 Task: Buy 3 Fittings from Brake System section under best seller category for shipping address: Jocelyn Rodriguez, 4735 Huntz Lane, Bolton, Massachusetts 01740, Cell Number 9785492947. Pay from credit card ending with 6010, CVV 682
Action: Mouse moved to (34, 61)
Screenshot: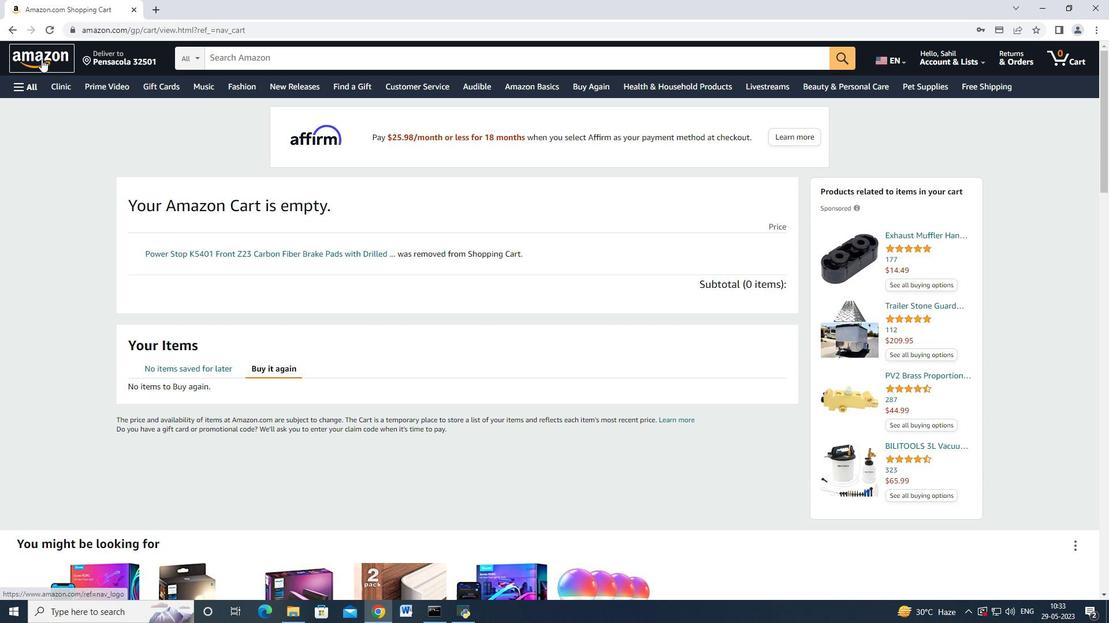 
Action: Mouse pressed left at (34, 61)
Screenshot: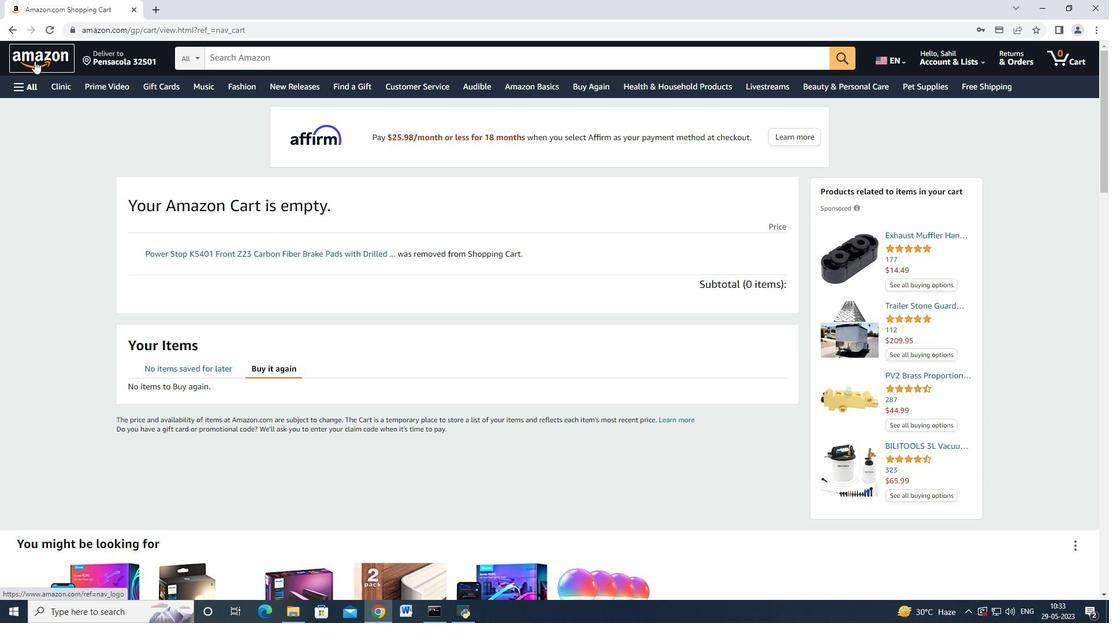 
Action: Mouse moved to (33, 86)
Screenshot: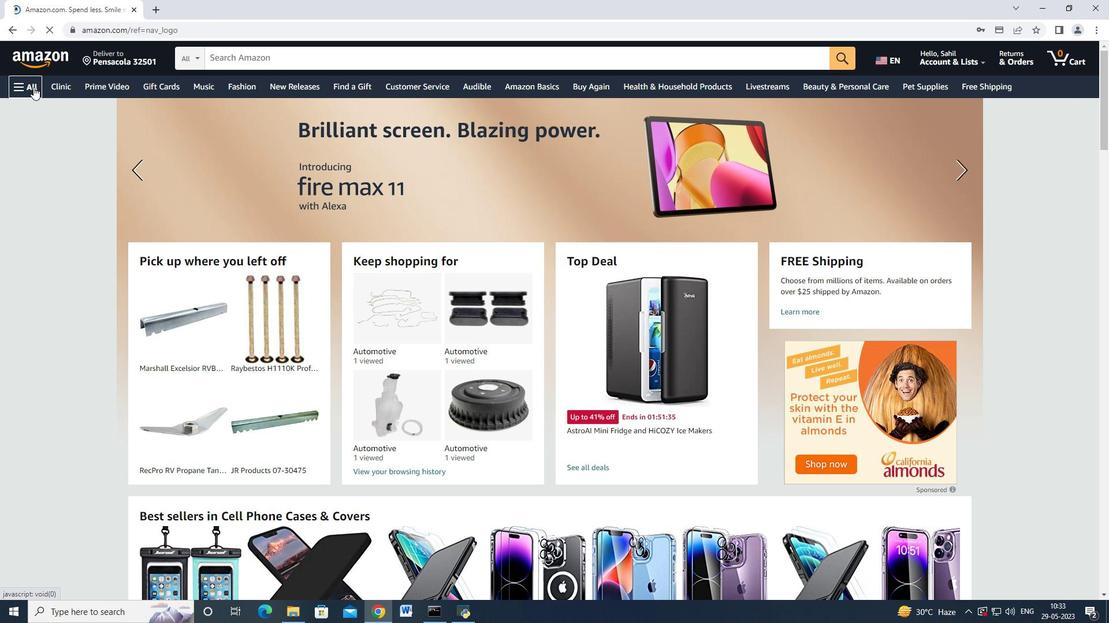 
Action: Mouse pressed left at (33, 86)
Screenshot: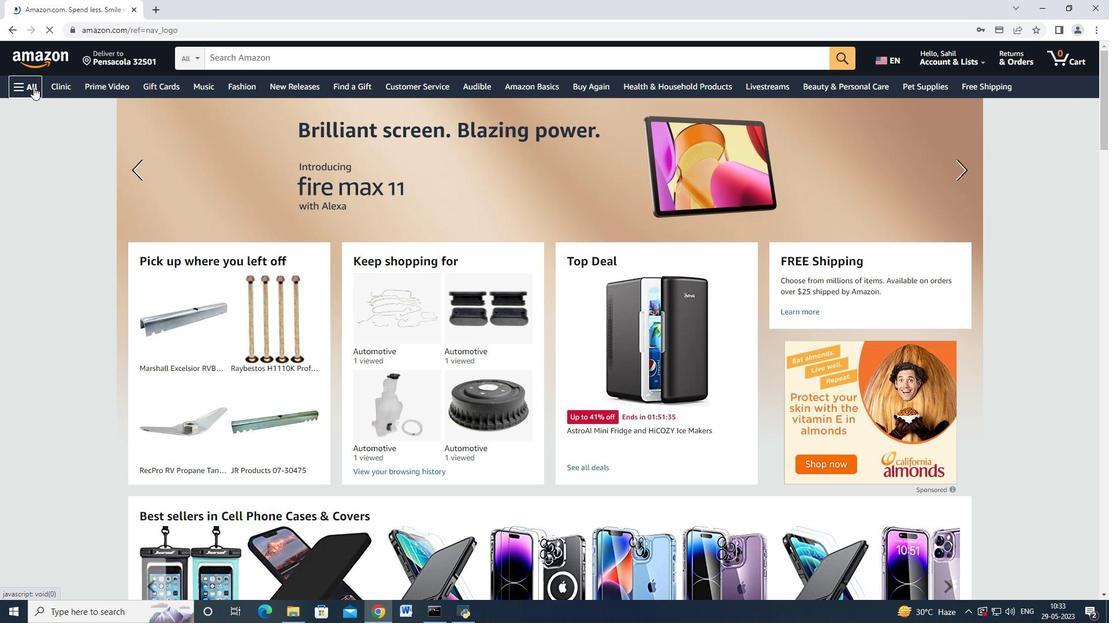 
Action: Mouse moved to (29, 88)
Screenshot: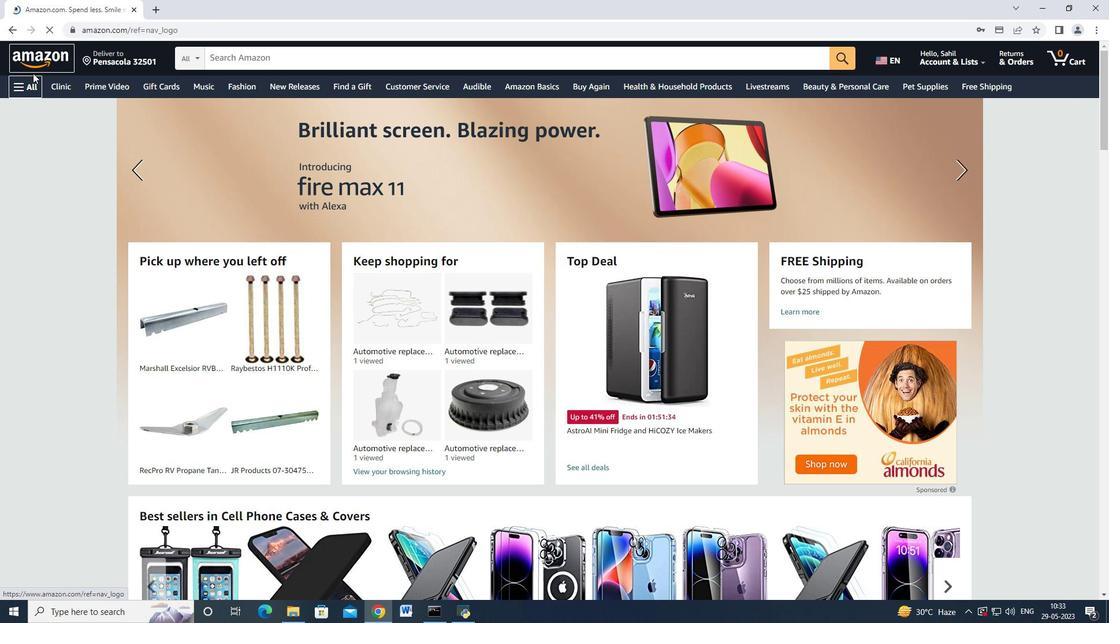 
Action: Mouse pressed left at (29, 88)
Screenshot: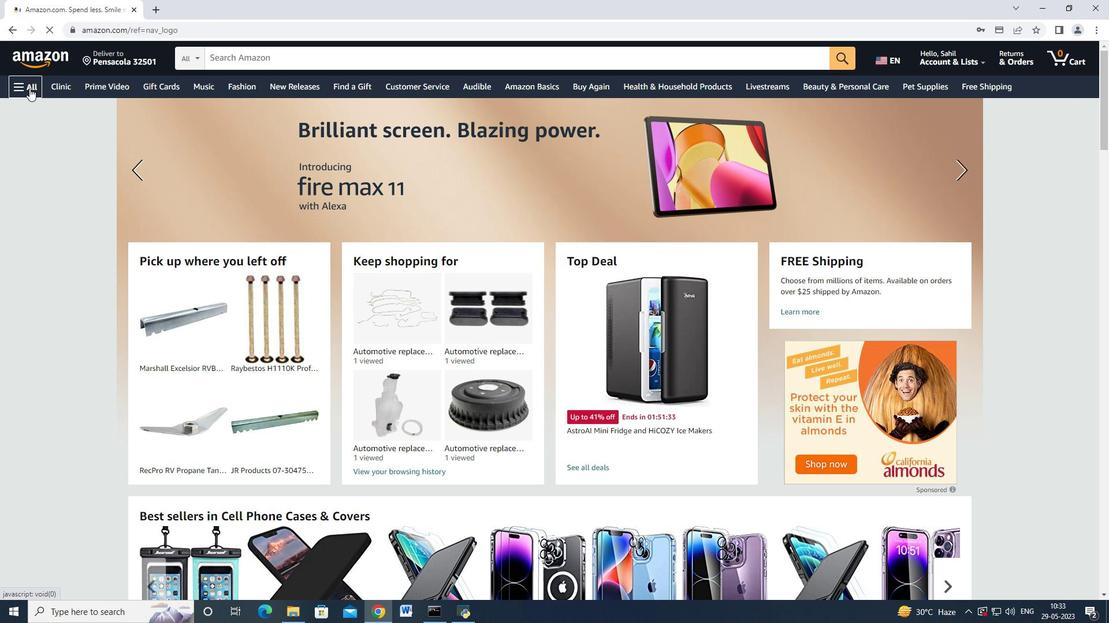 
Action: Mouse moved to (61, 233)
Screenshot: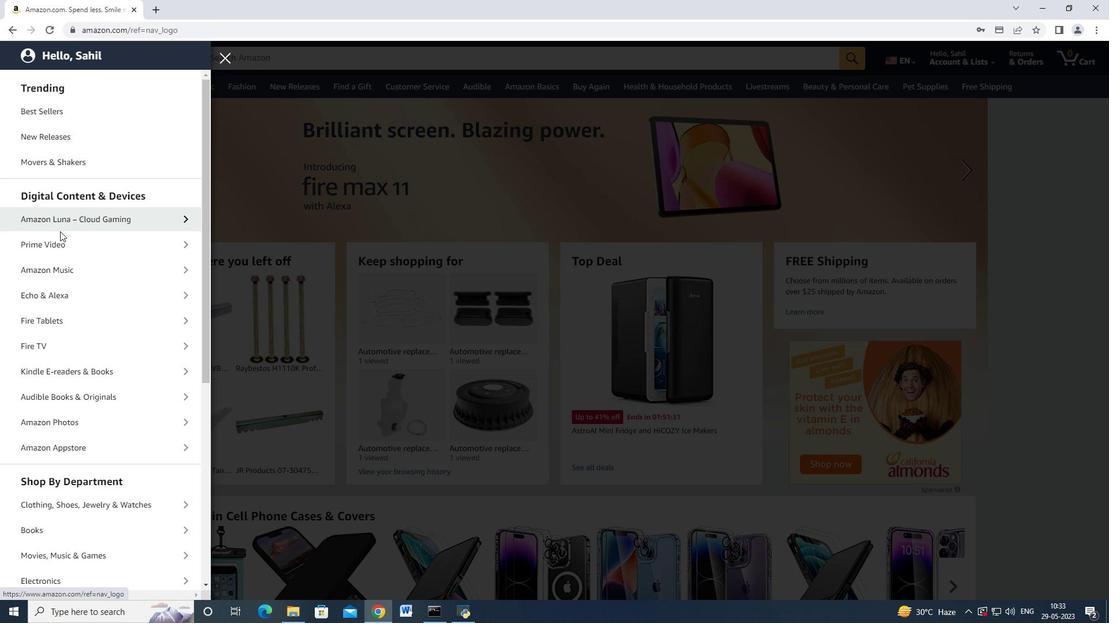 
Action: Mouse scrolled (61, 232) with delta (0, 0)
Screenshot: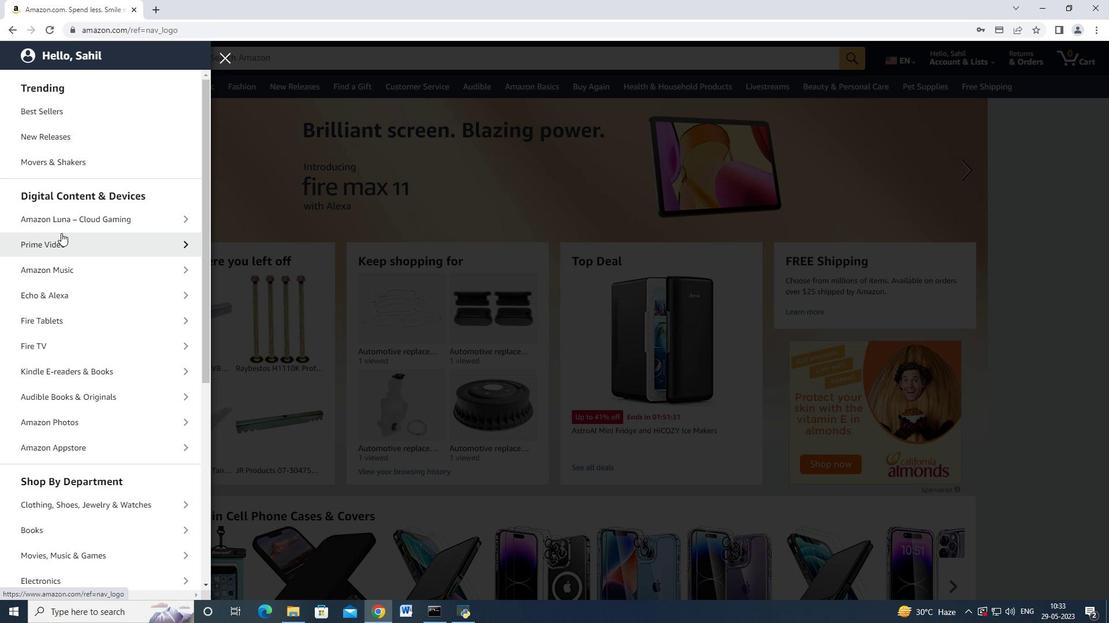 
Action: Mouse scrolled (61, 232) with delta (0, 0)
Screenshot: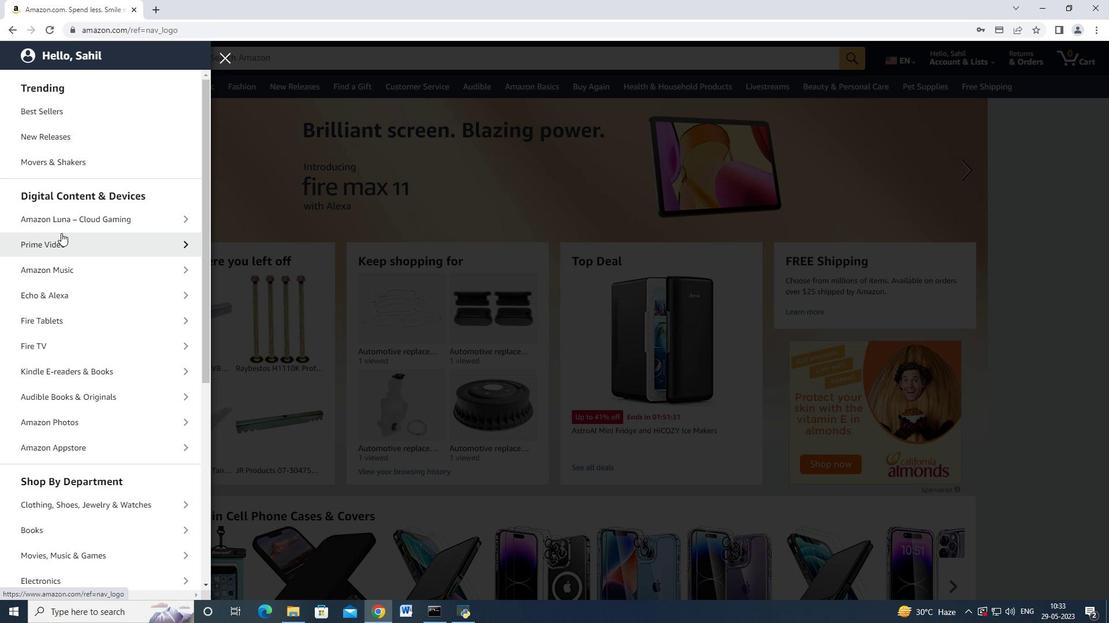 
Action: Mouse scrolled (61, 232) with delta (0, 0)
Screenshot: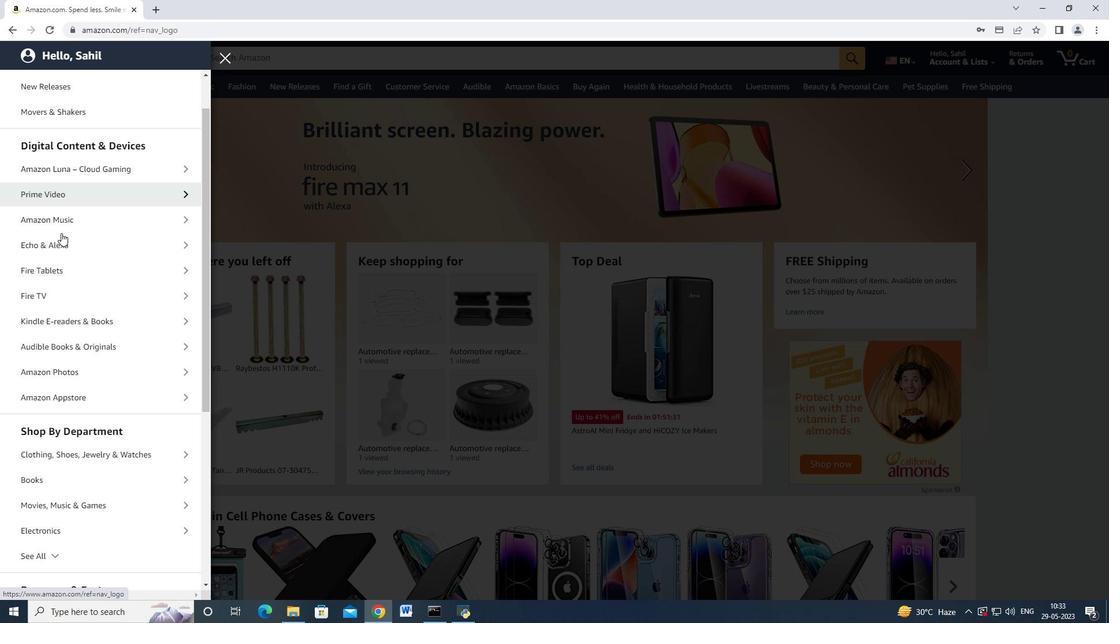 
Action: Mouse scrolled (61, 232) with delta (0, 0)
Screenshot: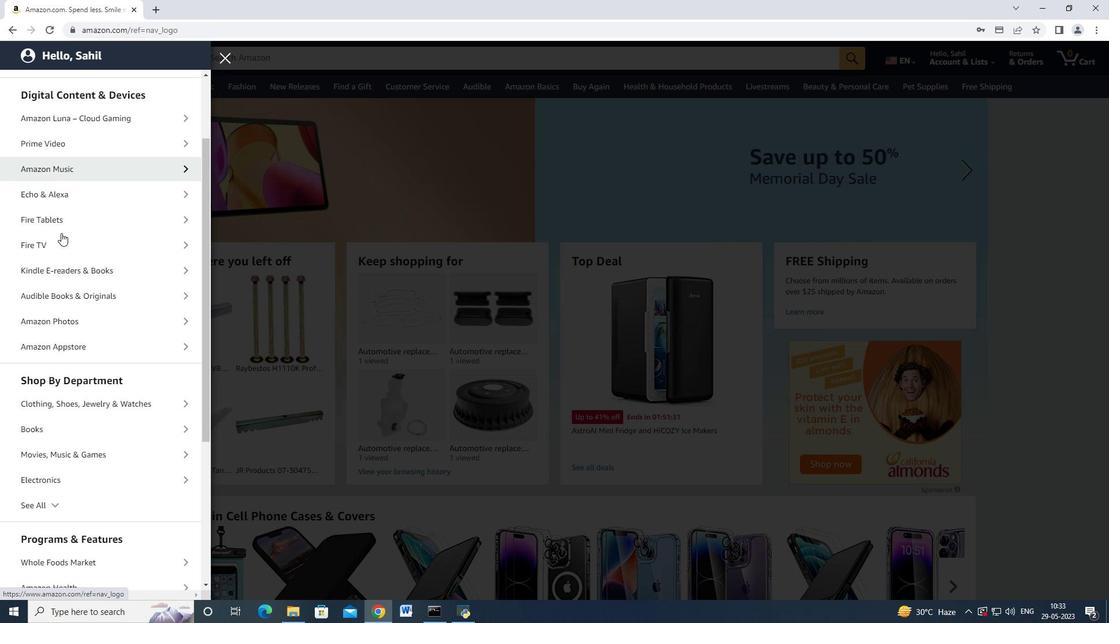 
Action: Mouse moved to (60, 375)
Screenshot: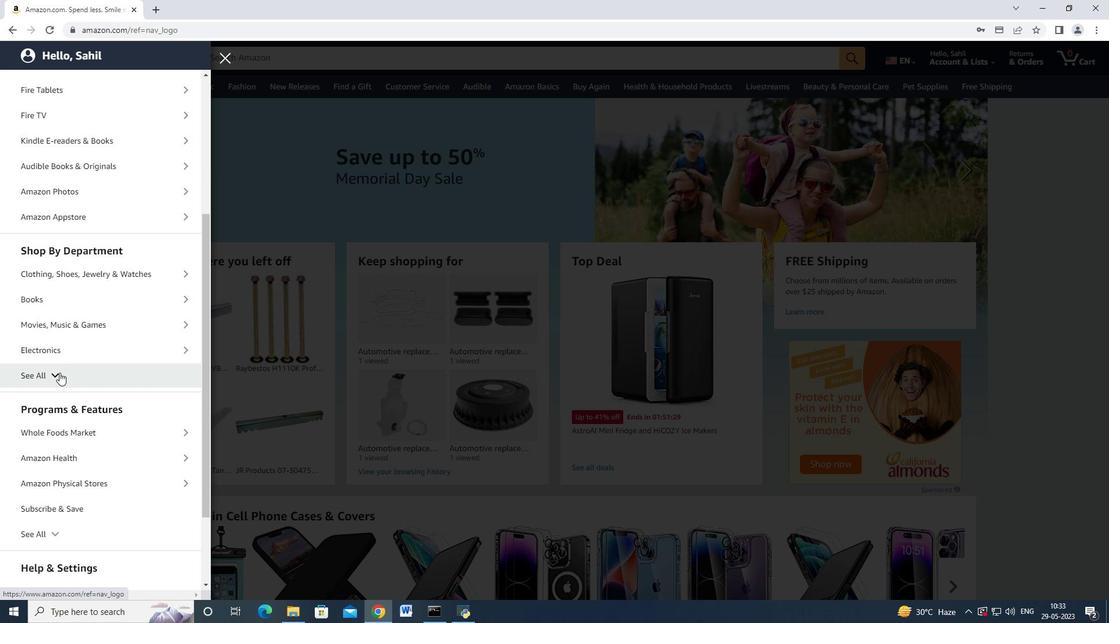 
Action: Mouse pressed left at (60, 375)
Screenshot: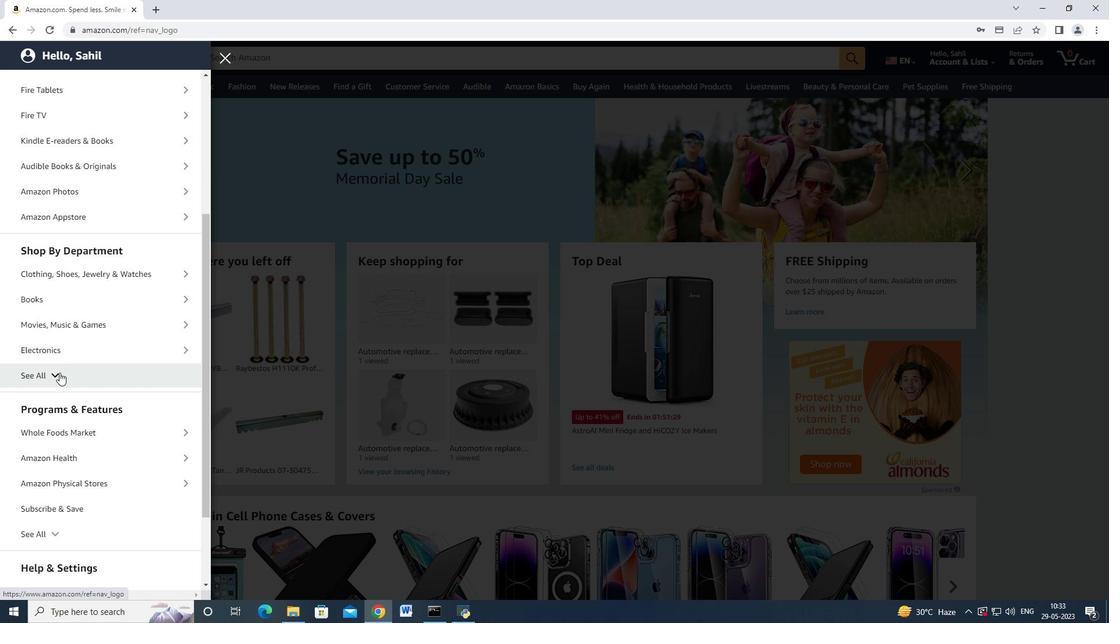 
Action: Mouse moved to (61, 373)
Screenshot: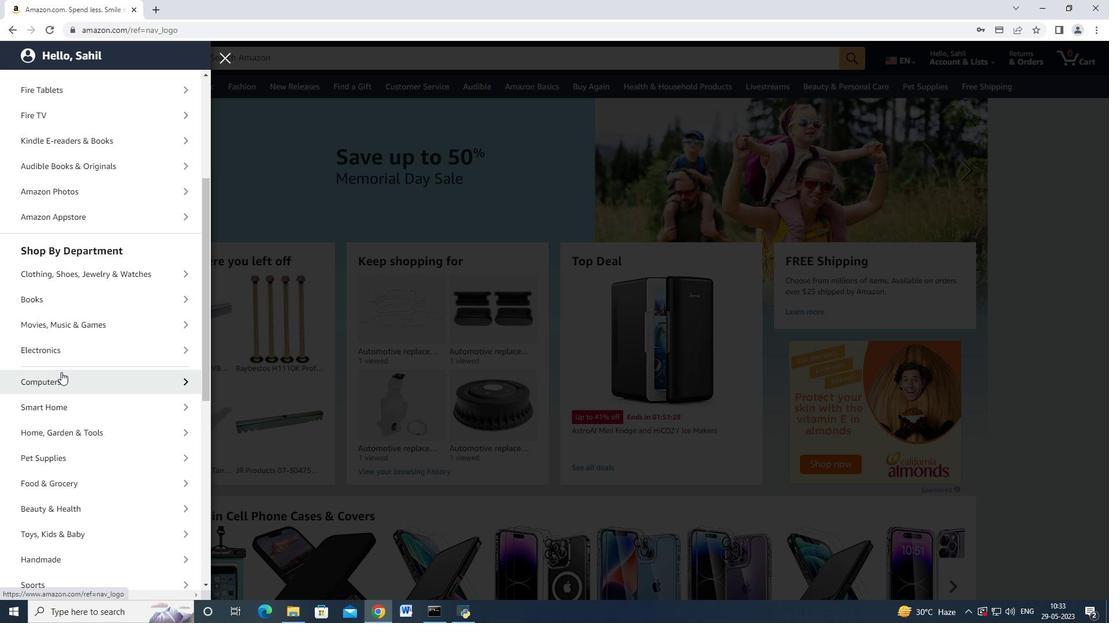 
Action: Mouse scrolled (61, 372) with delta (0, 0)
Screenshot: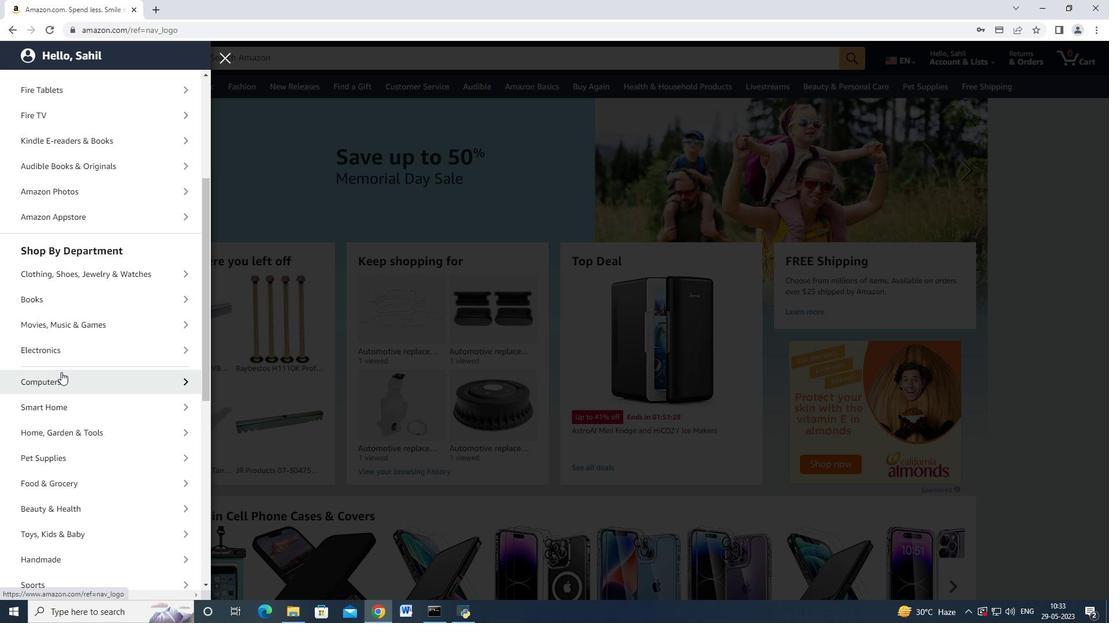 
Action: Mouse moved to (61, 373)
Screenshot: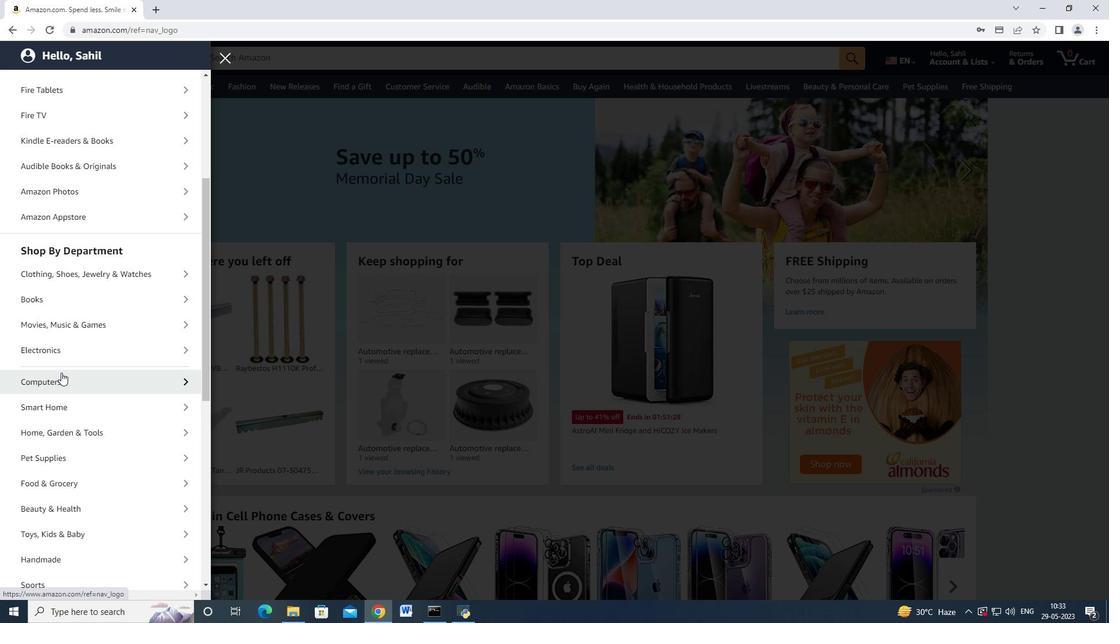 
Action: Mouse scrolled (61, 373) with delta (0, 0)
Screenshot: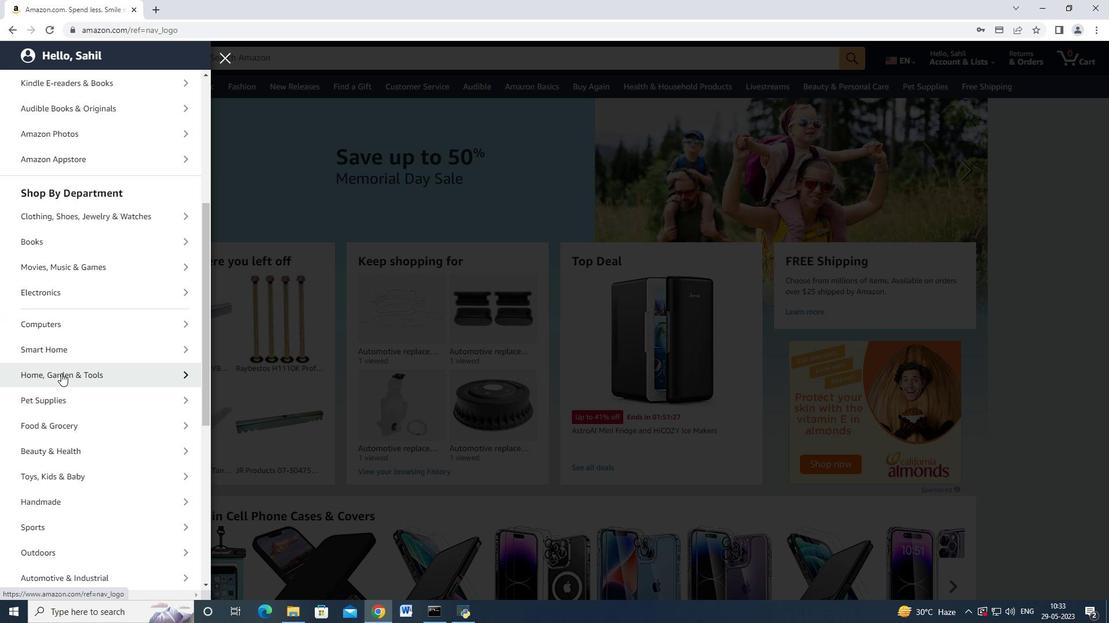 
Action: Mouse scrolled (61, 373) with delta (0, 0)
Screenshot: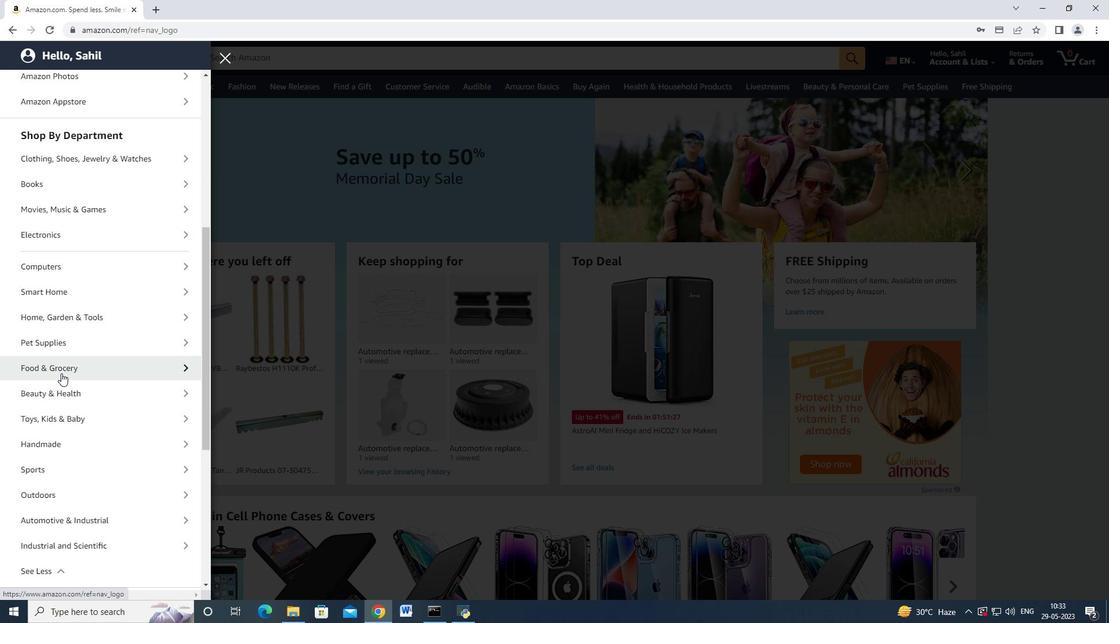 
Action: Mouse moved to (95, 454)
Screenshot: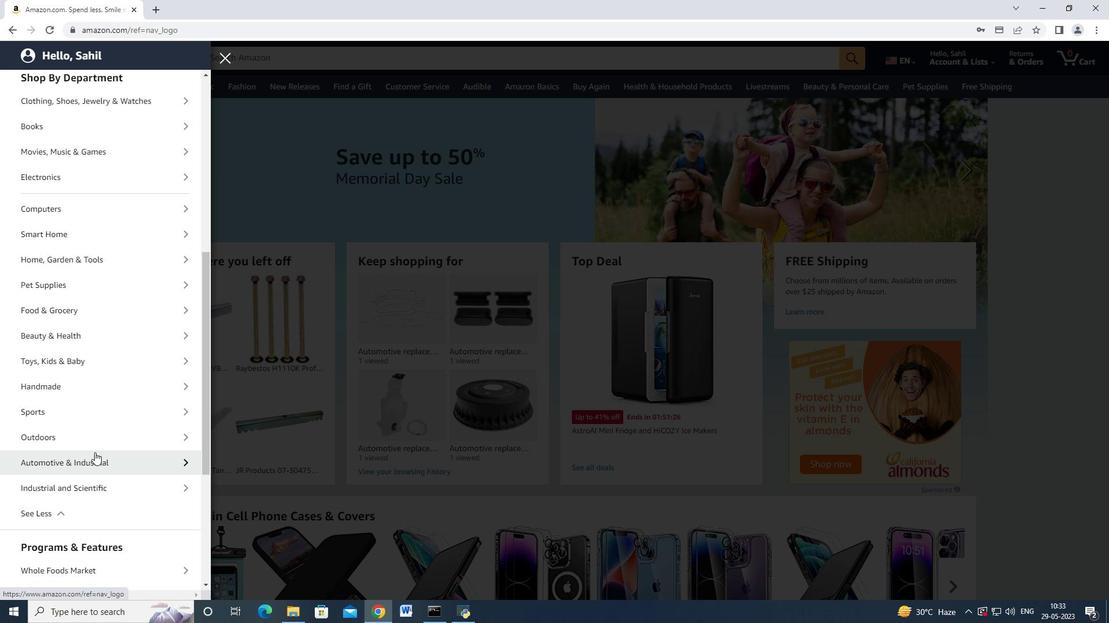 
Action: Mouse pressed left at (95, 454)
Screenshot: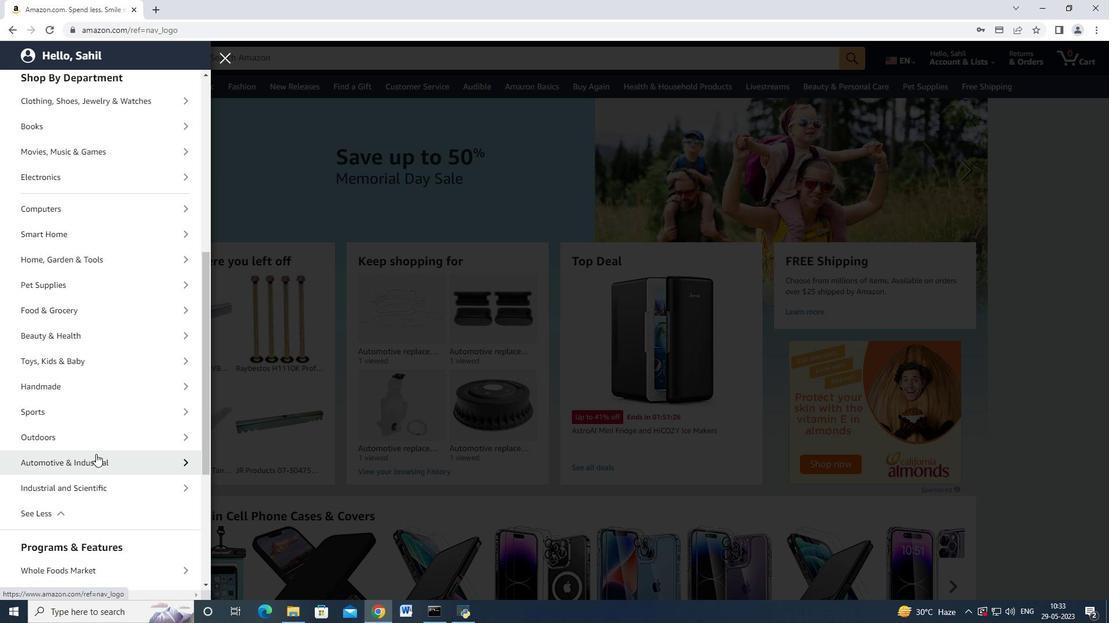 
Action: Mouse moved to (114, 143)
Screenshot: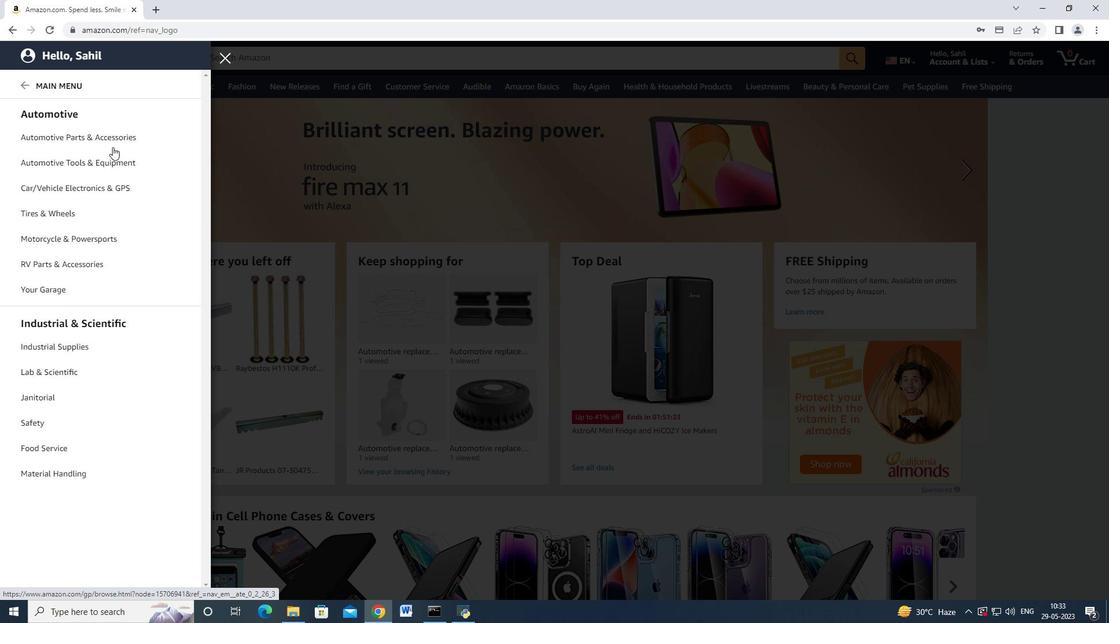 
Action: Mouse pressed left at (114, 143)
Screenshot: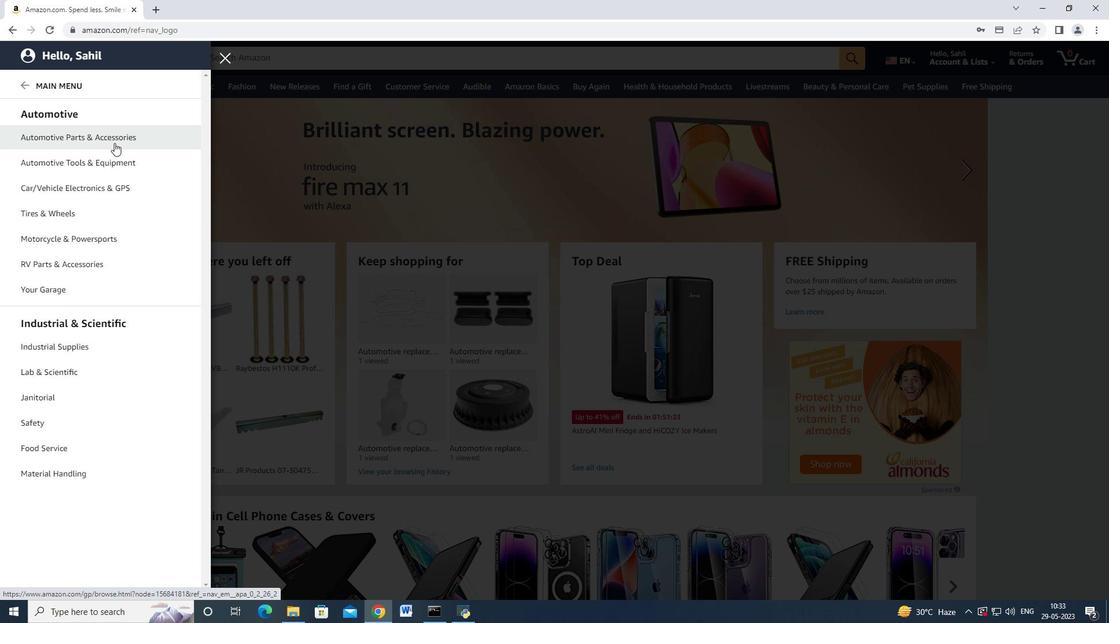 
Action: Mouse moved to (199, 109)
Screenshot: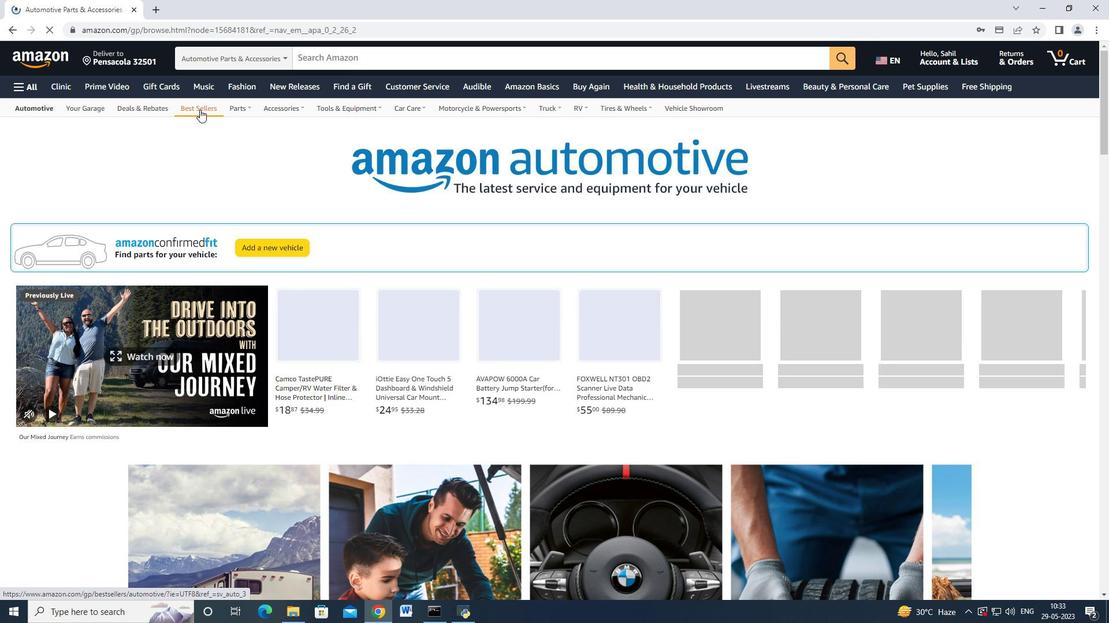 
Action: Mouse pressed left at (199, 109)
Screenshot: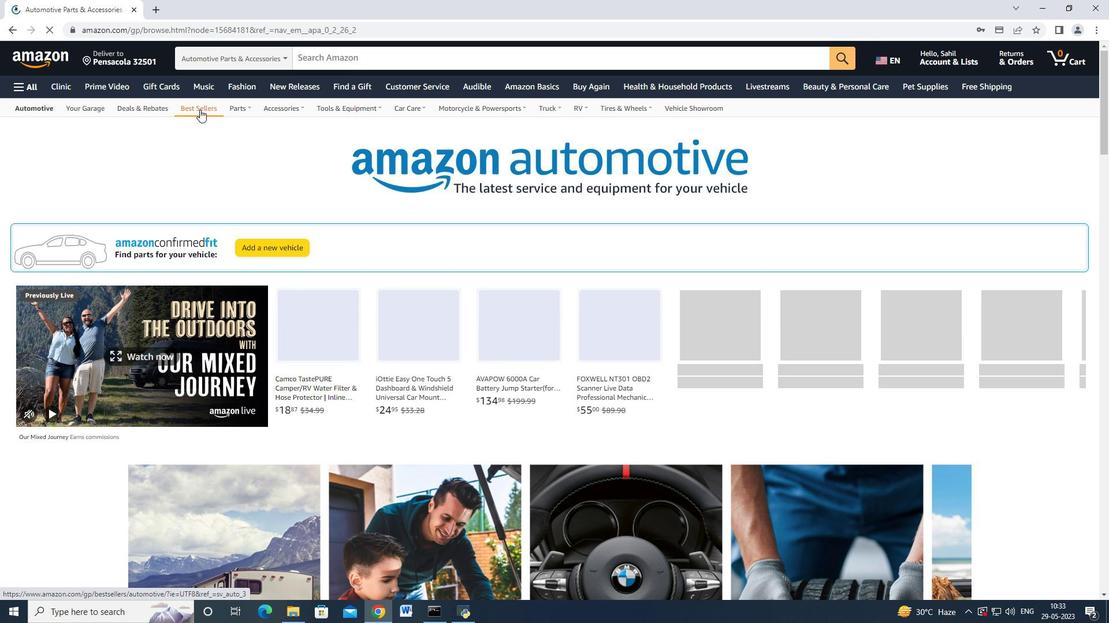 
Action: Mouse moved to (62, 368)
Screenshot: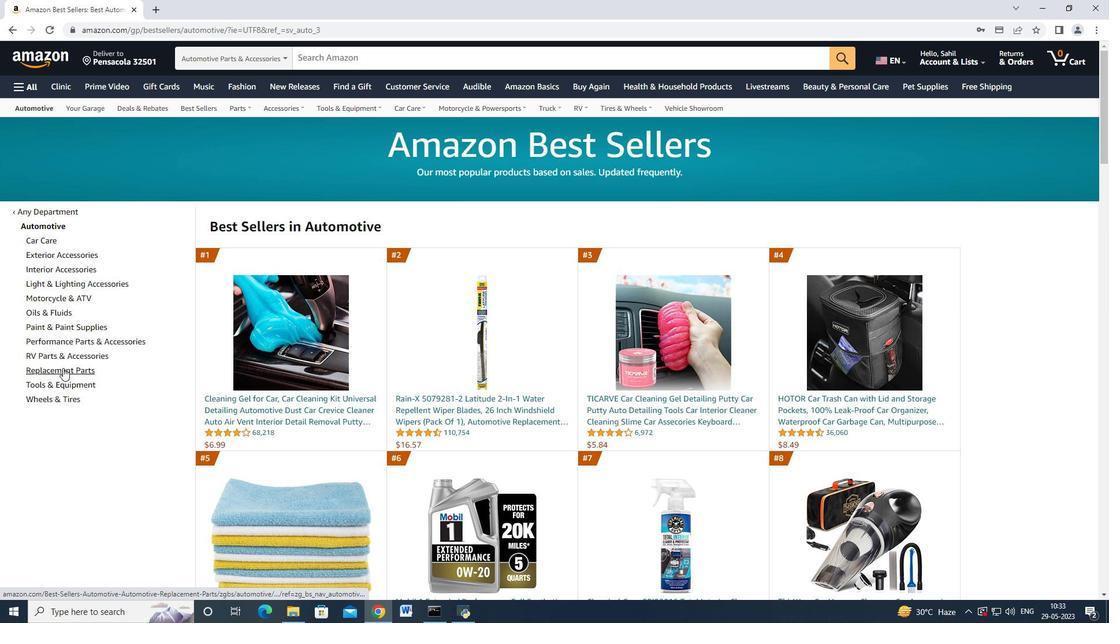 
Action: Mouse pressed left at (62, 368)
Screenshot: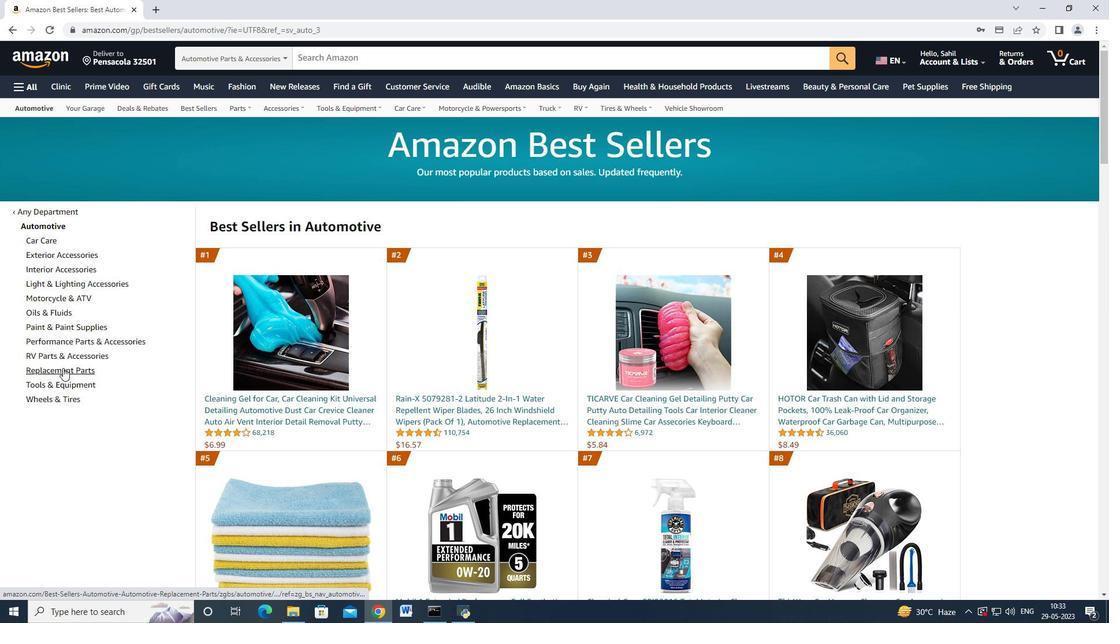 
Action: Mouse moved to (135, 291)
Screenshot: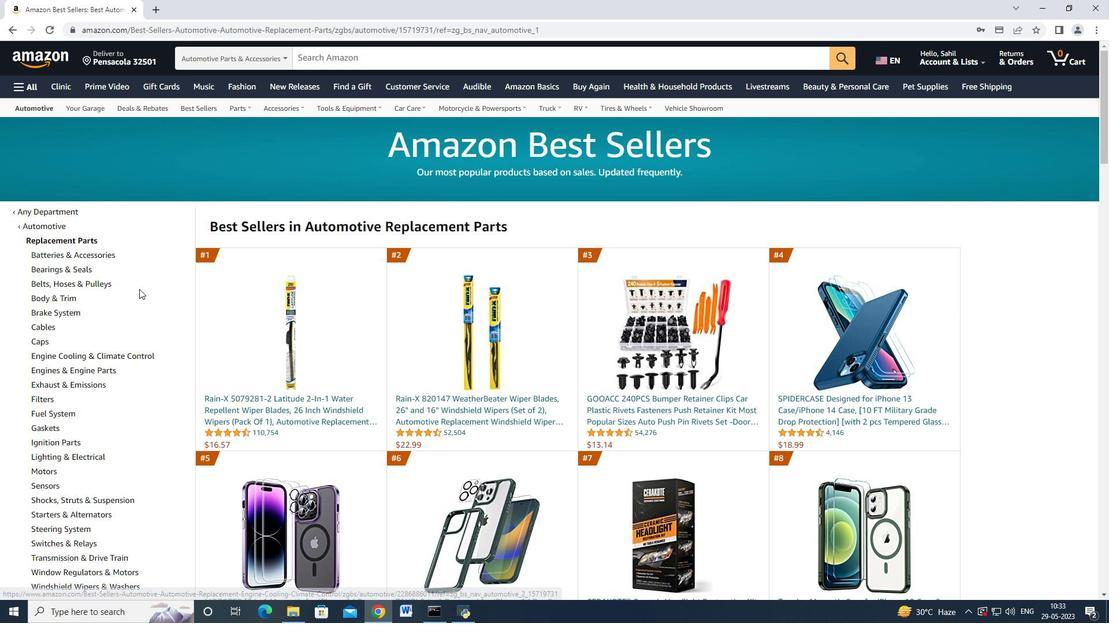 
Action: Mouse scrolled (135, 291) with delta (0, 0)
Screenshot: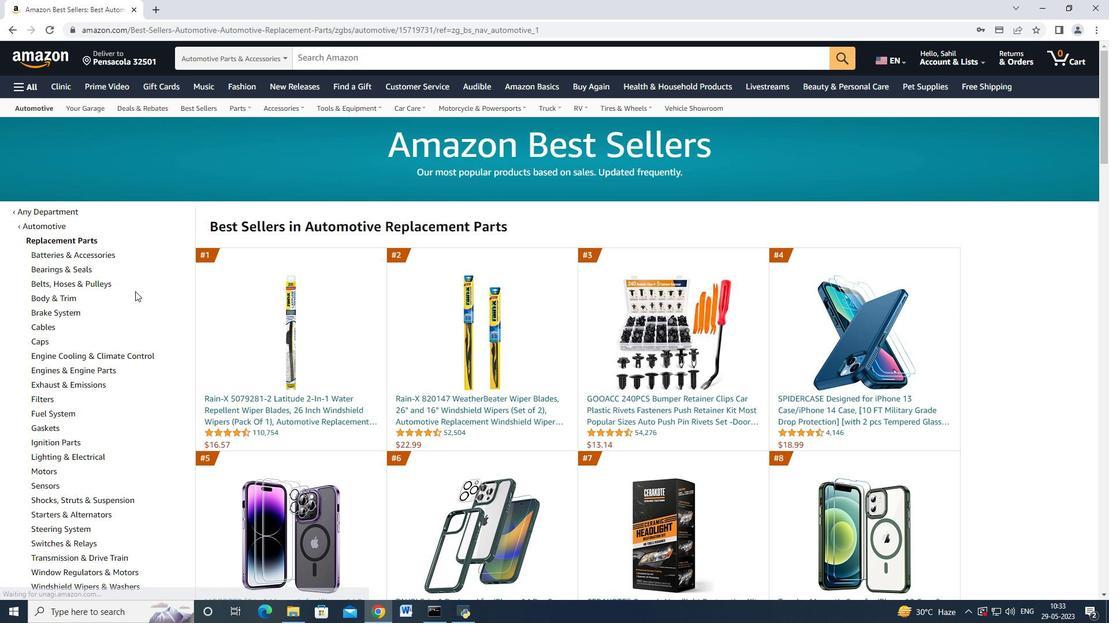
Action: Mouse moved to (57, 255)
Screenshot: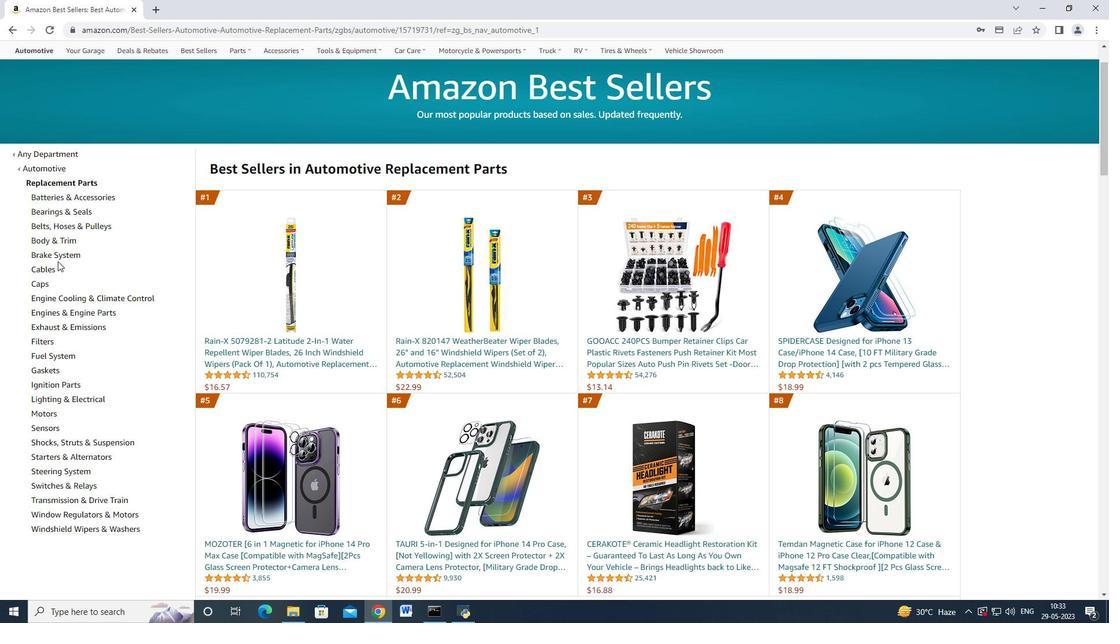 
Action: Mouse pressed left at (57, 255)
Screenshot: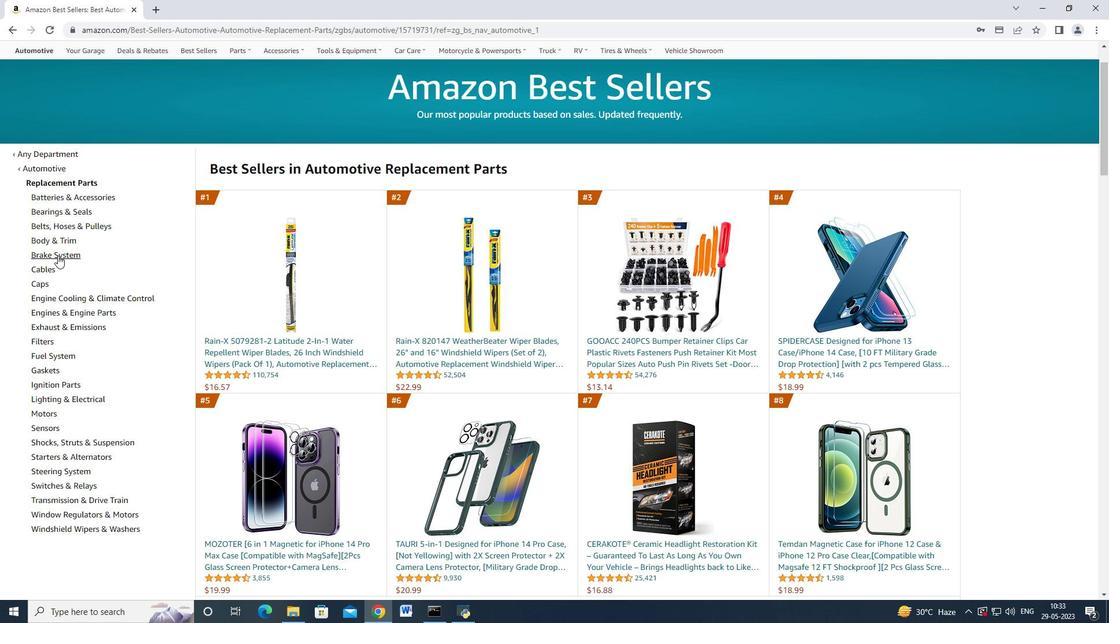 
Action: Mouse moved to (139, 276)
Screenshot: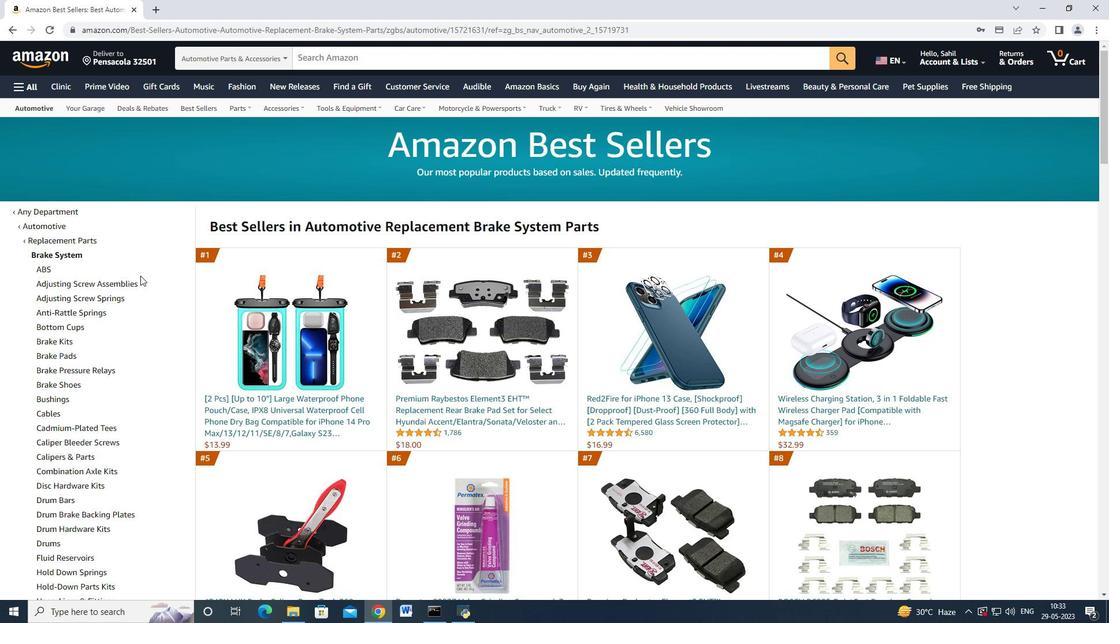 
Action: Mouse scrolled (139, 275) with delta (0, 0)
Screenshot: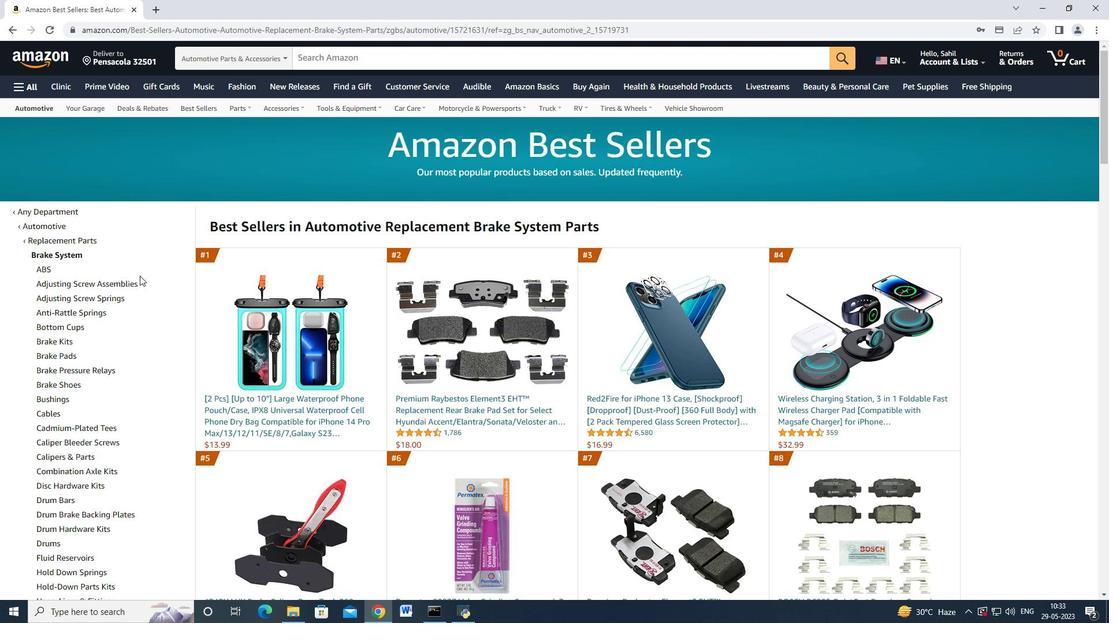 
Action: Mouse scrolled (139, 275) with delta (0, 0)
Screenshot: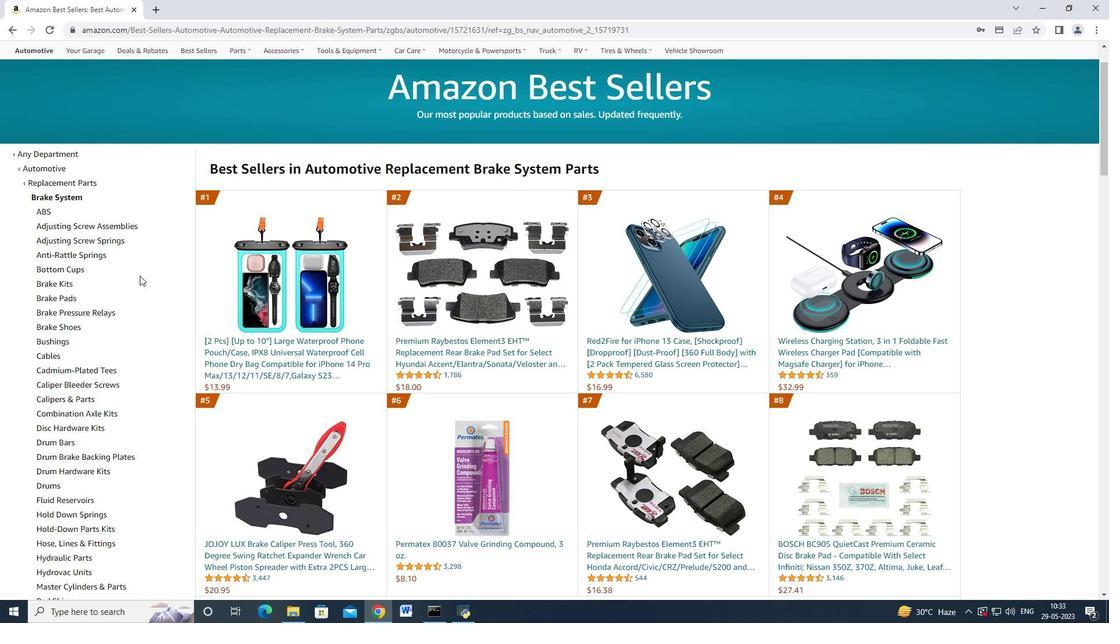 
Action: Mouse scrolled (139, 275) with delta (0, 0)
Screenshot: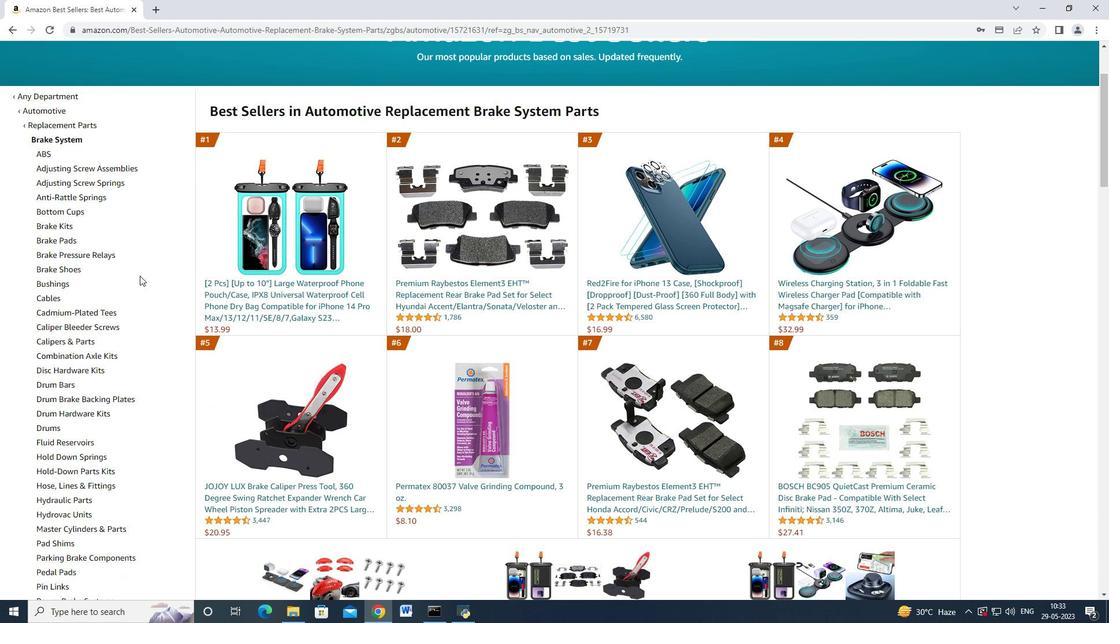 
Action: Mouse scrolled (139, 275) with delta (0, 0)
Screenshot: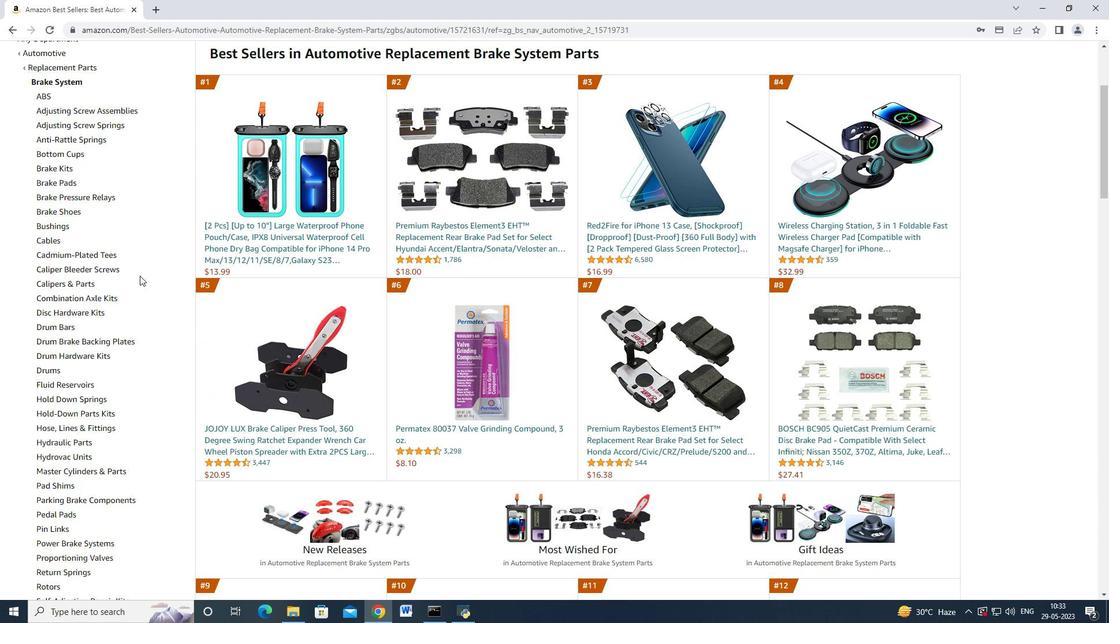 
Action: Mouse scrolled (139, 275) with delta (0, 0)
Screenshot: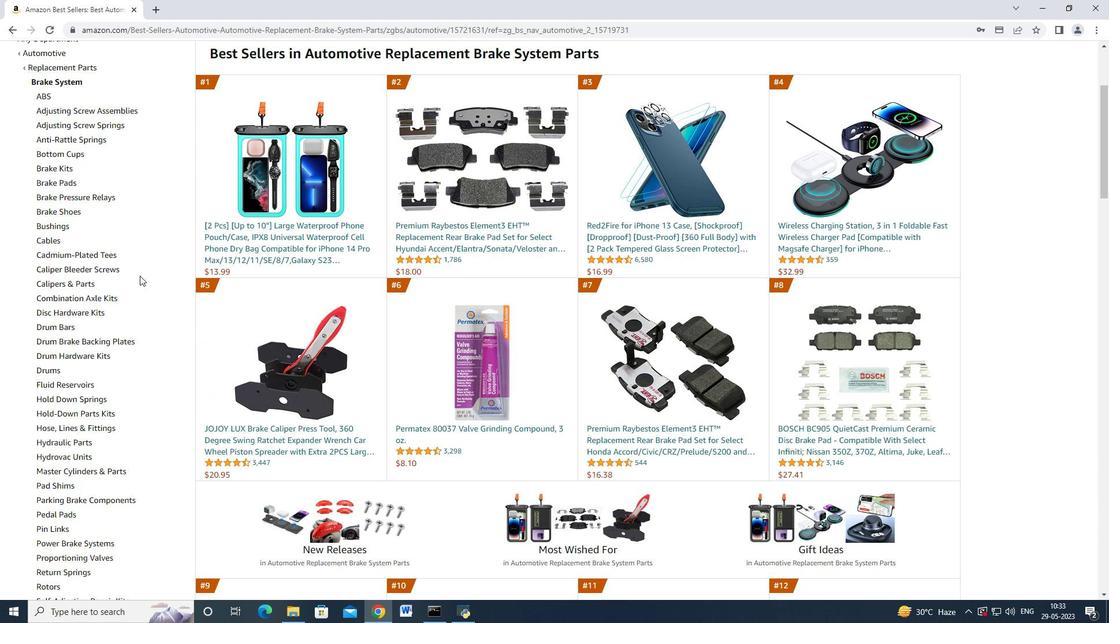
Action: Mouse moved to (139, 276)
Screenshot: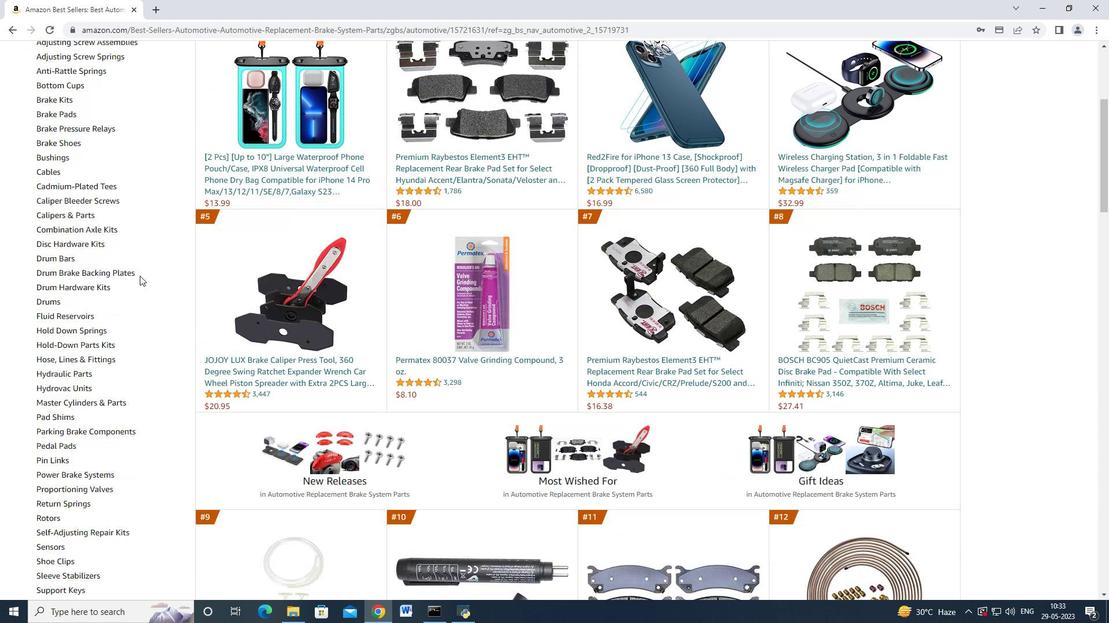 
Action: Mouse scrolled (139, 276) with delta (0, 0)
Screenshot: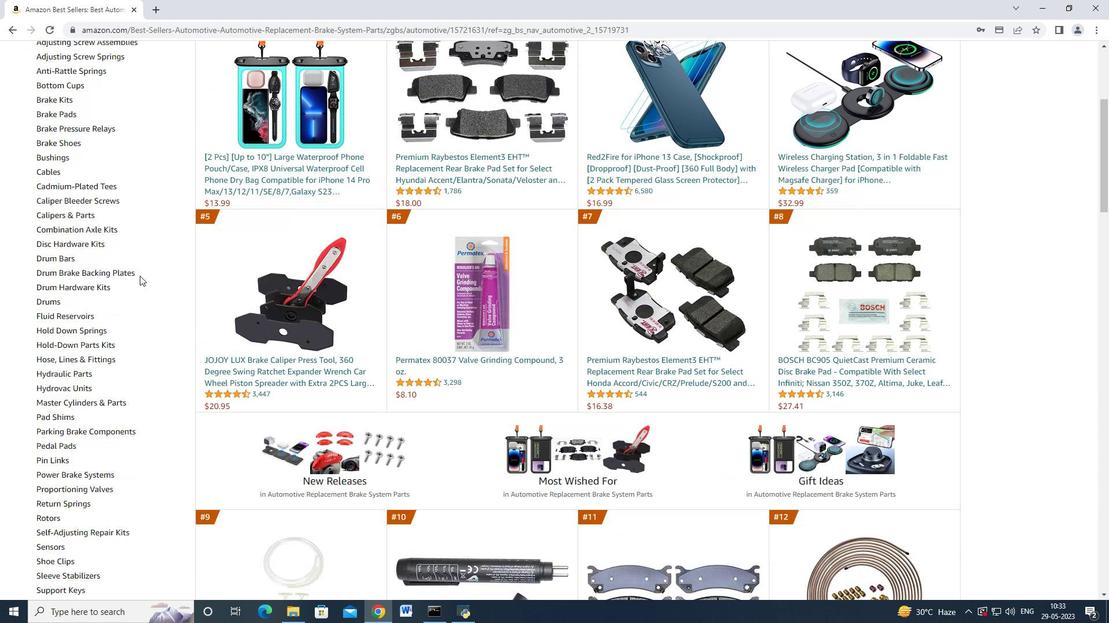 
Action: Mouse scrolled (139, 276) with delta (0, 0)
Screenshot: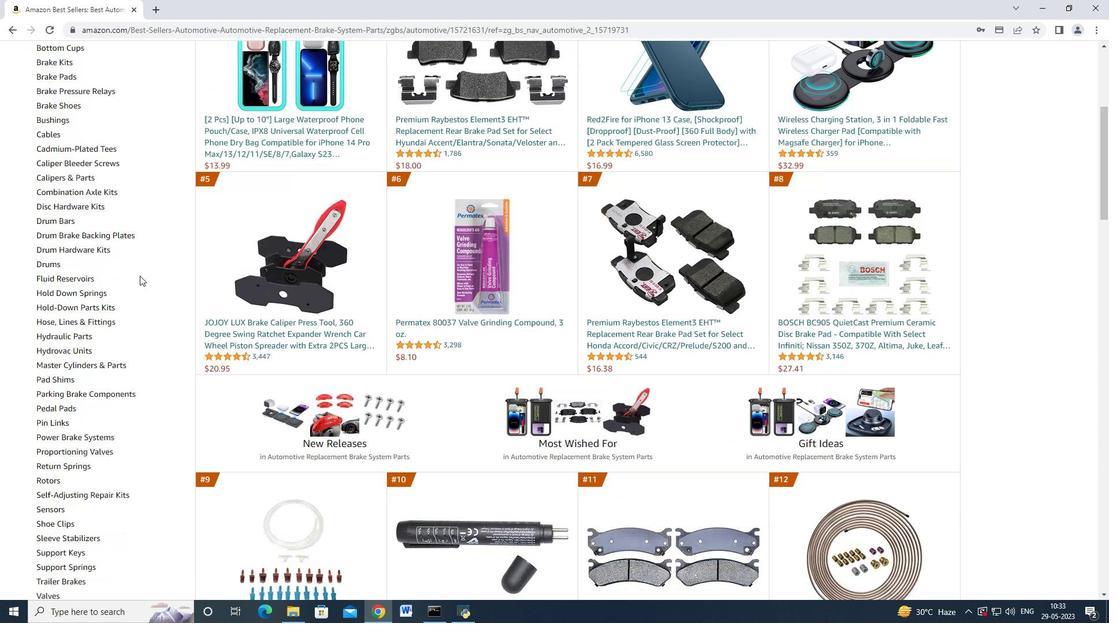 
Action: Mouse moved to (139, 276)
Screenshot: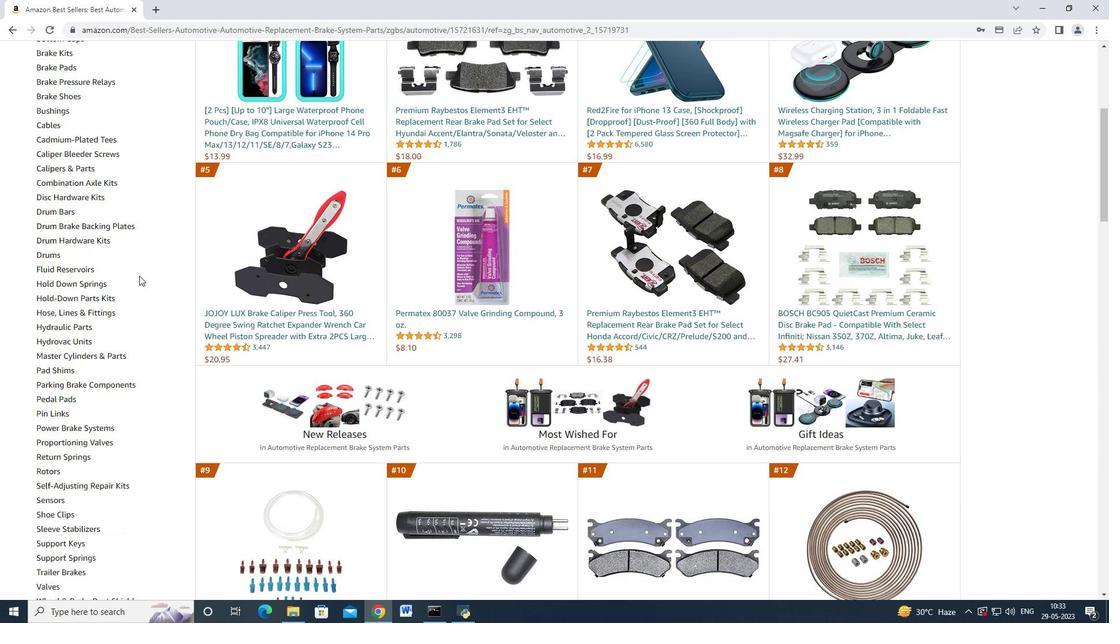 
Action: Mouse scrolled (139, 276) with delta (0, 0)
Screenshot: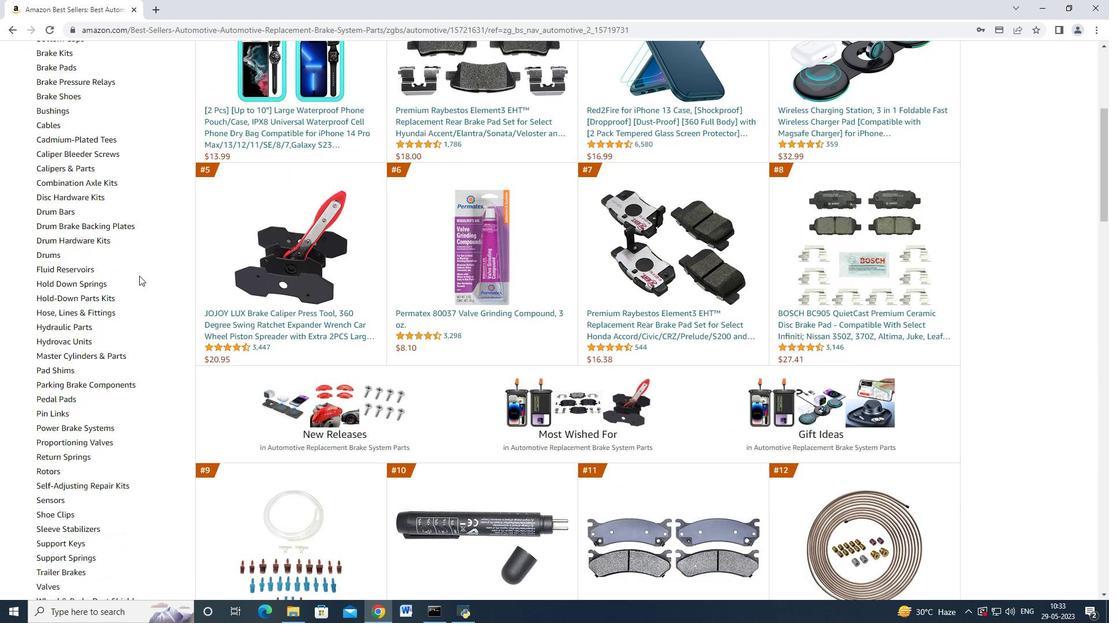 
Action: Mouse moved to (106, 242)
Screenshot: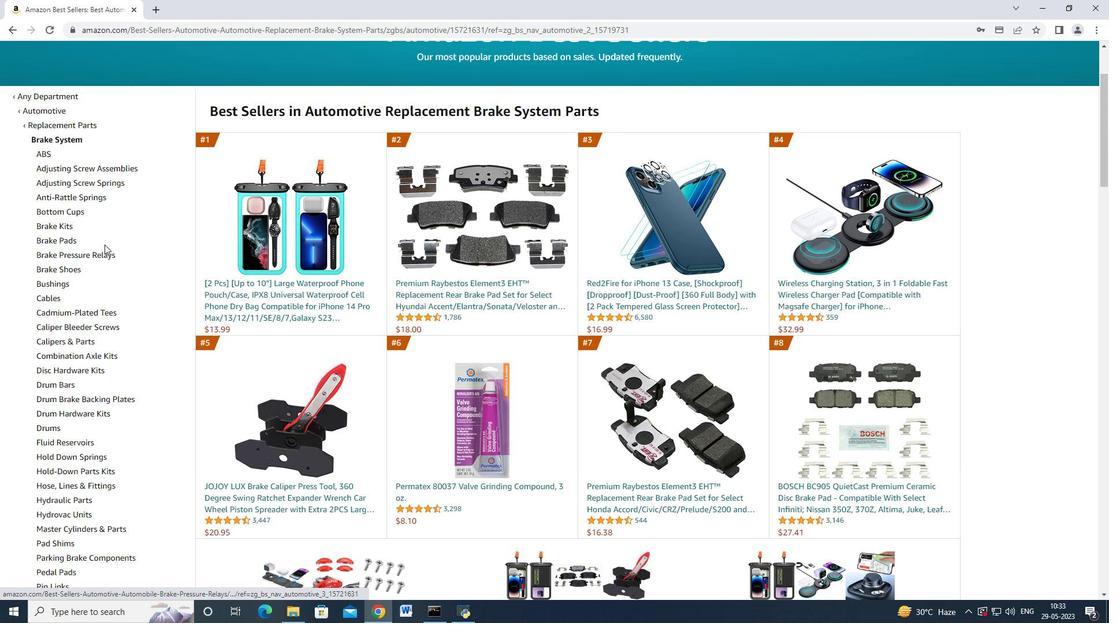 
Action: Mouse scrolled (106, 241) with delta (0, 0)
Screenshot: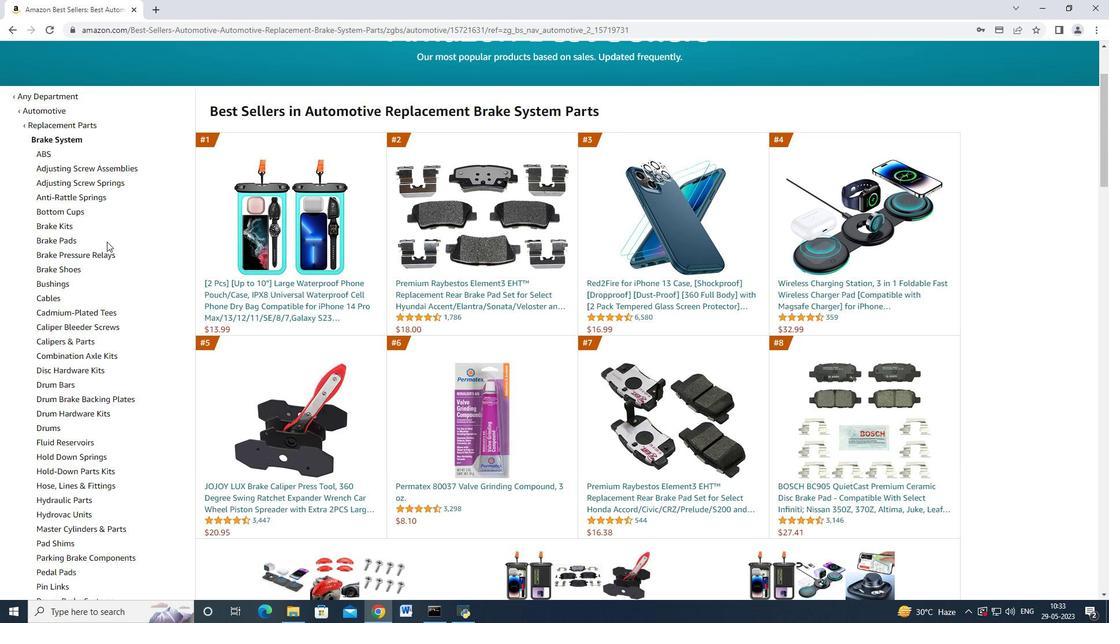 
Action: Mouse scrolled (106, 241) with delta (0, 0)
Screenshot: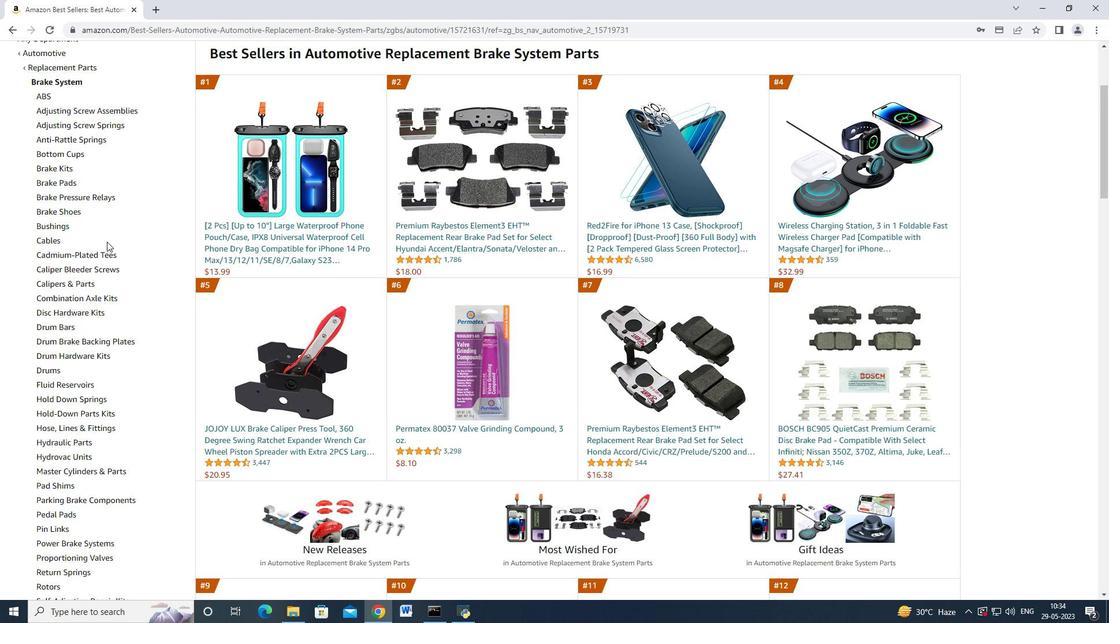 
Action: Mouse scrolled (106, 241) with delta (0, 0)
Screenshot: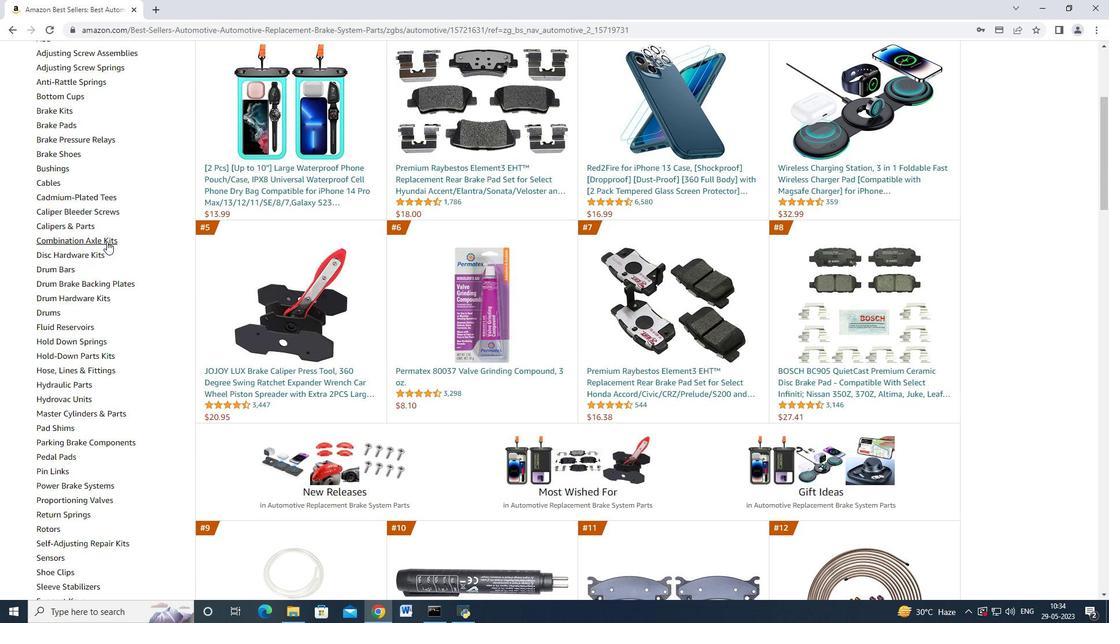 
Action: Mouse scrolled (106, 241) with delta (0, 0)
Screenshot: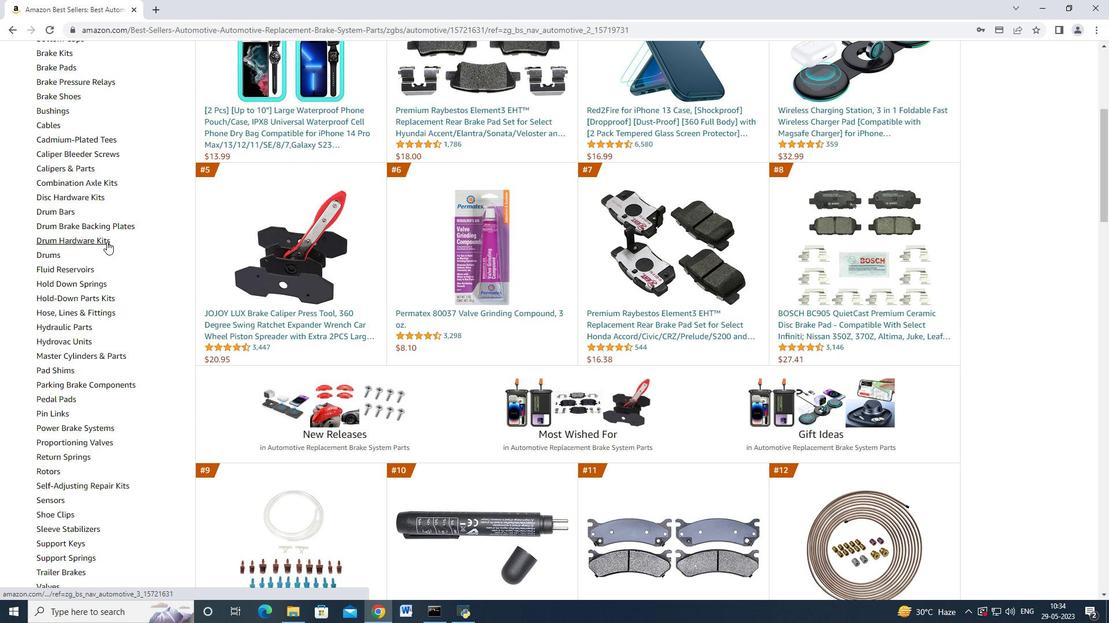 
Action: Mouse scrolled (106, 241) with delta (0, 0)
Screenshot: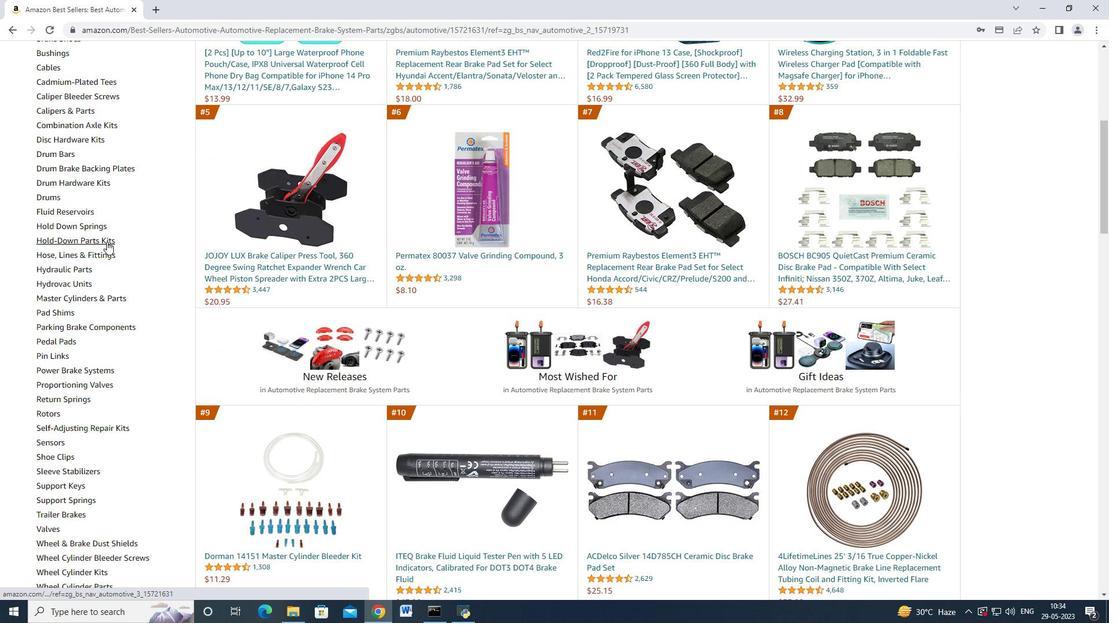 
Action: Mouse scrolled (106, 241) with delta (0, 0)
Screenshot: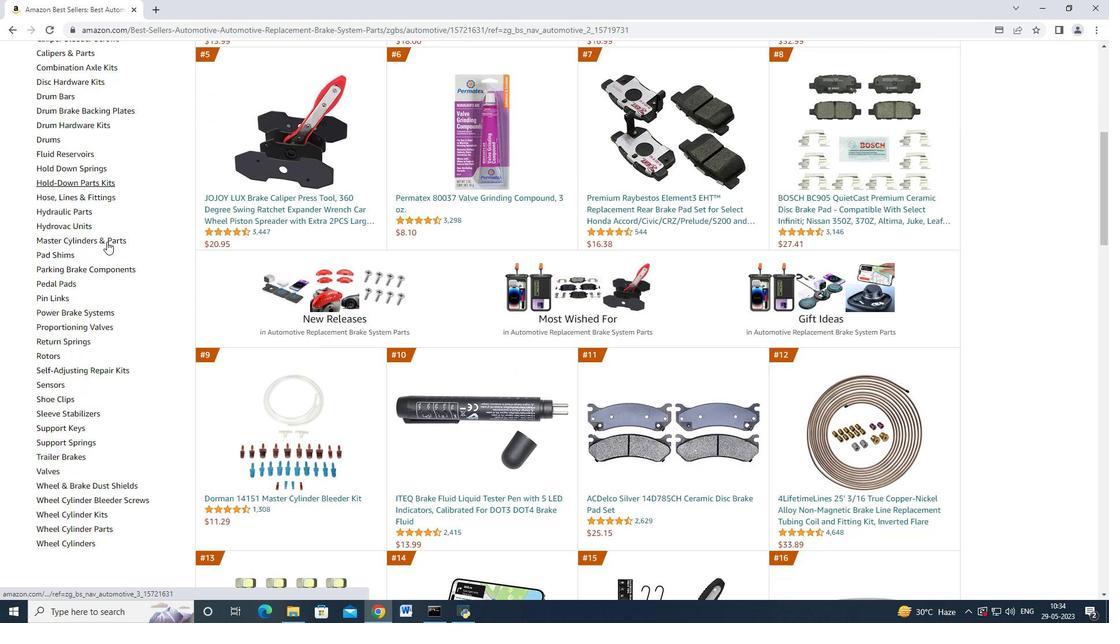 
Action: Mouse scrolled (106, 242) with delta (0, 0)
Screenshot: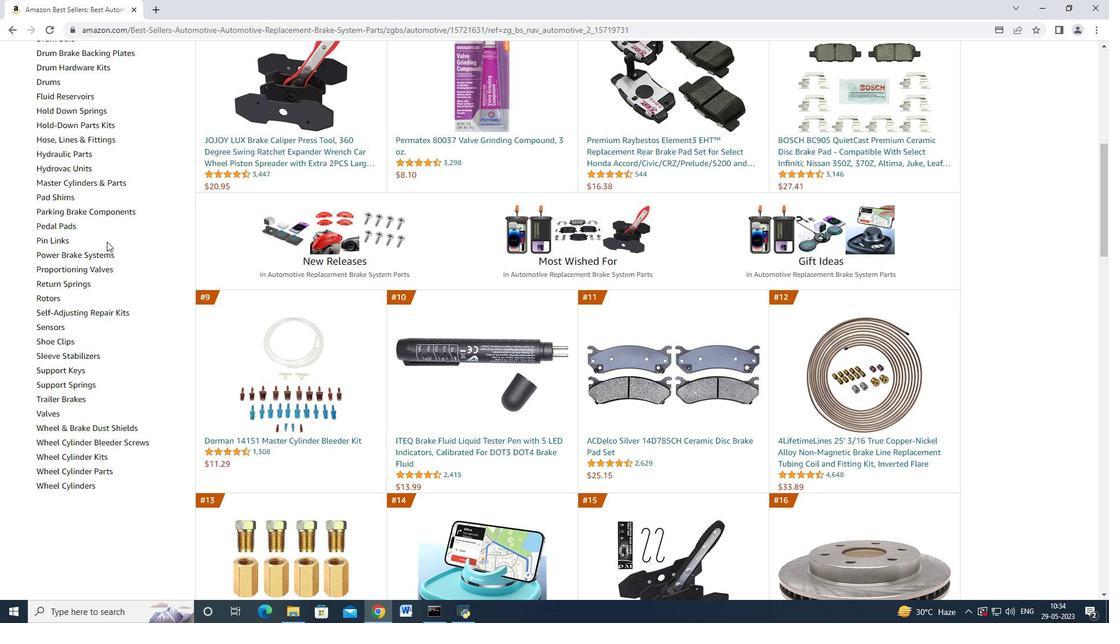 
Action: Mouse scrolled (106, 242) with delta (0, 0)
Screenshot: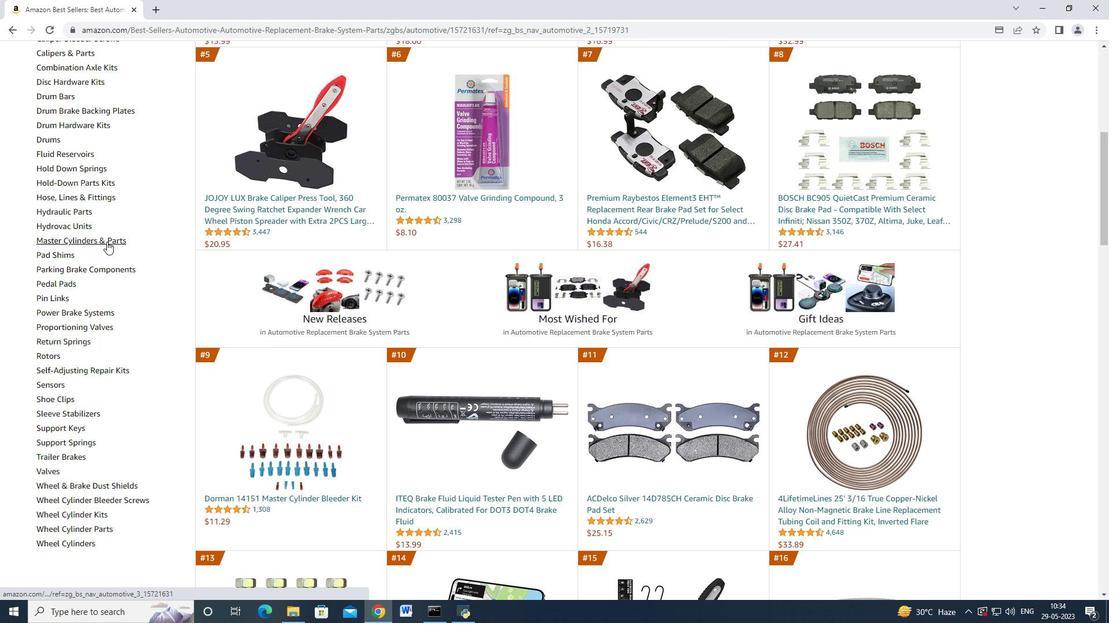 
Action: Mouse scrolled (106, 242) with delta (0, 0)
Screenshot: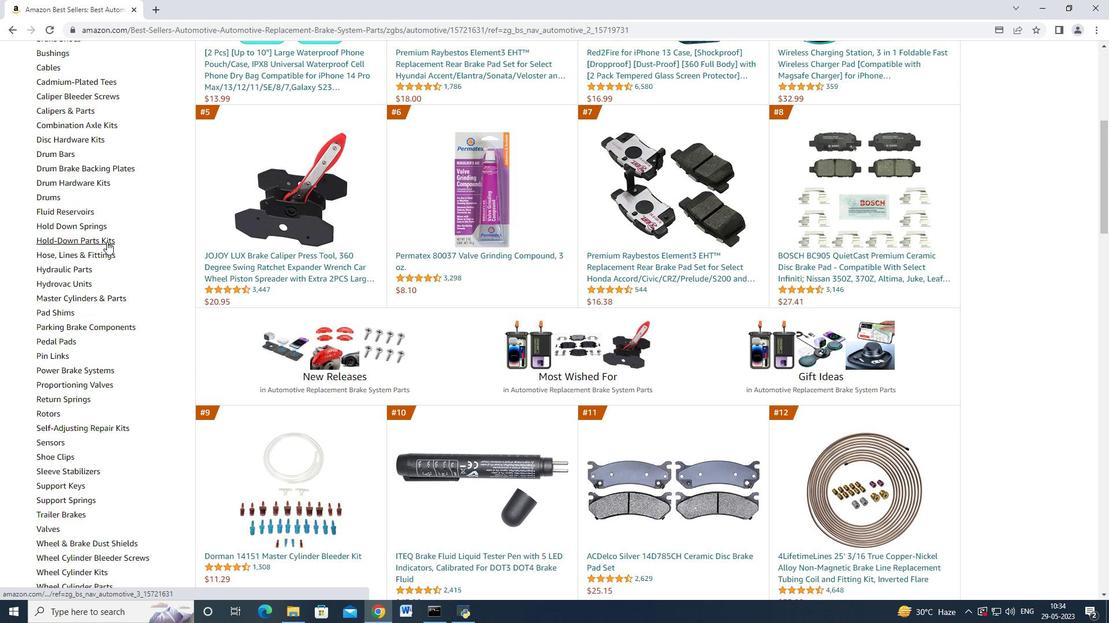 
Action: Mouse scrolled (106, 242) with delta (0, 0)
Screenshot: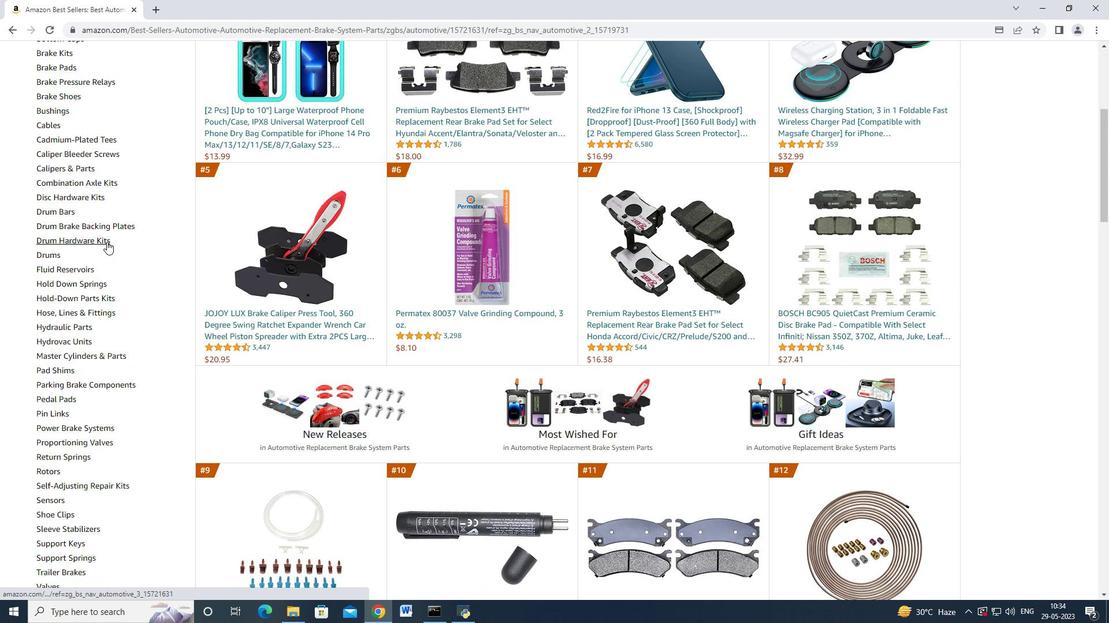 
Action: Mouse scrolled (106, 242) with delta (0, 0)
Screenshot: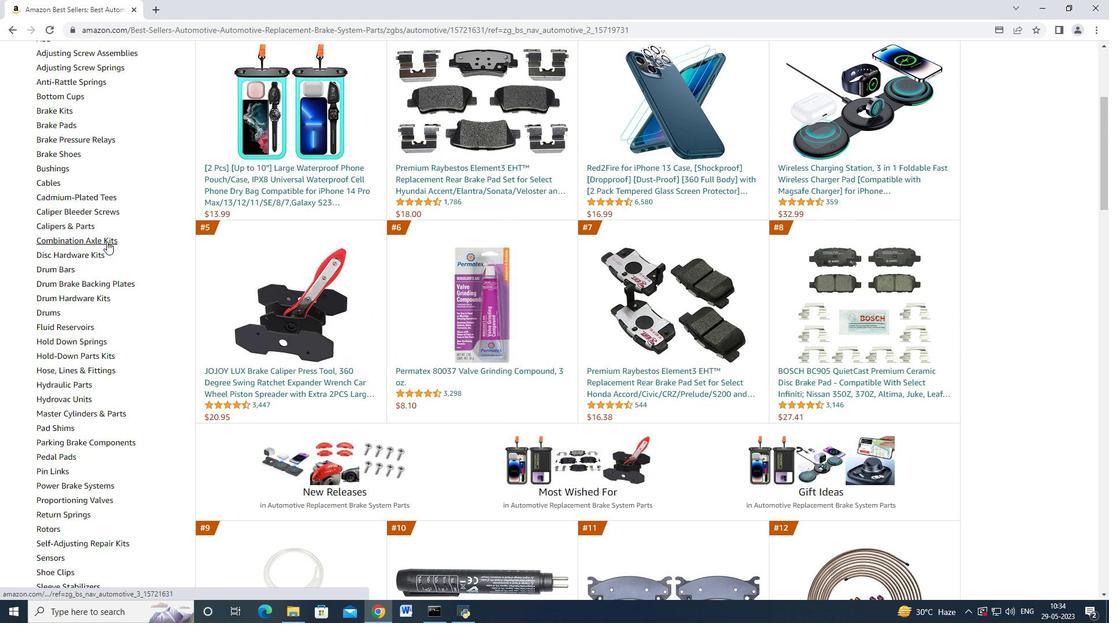 
Action: Mouse scrolled (106, 242) with delta (0, 0)
Screenshot: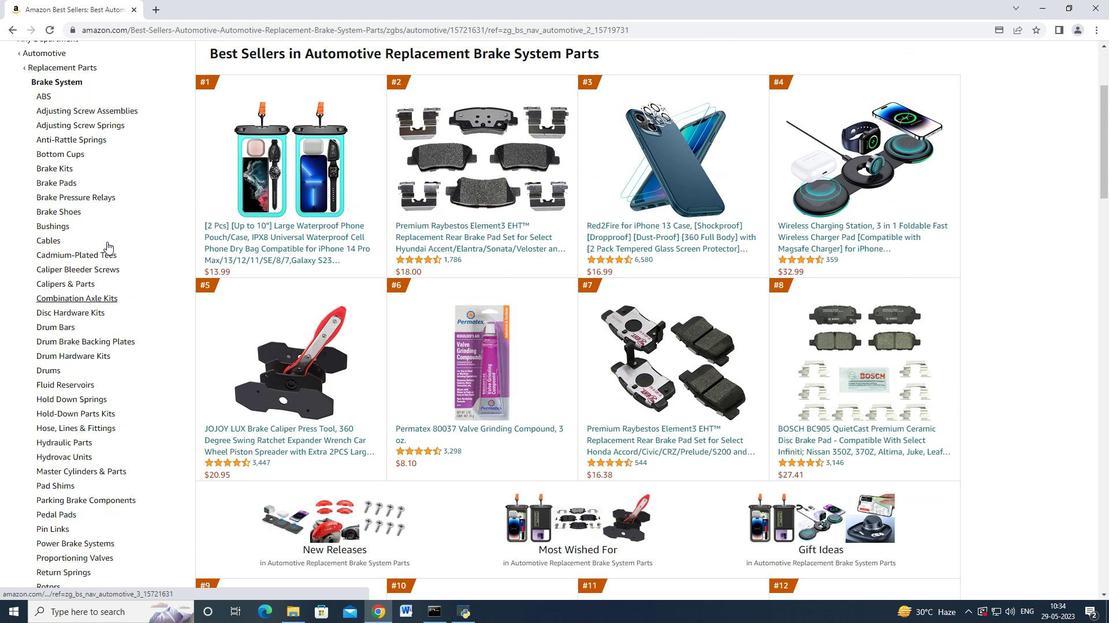 
Action: Mouse scrolled (106, 242) with delta (0, 0)
Screenshot: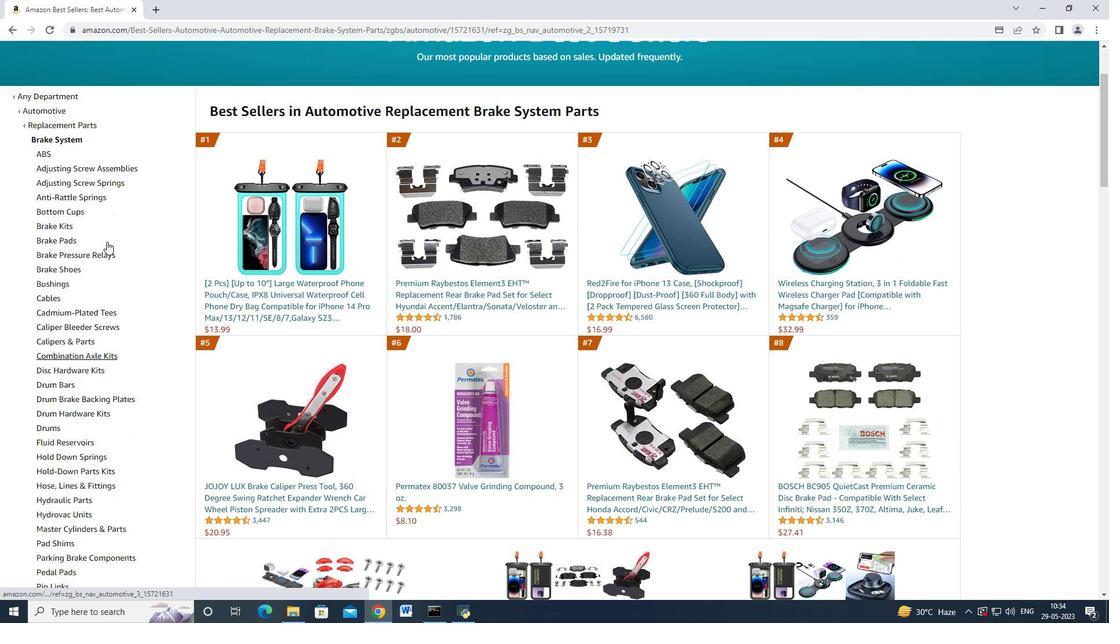 
Action: Mouse moved to (125, 234)
Screenshot: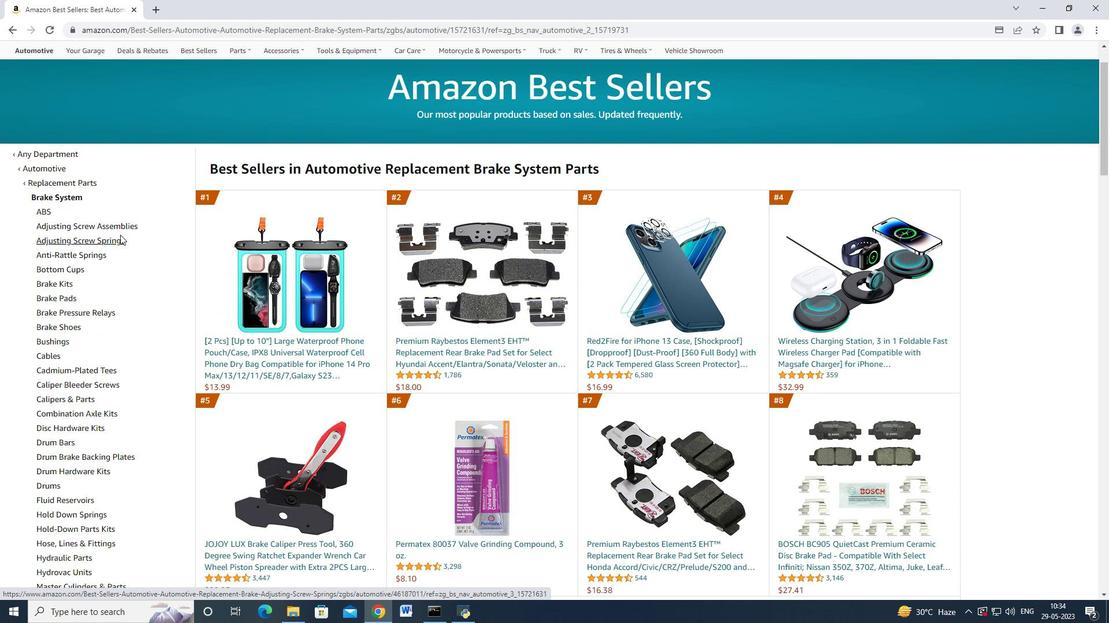 
Action: Mouse scrolled (125, 235) with delta (0, 0)
Screenshot: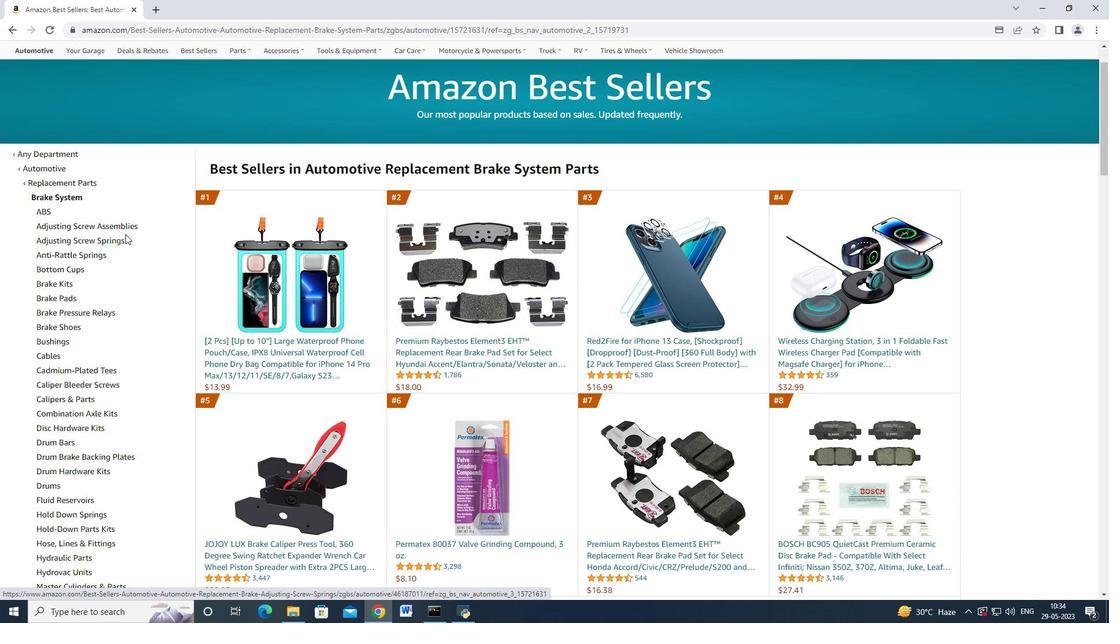 
Action: Mouse scrolled (125, 235) with delta (0, 0)
Screenshot: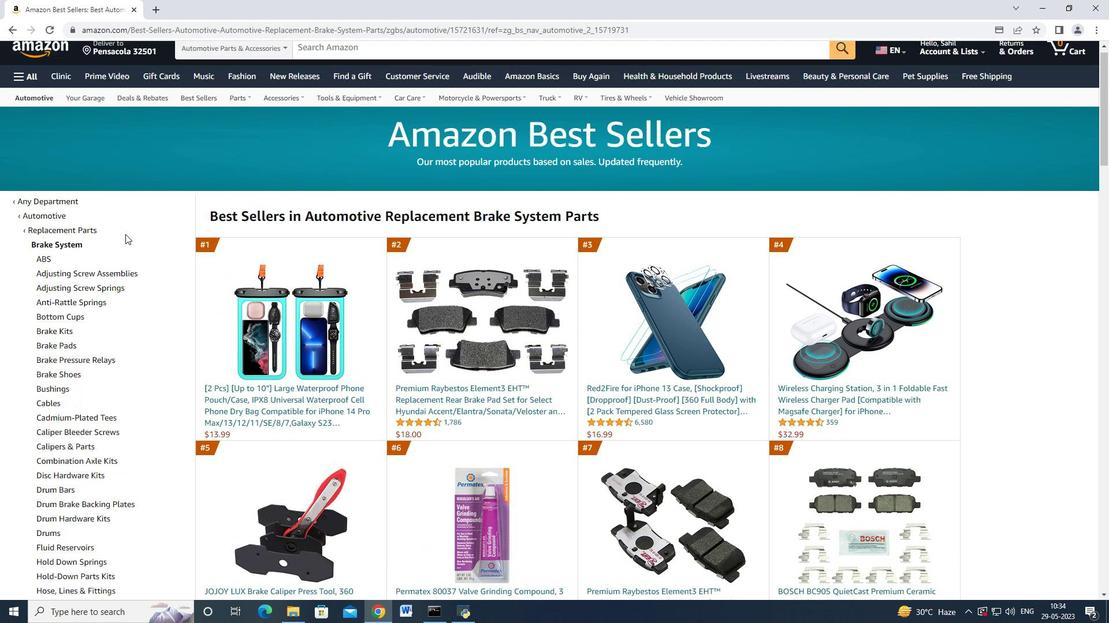 
Action: Mouse moved to (129, 234)
Screenshot: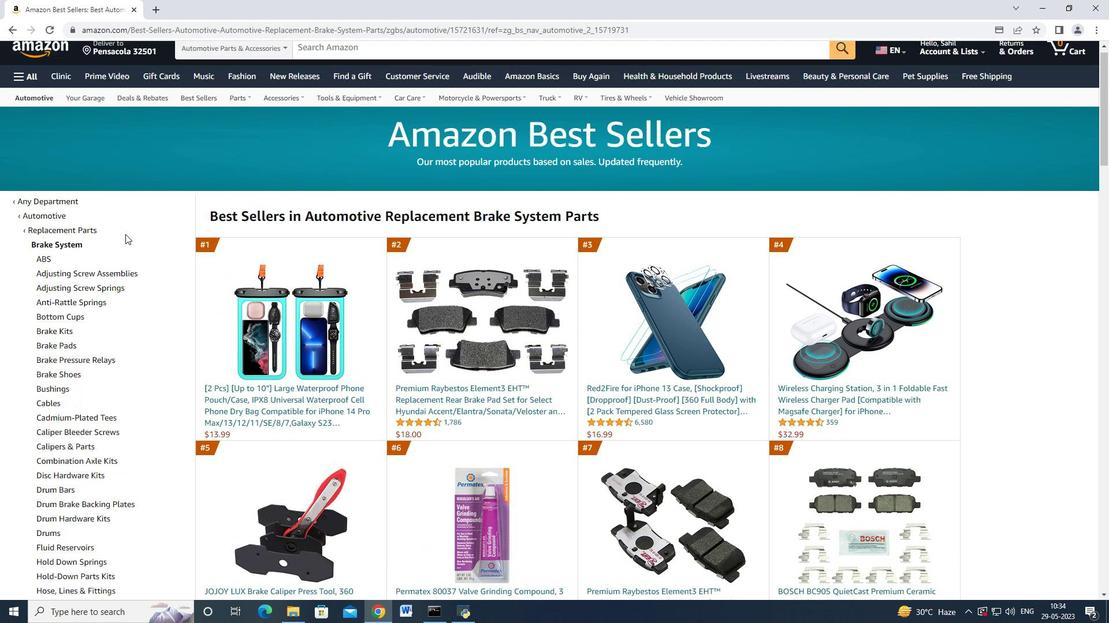 
Action: Mouse scrolled (125, 235) with delta (0, 0)
Screenshot: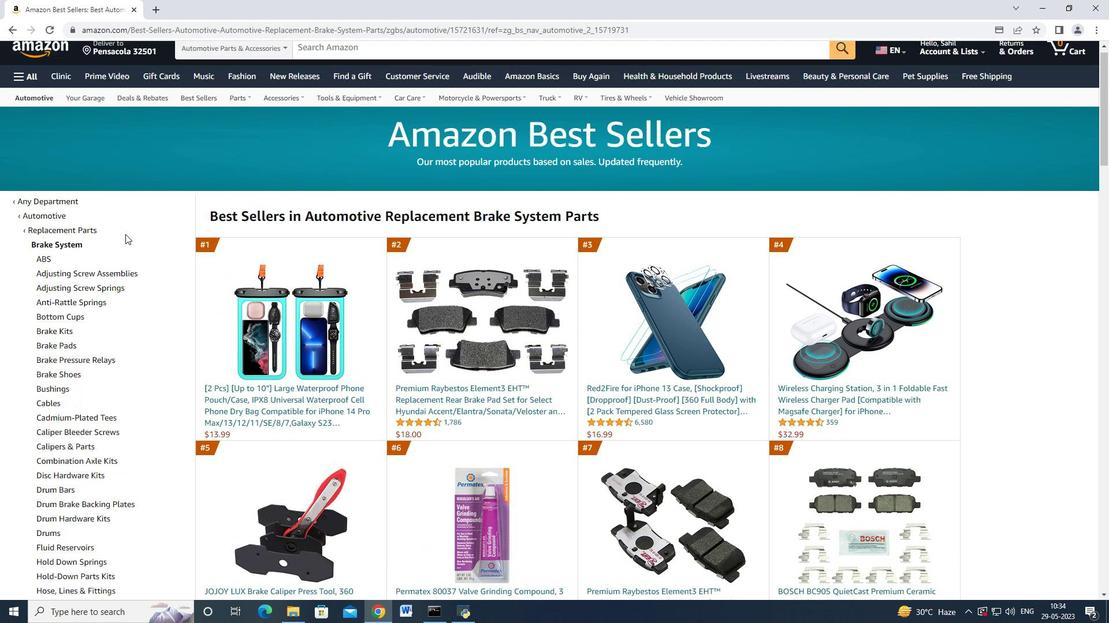 
Action: Mouse moved to (399, 60)
Screenshot: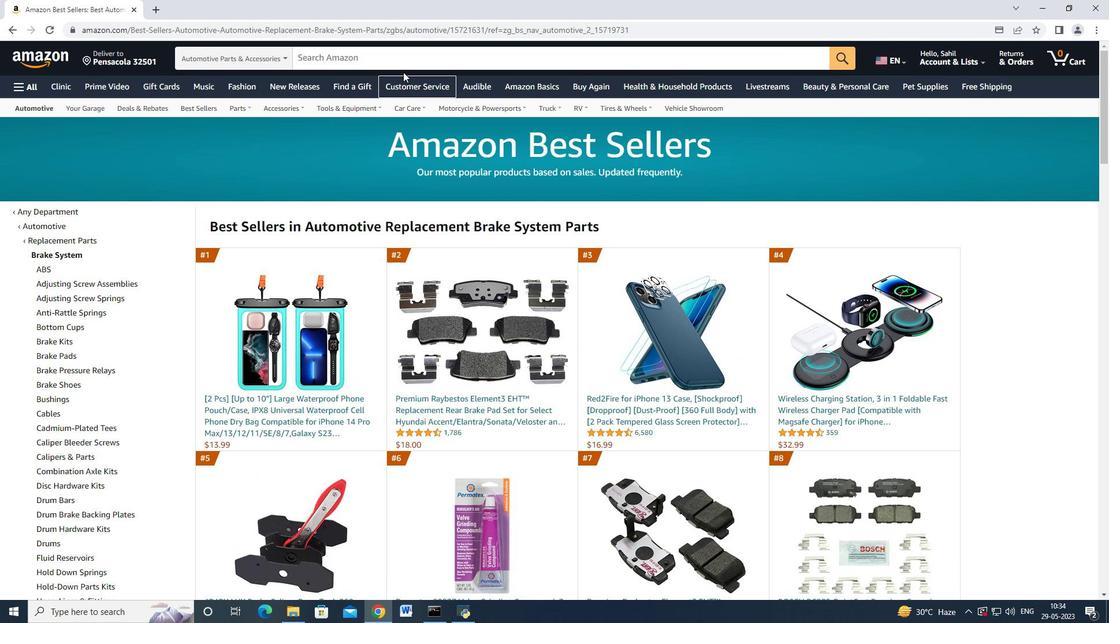
Action: Mouse pressed left at (399, 60)
Screenshot: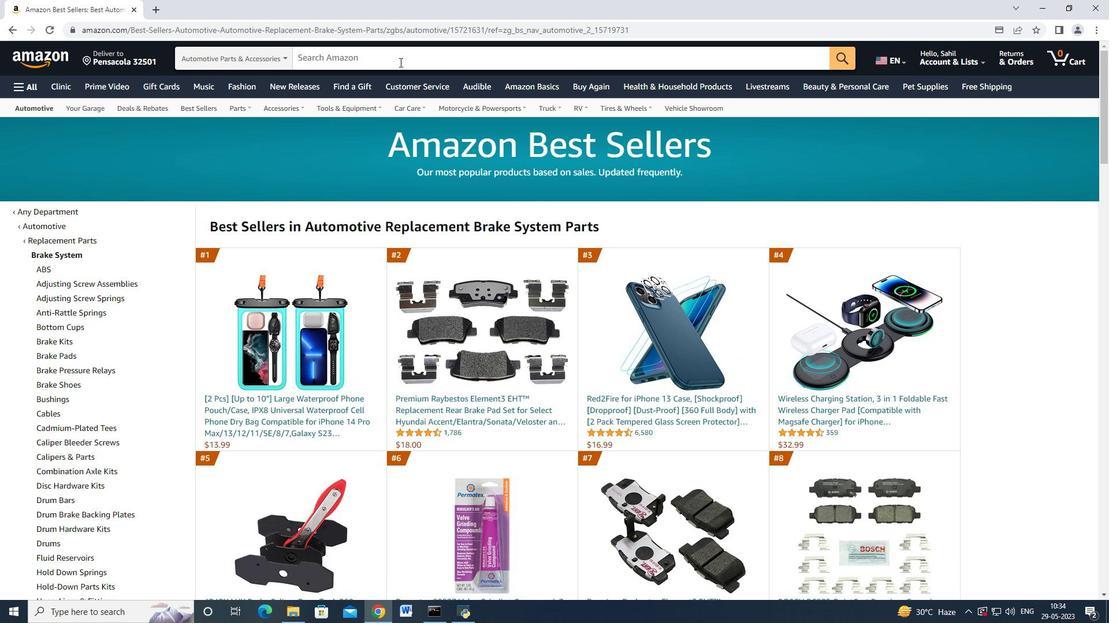 
Action: Mouse moved to (399, 60)
Screenshot: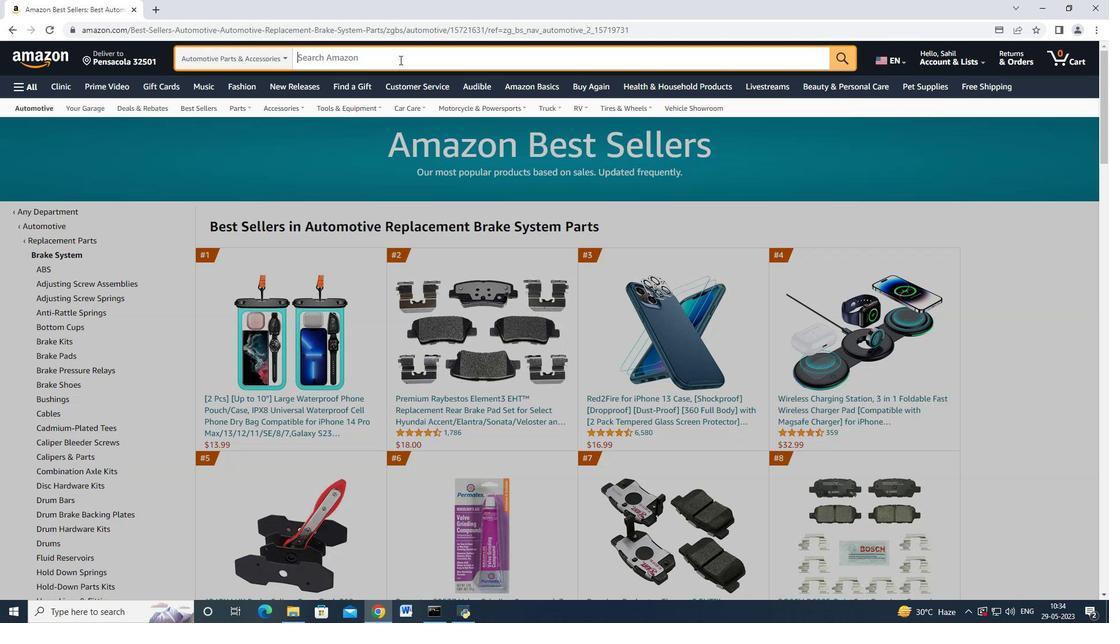
Action: Key pressed brake<Key.space>fittings<Key.enter>
Screenshot: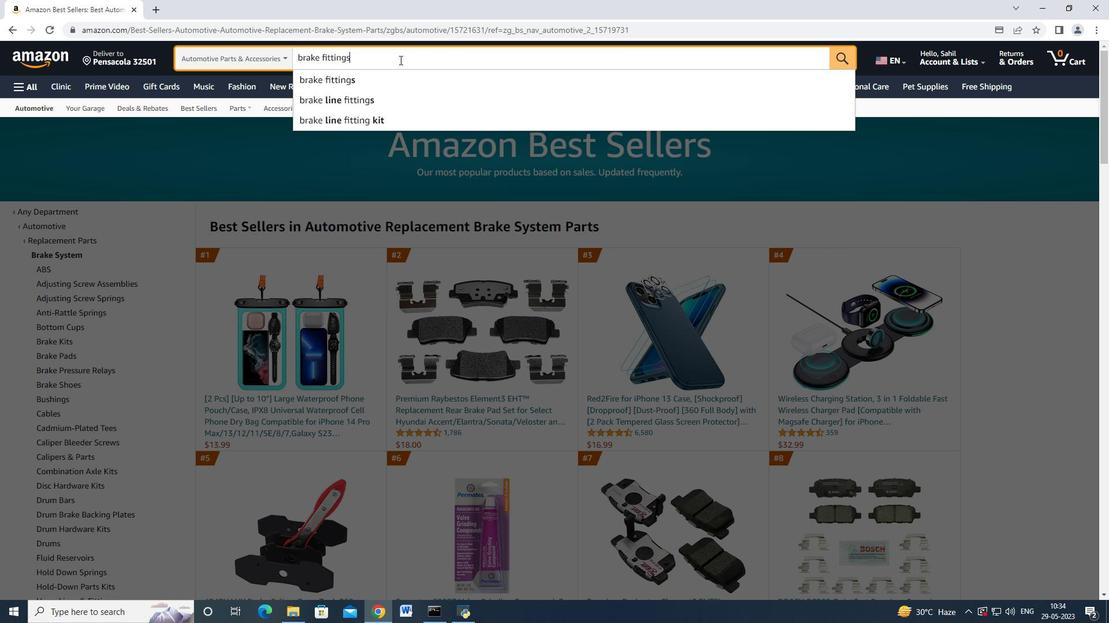 
Action: Mouse moved to (539, 360)
Screenshot: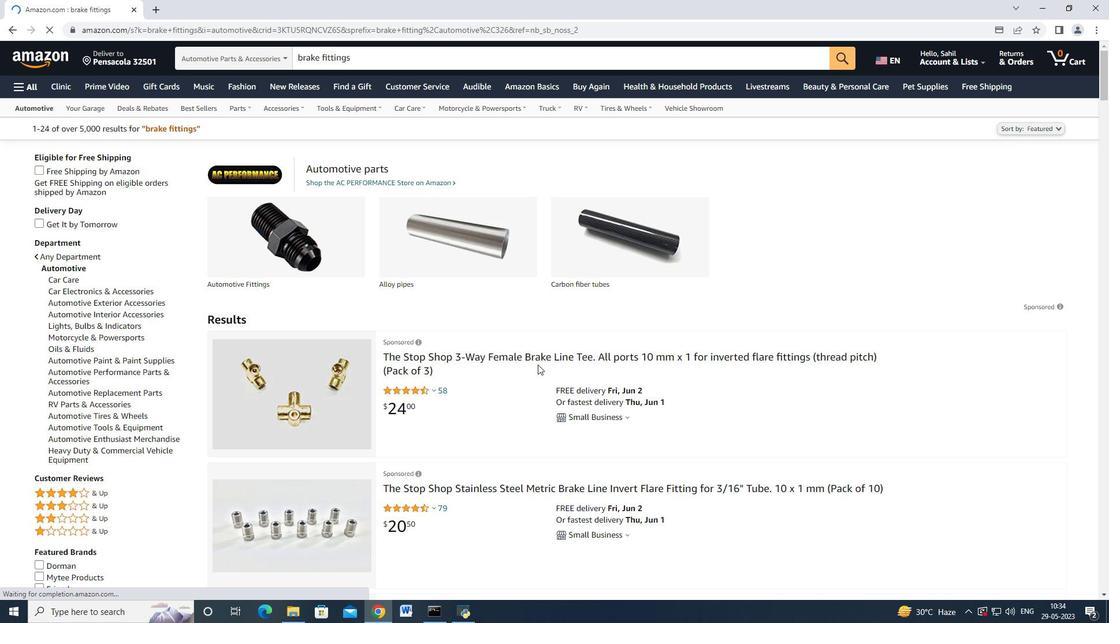 
Action: Mouse scrolled (539, 359) with delta (0, 0)
Screenshot: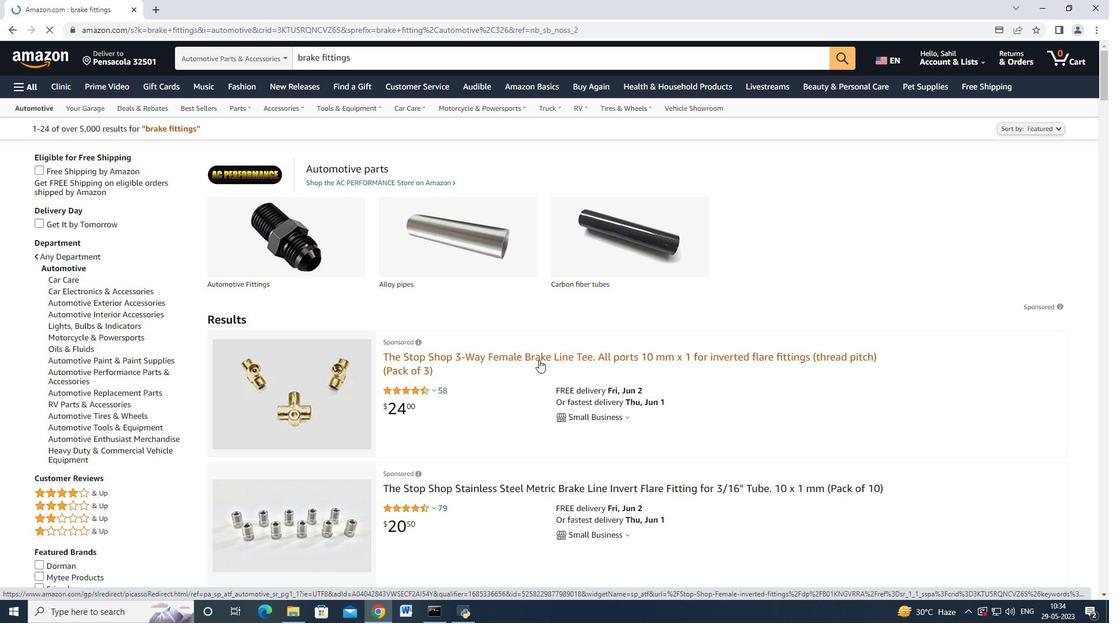 
Action: Mouse moved to (536, 300)
Screenshot: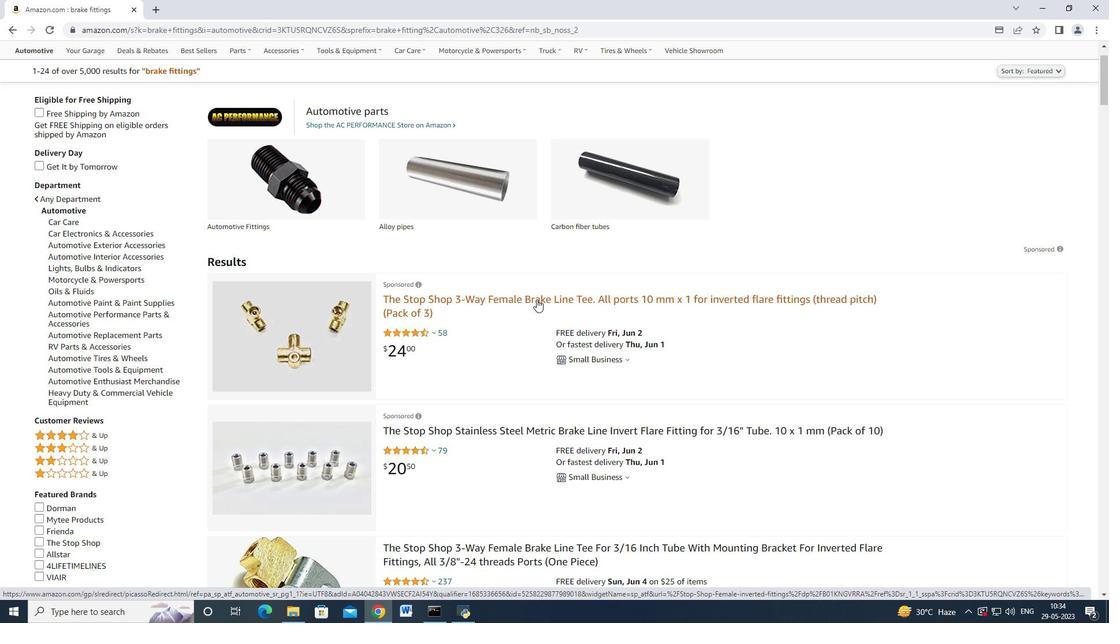 
Action: Mouse scrolled (536, 299) with delta (0, 0)
Screenshot: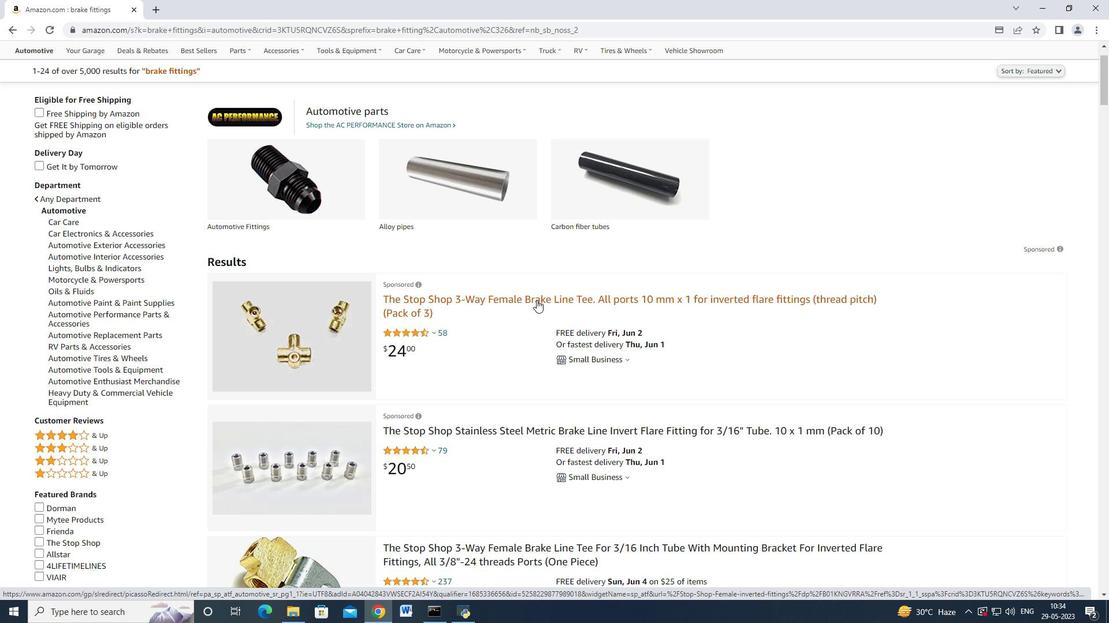 
Action: Mouse scrolled (536, 299) with delta (0, 0)
Screenshot: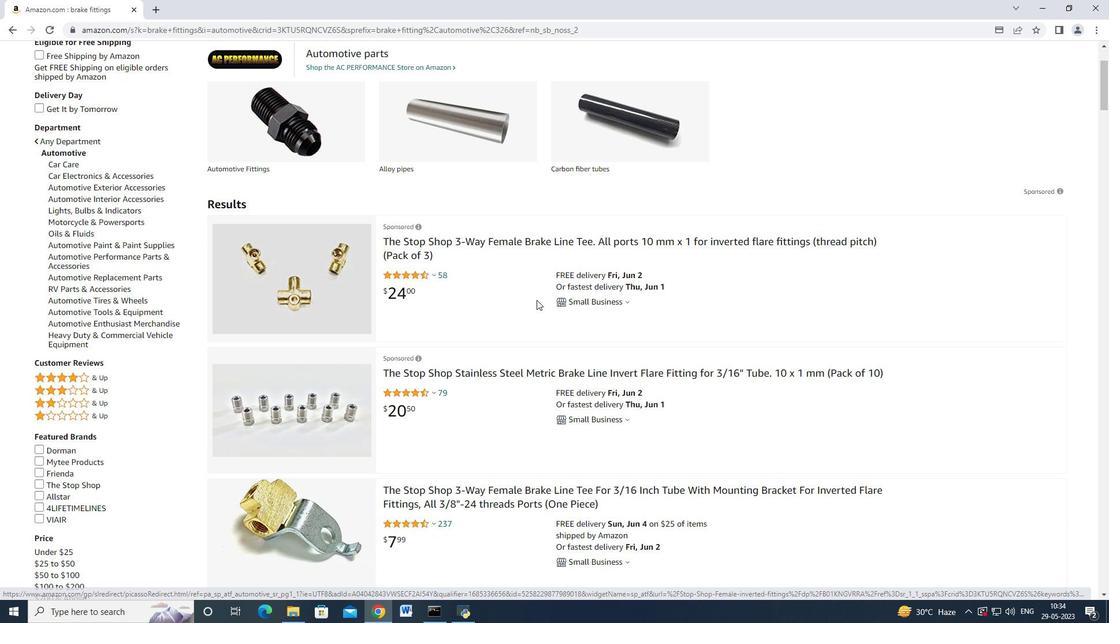 
Action: Mouse scrolled (536, 299) with delta (0, 0)
Screenshot: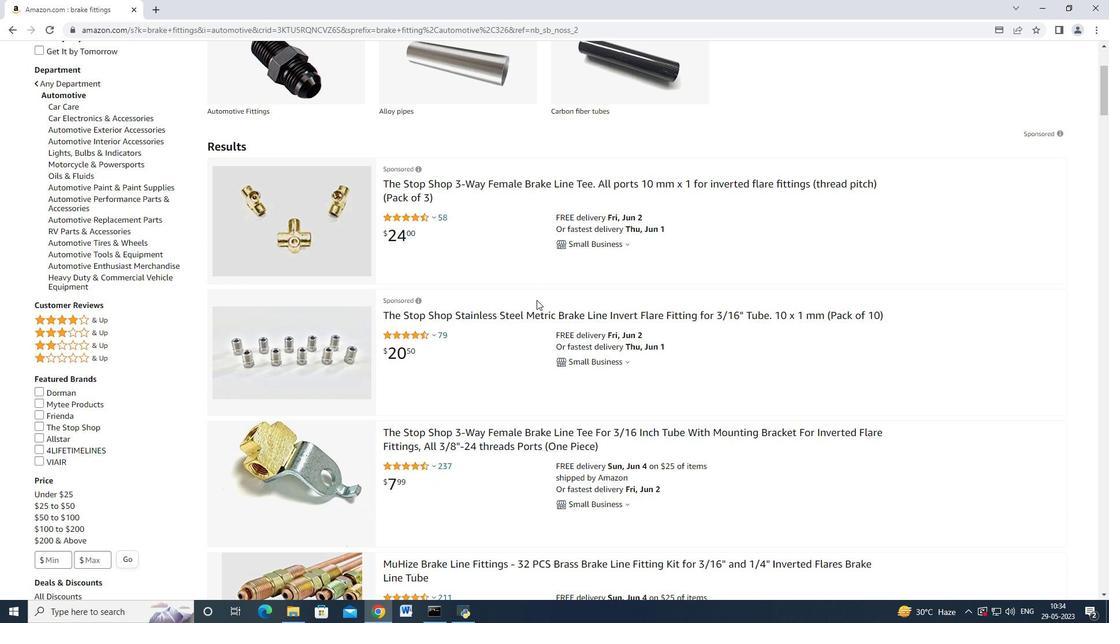 
Action: Mouse scrolled (536, 299) with delta (0, 0)
Screenshot: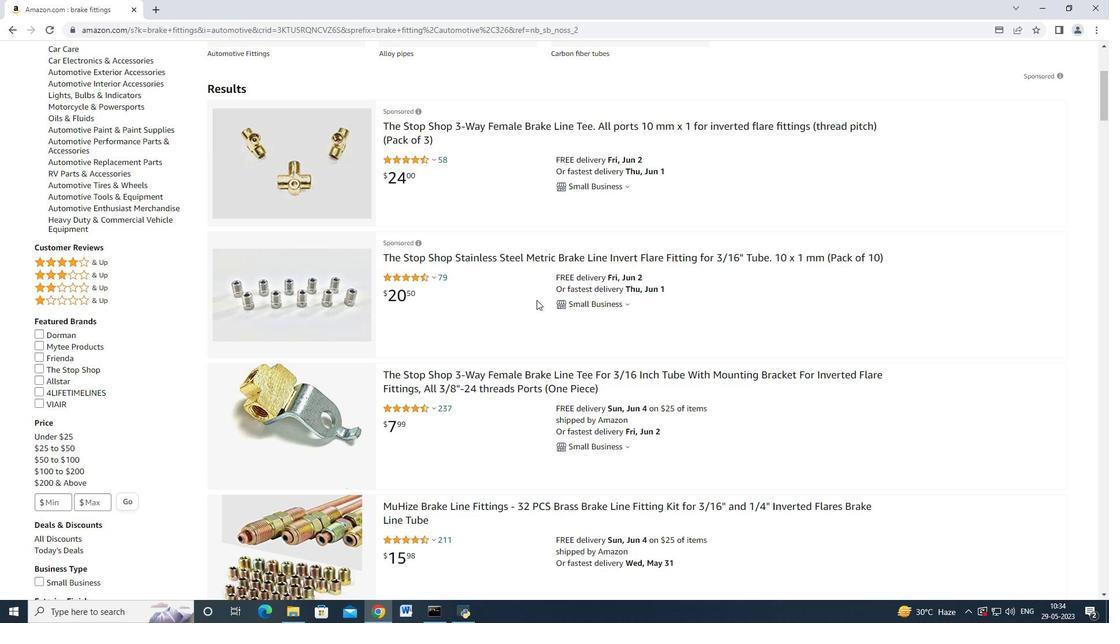 
Action: Mouse moved to (540, 448)
Screenshot: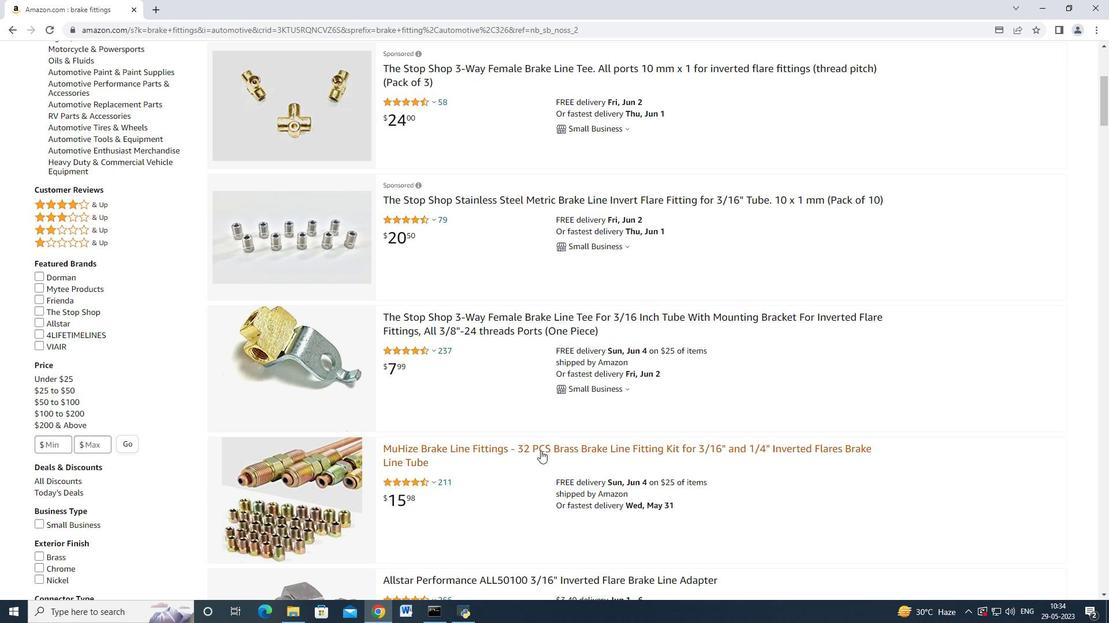 
Action: Mouse pressed left at (540, 448)
Screenshot: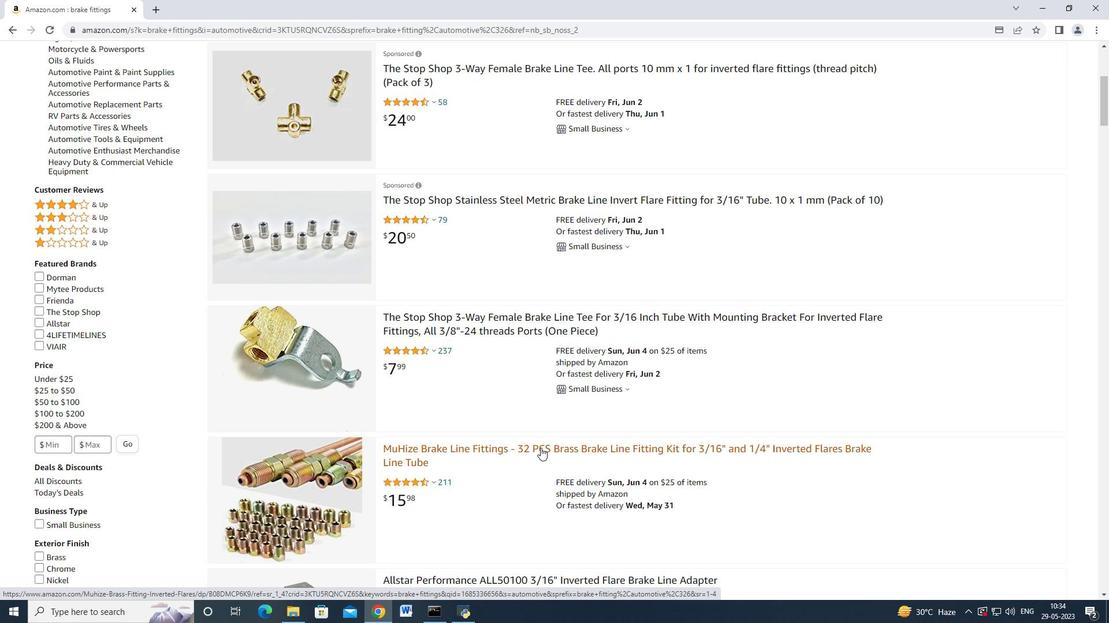 
Action: Mouse moved to (512, 368)
Screenshot: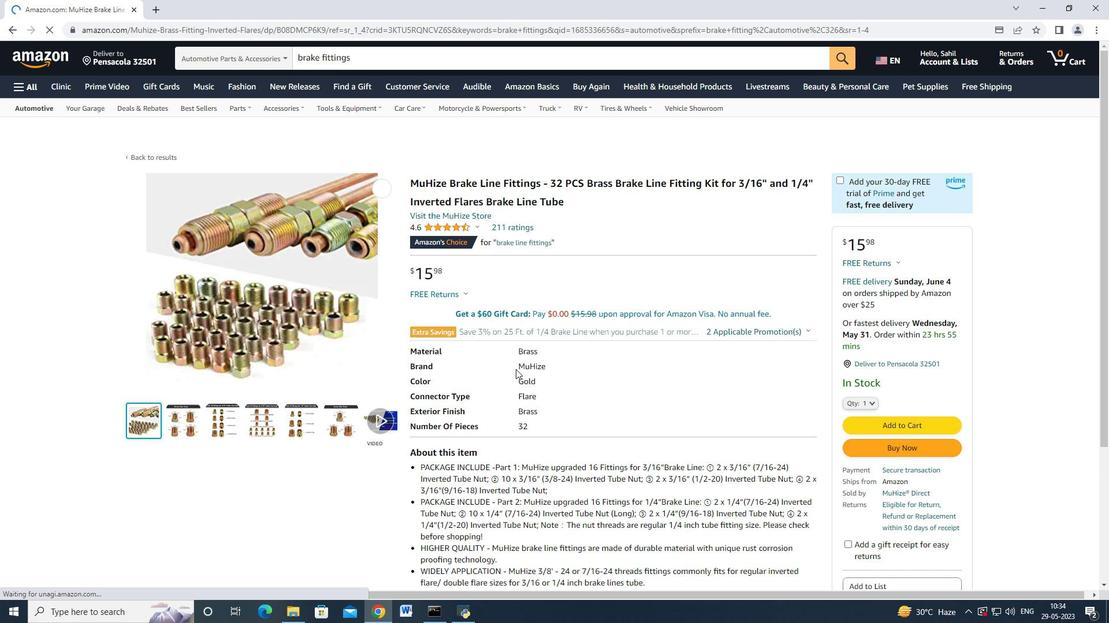 
Action: Mouse scrolled (512, 368) with delta (0, 0)
Screenshot: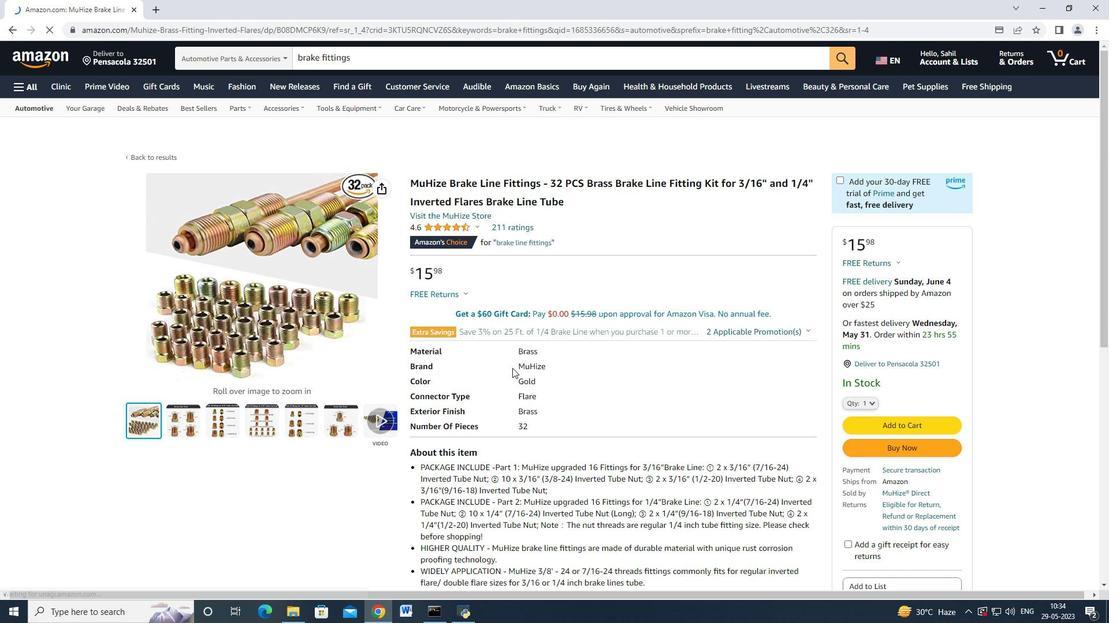 
Action: Mouse moved to (512, 368)
Screenshot: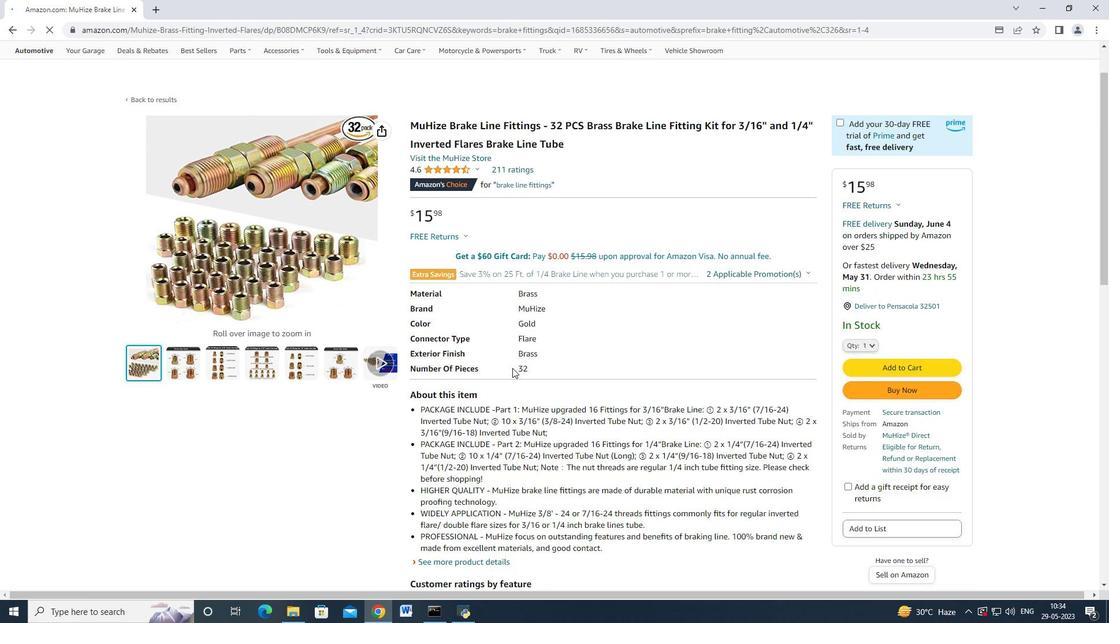 
Action: Mouse scrolled (512, 368) with delta (0, 0)
Screenshot: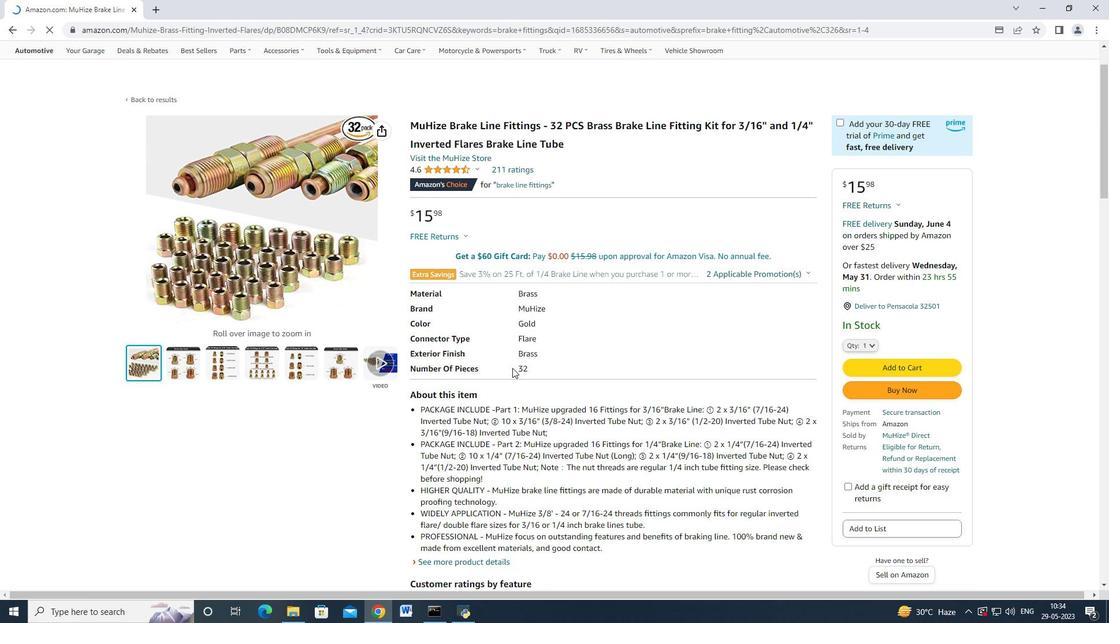 
Action: Mouse moved to (189, 310)
Screenshot: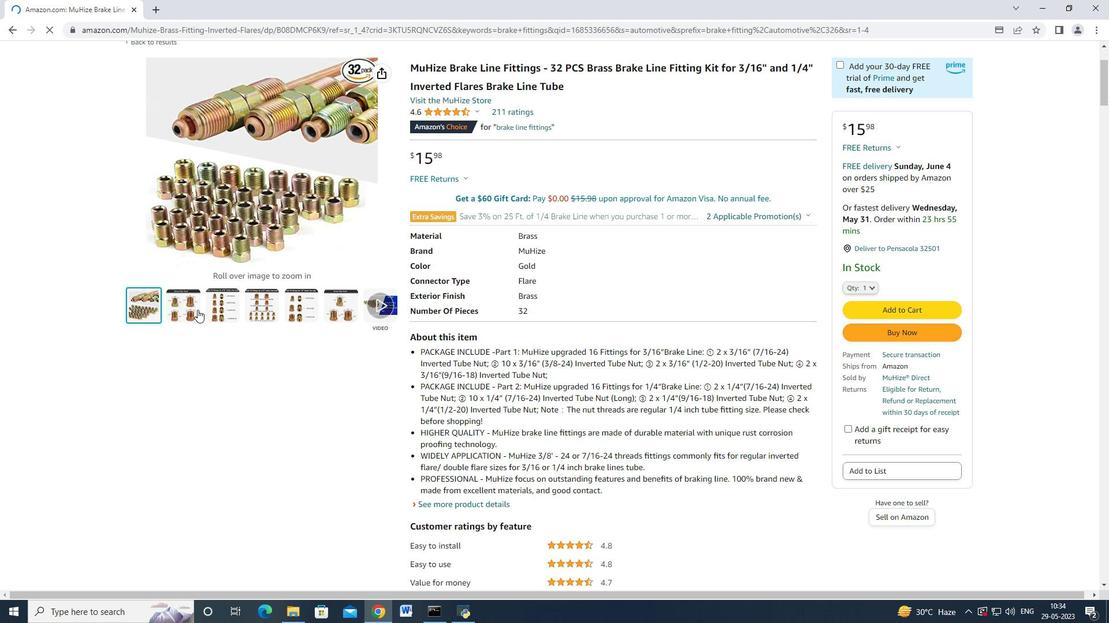 
Action: Mouse pressed left at (189, 310)
Screenshot: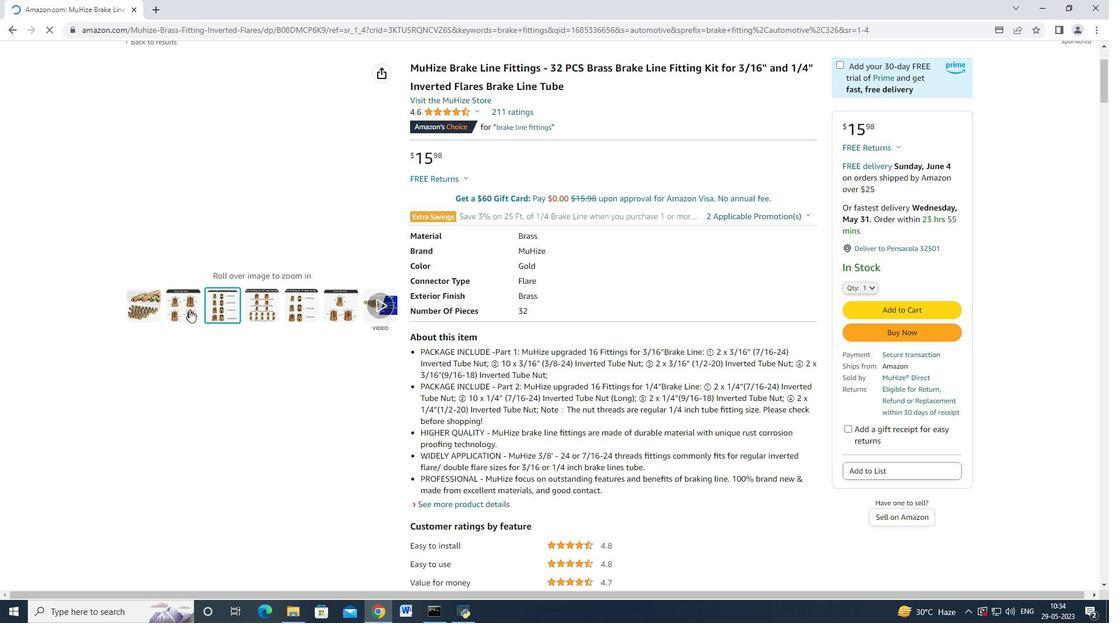 
Action: Mouse moved to (225, 306)
Screenshot: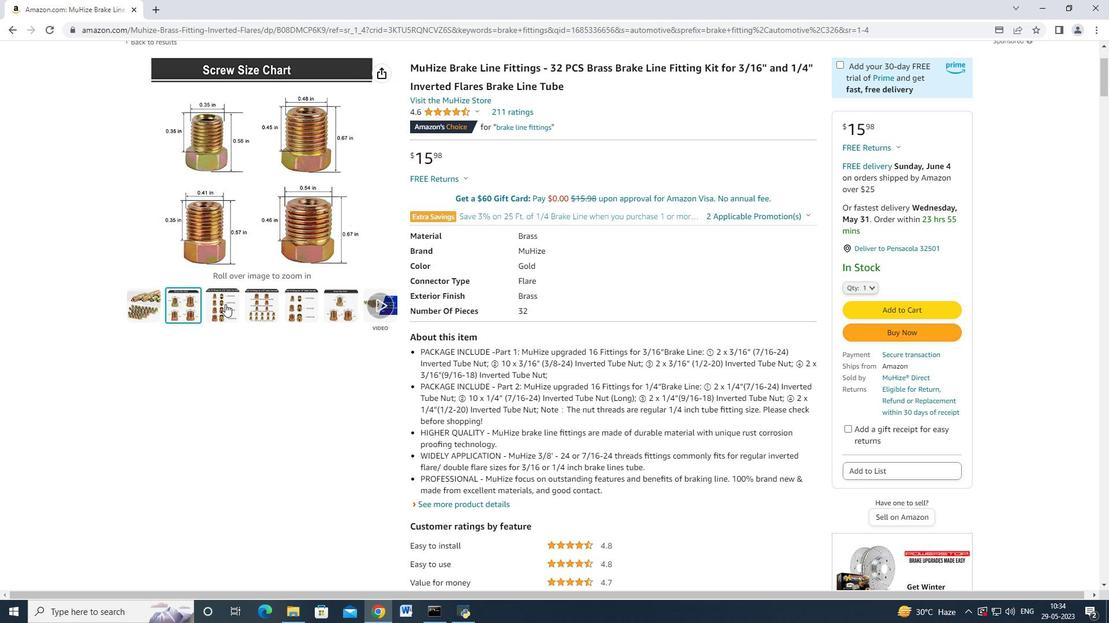 
Action: Mouse pressed left at (225, 306)
Screenshot: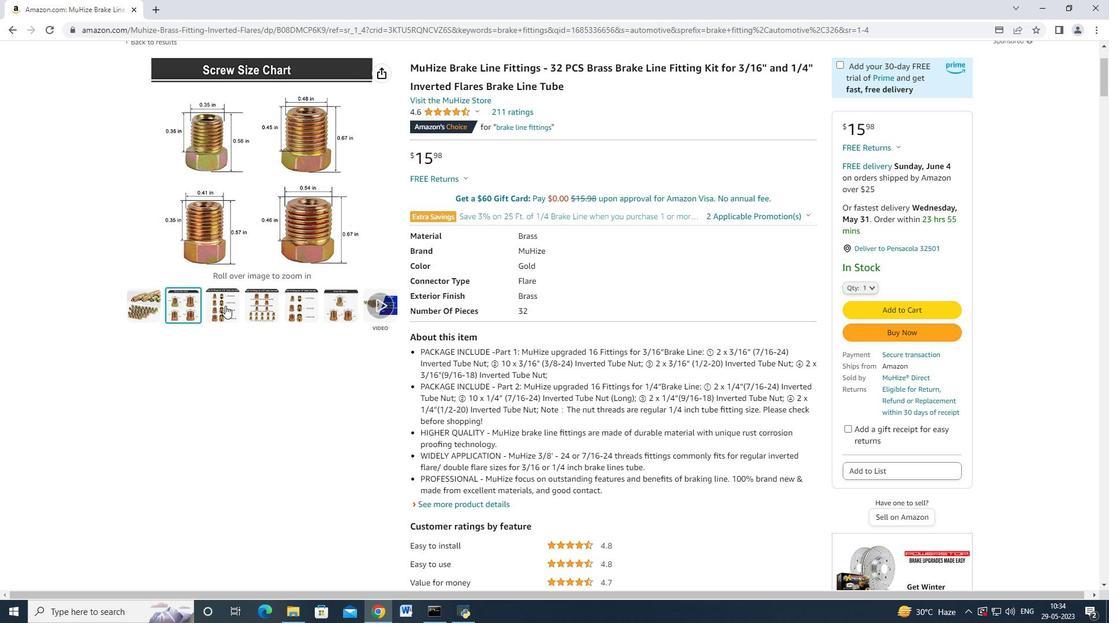 
Action: Mouse moved to (273, 305)
Screenshot: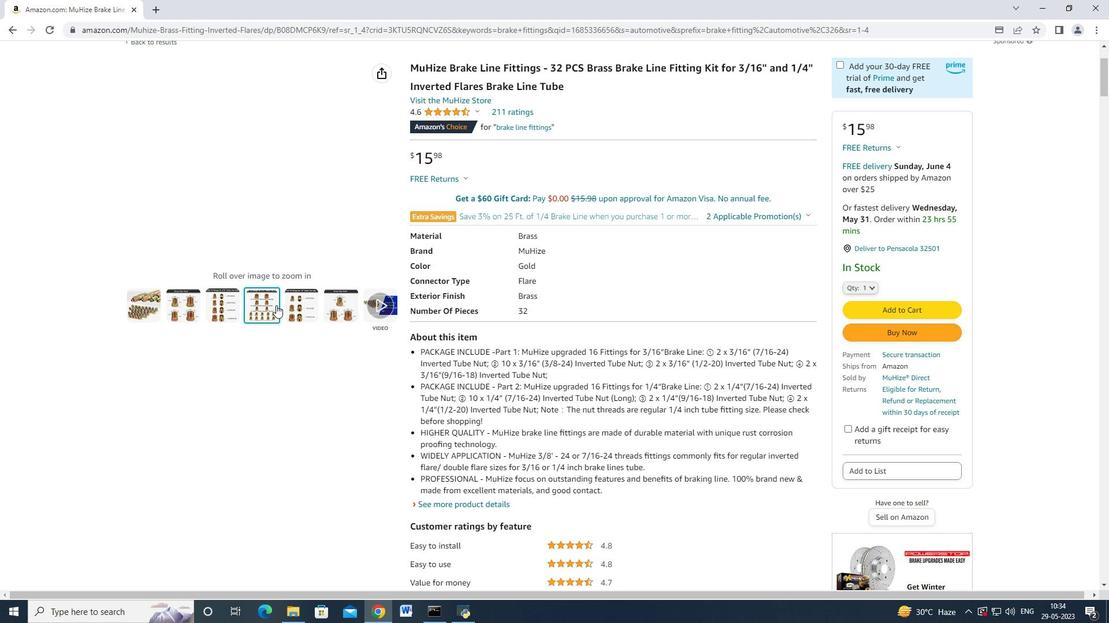 
Action: Mouse pressed left at (273, 305)
Screenshot: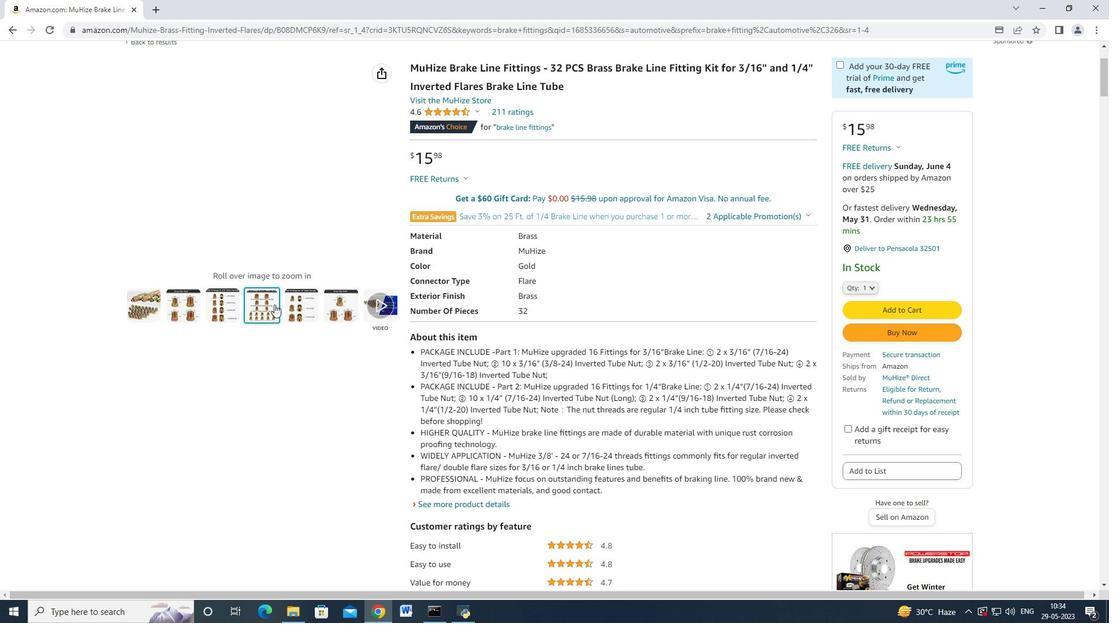 
Action: Mouse moved to (337, 295)
Screenshot: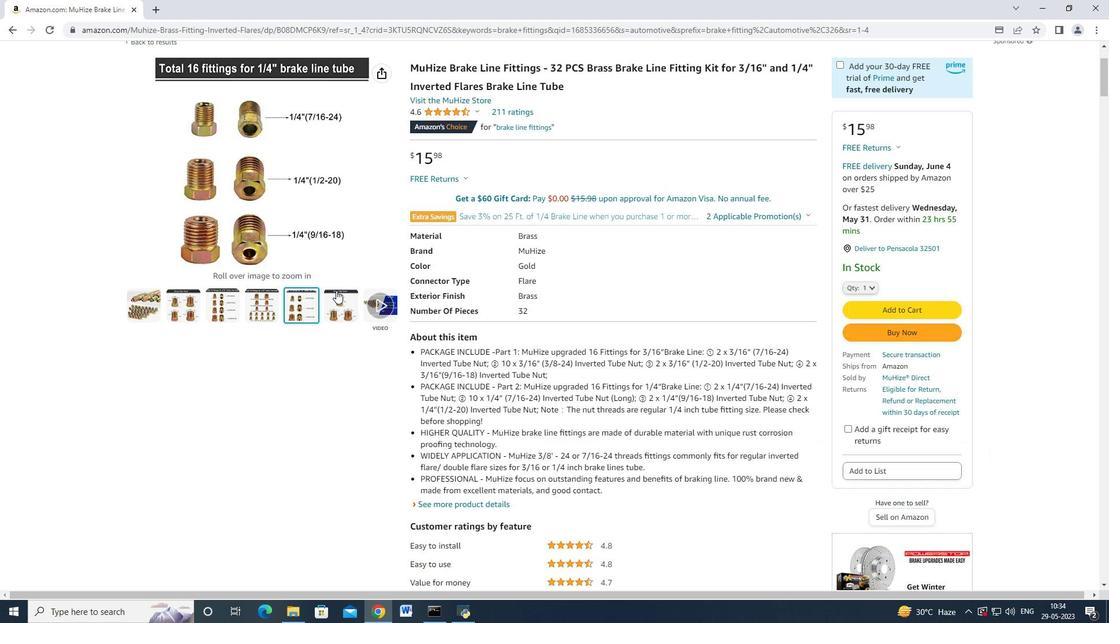 
Action: Mouse pressed left at (337, 295)
Screenshot: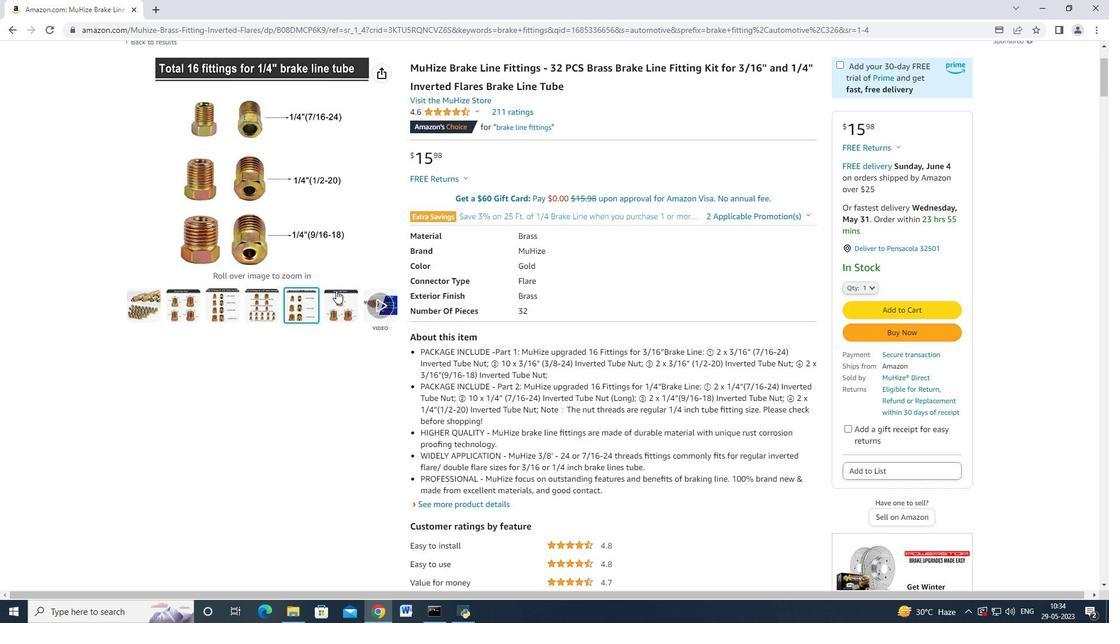 
Action: Mouse moved to (369, 303)
Screenshot: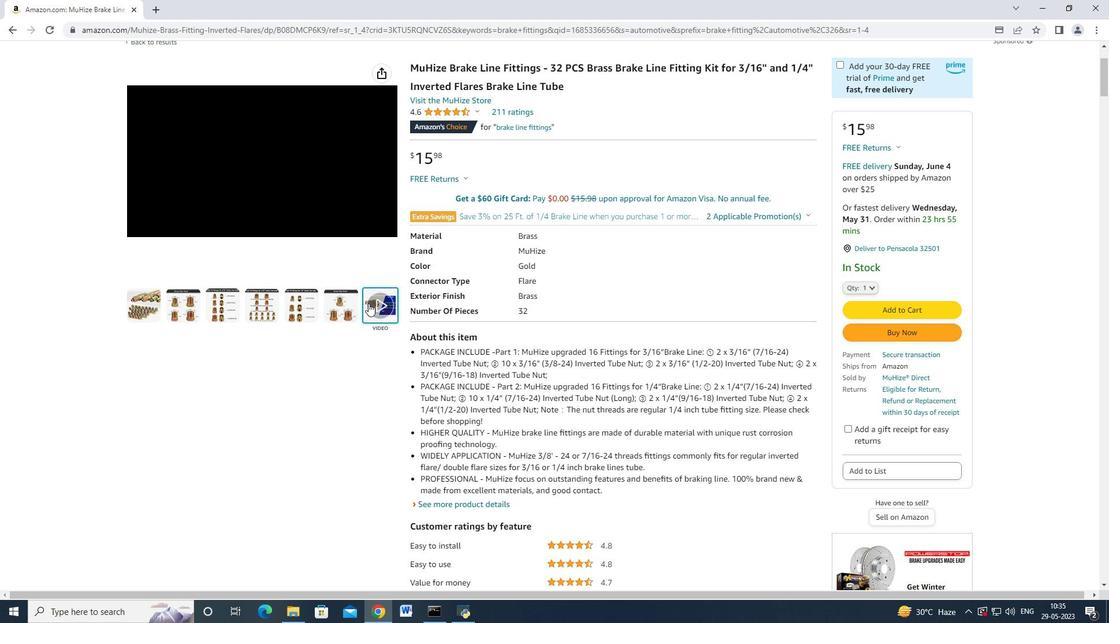 
Action: Mouse pressed left at (369, 303)
Screenshot: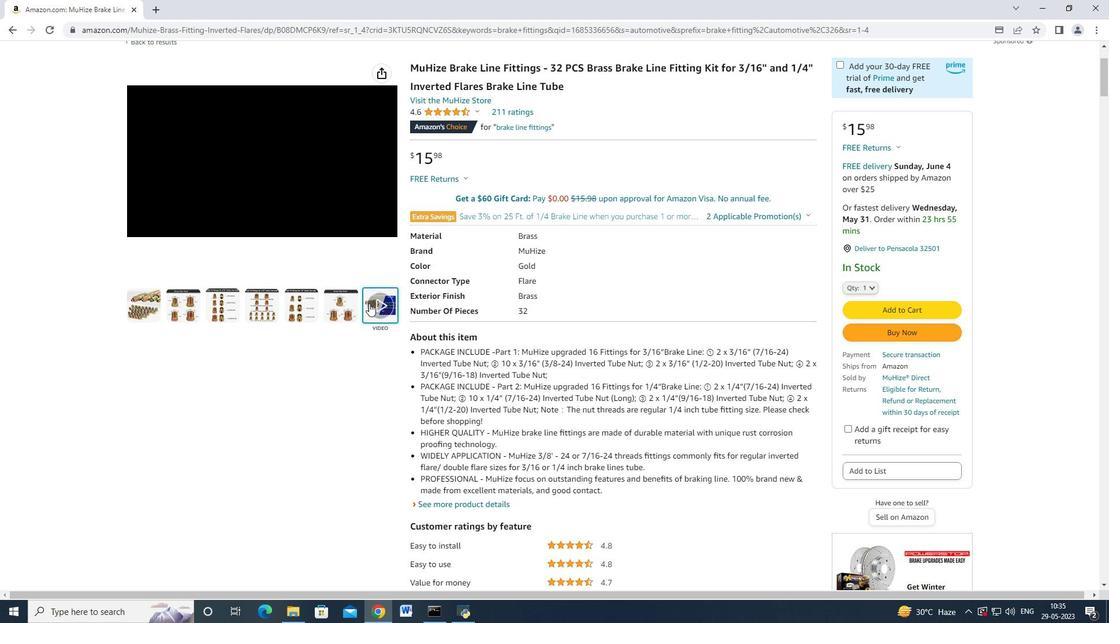 
Action: Mouse moved to (372, 481)
Screenshot: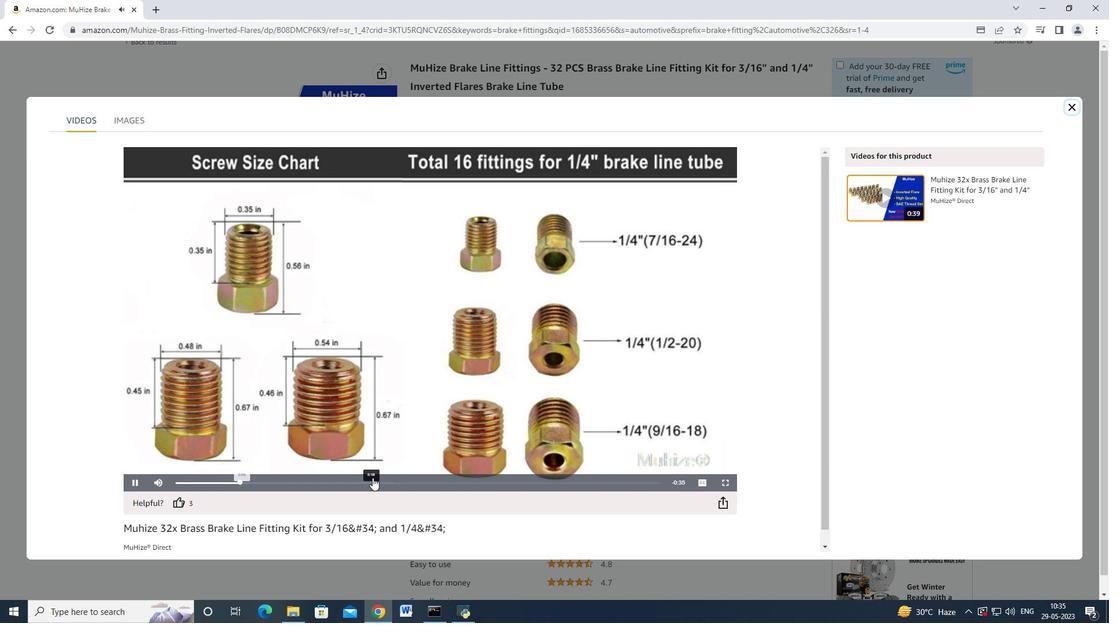 
Action: Mouse pressed left at (372, 481)
Screenshot: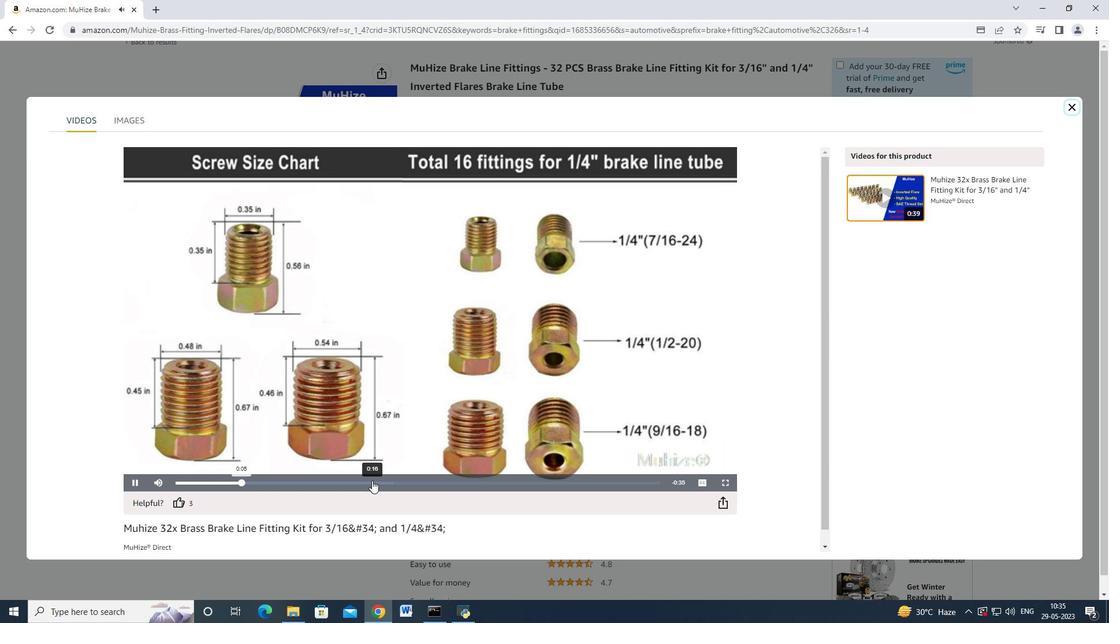 
Action: Mouse moved to (449, 487)
Screenshot: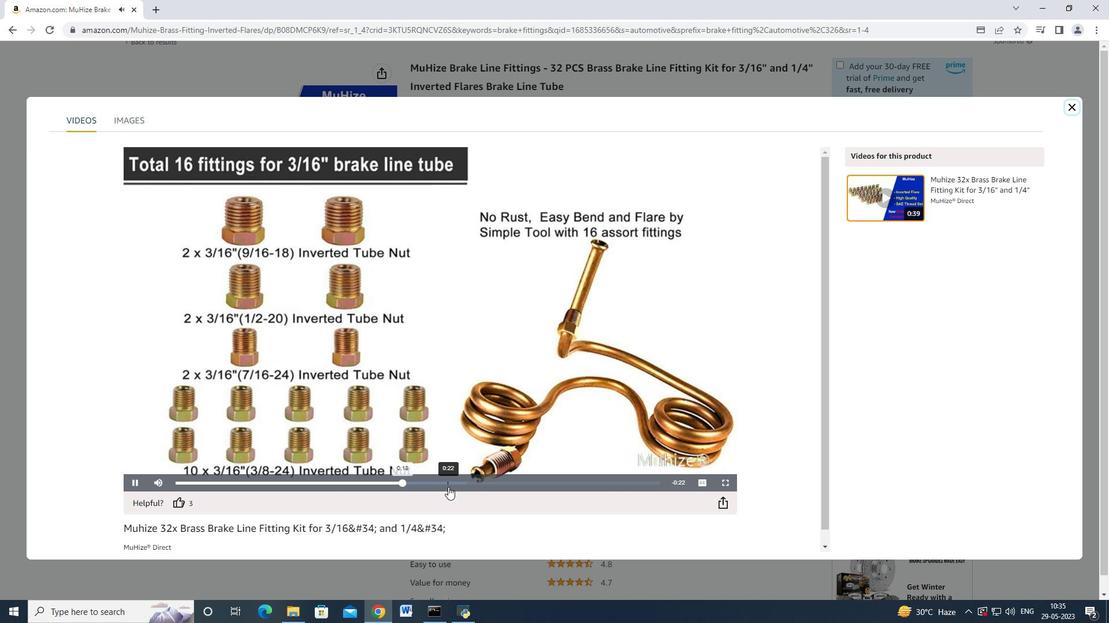 
Action: Mouse pressed left at (449, 487)
Screenshot: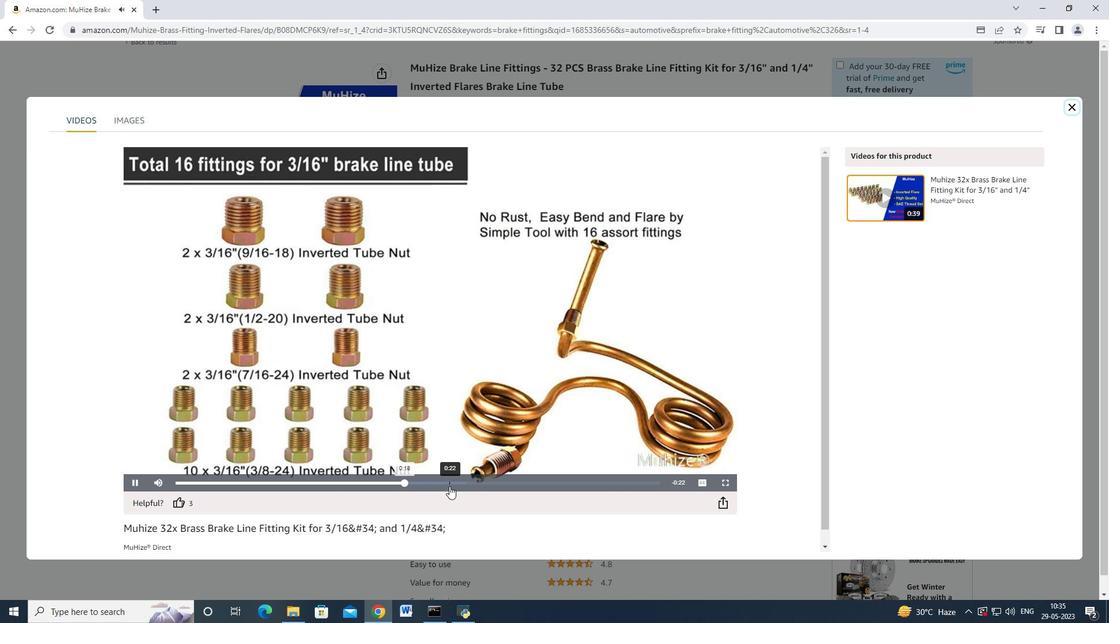
Action: Mouse moved to (532, 482)
Screenshot: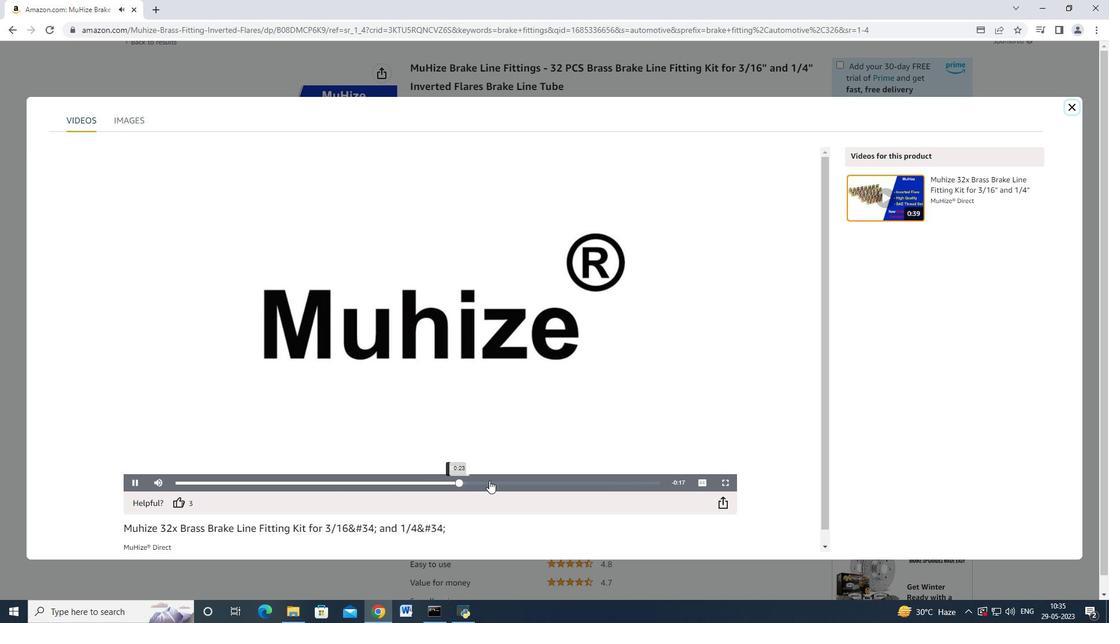 
Action: Mouse pressed left at (532, 482)
Screenshot: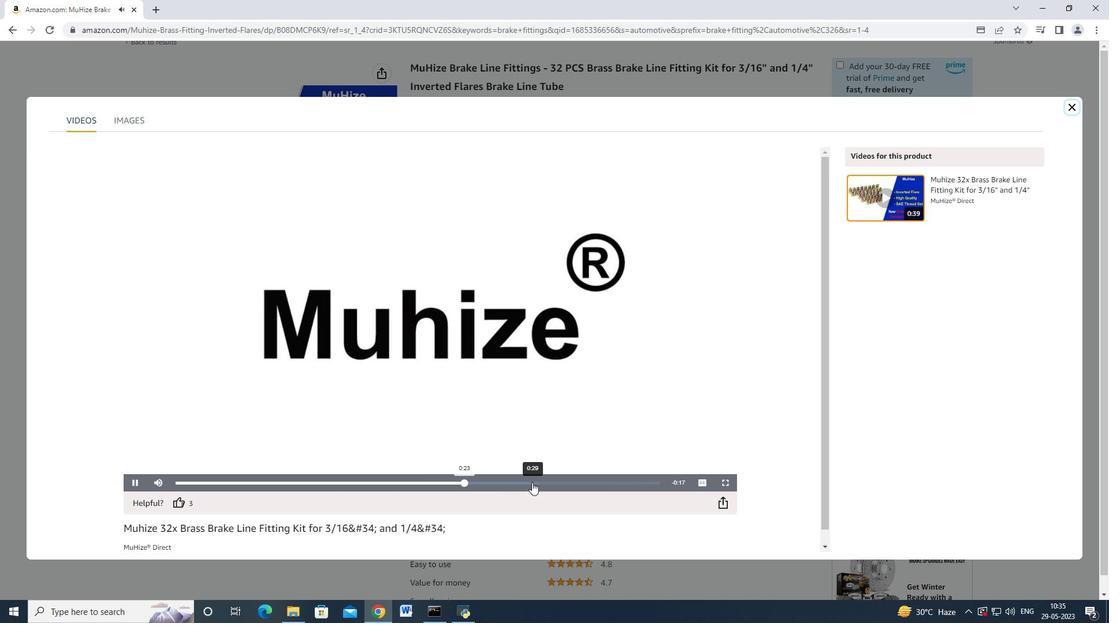 
Action: Mouse moved to (1069, 102)
Screenshot: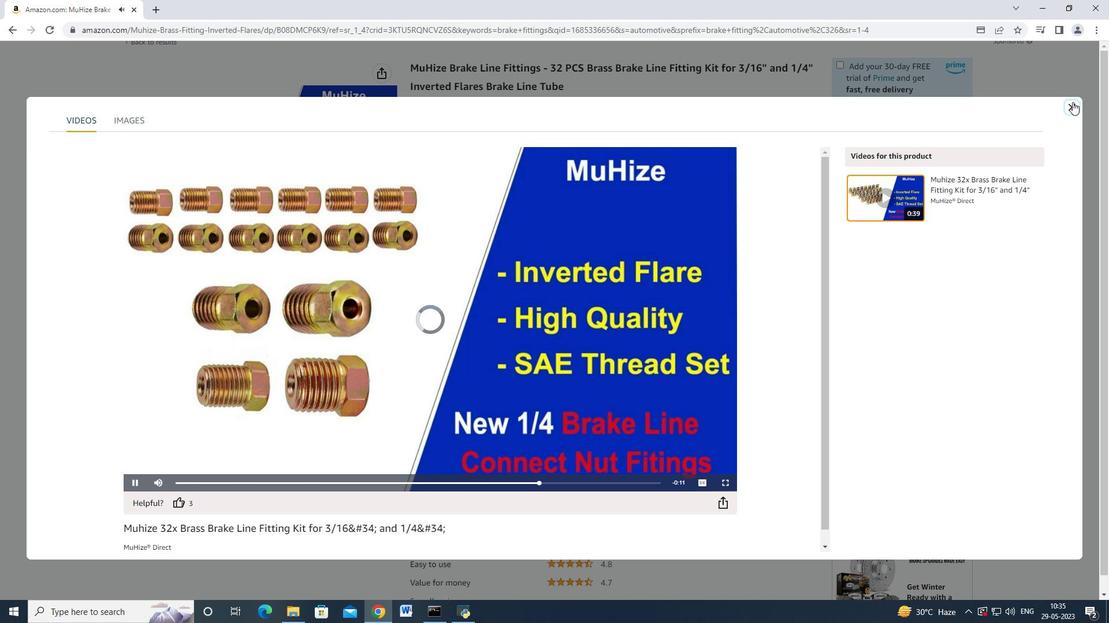 
Action: Mouse pressed left at (1069, 102)
Screenshot: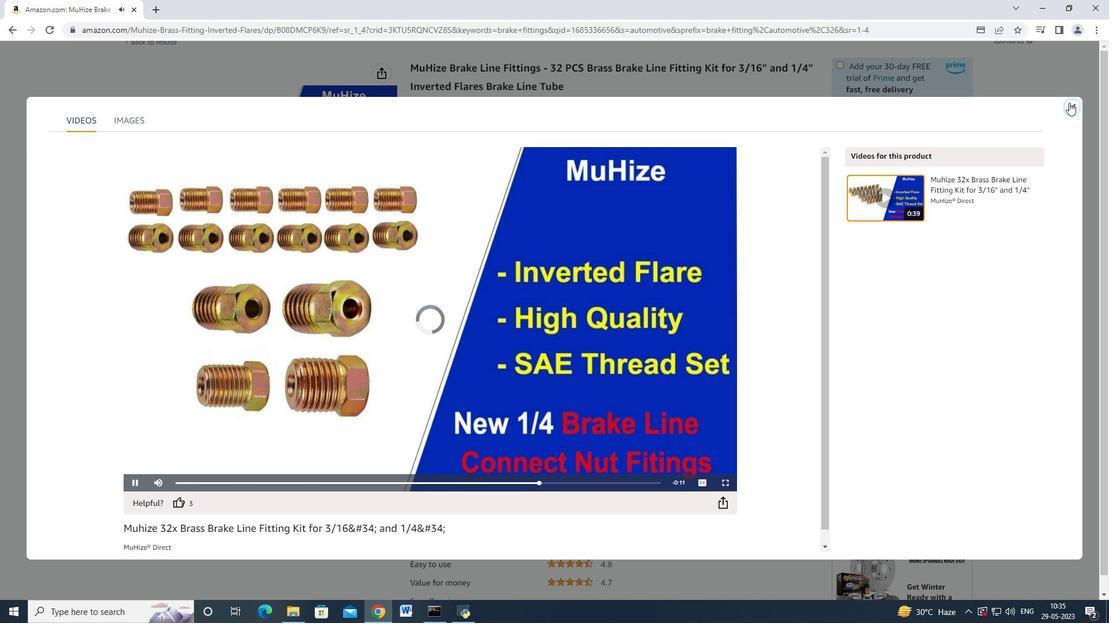 
Action: Mouse moved to (641, 202)
Screenshot: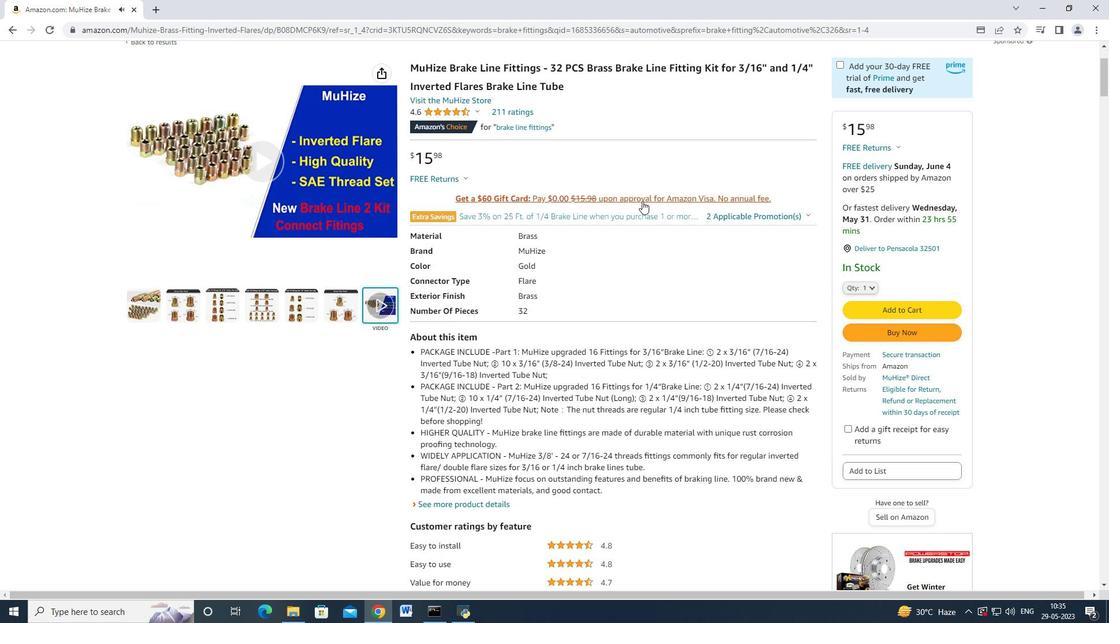 
Action: Mouse scrolled (641, 201) with delta (0, 0)
Screenshot: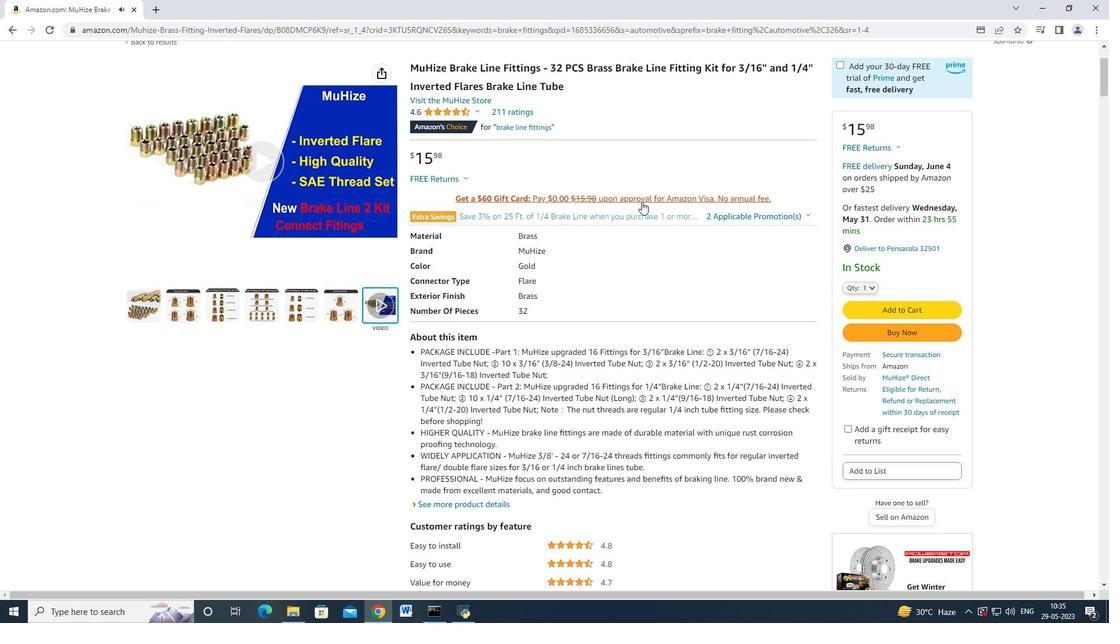 
Action: Mouse moved to (641, 202)
Screenshot: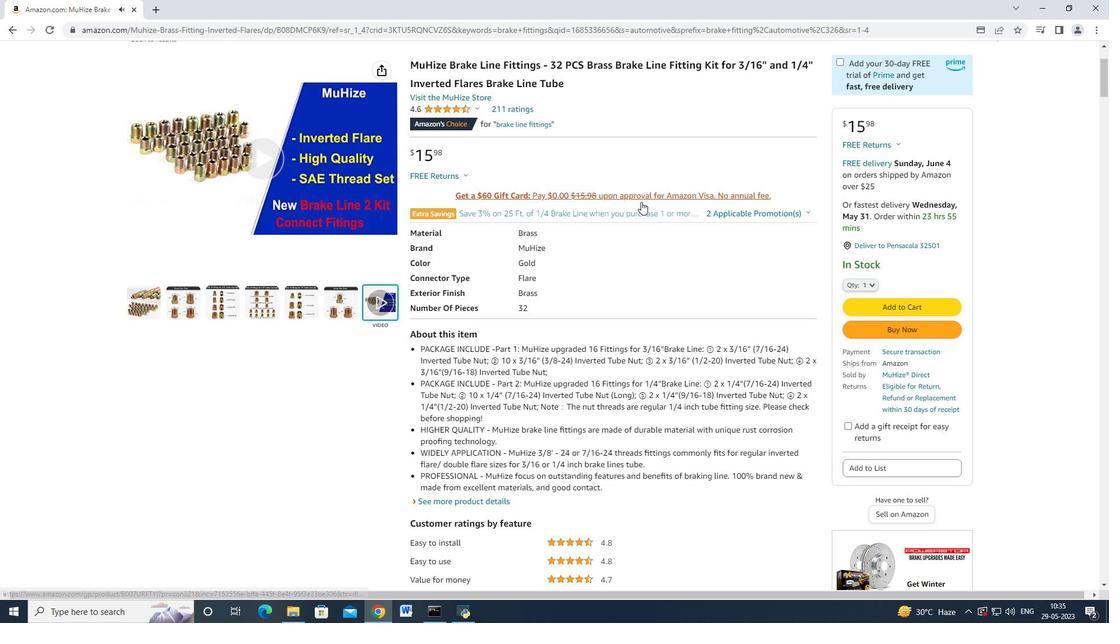 
Action: Mouse scrolled (641, 201) with delta (0, 0)
Screenshot: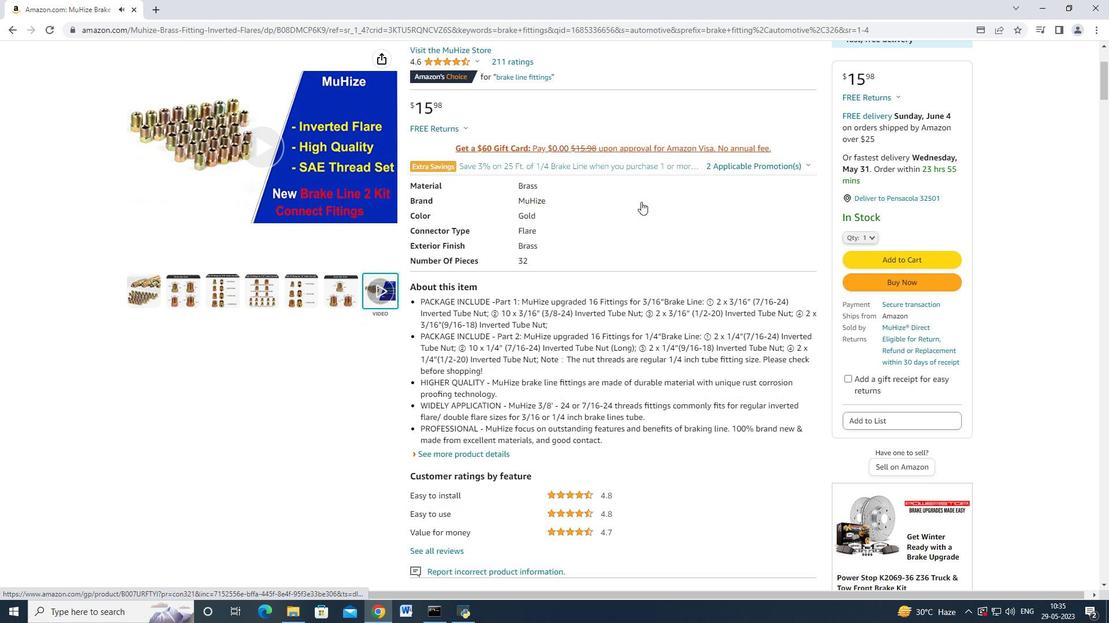 
Action: Mouse moved to (641, 202)
Screenshot: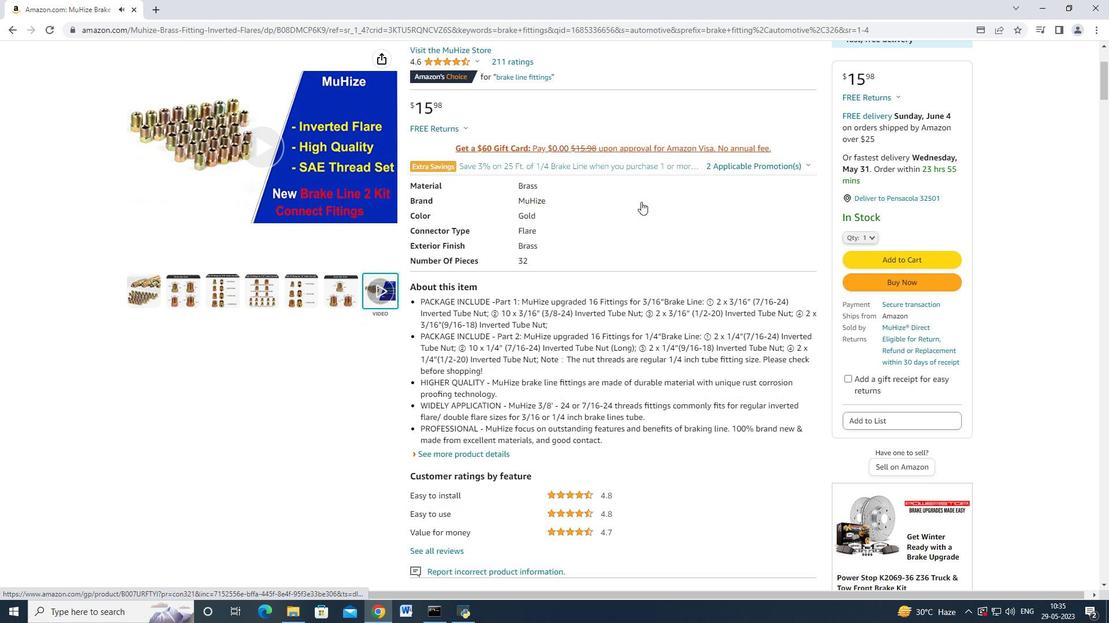 
Action: Mouse scrolled (641, 201) with delta (0, 0)
Screenshot: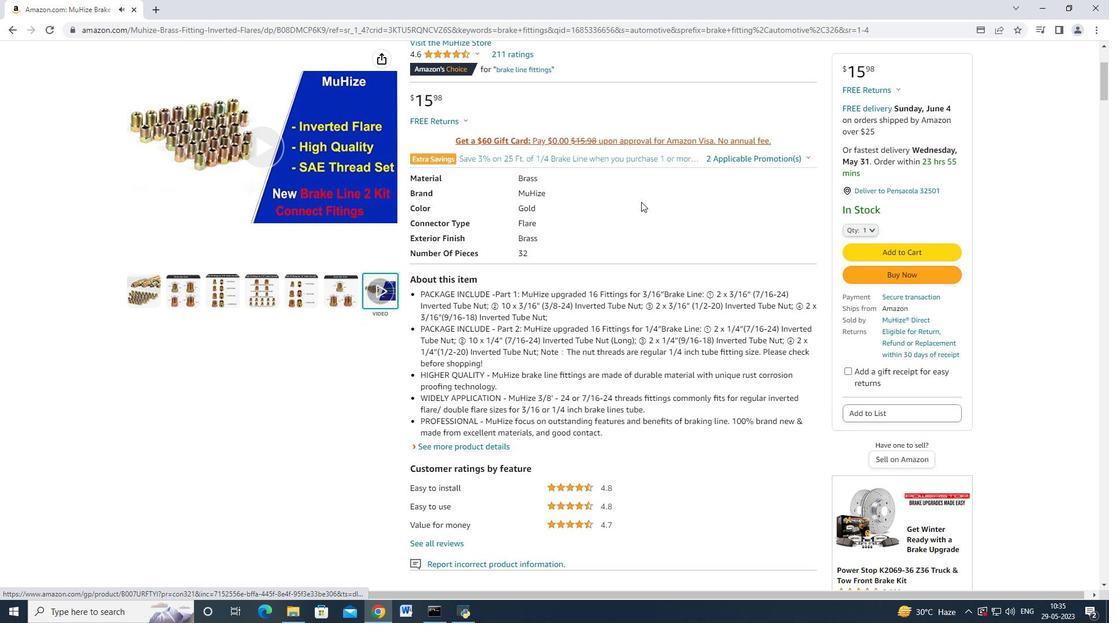 
Action: Mouse moved to (435, 336)
Screenshot: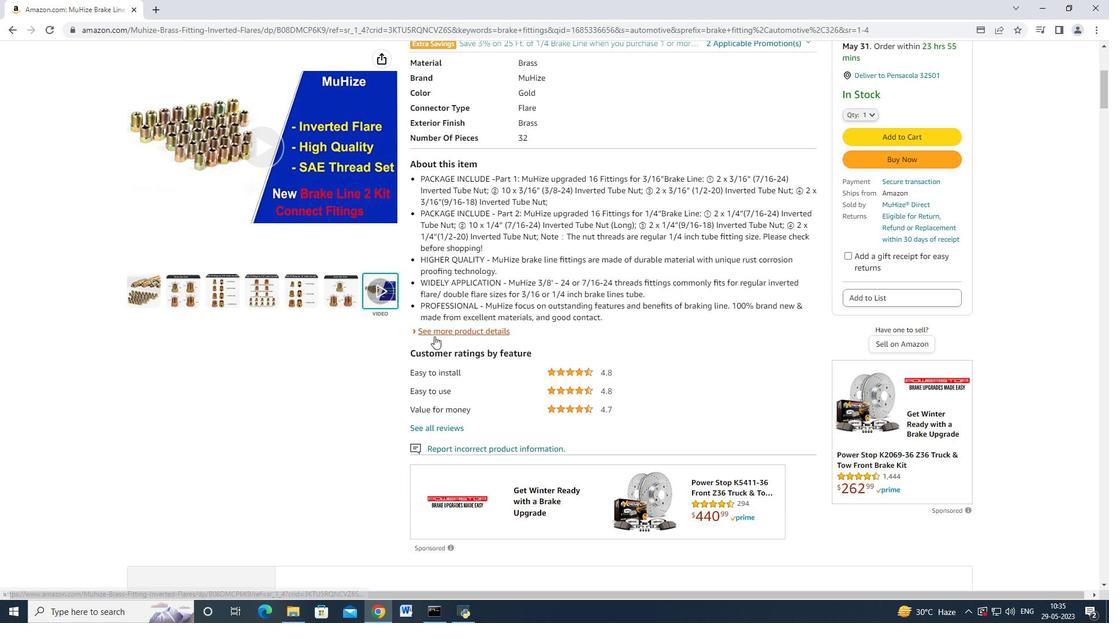 
Action: Mouse pressed left at (435, 336)
Screenshot: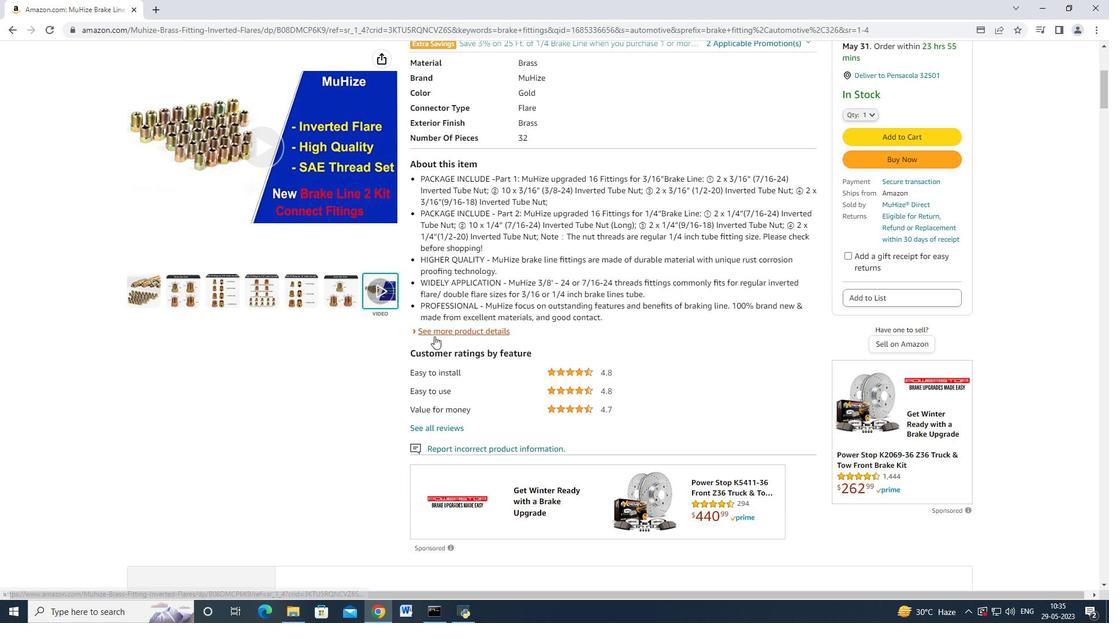 
Action: Mouse moved to (454, 328)
Screenshot: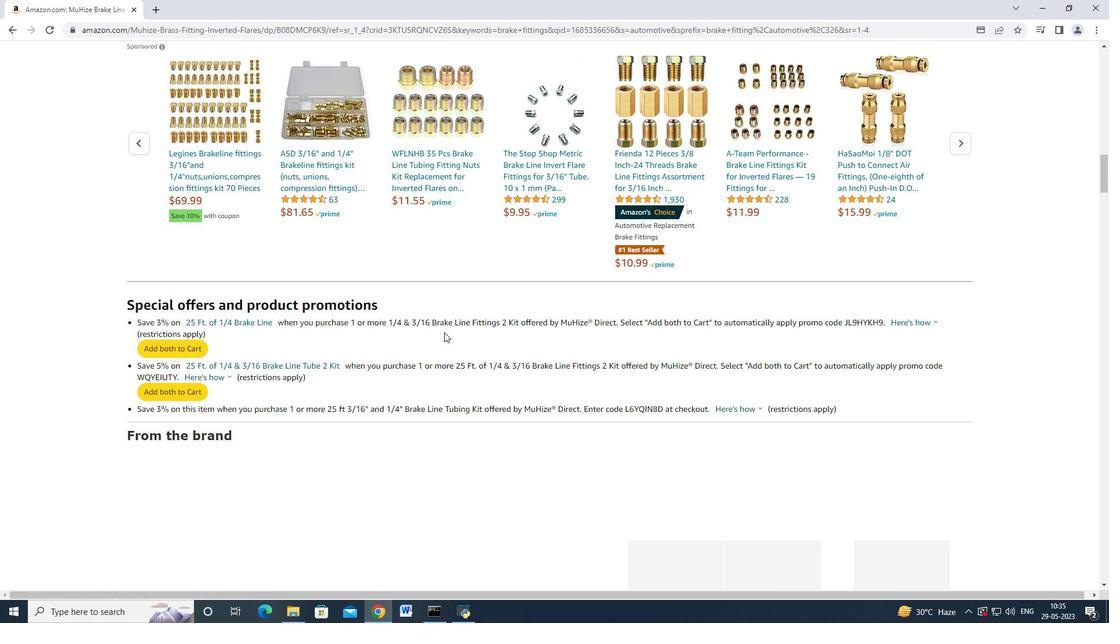 
Action: Mouse scrolled (454, 328) with delta (0, 0)
Screenshot: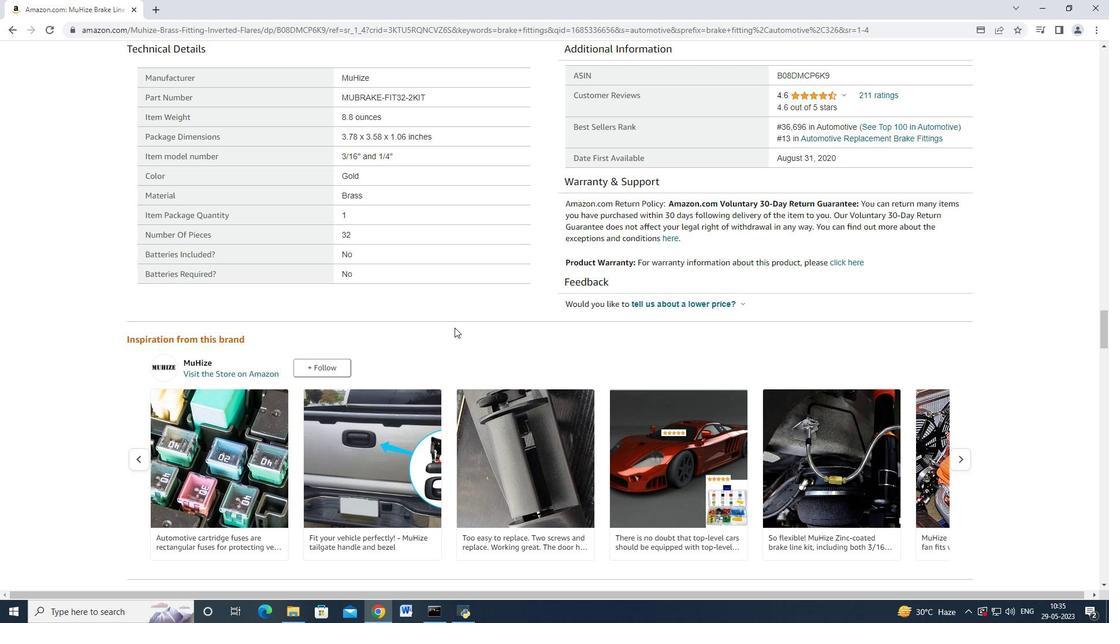 
Action: Mouse scrolled (454, 328) with delta (0, 0)
Screenshot: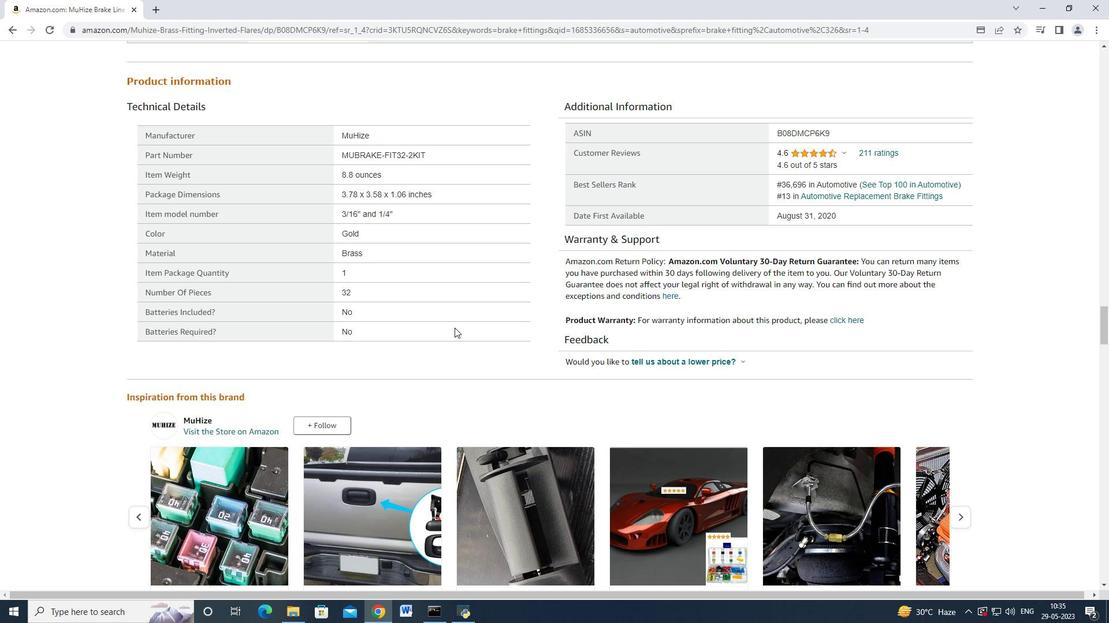 
Action: Mouse moved to (451, 317)
Screenshot: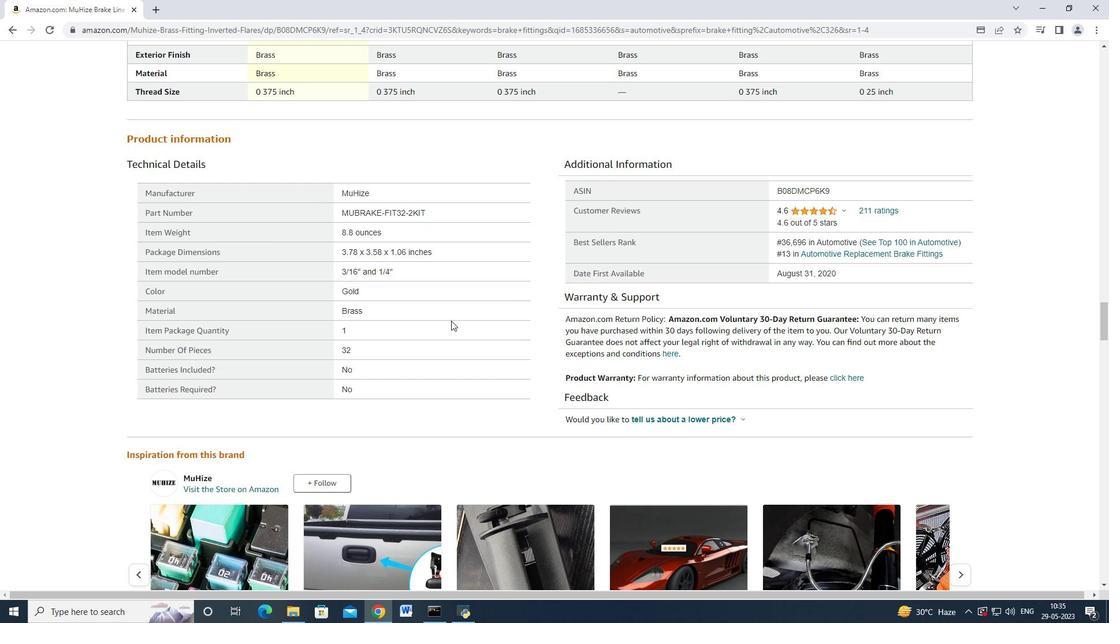 
Action: Mouse scrolled (451, 316) with delta (0, 0)
Screenshot: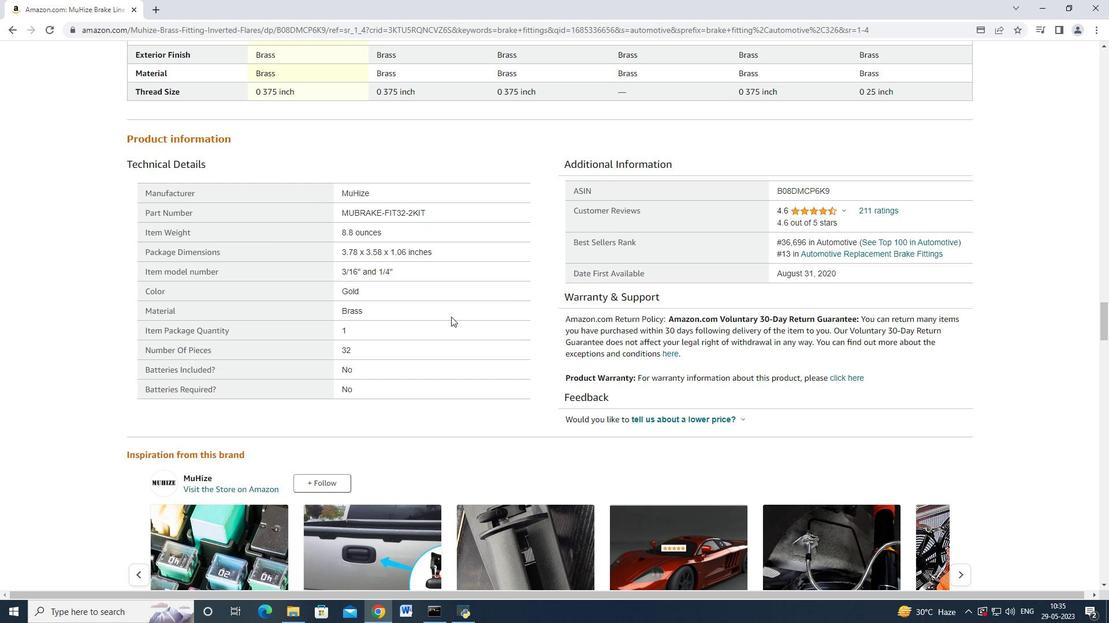 
Action: Mouse scrolled (451, 316) with delta (0, 0)
Screenshot: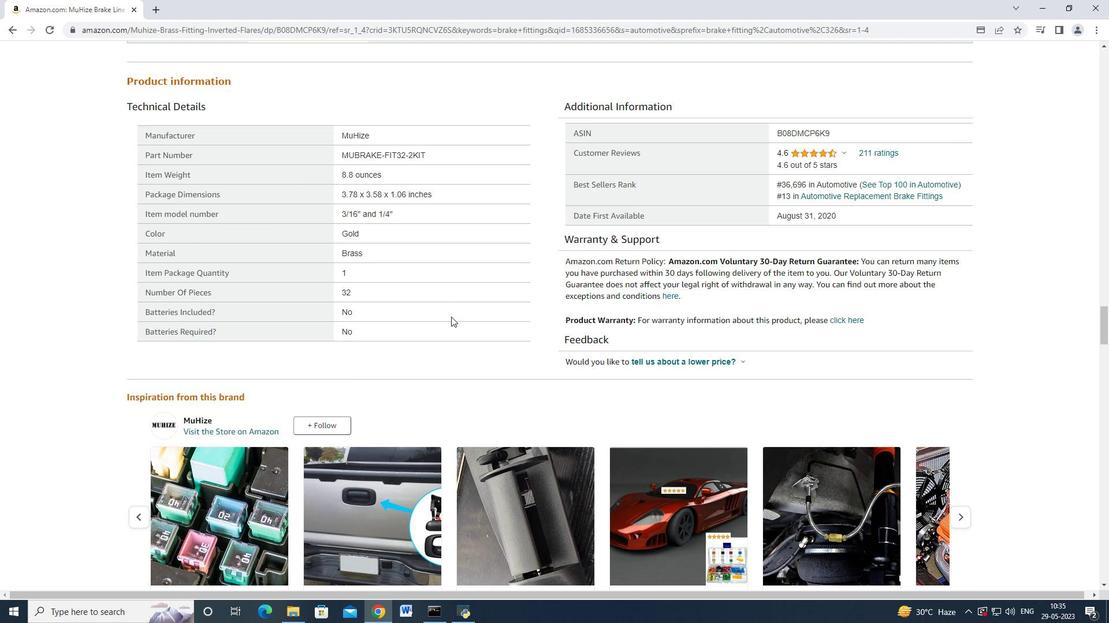 
Action: Mouse scrolled (451, 316) with delta (0, 0)
Screenshot: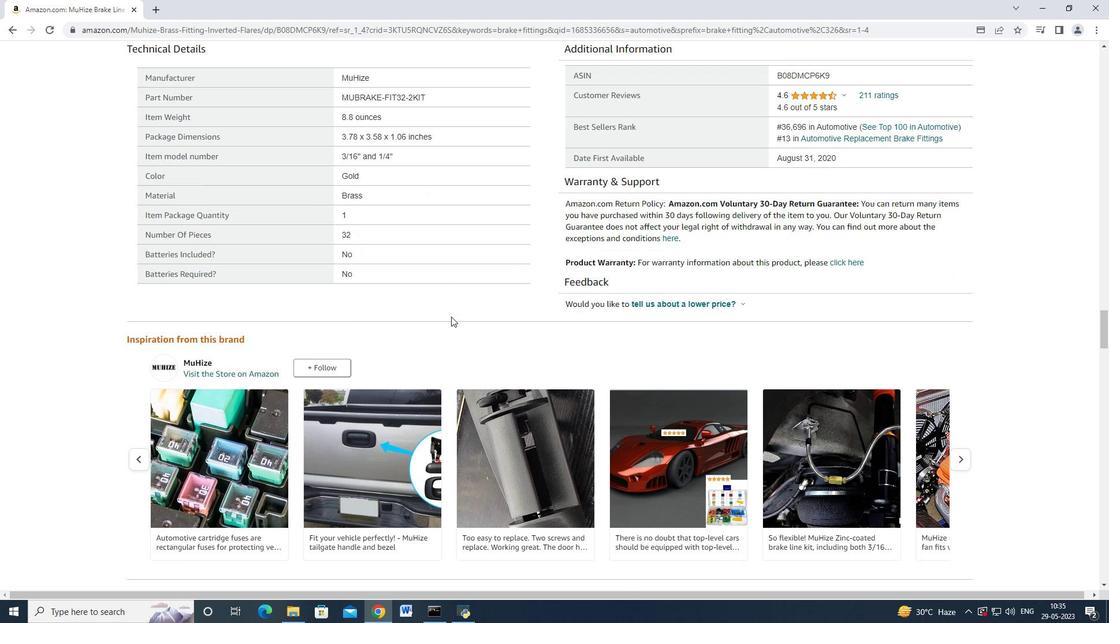 
Action: Mouse scrolled (451, 316) with delta (0, 0)
Screenshot: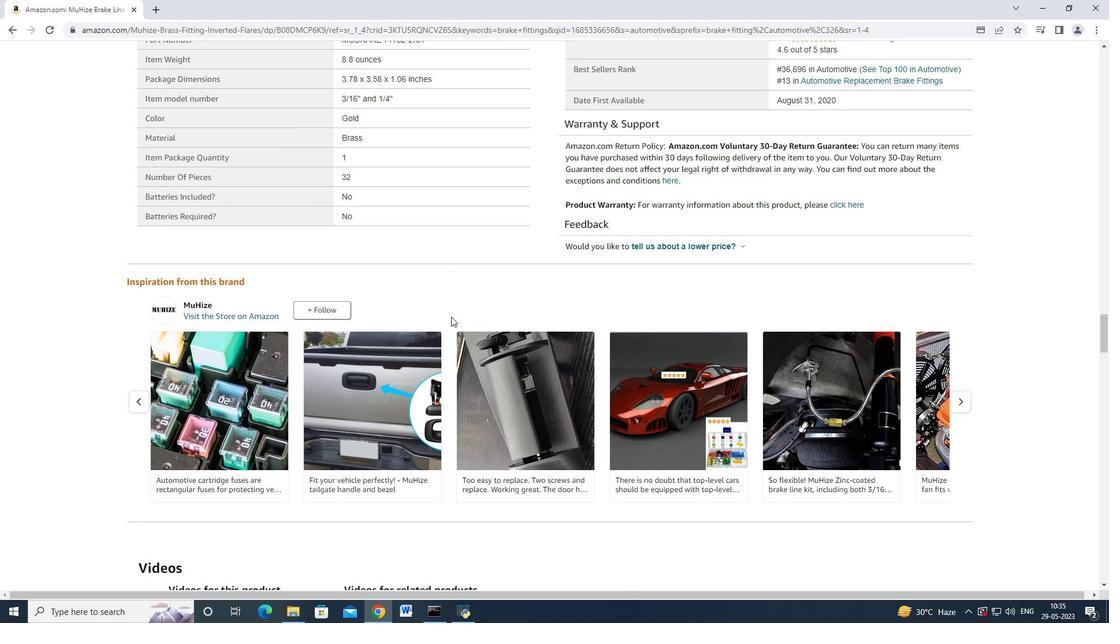 
Action: Mouse moved to (448, 317)
Screenshot: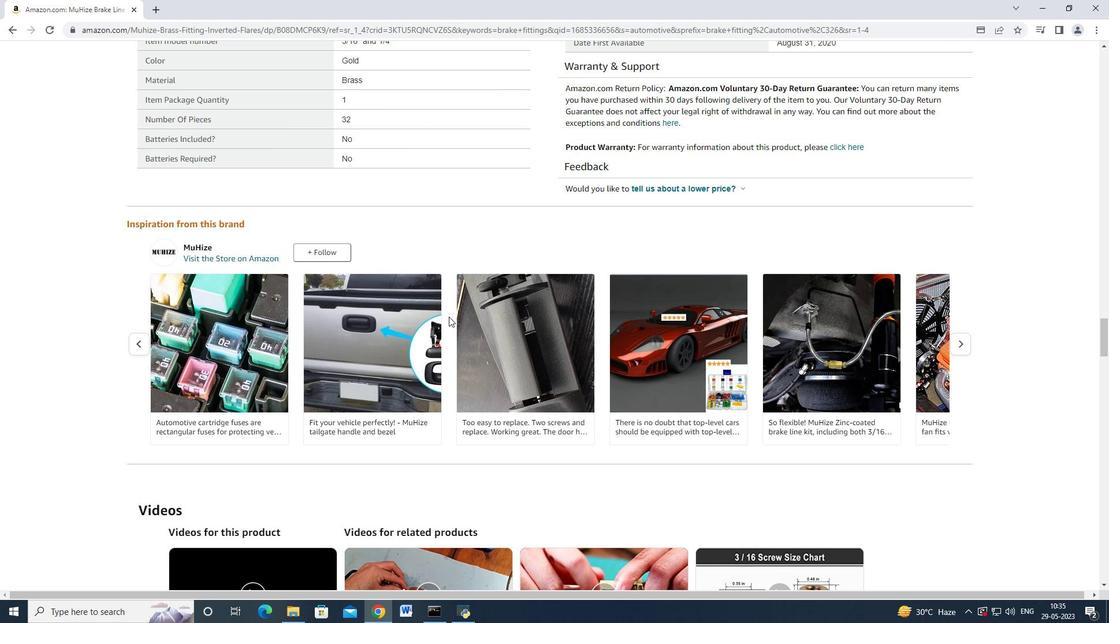 
Action: Mouse scrolled (448, 316) with delta (0, 0)
Screenshot: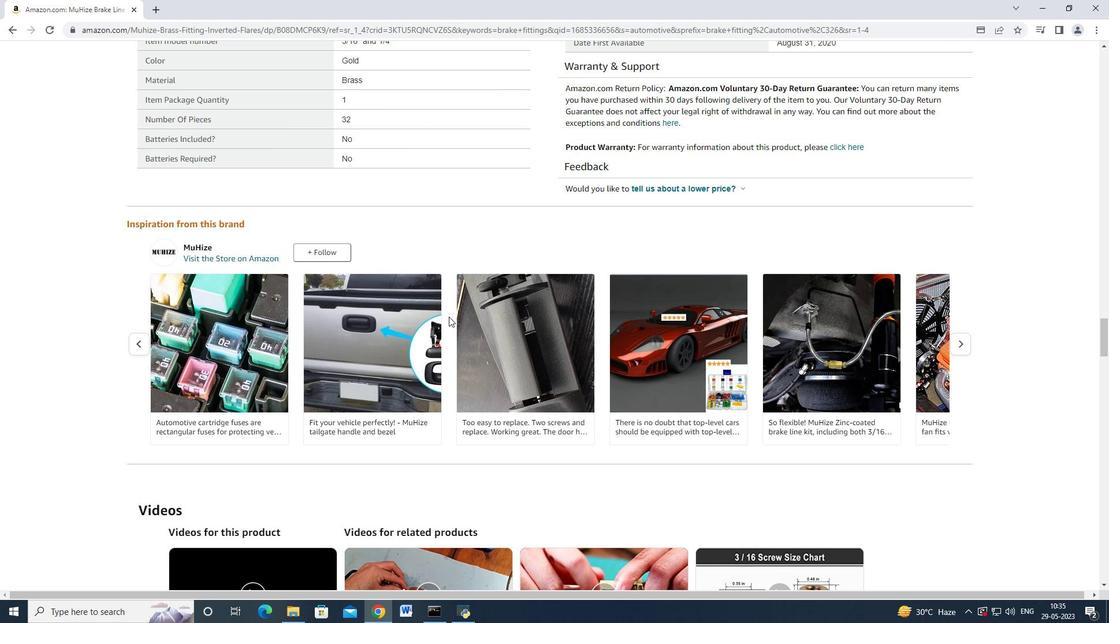 
Action: Mouse scrolled (448, 316) with delta (0, 0)
Screenshot: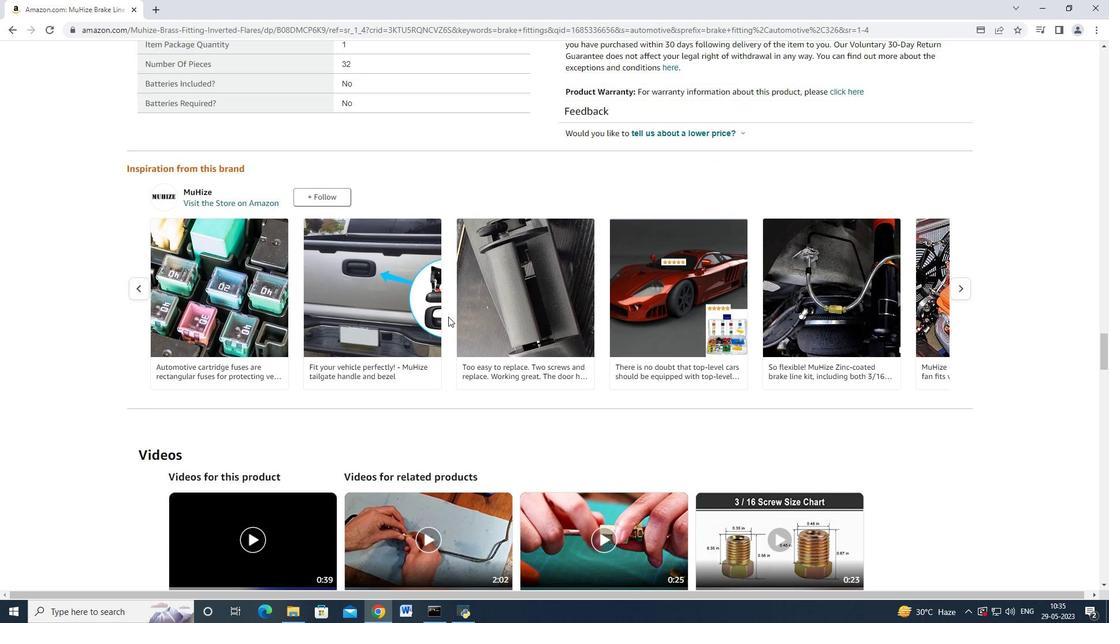 
Action: Mouse scrolled (448, 316) with delta (0, 0)
Screenshot: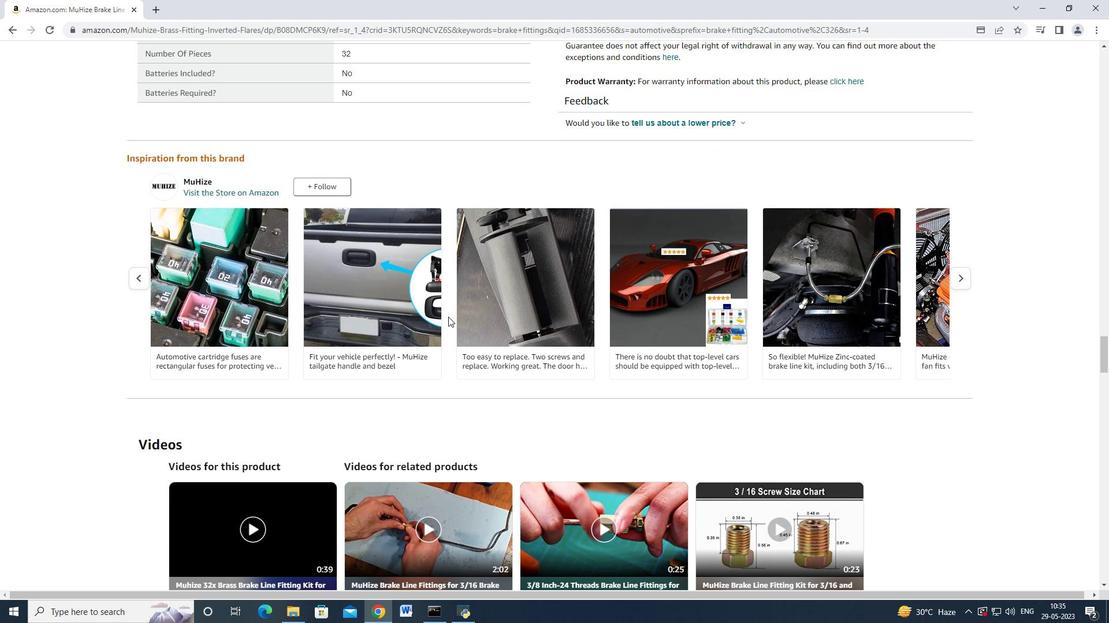 
Action: Mouse scrolled (448, 316) with delta (0, 0)
Screenshot: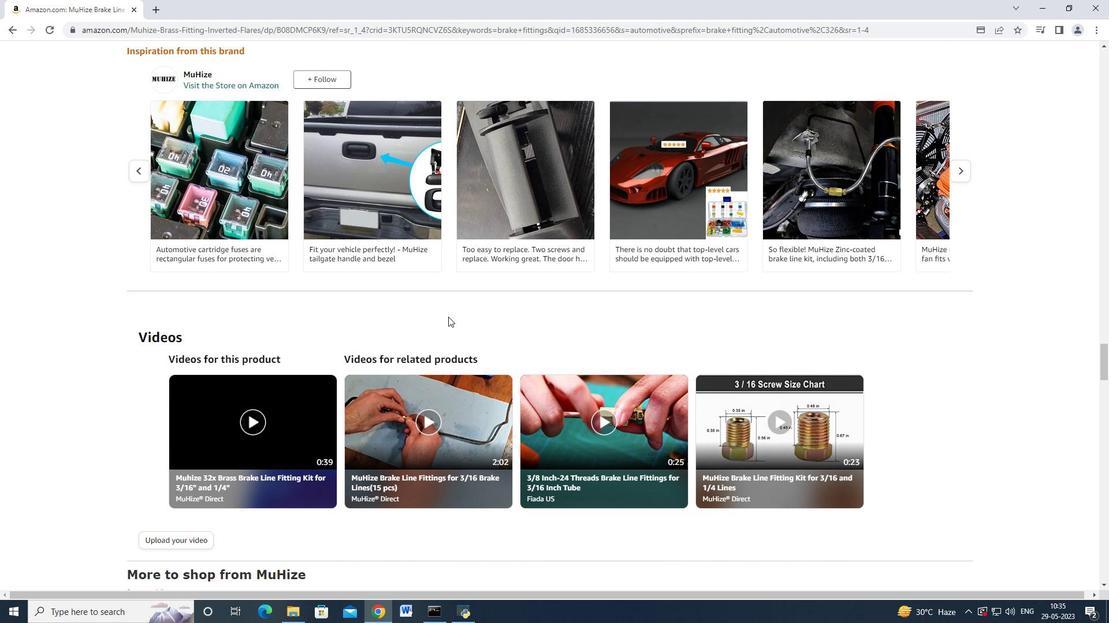 
Action: Mouse scrolled (448, 316) with delta (0, 0)
Screenshot: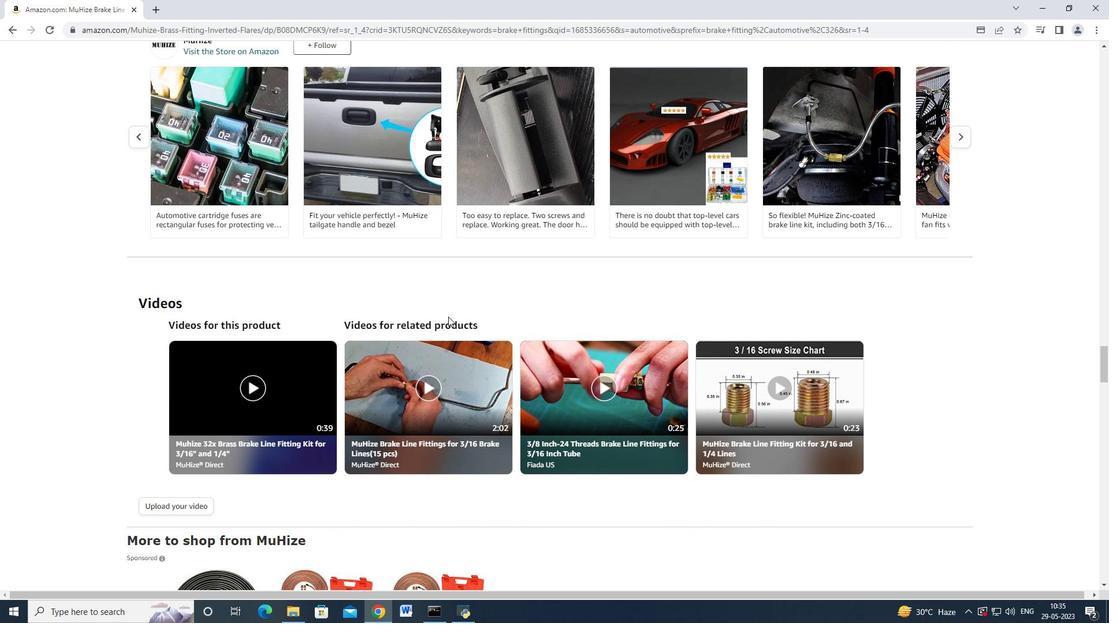 
Action: Mouse scrolled (448, 316) with delta (0, 0)
Screenshot: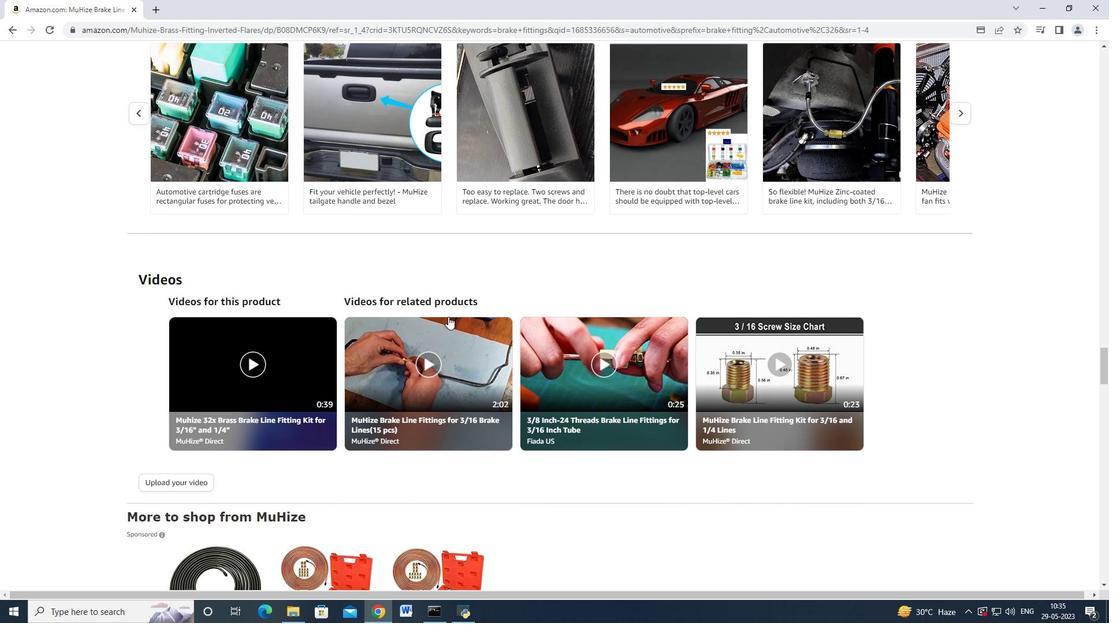 
Action: Mouse scrolled (448, 316) with delta (0, 0)
Screenshot: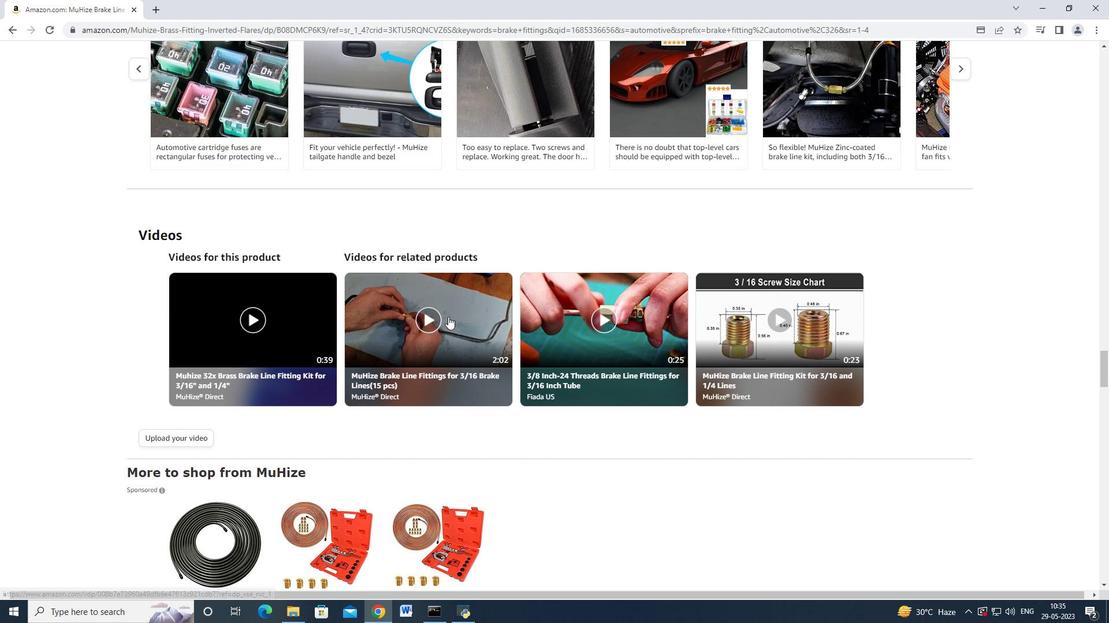 
Action: Mouse moved to (447, 320)
Screenshot: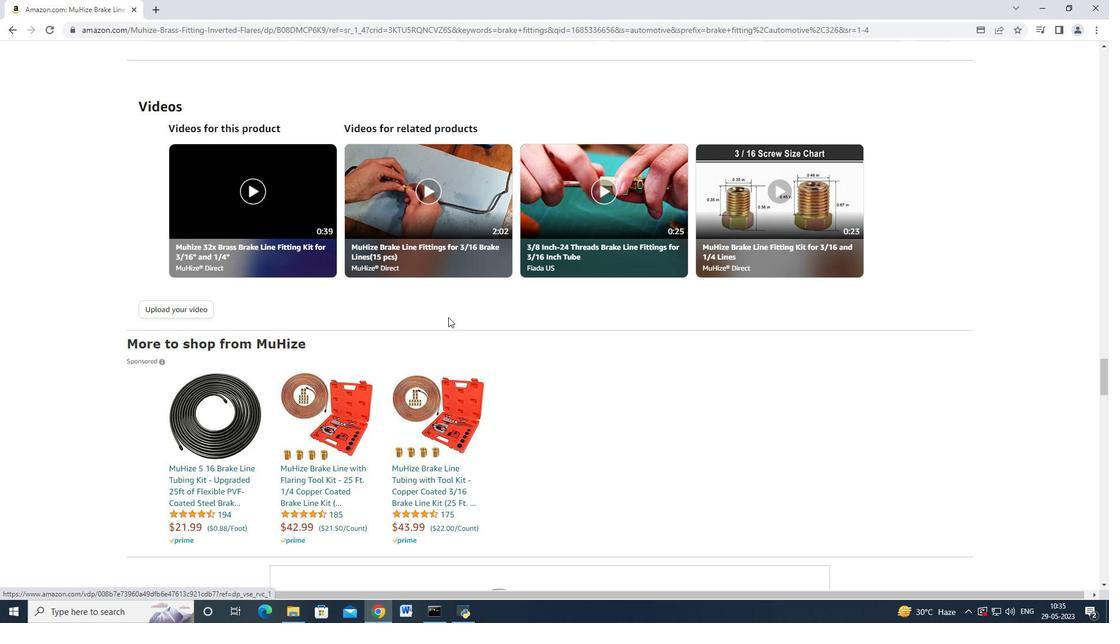 
Action: Mouse scrolled (447, 320) with delta (0, 0)
Screenshot: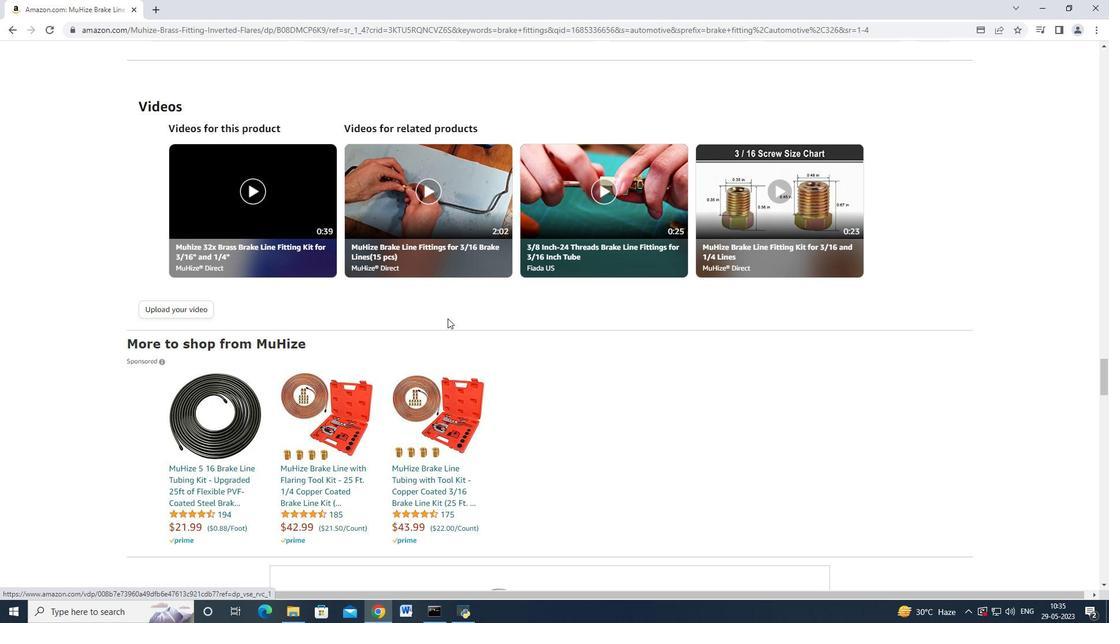 
Action: Mouse scrolled (447, 320) with delta (0, 0)
Screenshot: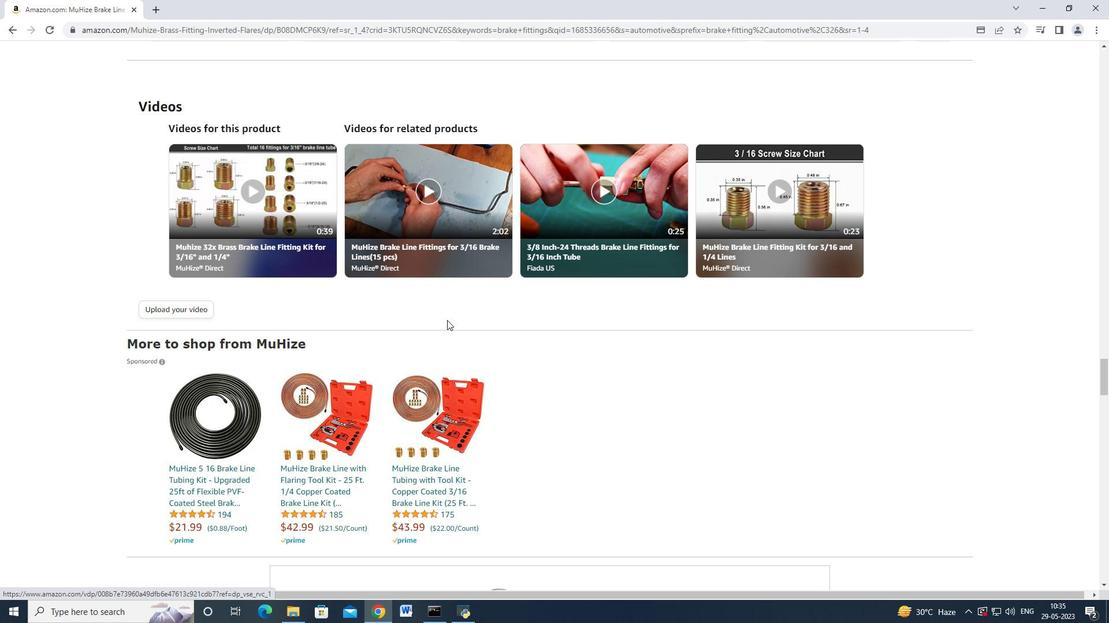 
Action: Mouse moved to (466, 314)
Screenshot: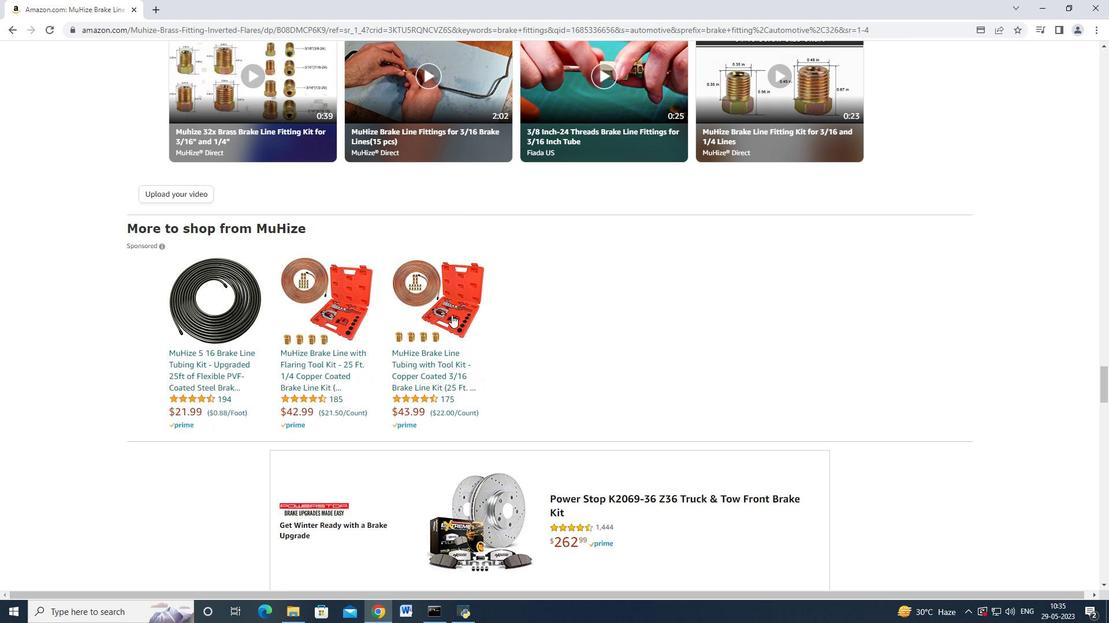 
Action: Mouse scrolled (464, 314) with delta (0, 0)
Screenshot: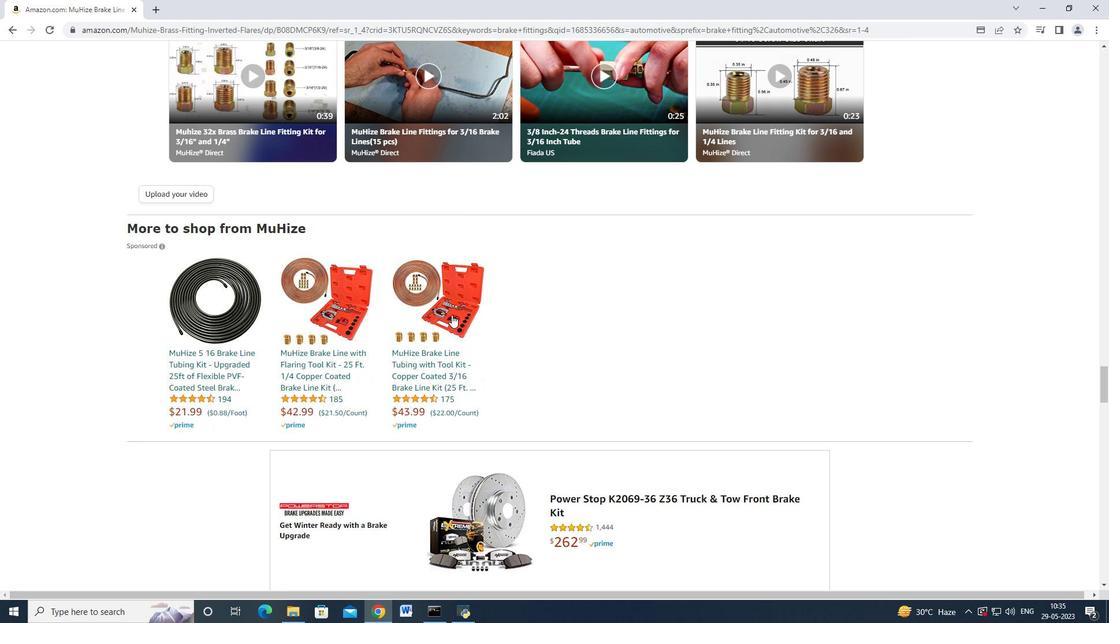 
Action: Mouse moved to (475, 315)
Screenshot: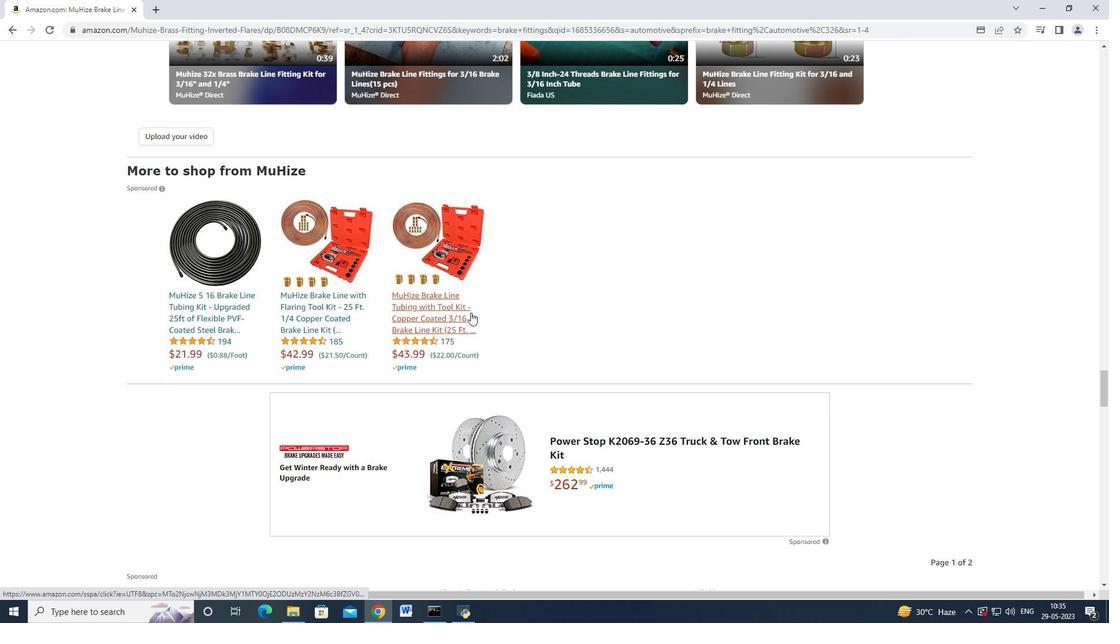 
Action: Mouse scrolled (475, 314) with delta (0, 0)
Screenshot: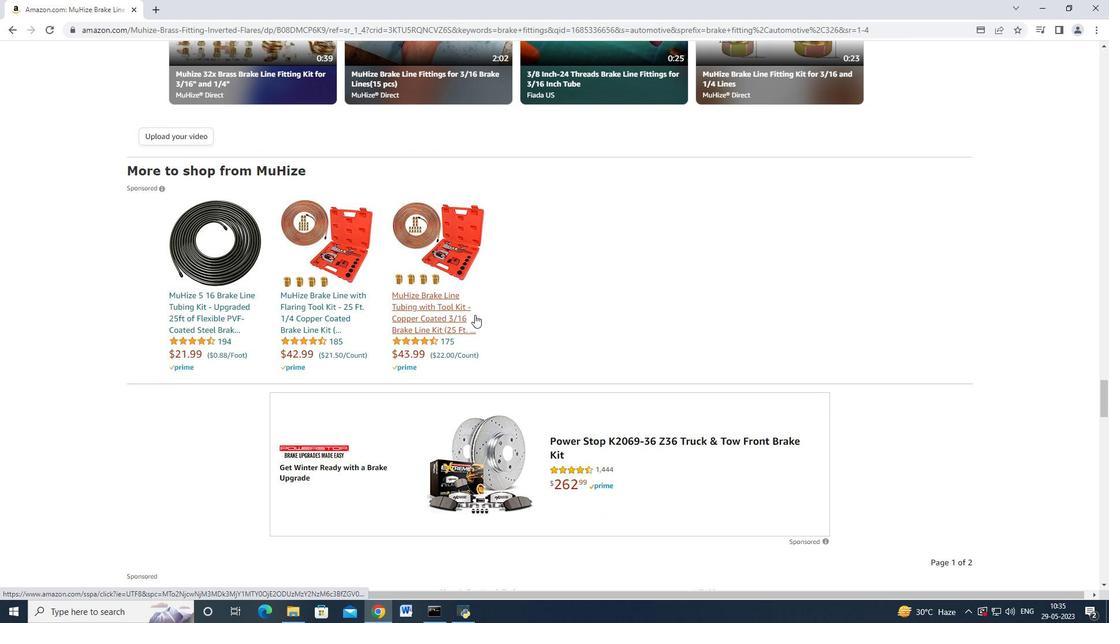 
Action: Mouse scrolled (475, 314) with delta (0, 0)
Screenshot: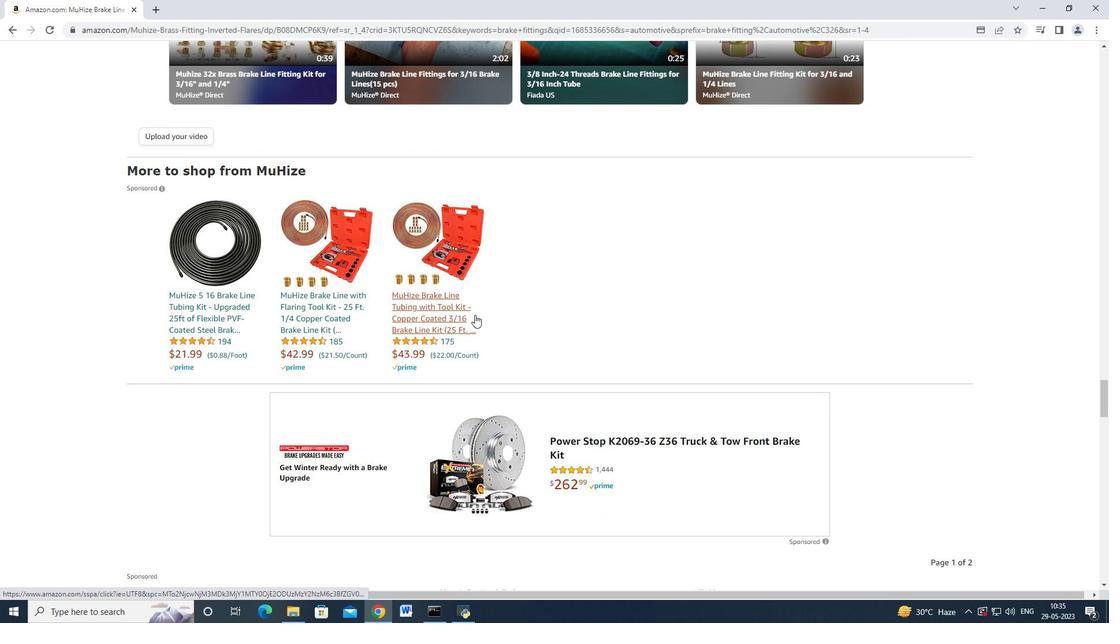 
Action: Mouse moved to (475, 317)
Screenshot: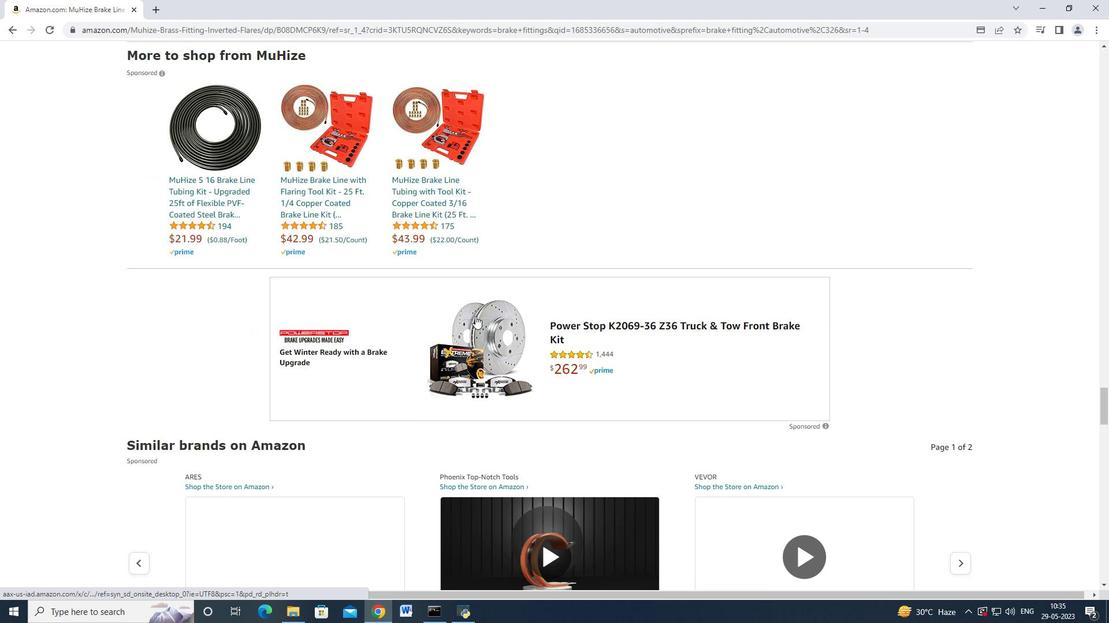 
Action: Mouse scrolled (475, 317) with delta (0, 0)
Screenshot: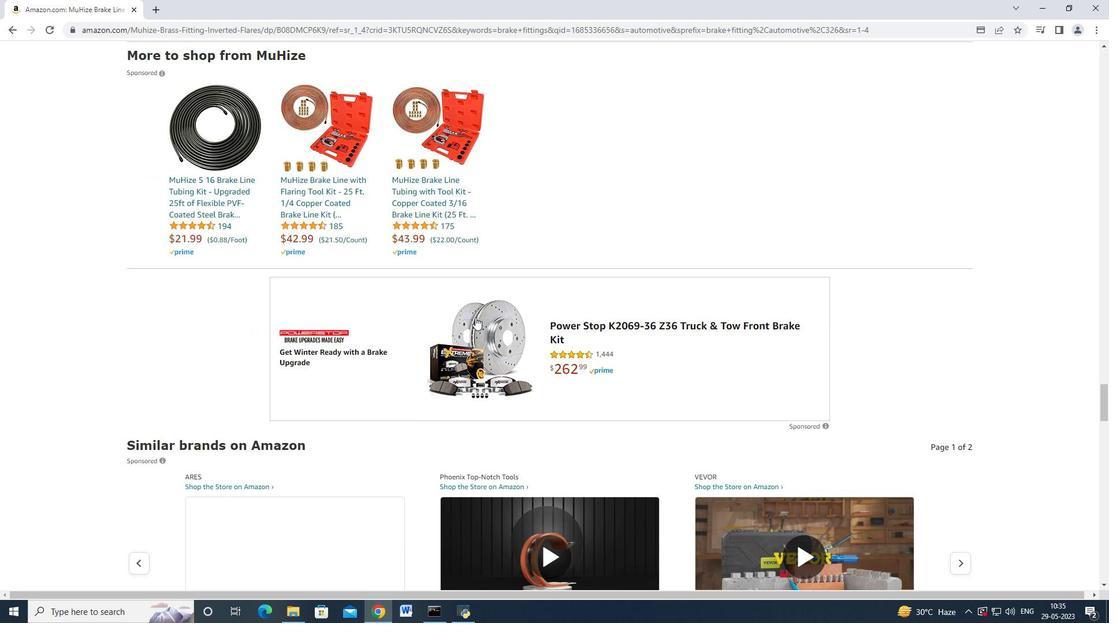 
Action: Mouse scrolled (475, 317) with delta (0, 0)
Screenshot: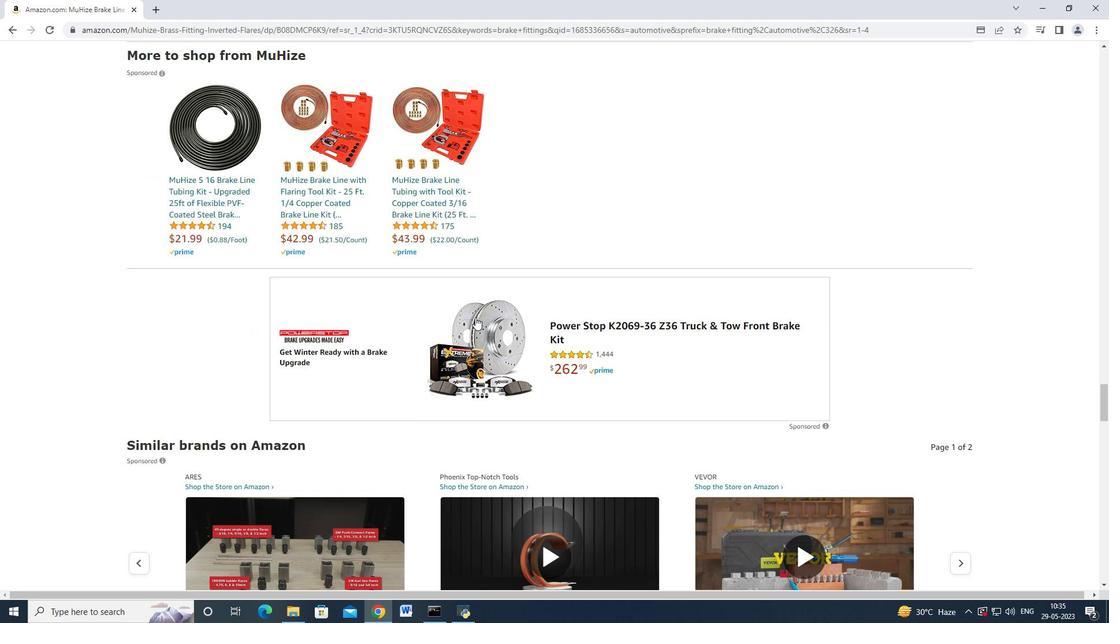 
Action: Mouse scrolled (475, 317) with delta (0, 0)
Screenshot: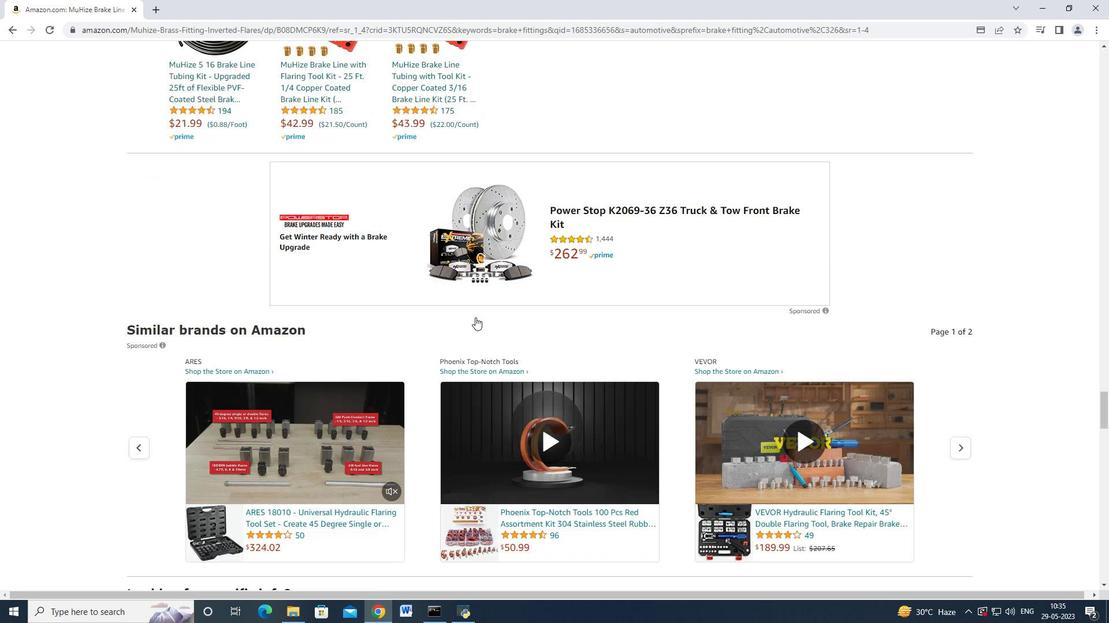 
Action: Mouse scrolled (475, 317) with delta (0, 0)
Screenshot: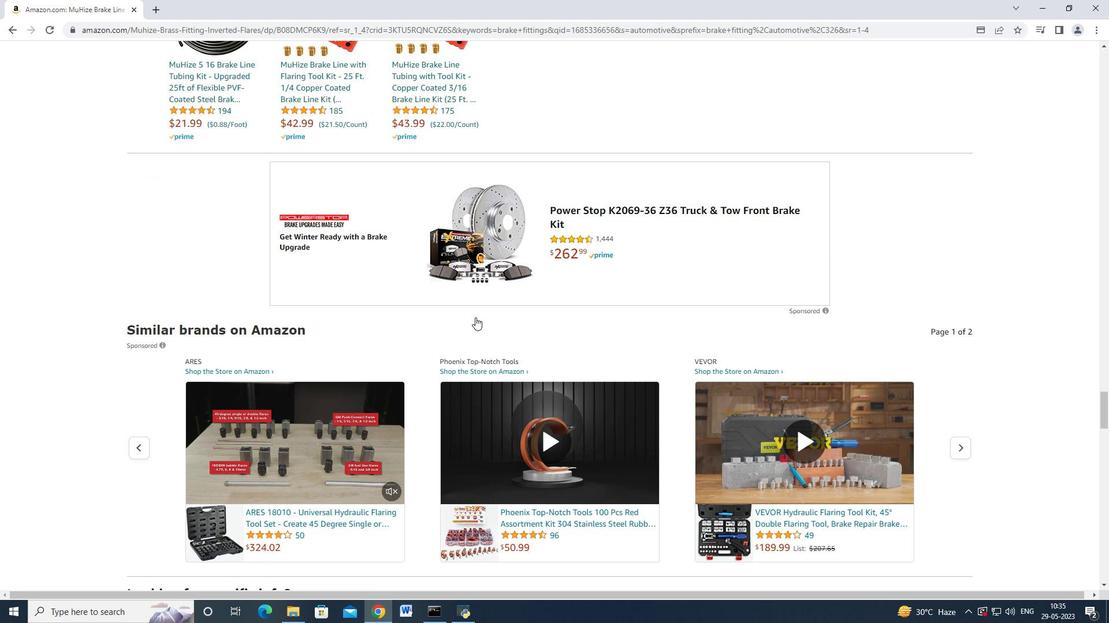 
Action: Mouse scrolled (475, 317) with delta (0, 0)
Screenshot: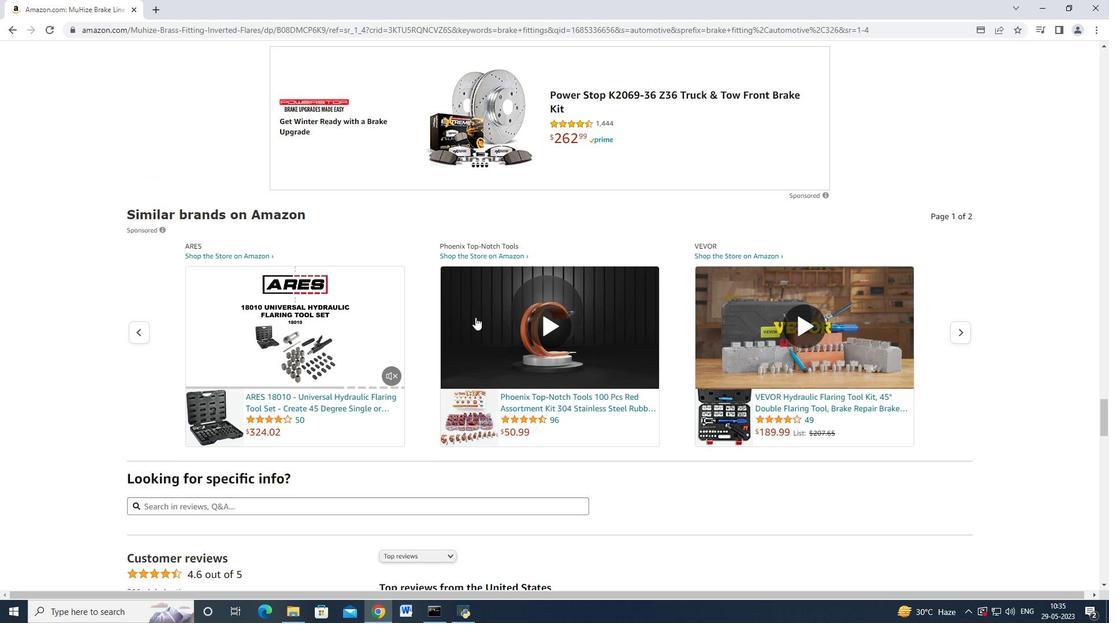 
Action: Mouse scrolled (475, 317) with delta (0, 0)
Screenshot: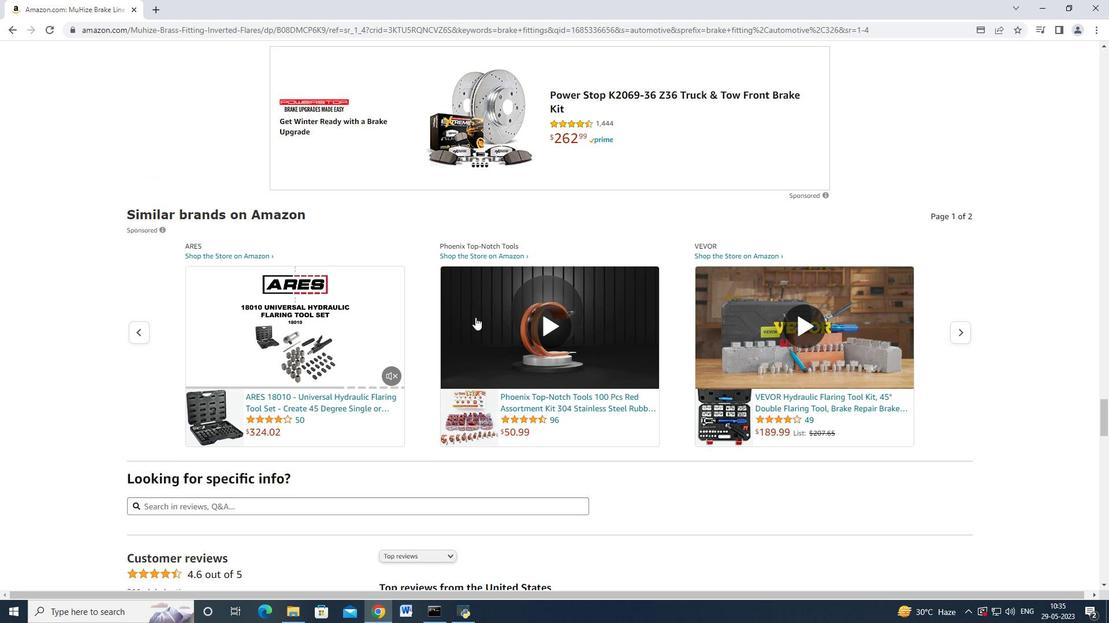 
Action: Mouse scrolled (475, 317) with delta (0, 0)
Screenshot: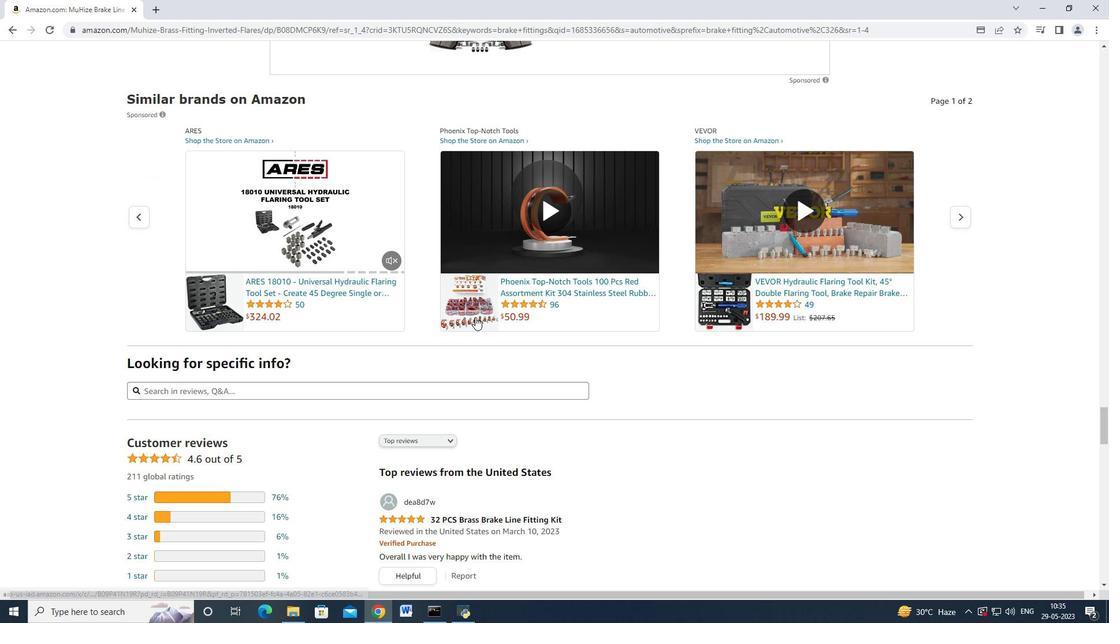 
Action: Mouse scrolled (475, 317) with delta (0, 0)
Screenshot: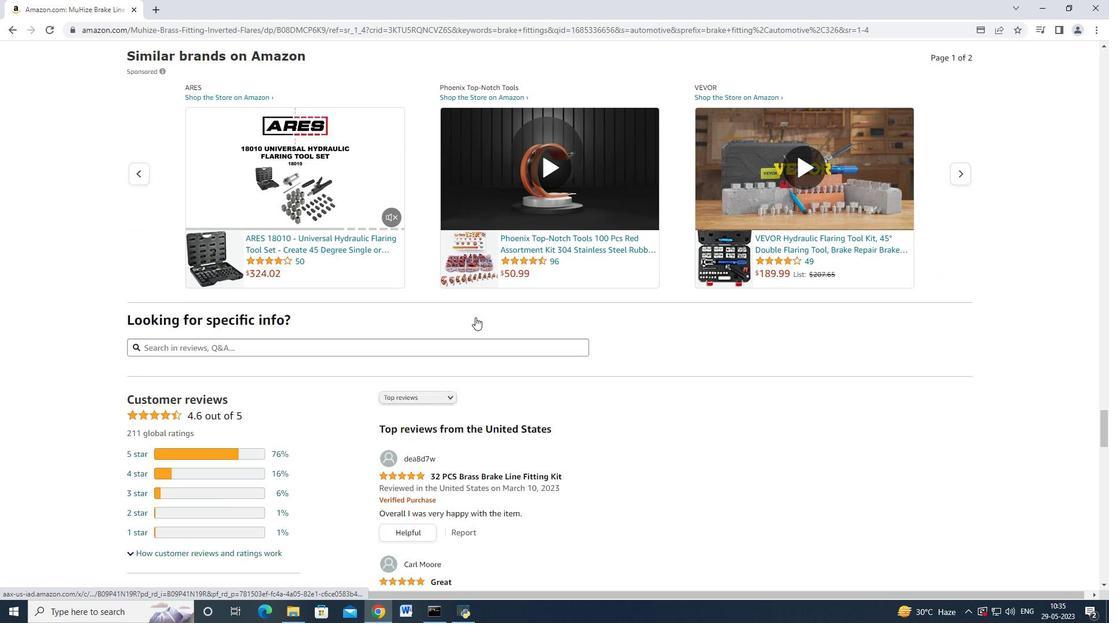
Action: Mouse scrolled (475, 317) with delta (0, 0)
Screenshot: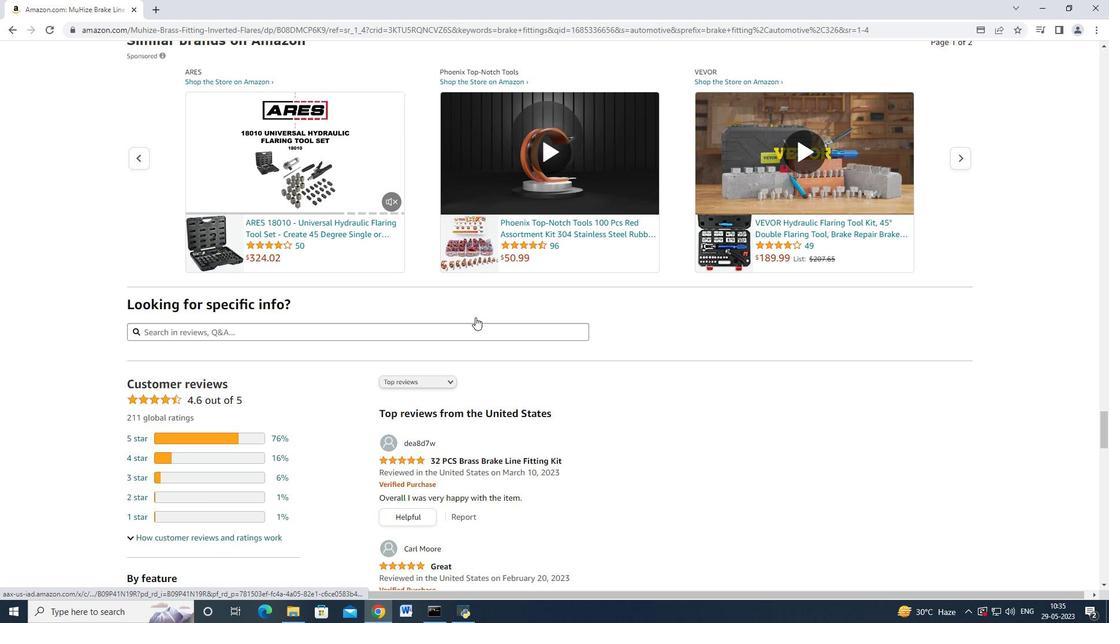 
Action: Mouse scrolled (475, 317) with delta (0, 0)
Screenshot: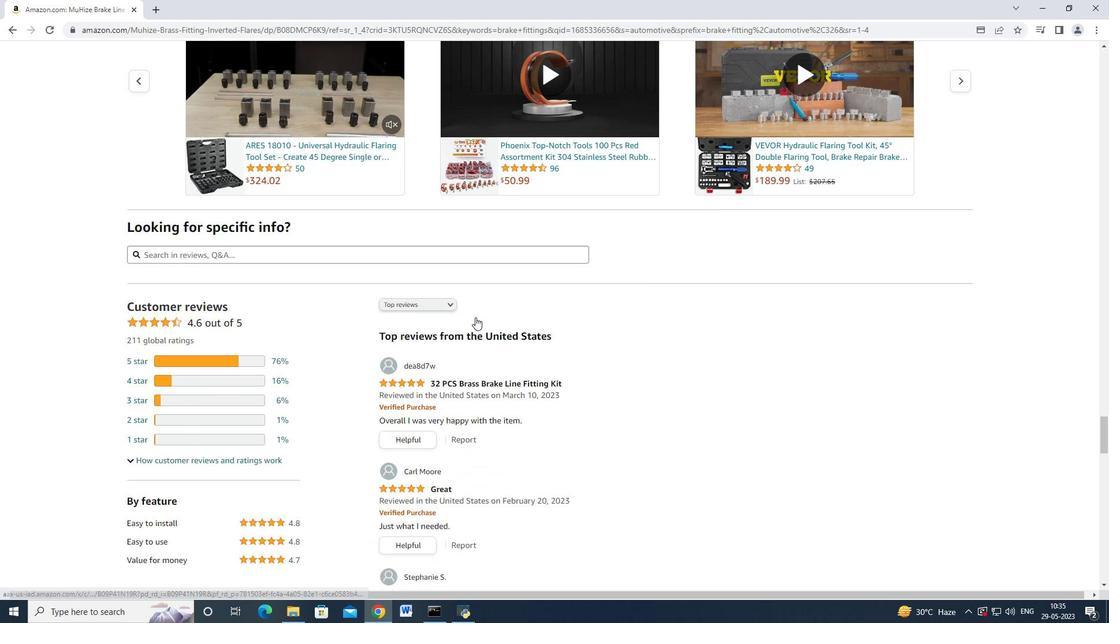 
Action: Mouse scrolled (475, 317) with delta (0, 0)
Screenshot: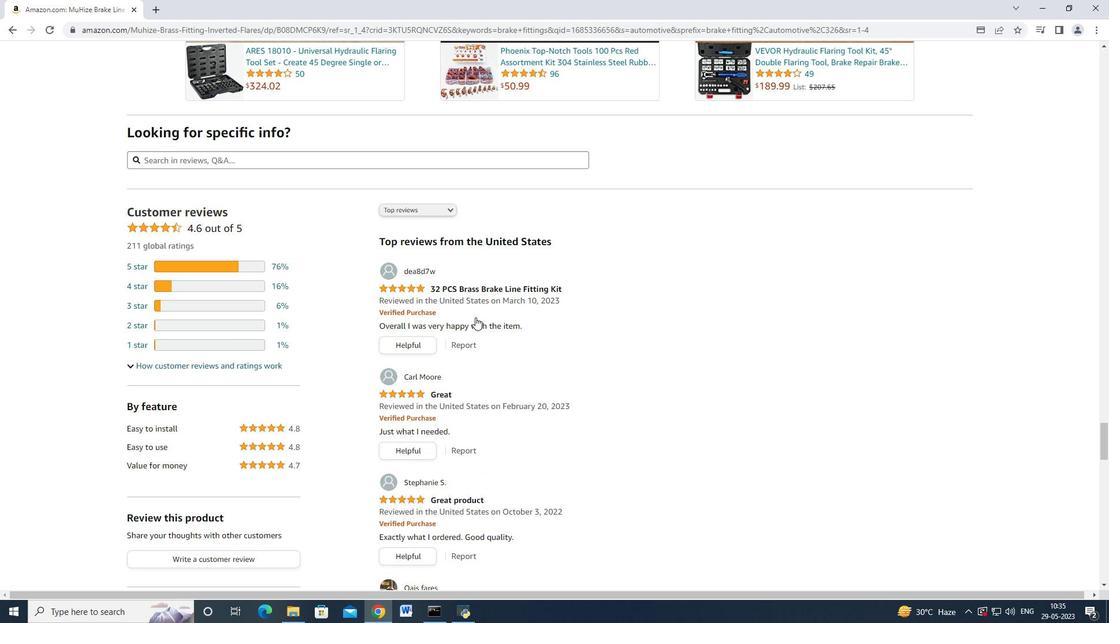 
Action: Mouse scrolled (475, 317) with delta (0, 0)
Screenshot: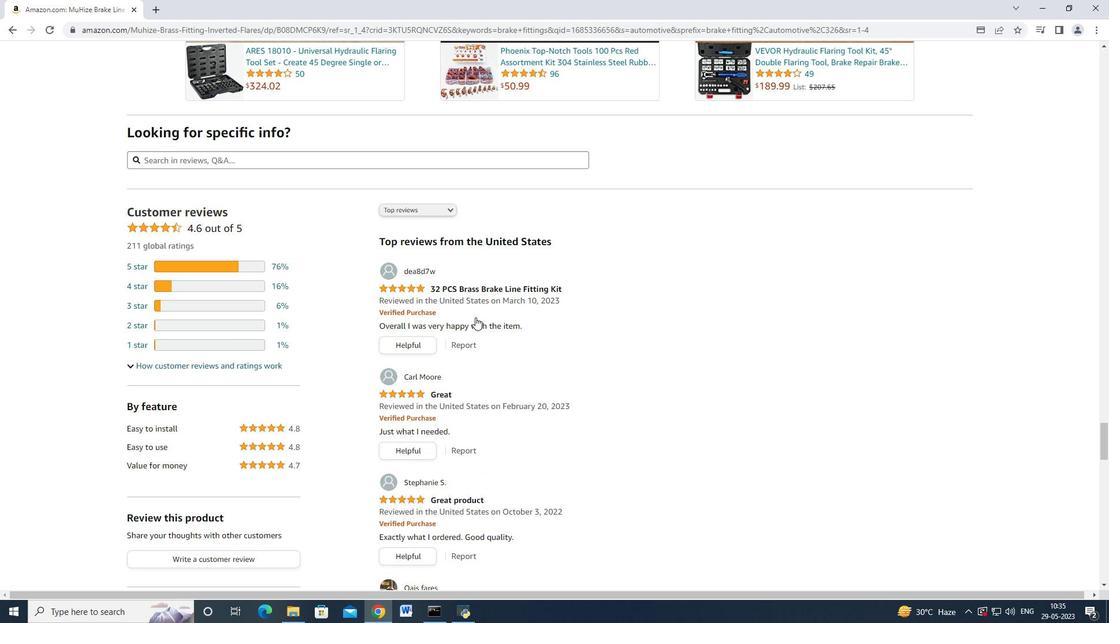 
Action: Mouse scrolled (475, 317) with delta (0, 0)
Screenshot: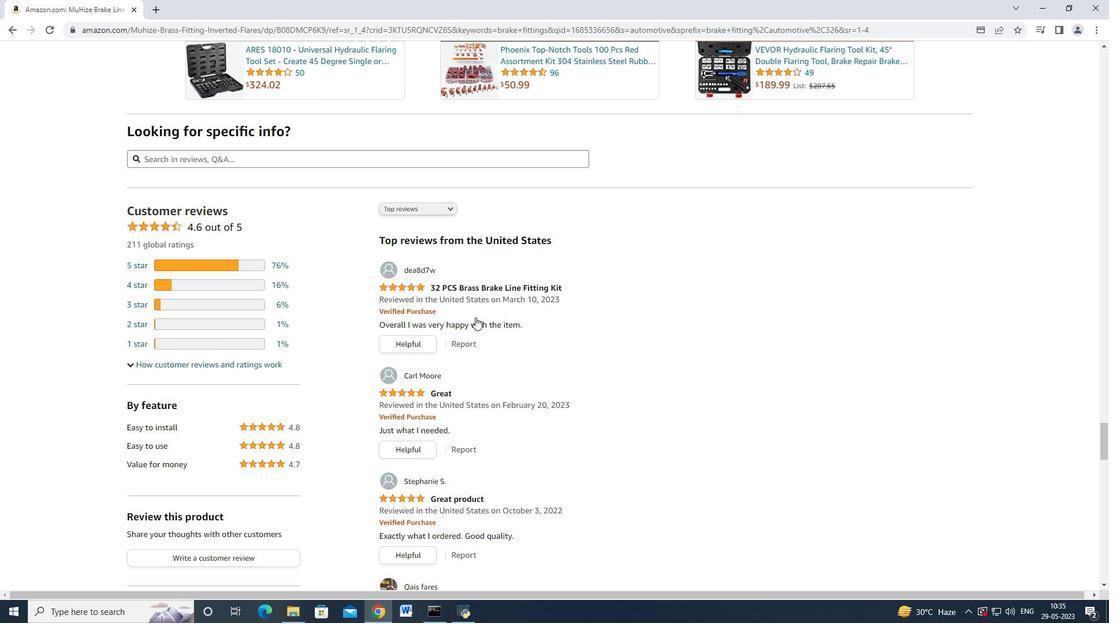 
Action: Mouse scrolled (475, 317) with delta (0, 0)
Screenshot: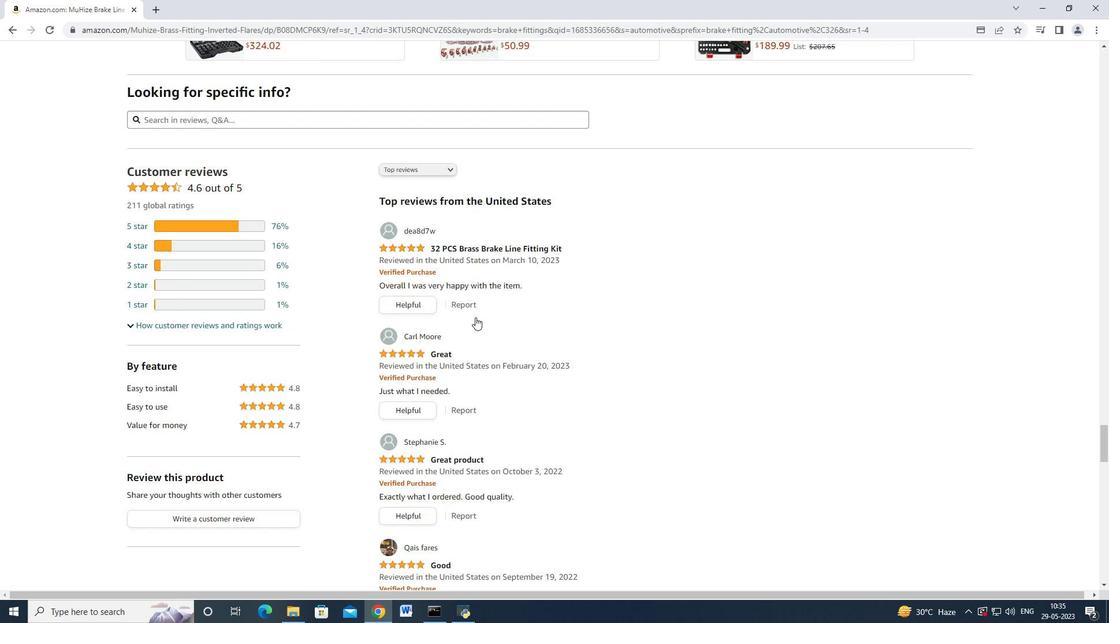 
Action: Mouse scrolled (475, 317) with delta (0, 0)
Screenshot: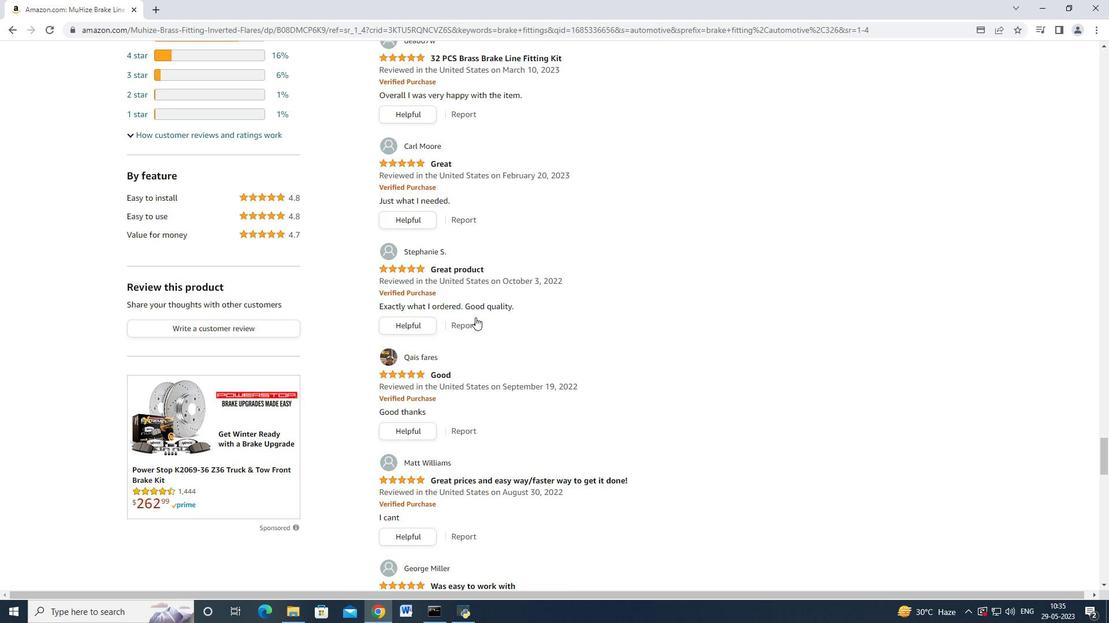 
Action: Mouse scrolled (475, 317) with delta (0, 0)
Screenshot: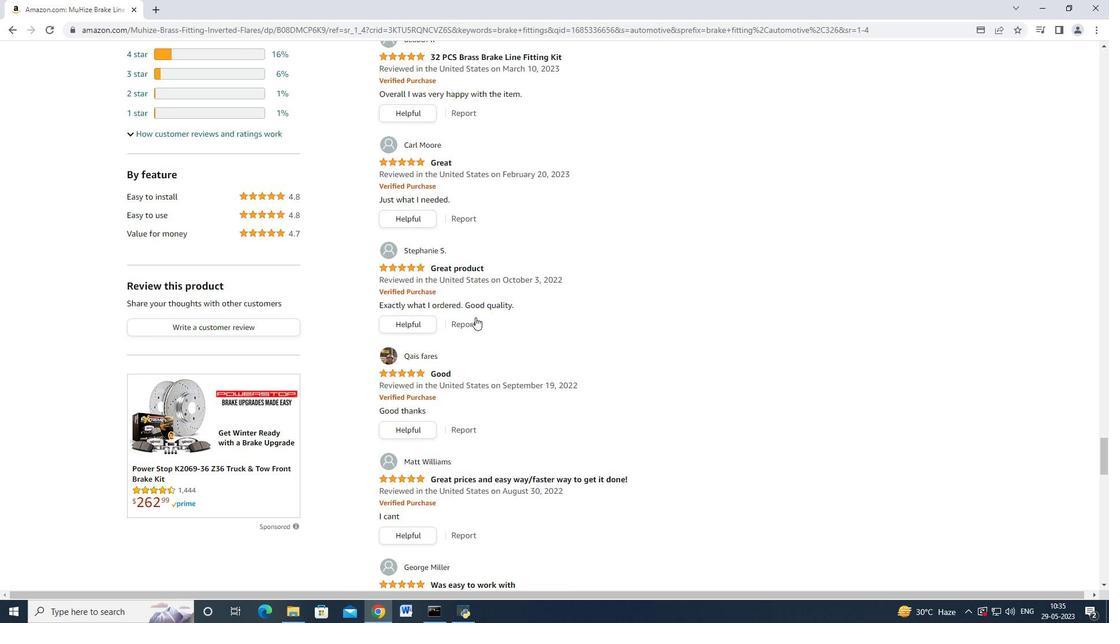 
Action: Mouse scrolled (475, 317) with delta (0, 0)
Screenshot: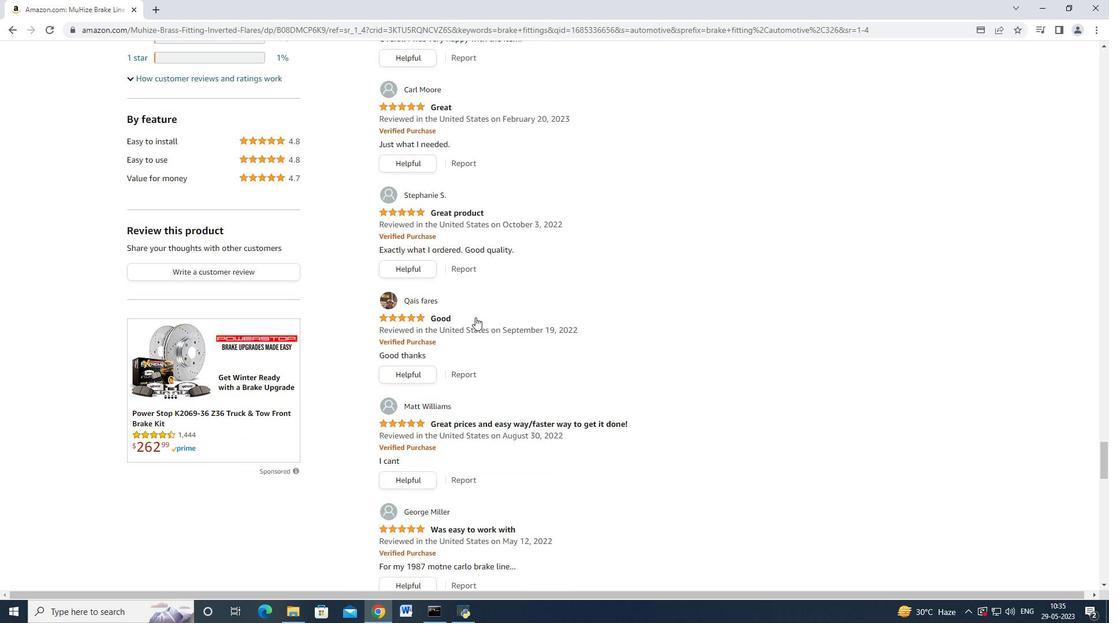 
Action: Mouse scrolled (475, 317) with delta (0, 0)
Screenshot: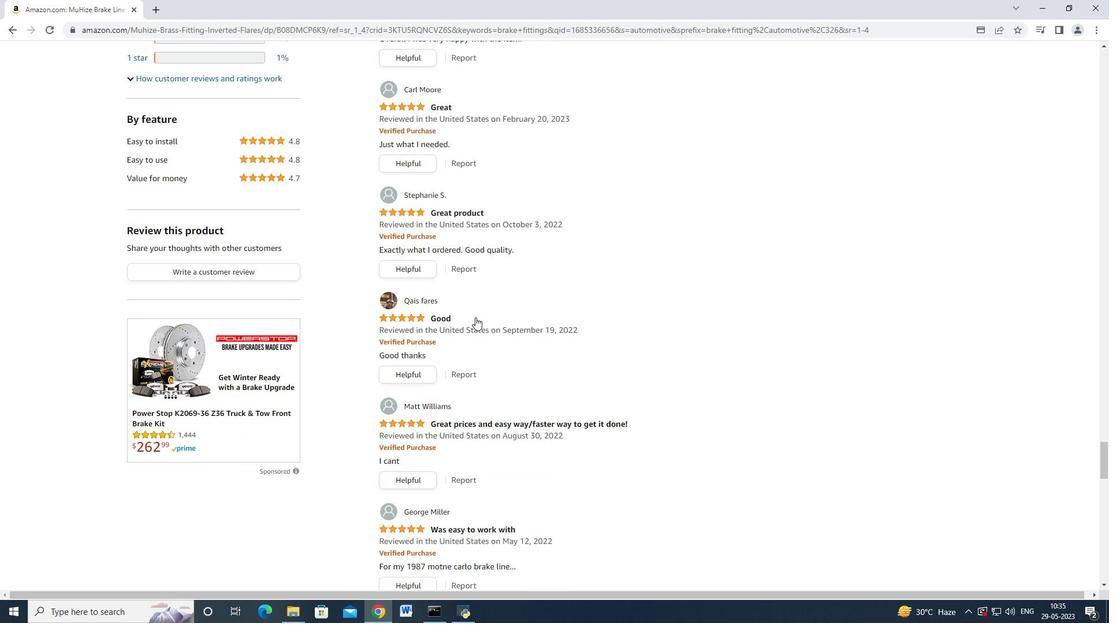 
Action: Mouse scrolled (475, 317) with delta (0, 0)
Screenshot: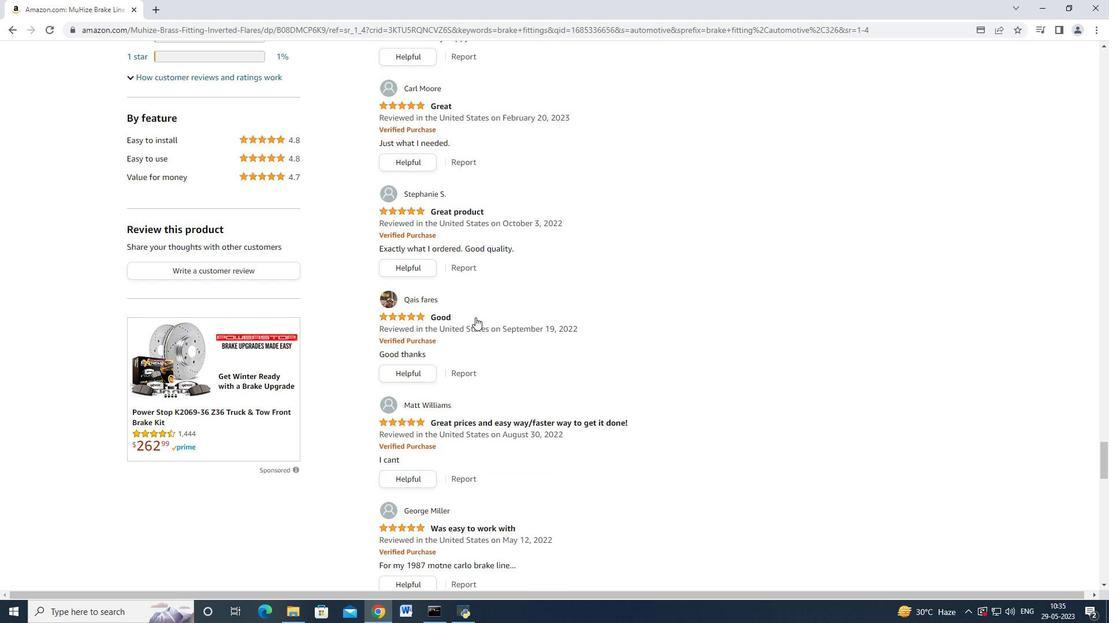 
Action: Mouse scrolled (475, 317) with delta (0, 0)
Screenshot: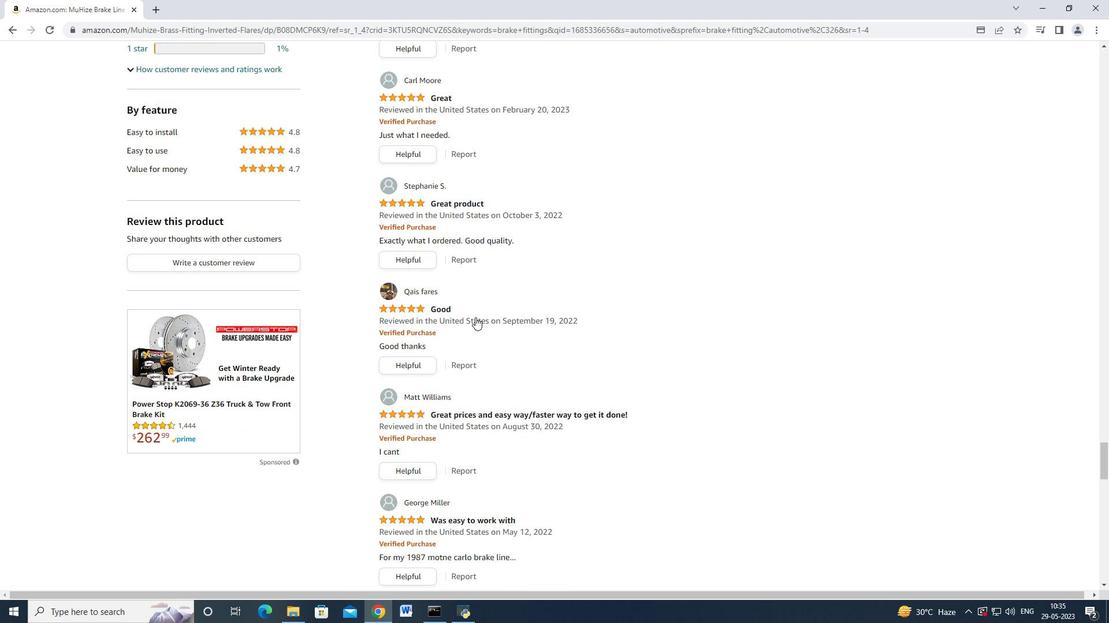 
Action: Mouse scrolled (475, 317) with delta (0, 0)
Screenshot: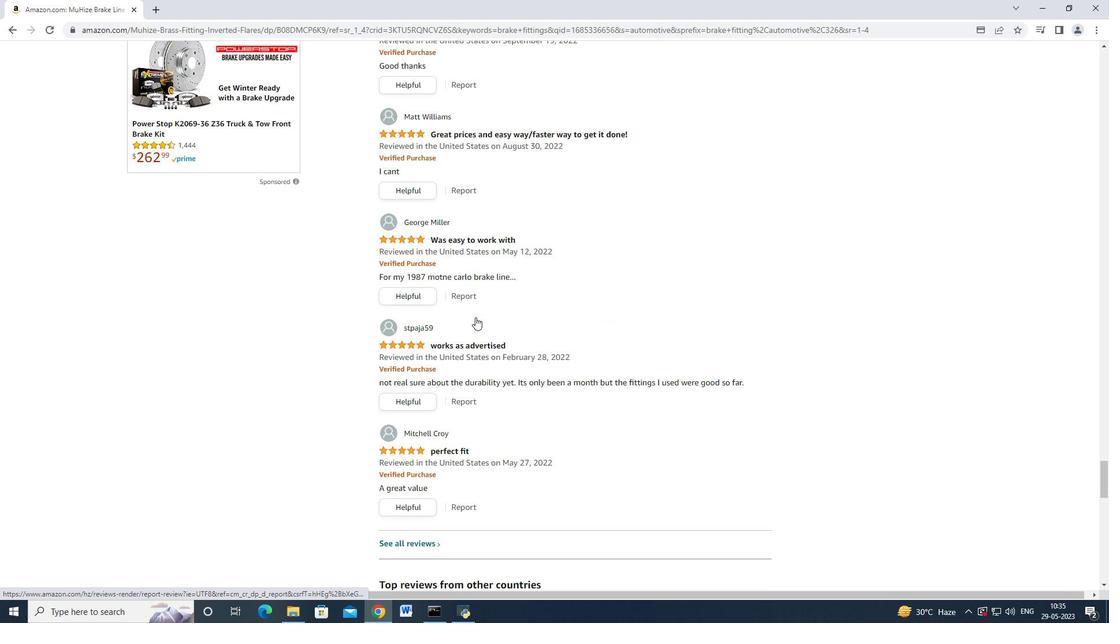 
Action: Mouse scrolled (475, 317) with delta (0, 0)
Screenshot: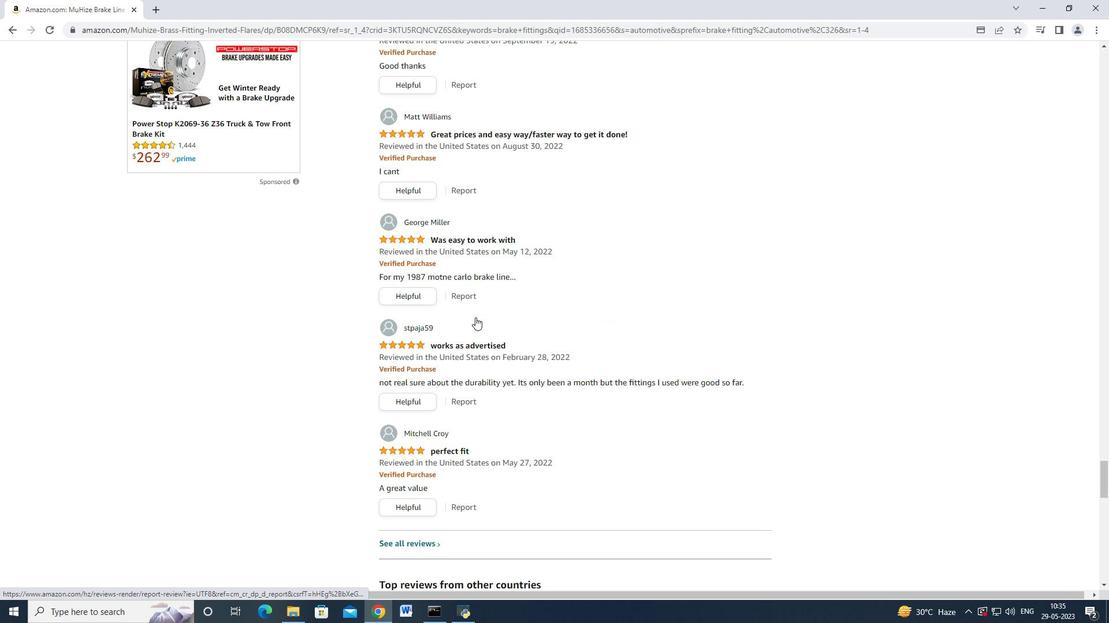 
Action: Mouse scrolled (475, 317) with delta (0, 0)
Screenshot: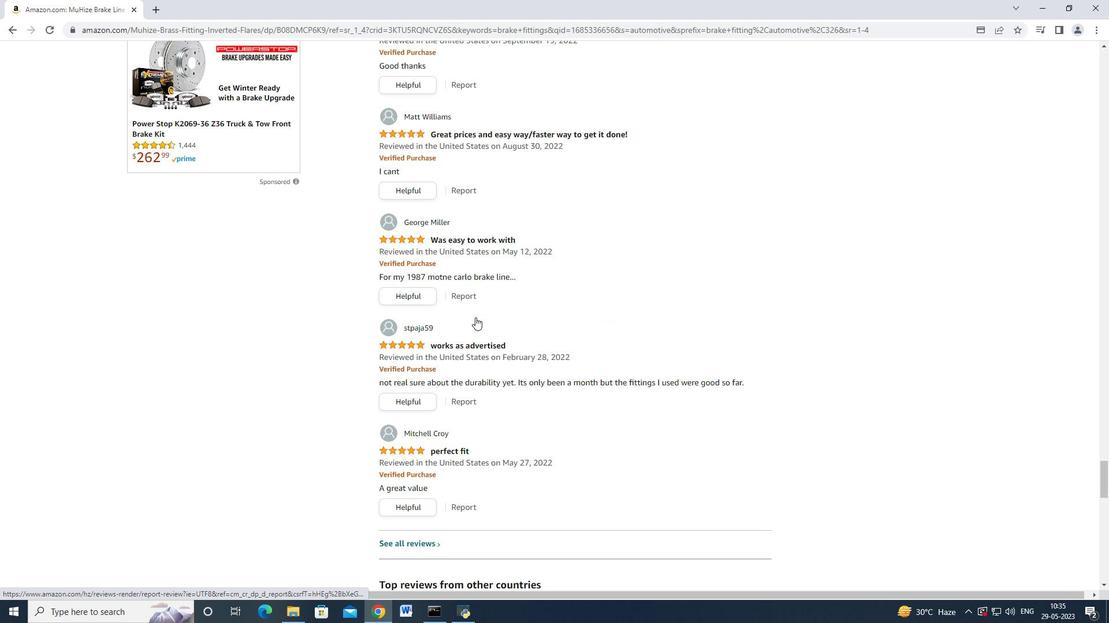 
Action: Mouse scrolled (475, 317) with delta (0, 0)
Screenshot: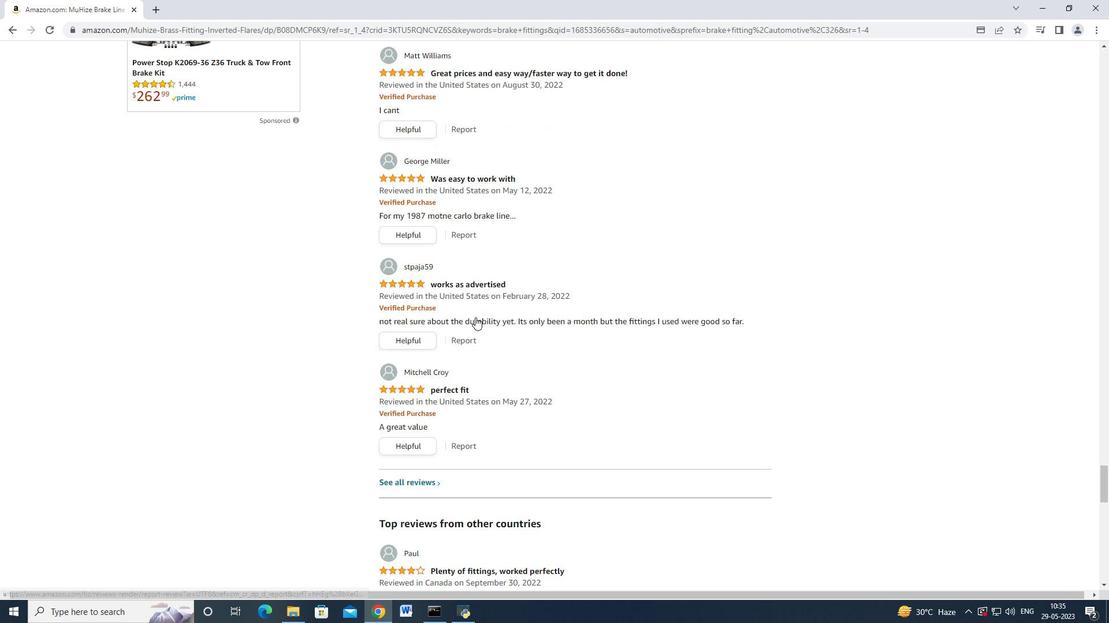 
Action: Mouse scrolled (475, 318) with delta (0, 0)
Screenshot: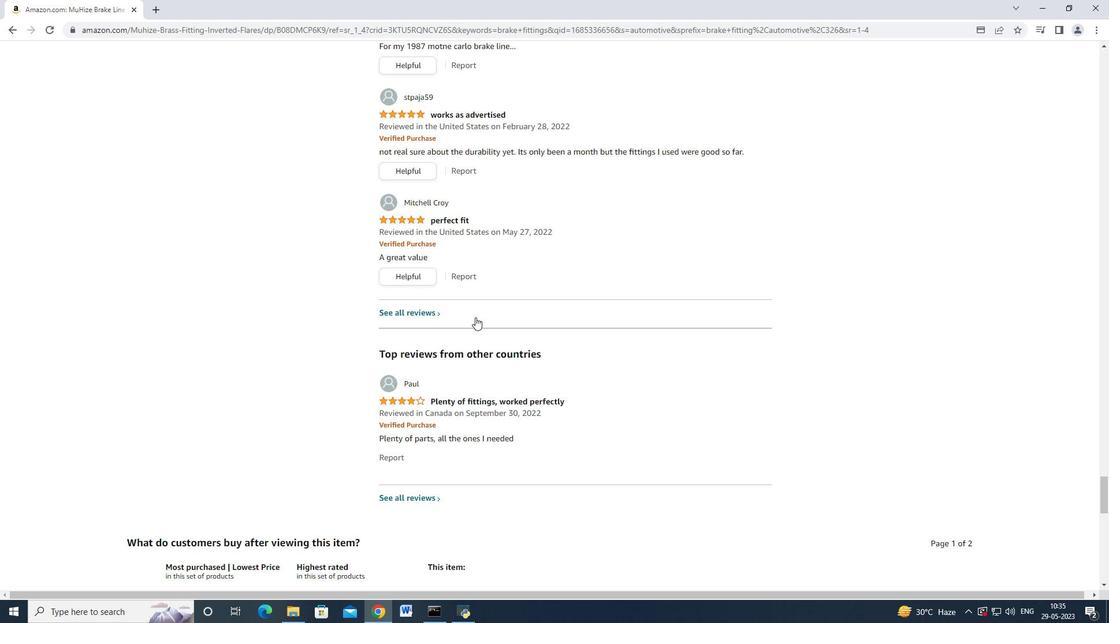 
Action: Mouse scrolled (475, 318) with delta (0, 0)
Screenshot: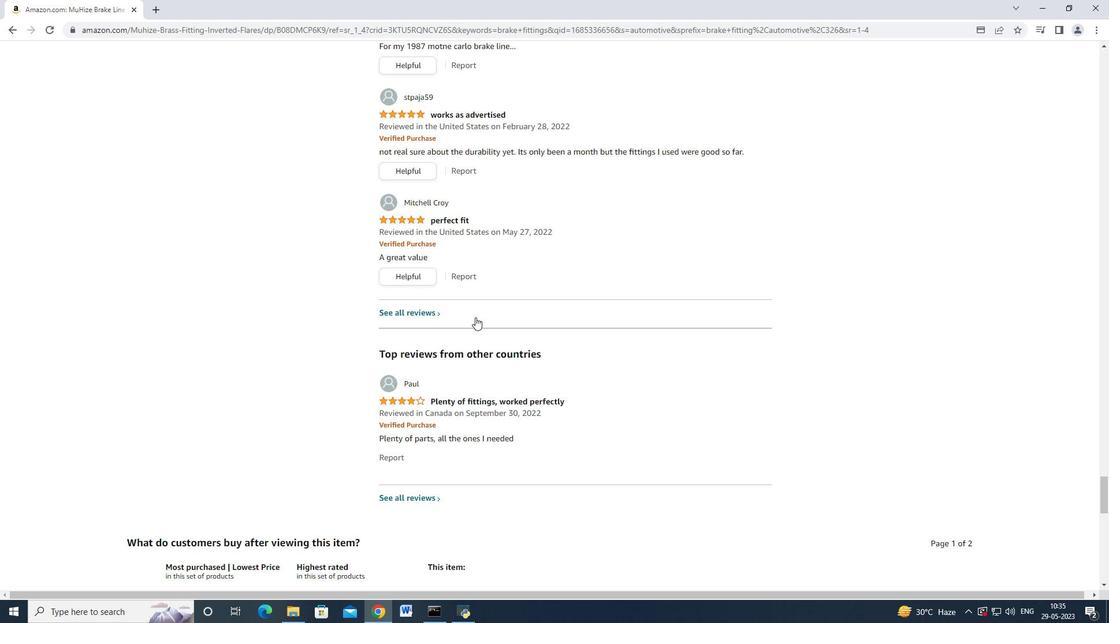 
Action: Mouse scrolled (475, 318) with delta (0, 0)
Screenshot: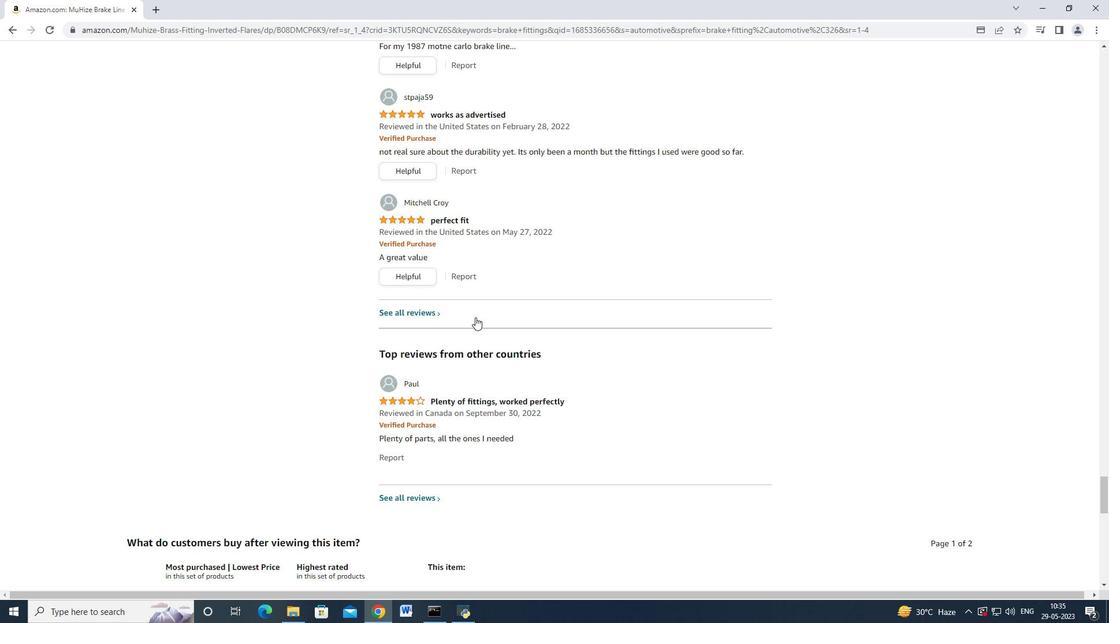 
Action: Mouse scrolled (475, 318) with delta (0, 0)
Screenshot: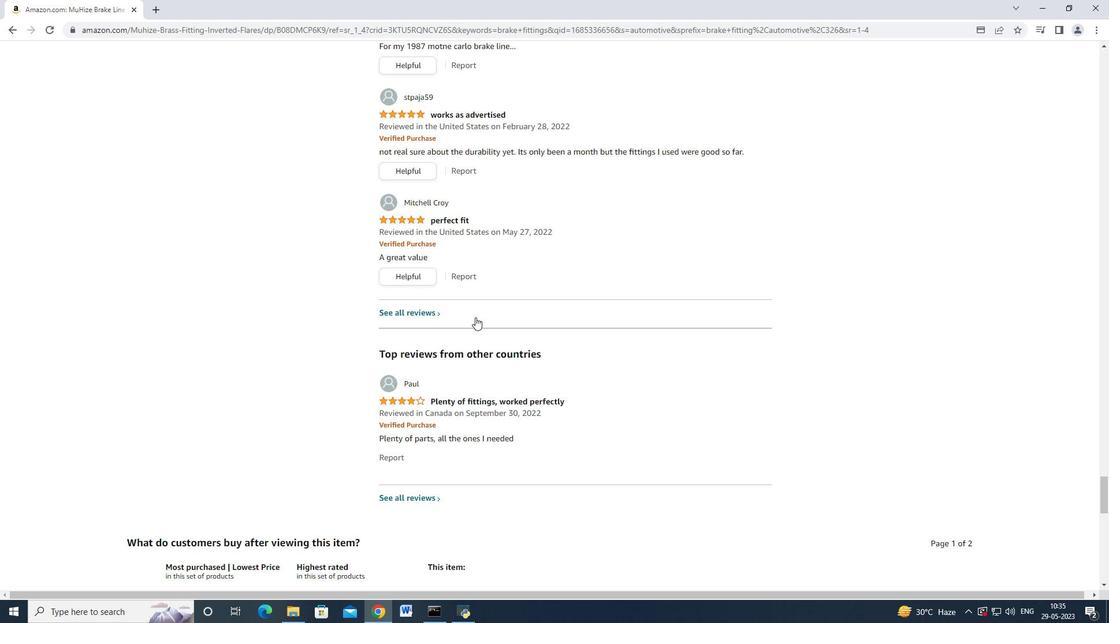 
Action: Mouse scrolled (475, 318) with delta (0, 0)
Screenshot: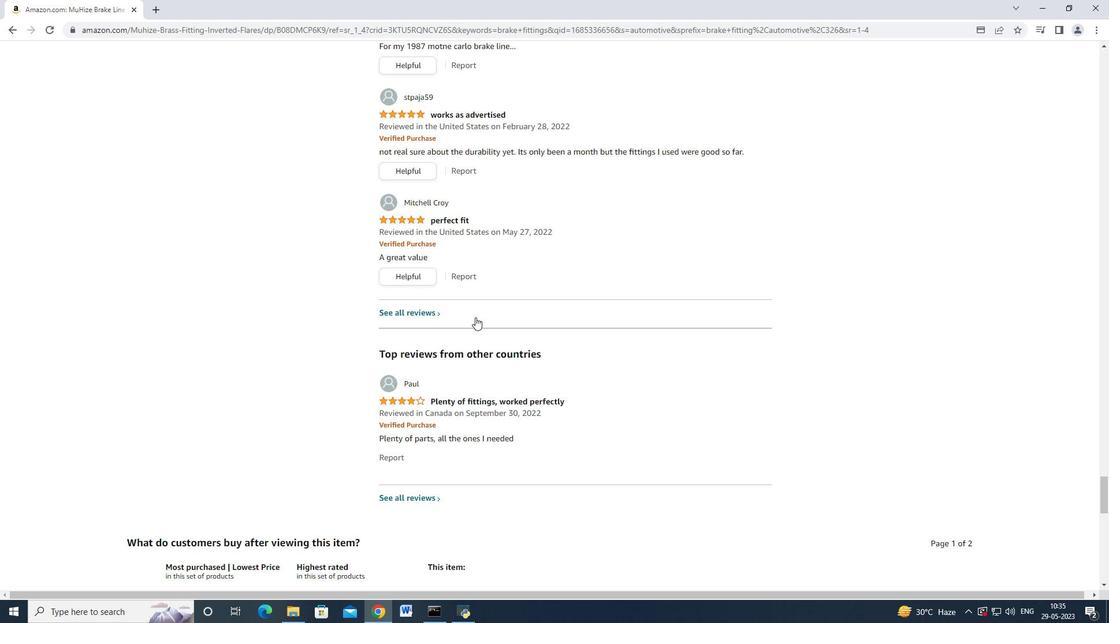 
Action: Mouse scrolled (475, 318) with delta (0, 0)
Screenshot: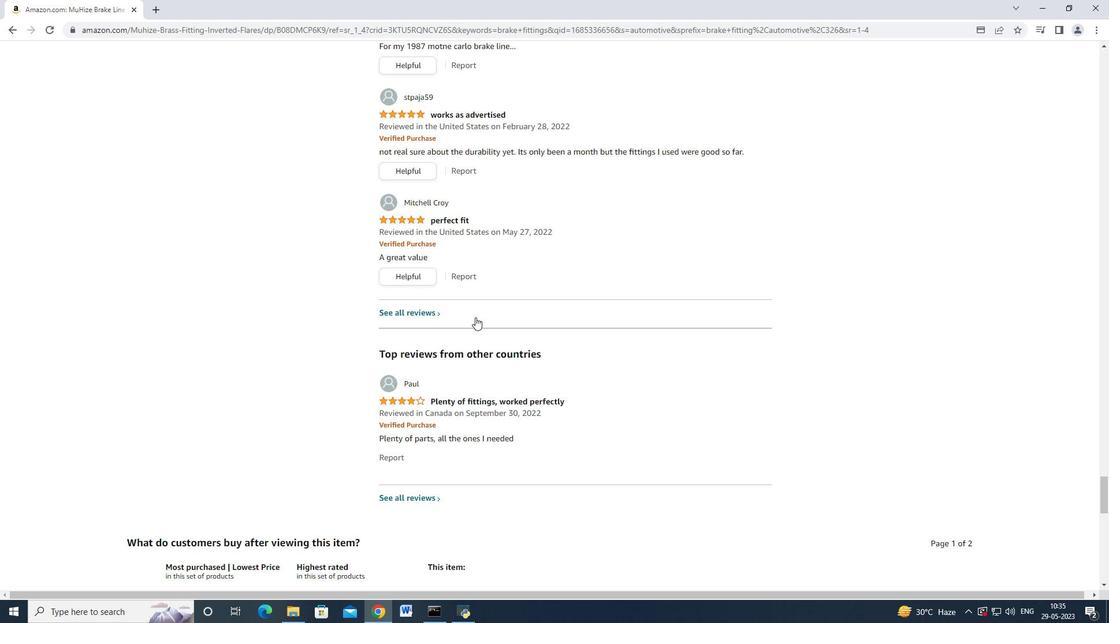 
Action: Mouse scrolled (475, 318) with delta (0, 0)
Screenshot: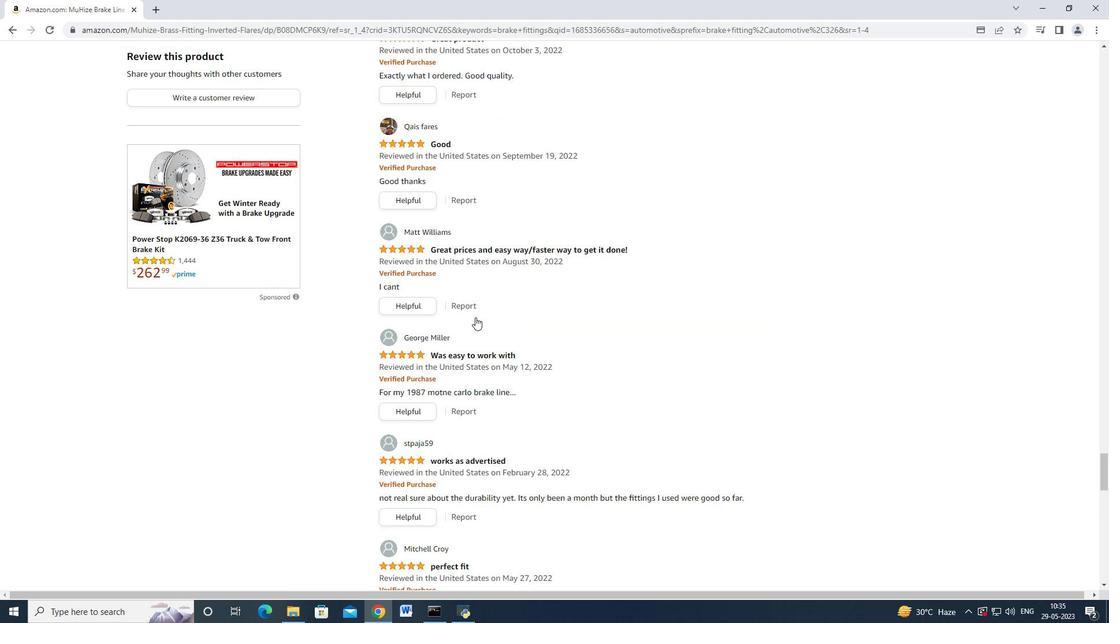
Action: Mouse scrolled (475, 318) with delta (0, 0)
Screenshot: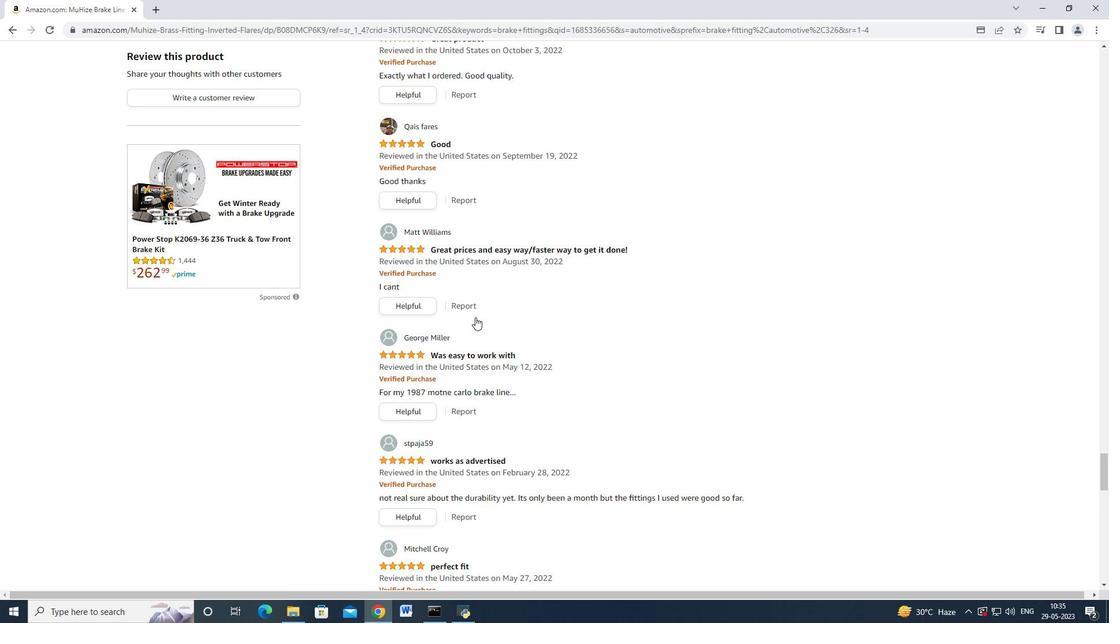 
Action: Mouse scrolled (475, 318) with delta (0, 0)
Screenshot: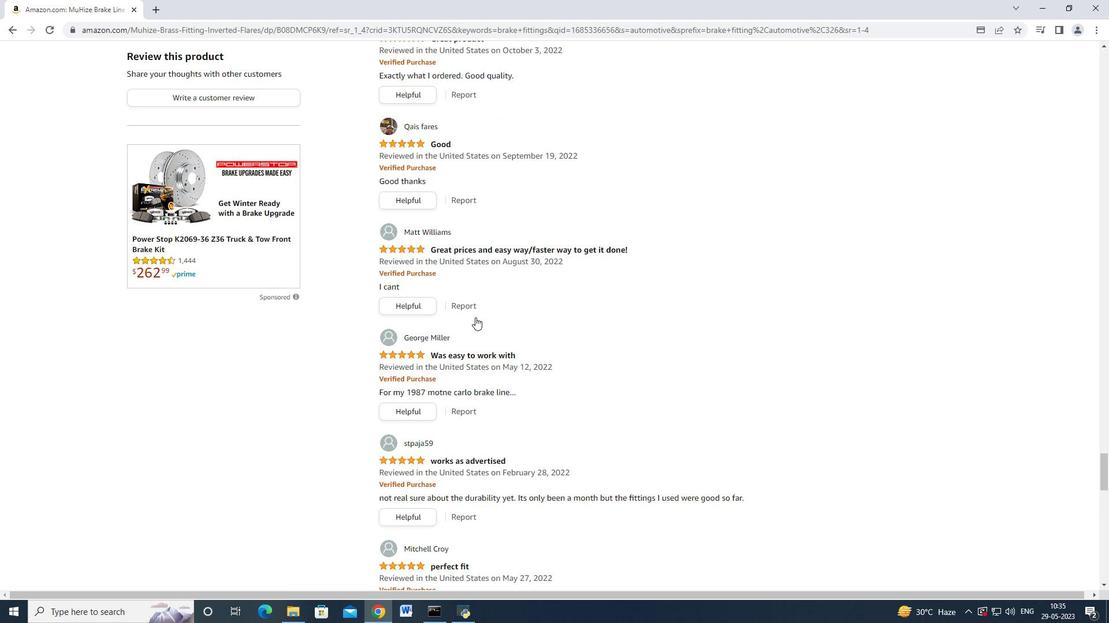 
Action: Mouse scrolled (475, 318) with delta (0, 0)
Screenshot: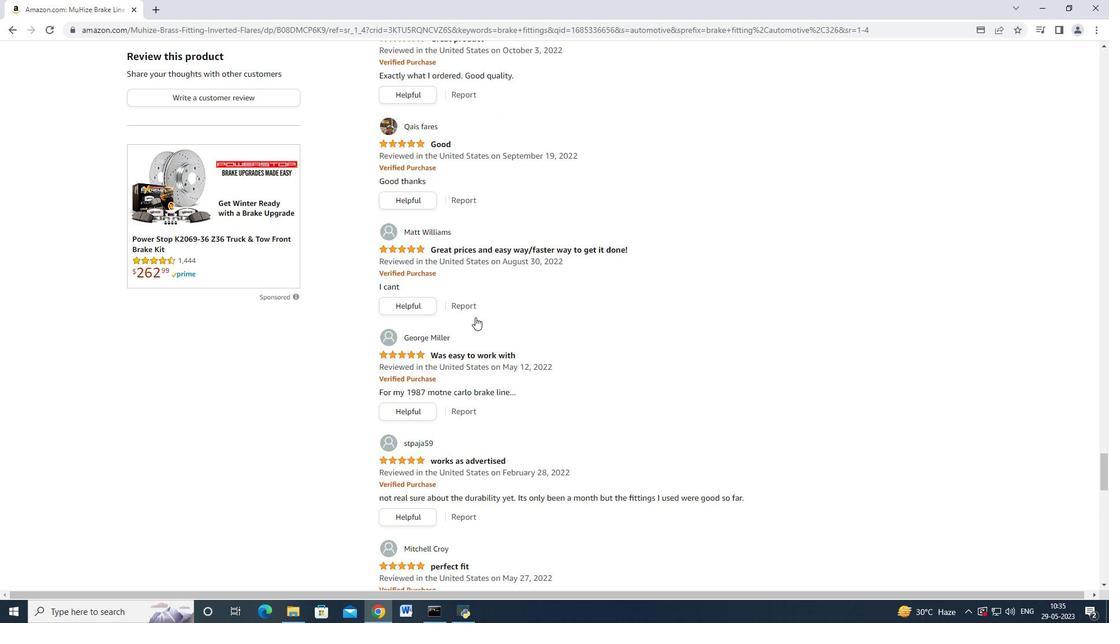 
Action: Mouse scrolled (475, 318) with delta (0, 0)
Screenshot: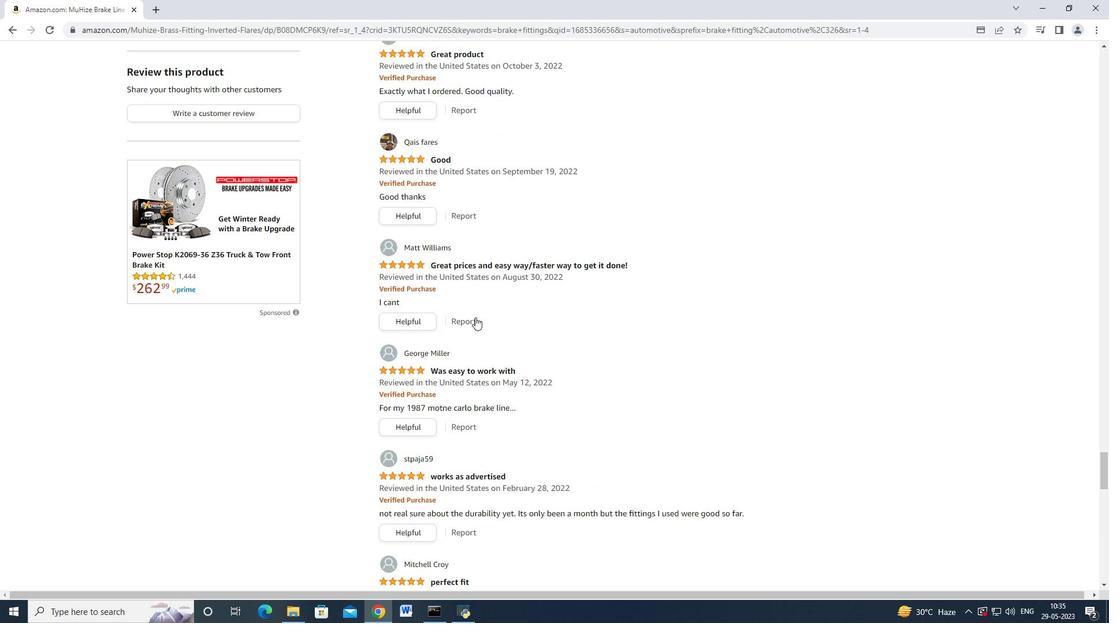 
Action: Mouse scrolled (475, 318) with delta (0, 0)
Screenshot: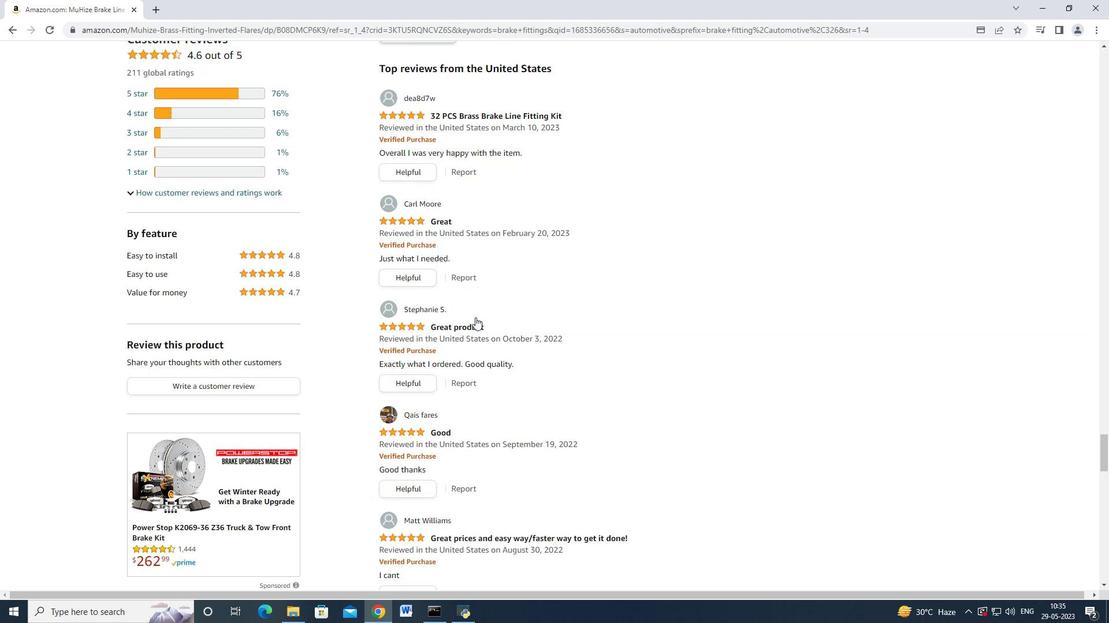 
Action: Mouse scrolled (475, 318) with delta (0, 0)
Screenshot: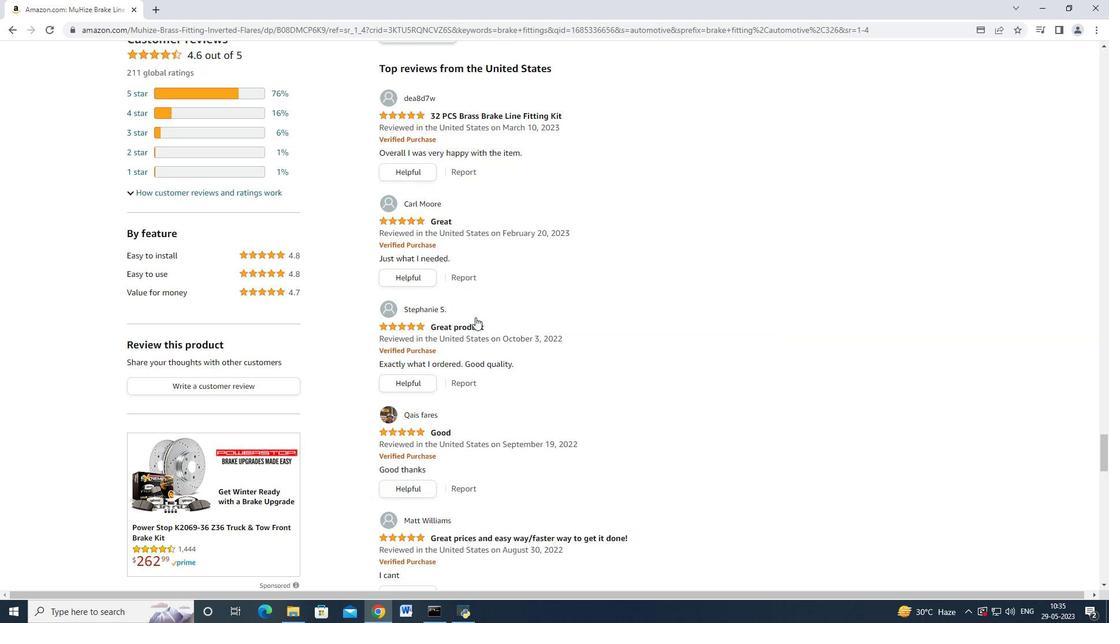 
Action: Mouse scrolled (475, 318) with delta (0, 0)
Screenshot: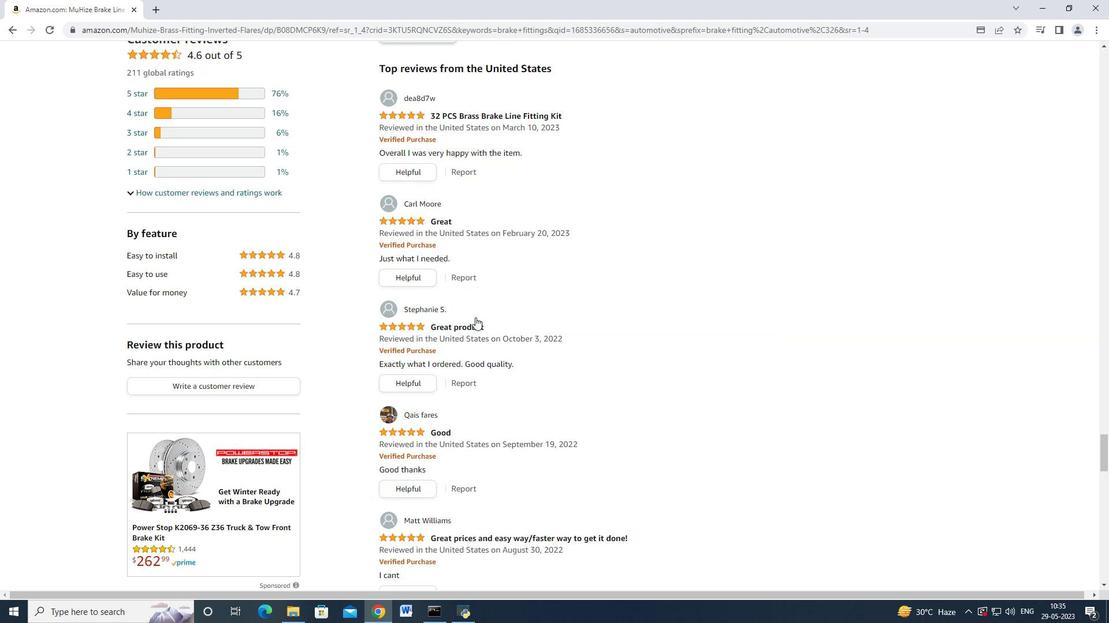 
Action: Mouse scrolled (475, 318) with delta (0, 0)
Screenshot: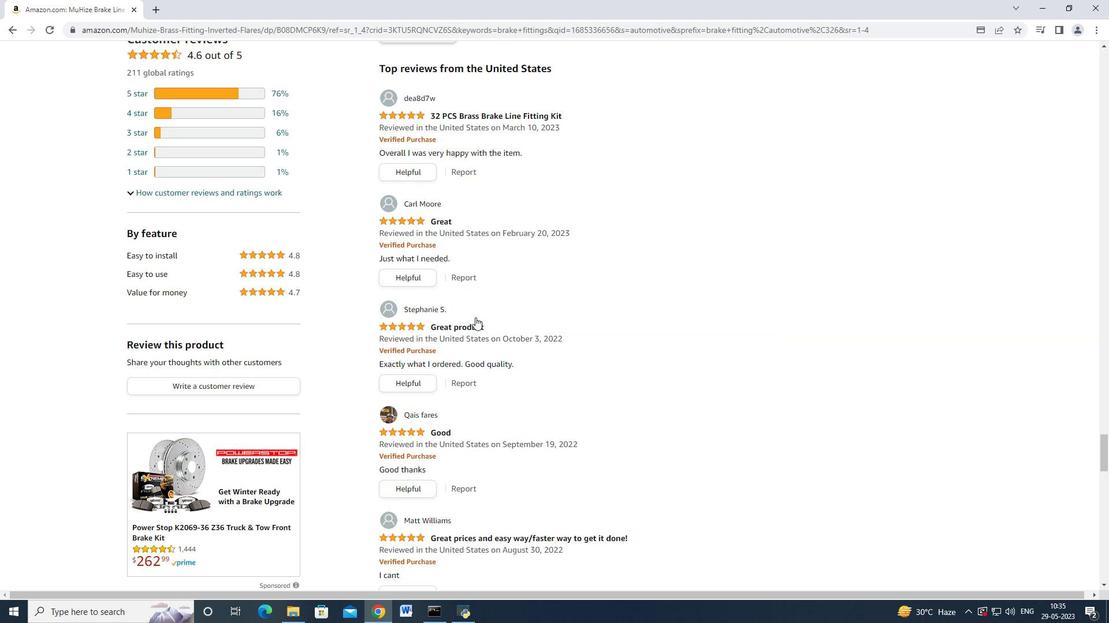 
Action: Mouse scrolled (475, 318) with delta (0, 0)
Screenshot: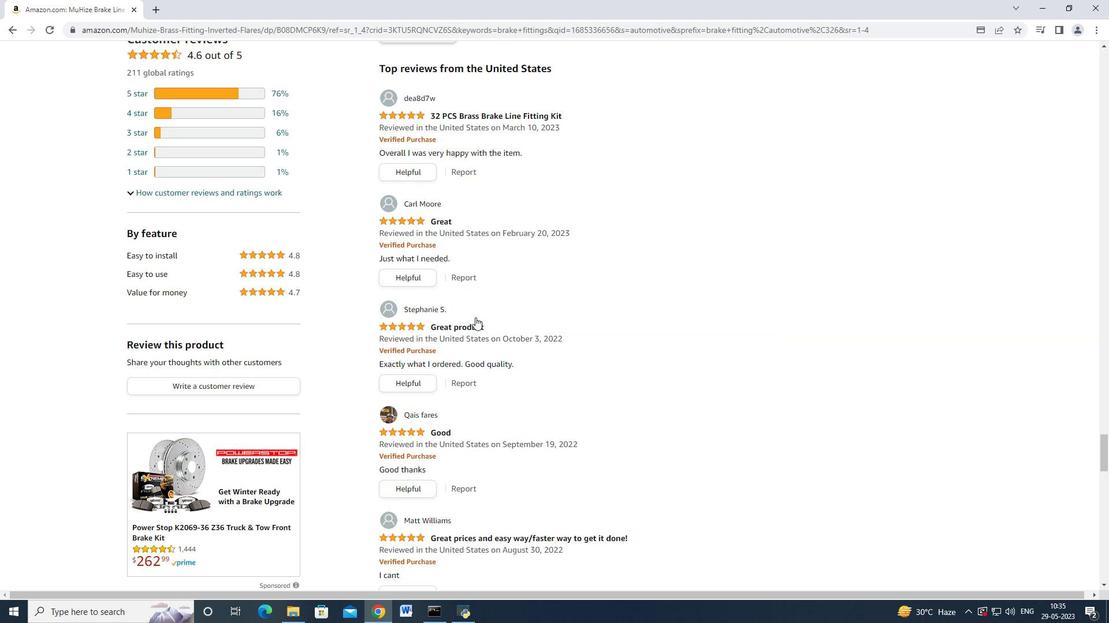 
Action: Mouse scrolled (475, 318) with delta (0, 0)
Screenshot: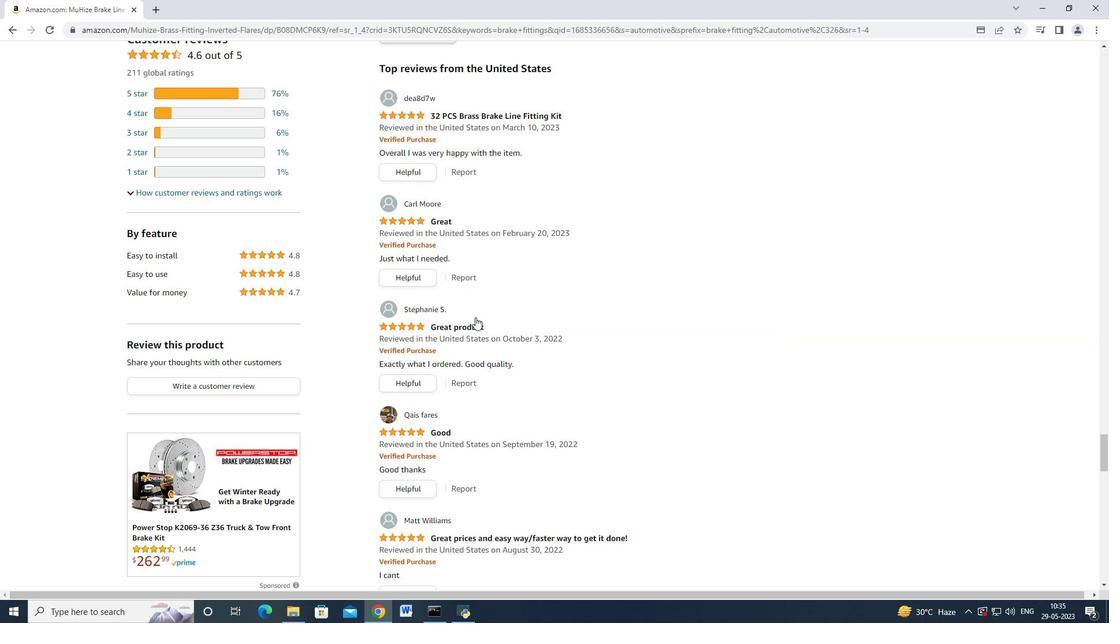 
Action: Mouse scrolled (475, 318) with delta (0, 0)
Screenshot: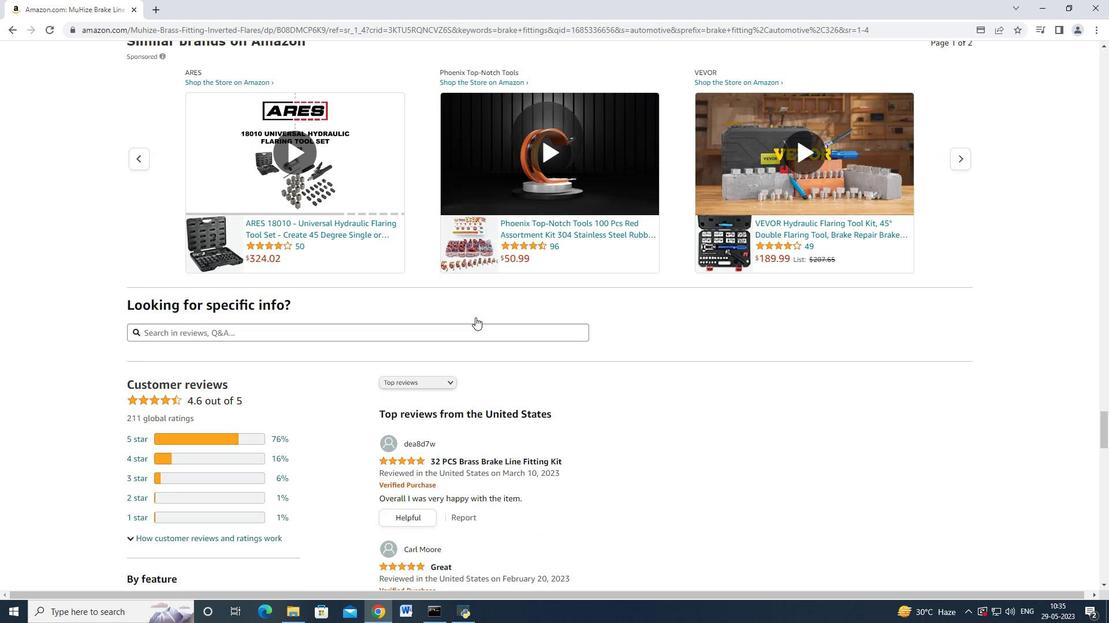 
Action: Mouse scrolled (475, 318) with delta (0, 0)
Screenshot: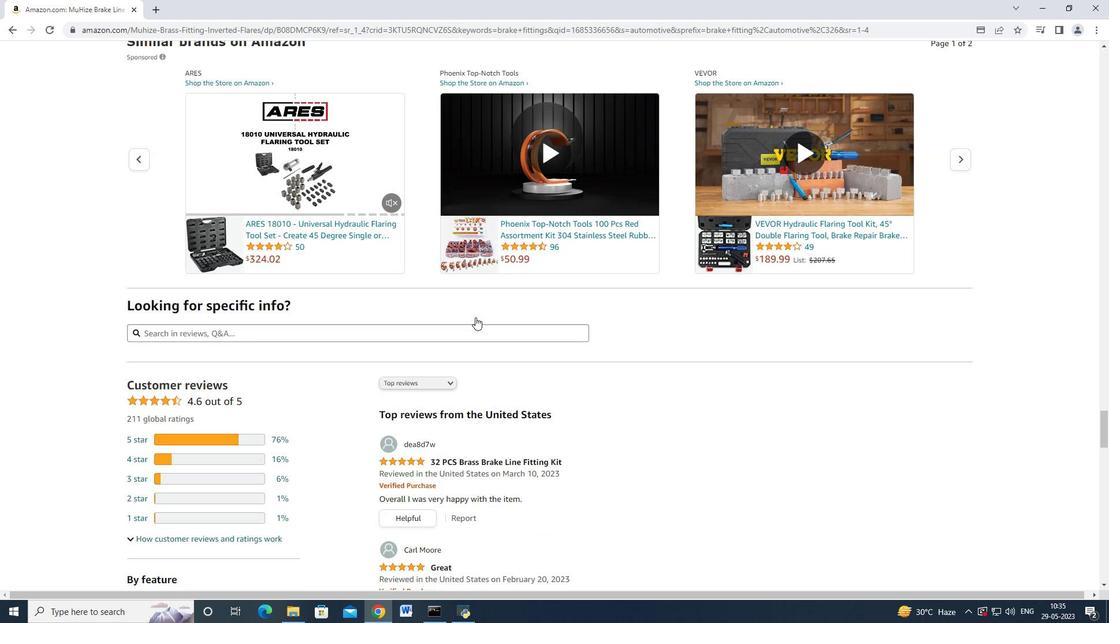 
Action: Mouse scrolled (475, 318) with delta (0, 0)
Screenshot: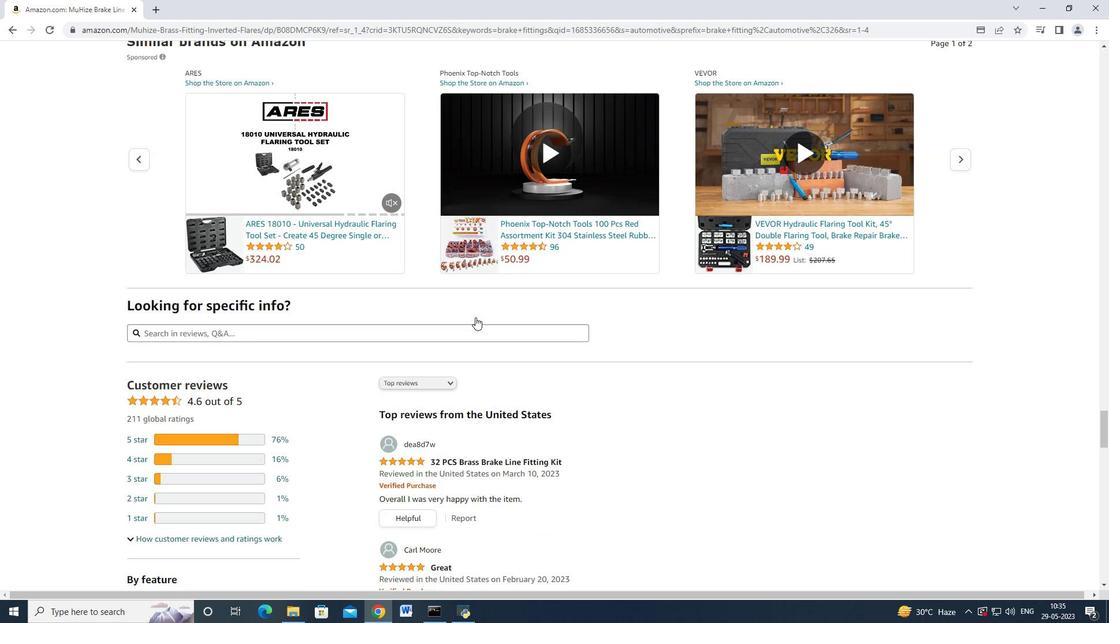 
Action: Mouse scrolled (475, 318) with delta (0, 0)
Screenshot: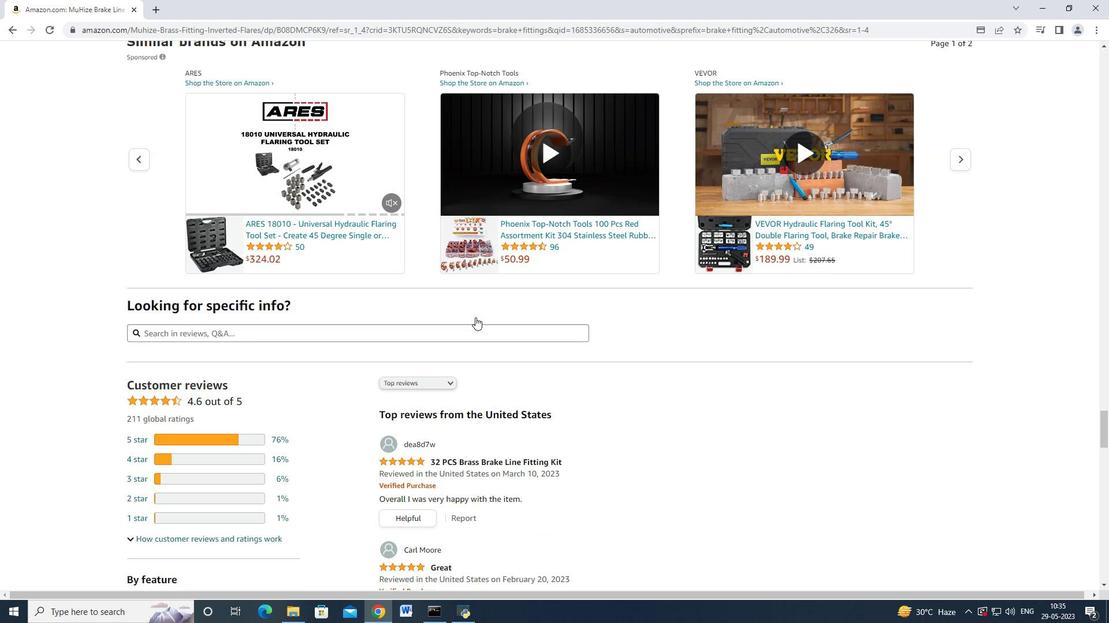 
Action: Mouse scrolled (475, 318) with delta (0, 0)
Screenshot: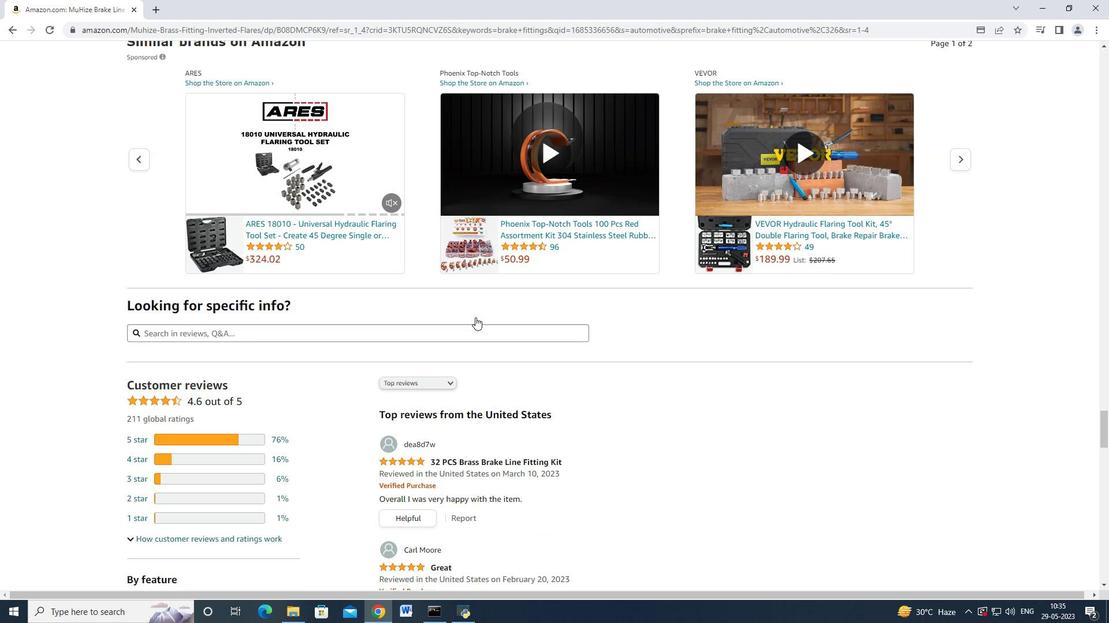 
Action: Mouse scrolled (475, 318) with delta (0, 0)
Screenshot: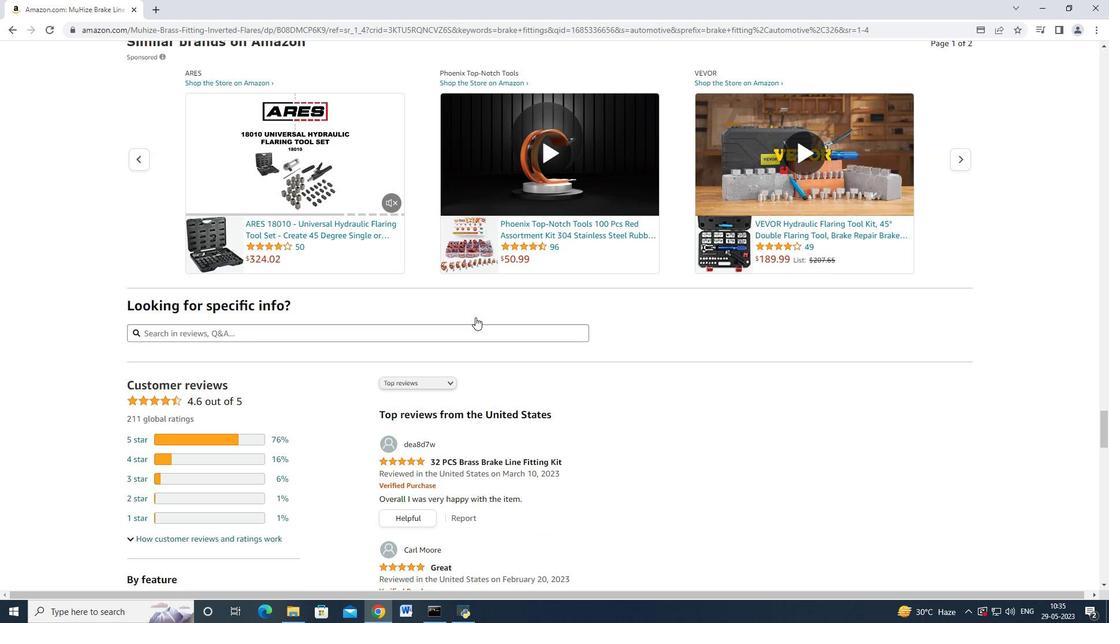 
Action: Mouse scrolled (475, 318) with delta (0, 0)
Screenshot: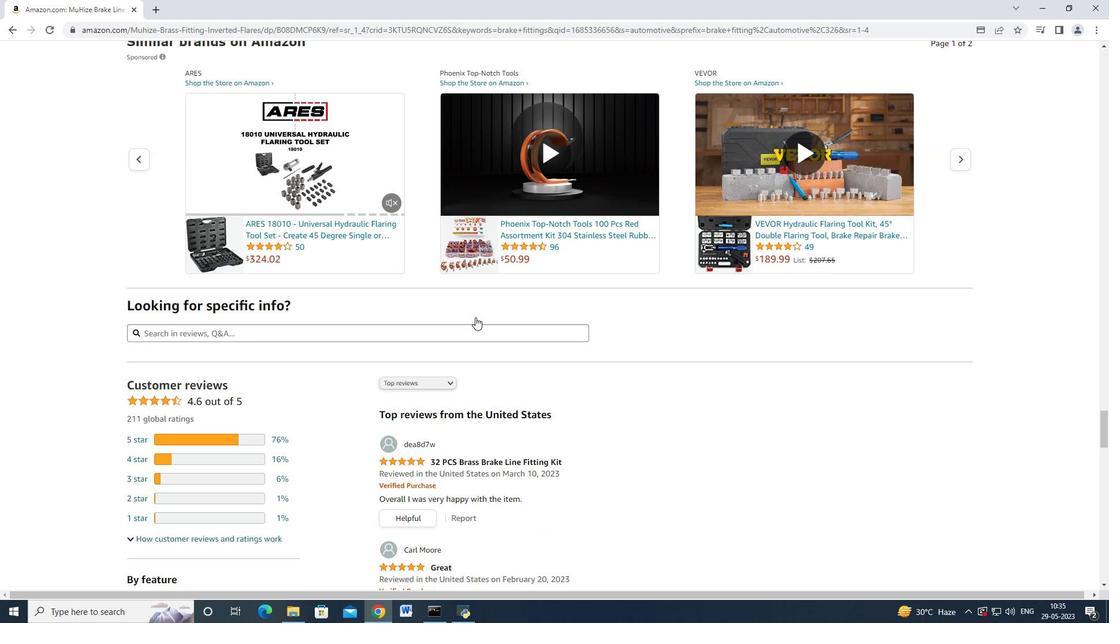 
Action: Mouse scrolled (475, 318) with delta (0, 0)
Screenshot: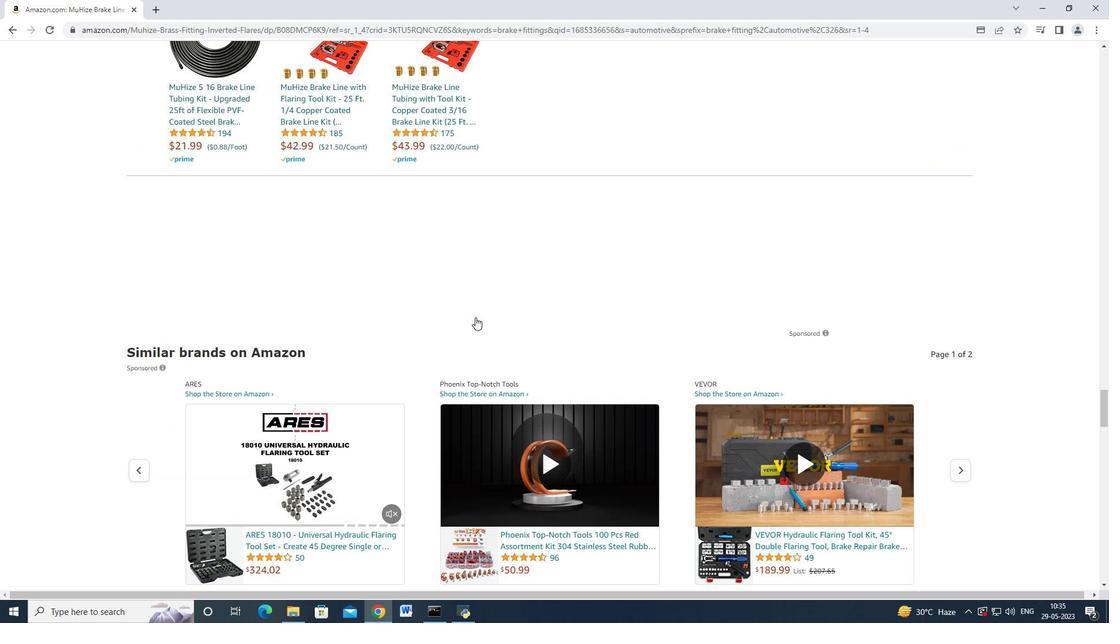 
Action: Mouse scrolled (475, 318) with delta (0, 0)
Screenshot: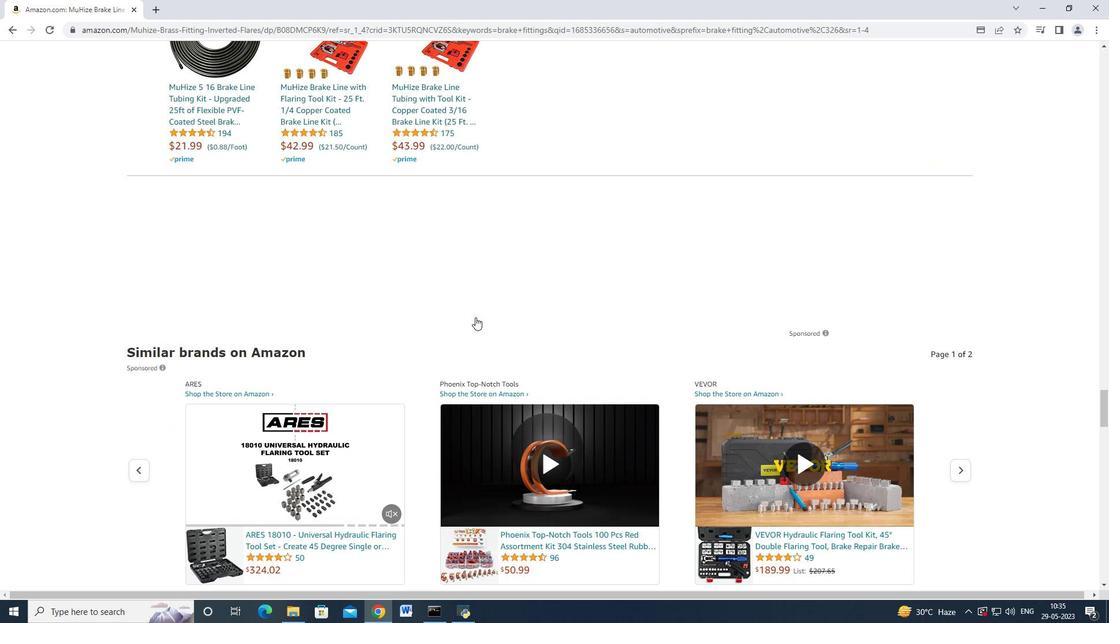
Action: Mouse scrolled (475, 318) with delta (0, 0)
Screenshot: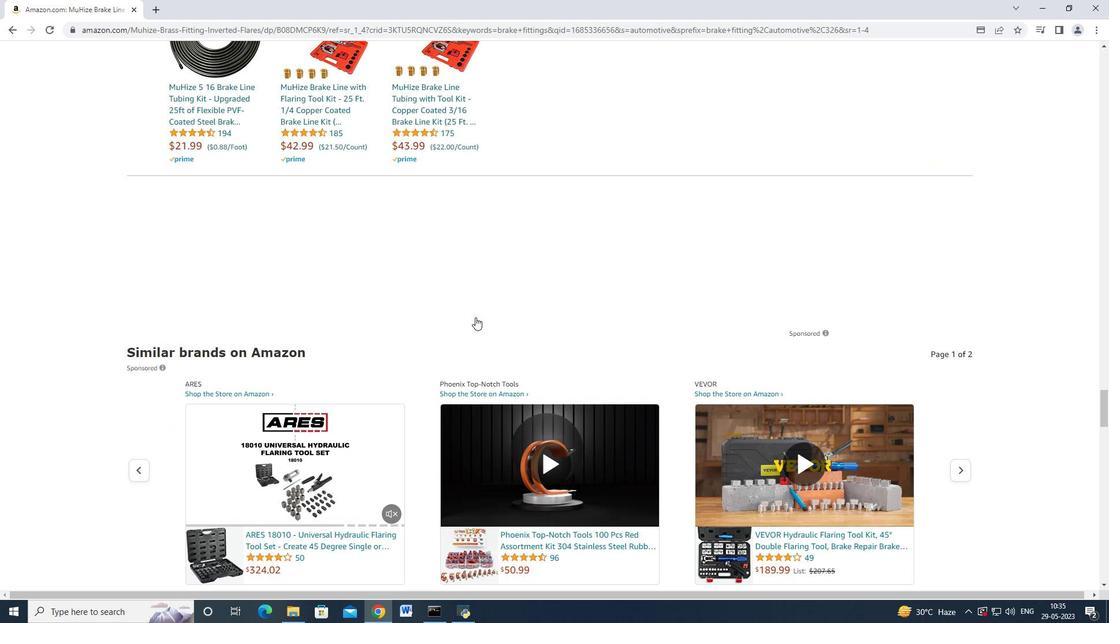 
Action: Mouse scrolled (475, 318) with delta (0, 0)
Screenshot: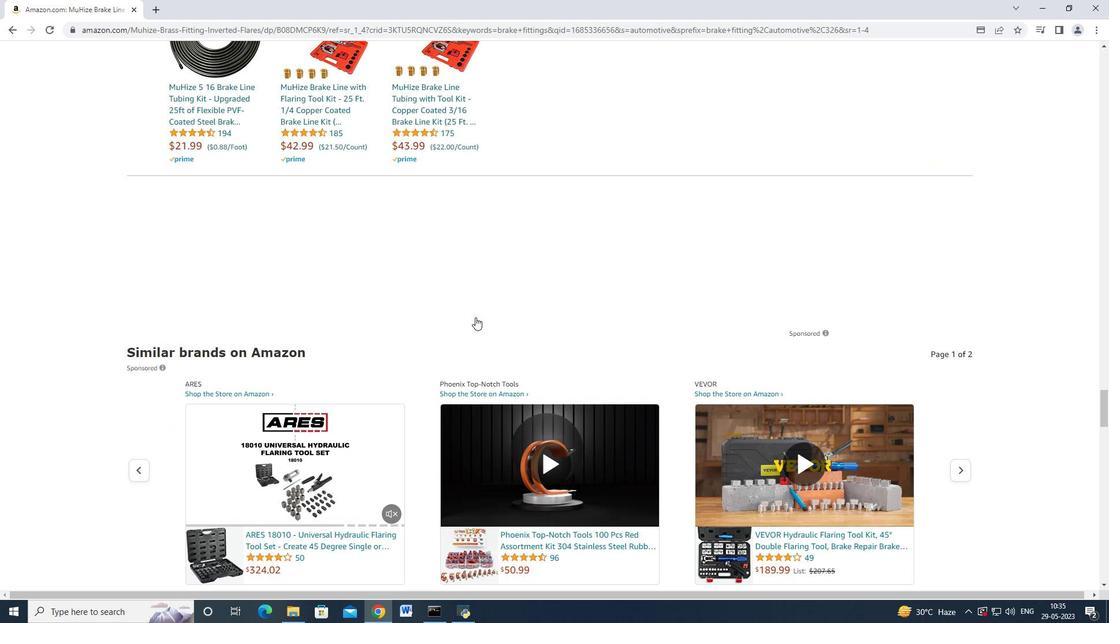 
Action: Mouse scrolled (475, 318) with delta (0, 0)
Screenshot: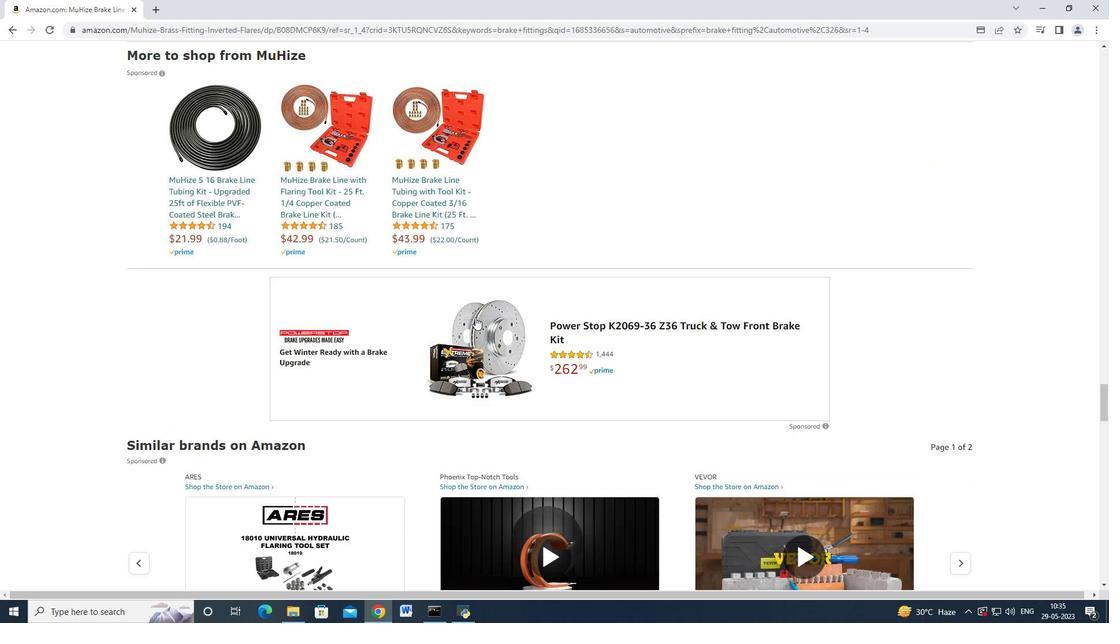 
Action: Mouse scrolled (475, 318) with delta (0, 0)
Screenshot: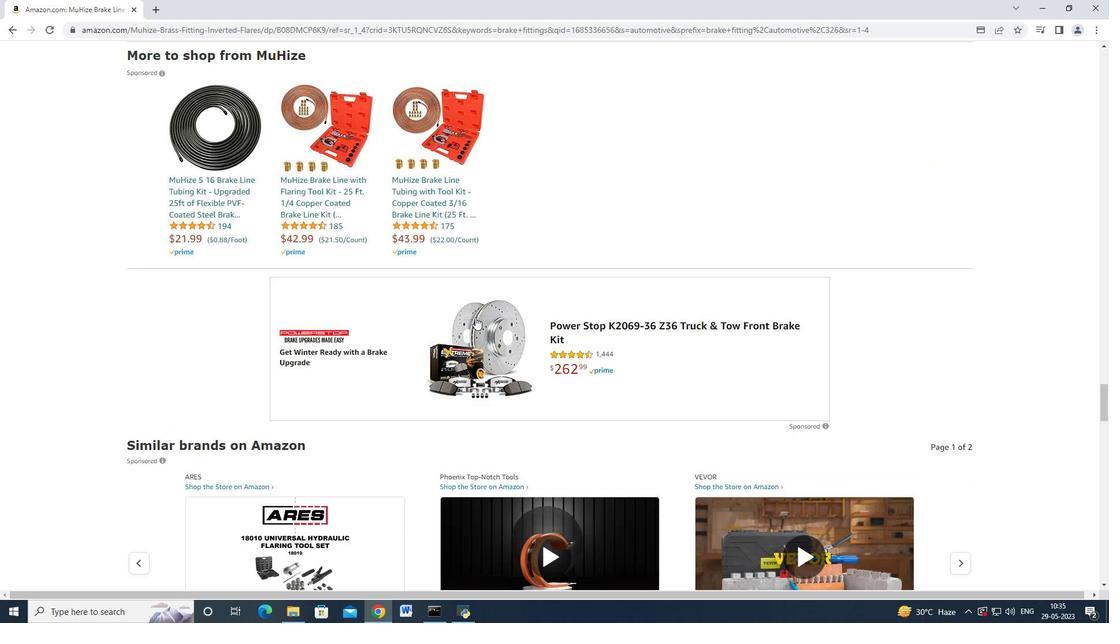 
Action: Mouse scrolled (475, 318) with delta (0, 0)
Screenshot: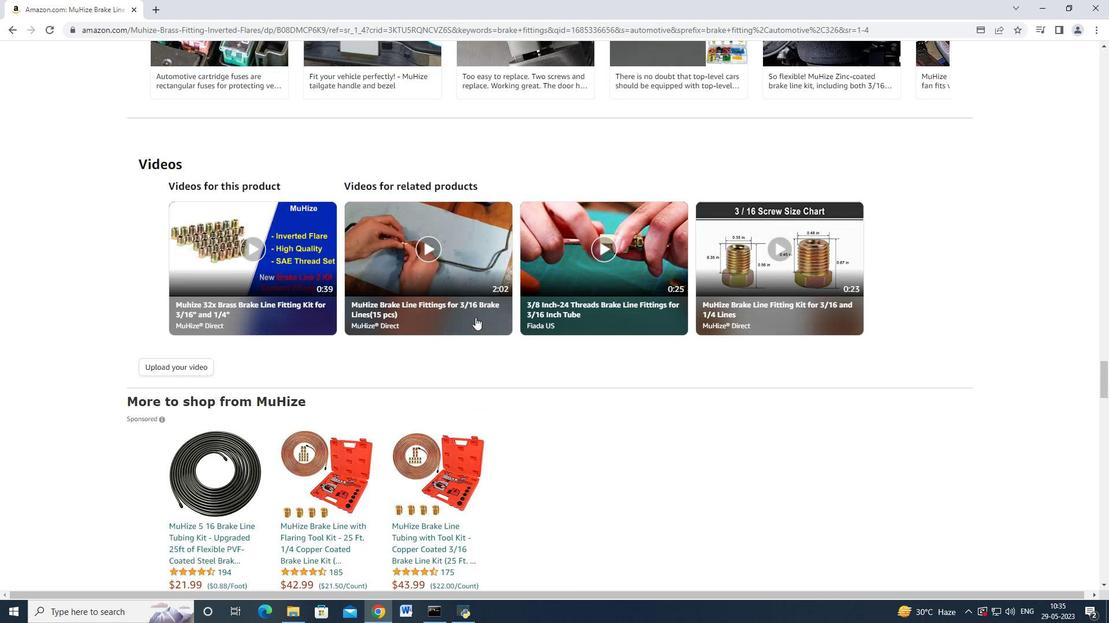
Action: Mouse scrolled (475, 318) with delta (0, 0)
Screenshot: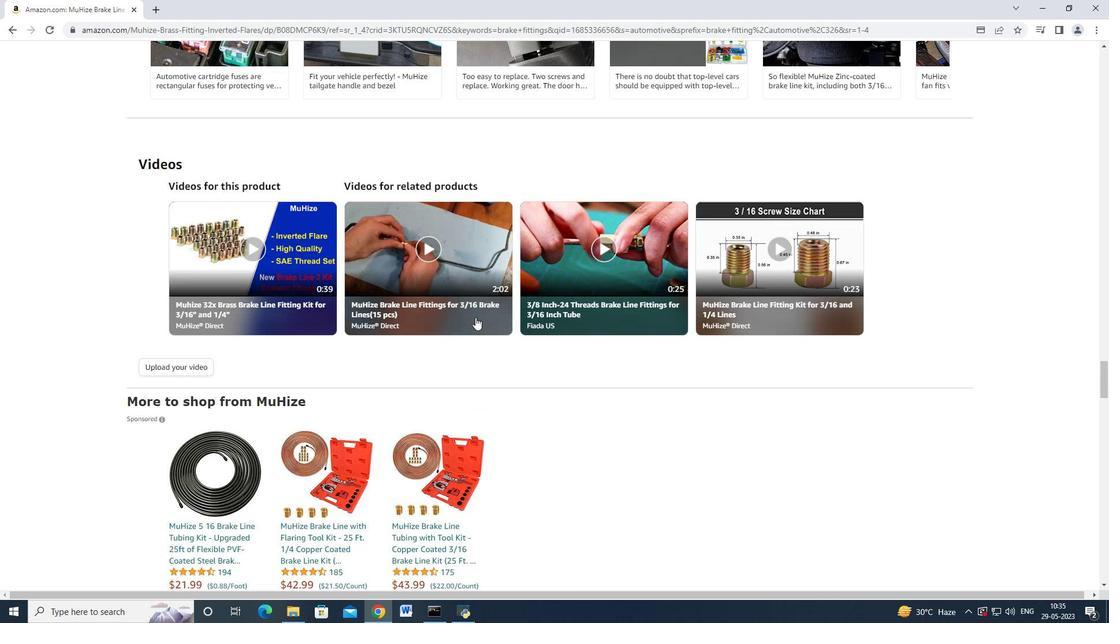 
Action: Mouse scrolled (475, 318) with delta (0, 0)
Screenshot: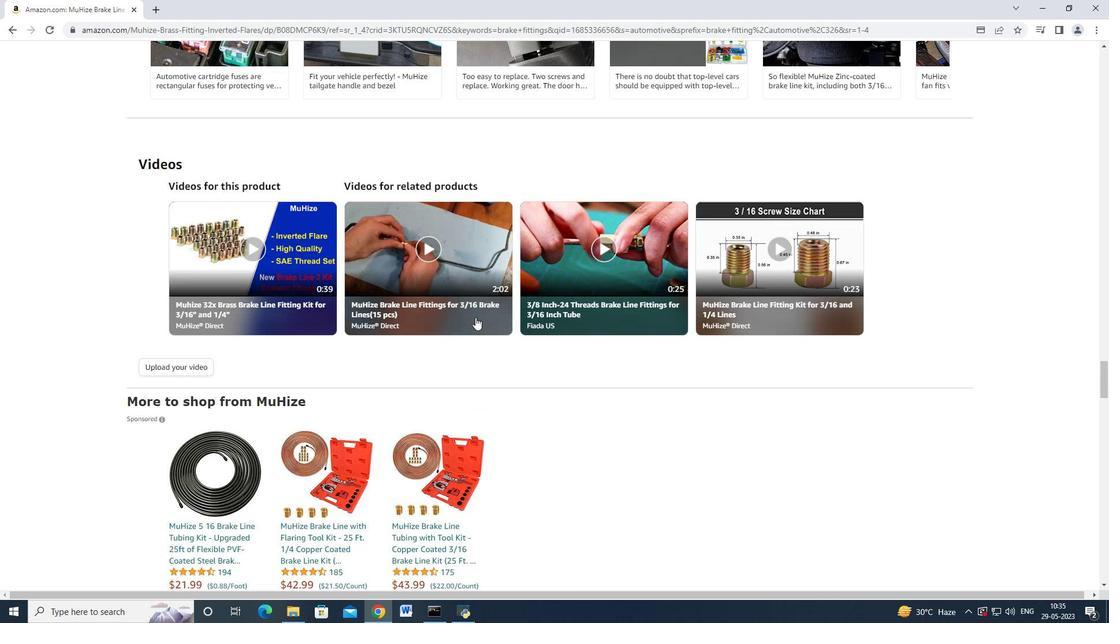 
Action: Mouse scrolled (475, 318) with delta (0, 0)
Screenshot: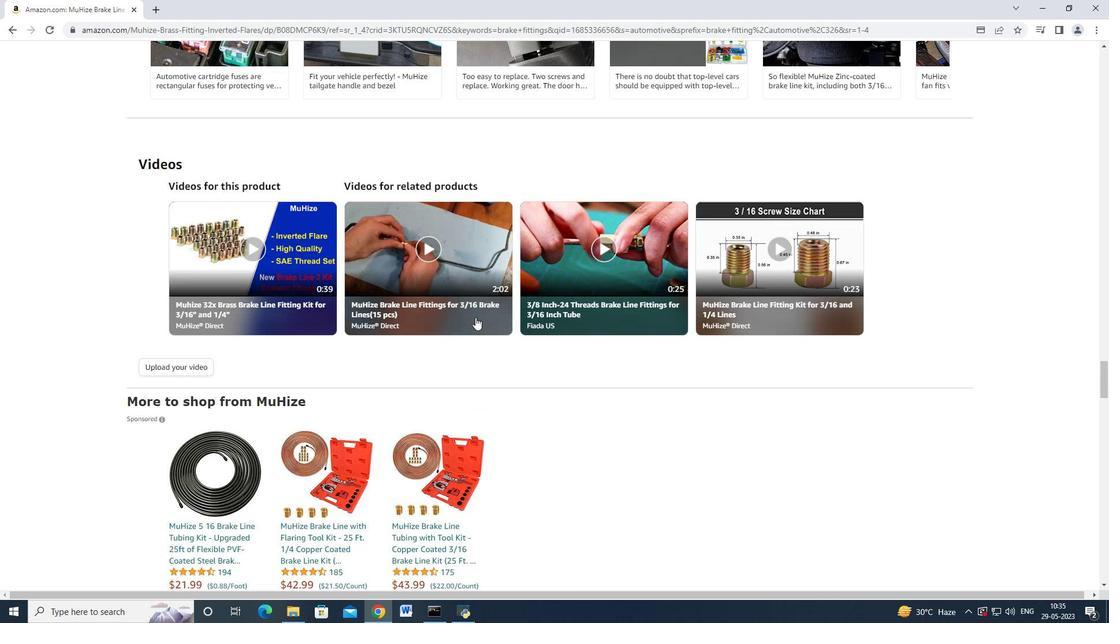 
Action: Mouse scrolled (475, 318) with delta (0, 0)
Screenshot: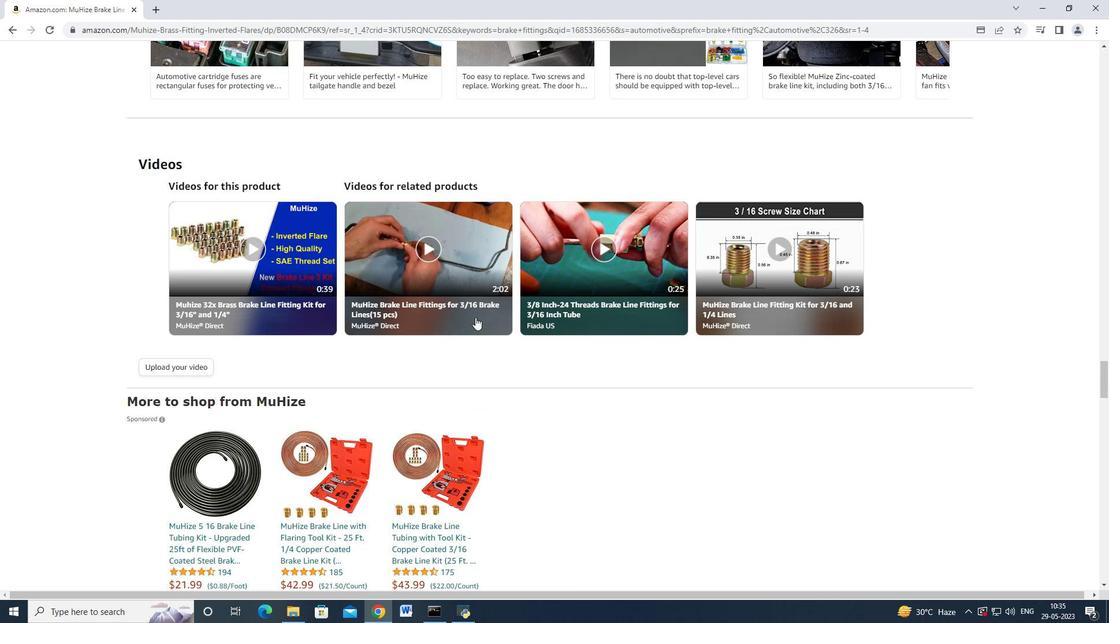 
Action: Mouse scrolled (475, 318) with delta (0, 0)
Screenshot: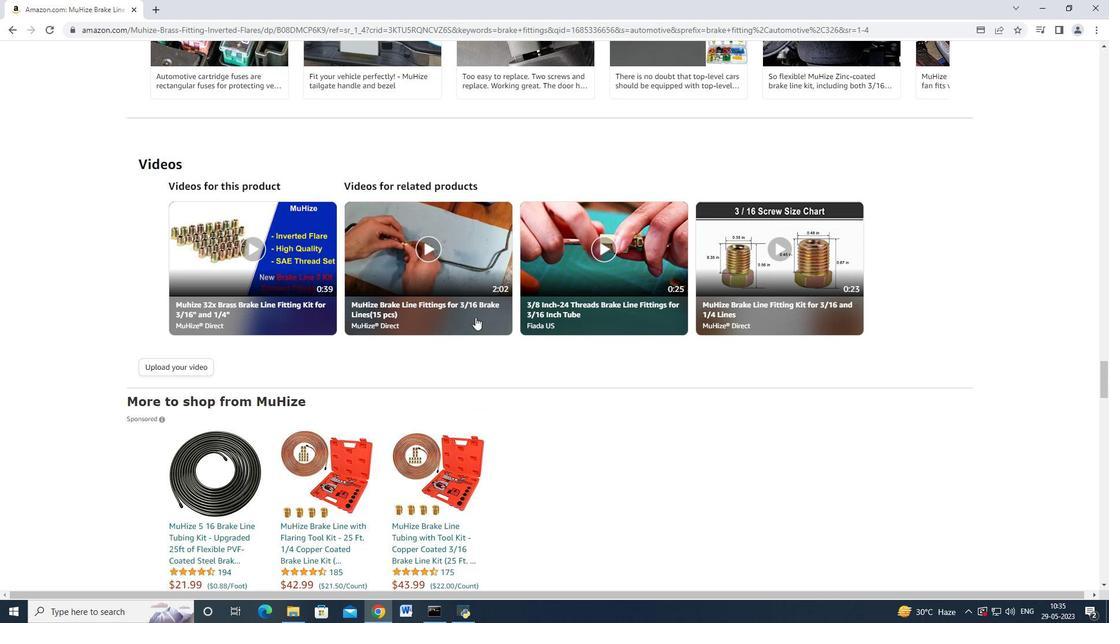 
Action: Mouse scrolled (475, 318) with delta (0, 0)
Screenshot: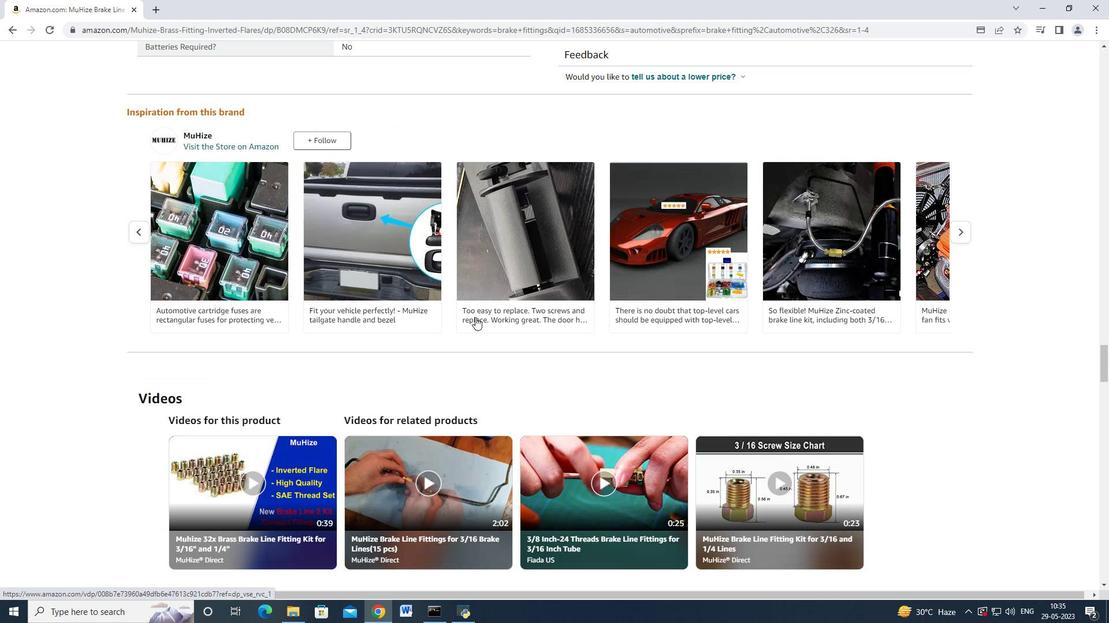 
Action: Mouse scrolled (475, 318) with delta (0, 0)
Screenshot: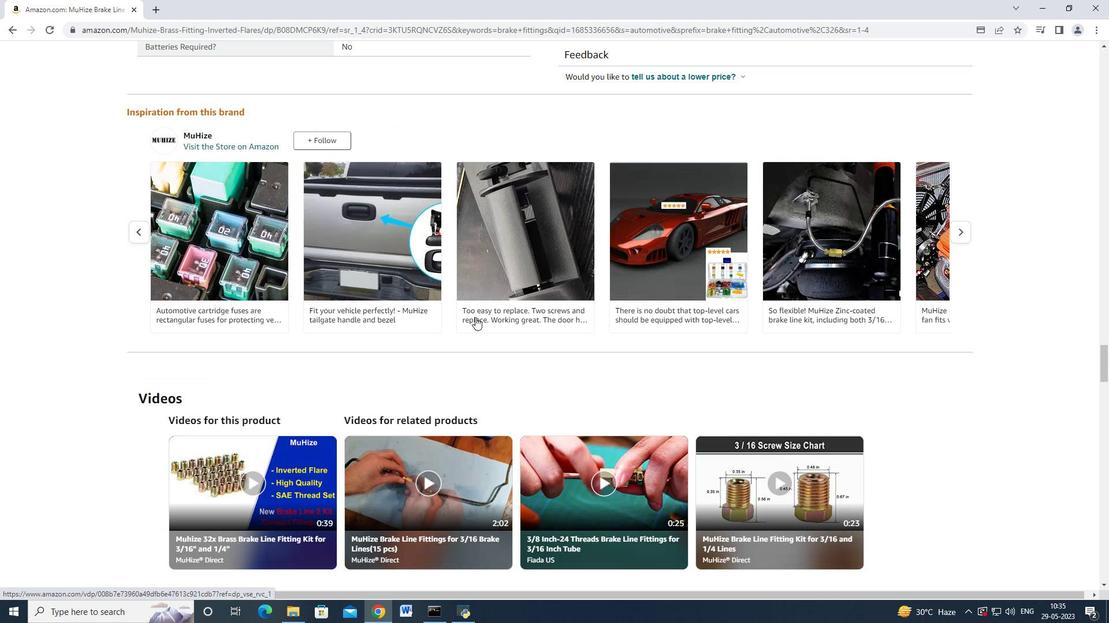 
Action: Mouse scrolled (475, 318) with delta (0, 0)
Screenshot: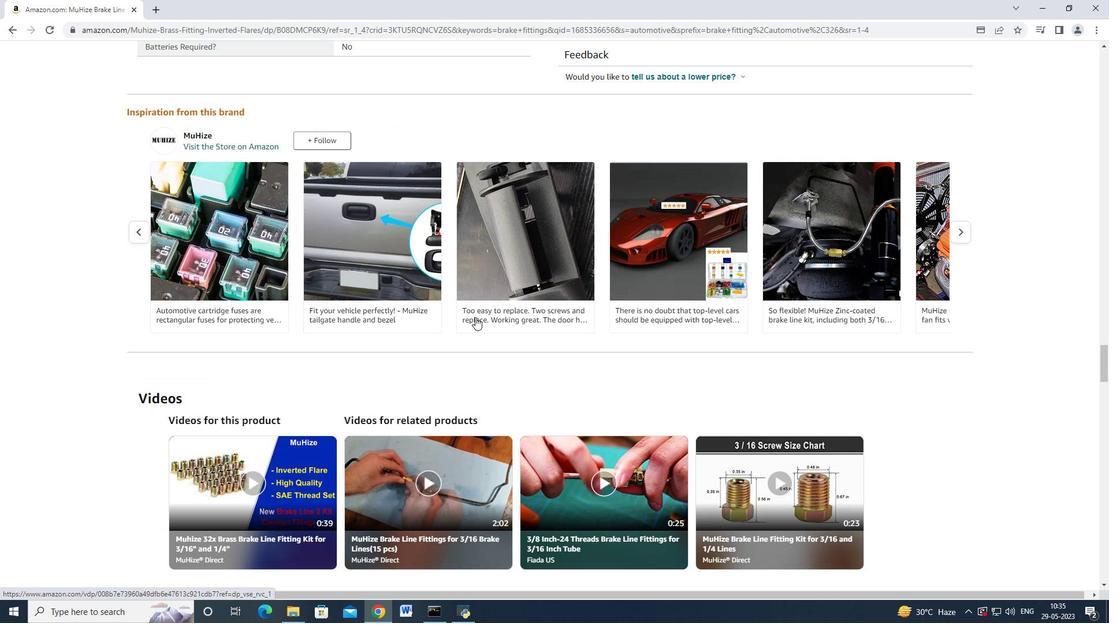 
Action: Mouse scrolled (475, 318) with delta (0, 0)
Screenshot: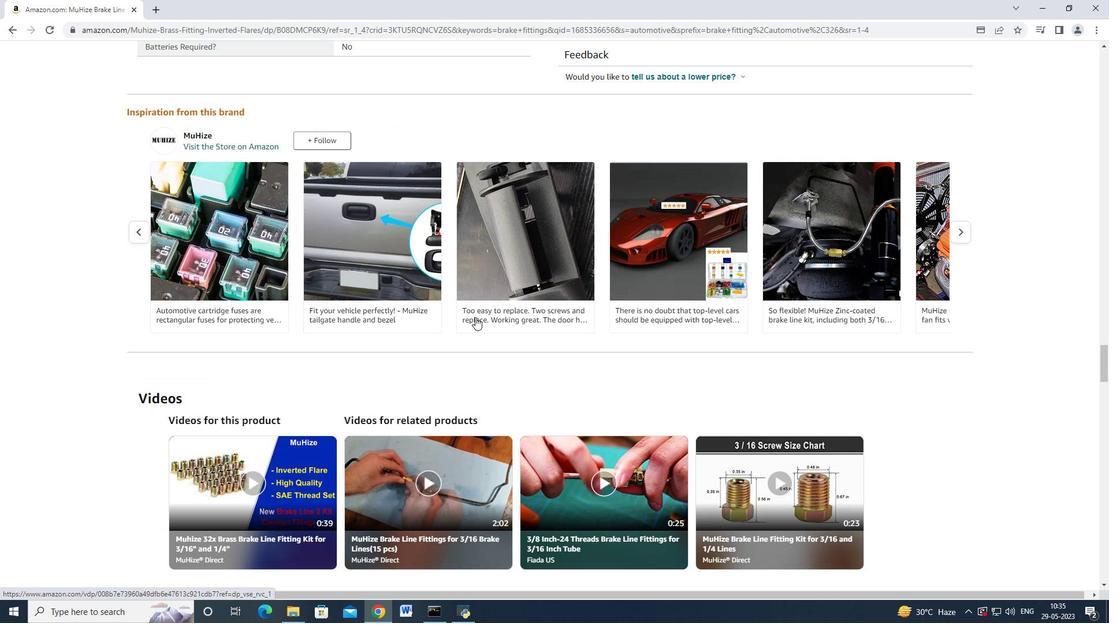 
Action: Mouse scrolled (475, 318) with delta (0, 0)
Screenshot: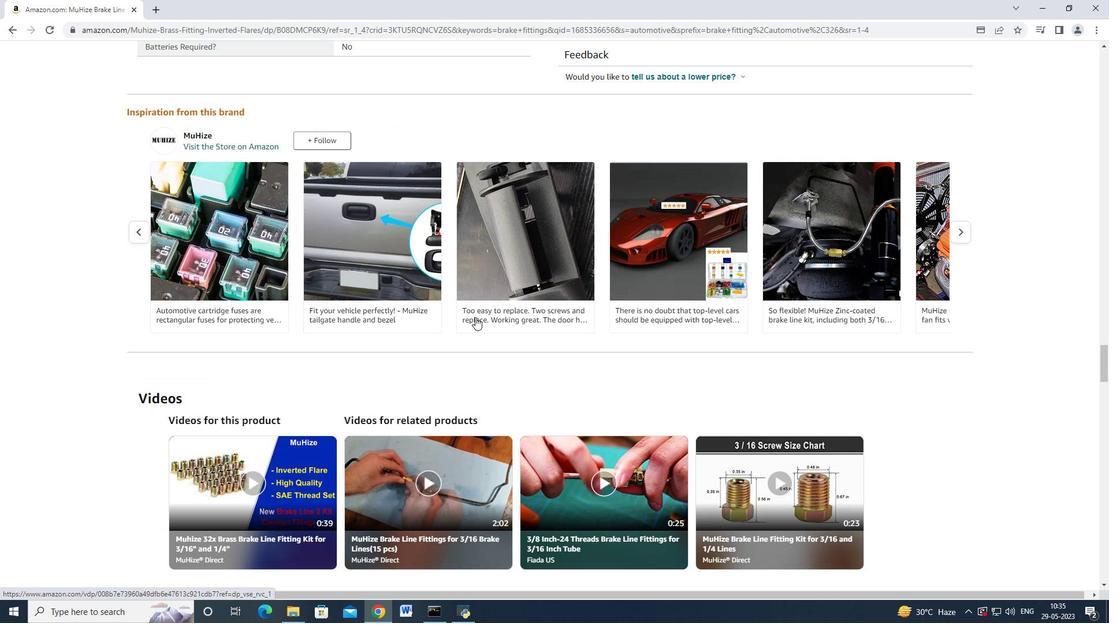 
Action: Mouse scrolled (475, 318) with delta (0, 0)
Screenshot: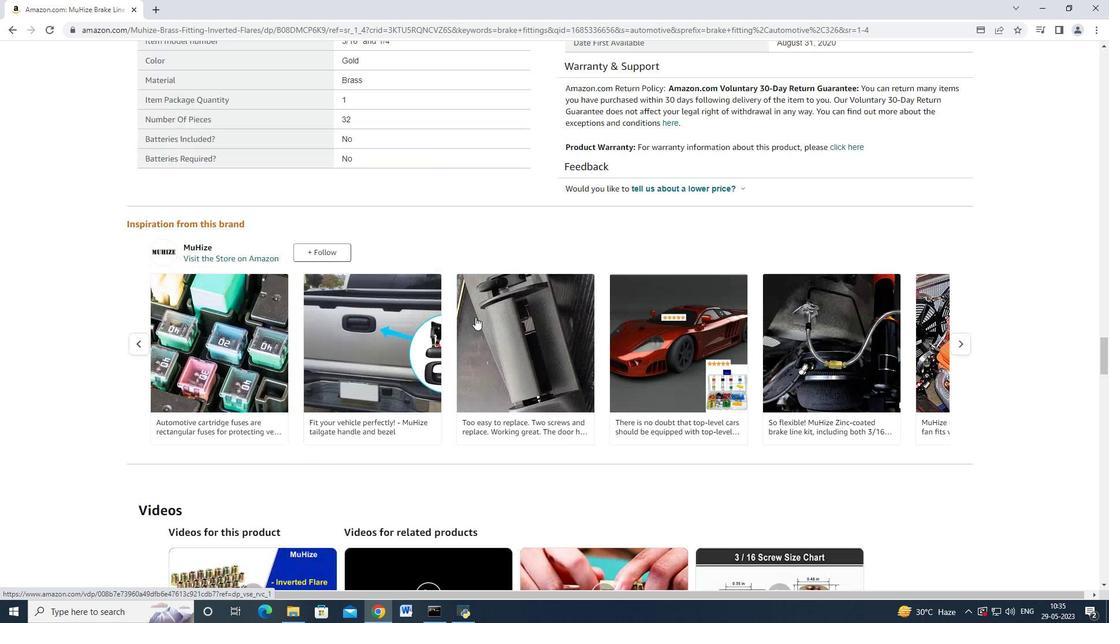 
Action: Mouse scrolled (475, 318) with delta (0, 0)
Screenshot: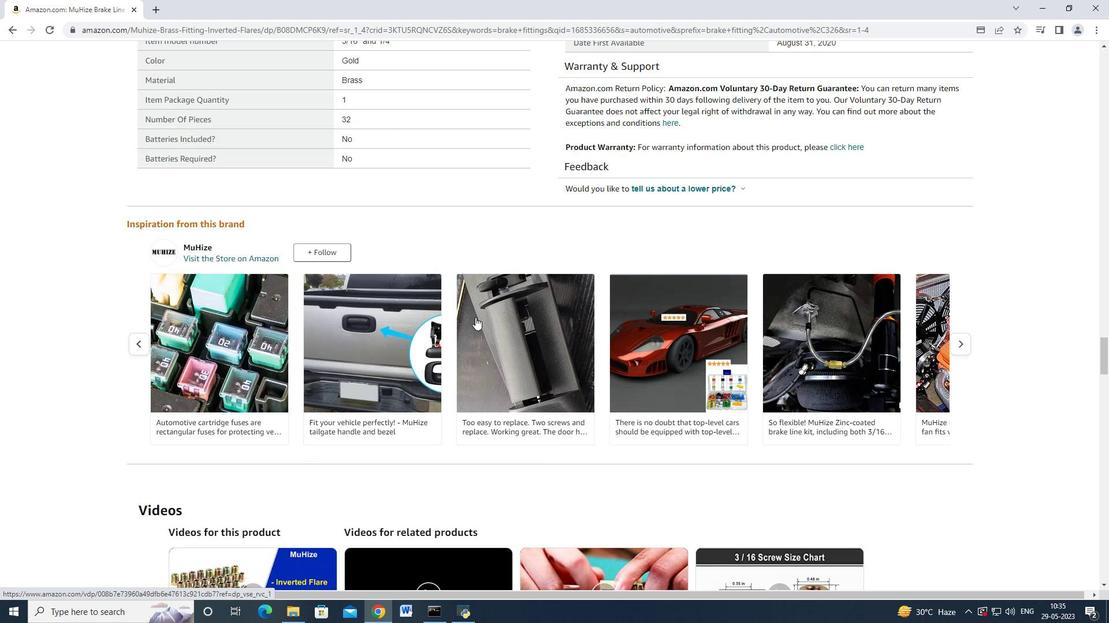 
Action: Mouse scrolled (475, 318) with delta (0, 0)
Screenshot: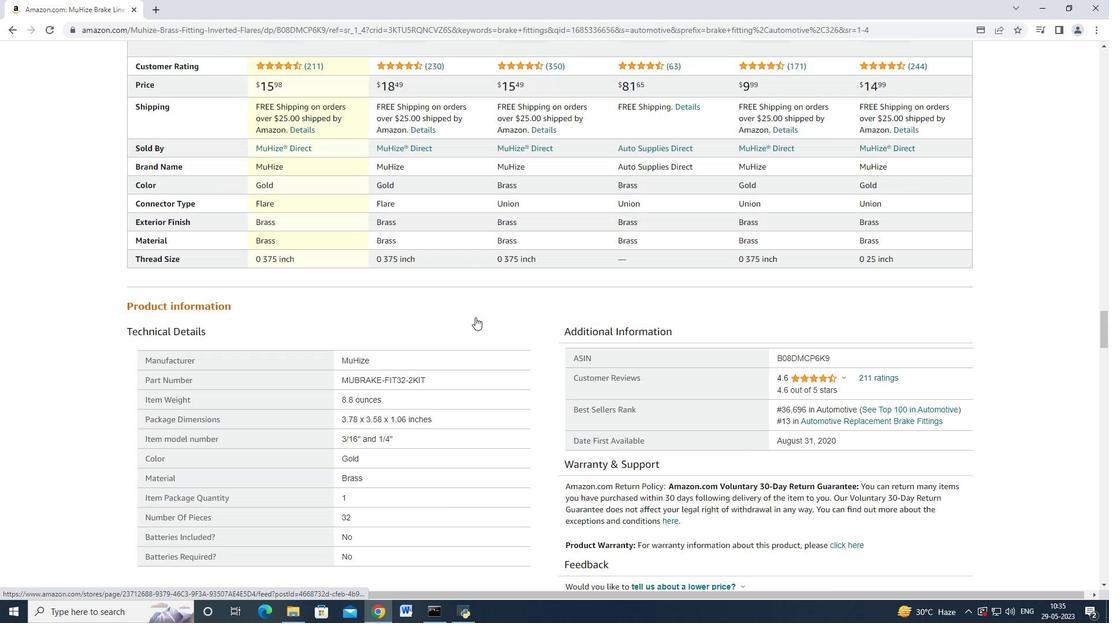 
Action: Mouse scrolled (475, 318) with delta (0, 0)
Screenshot: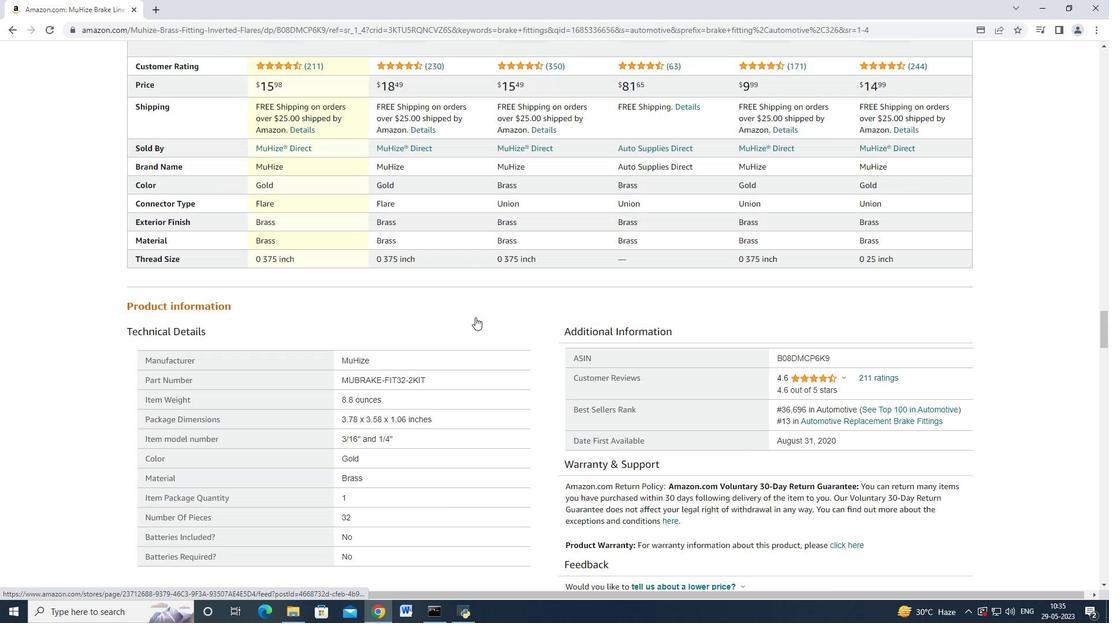
Action: Mouse scrolled (475, 318) with delta (0, 0)
Screenshot: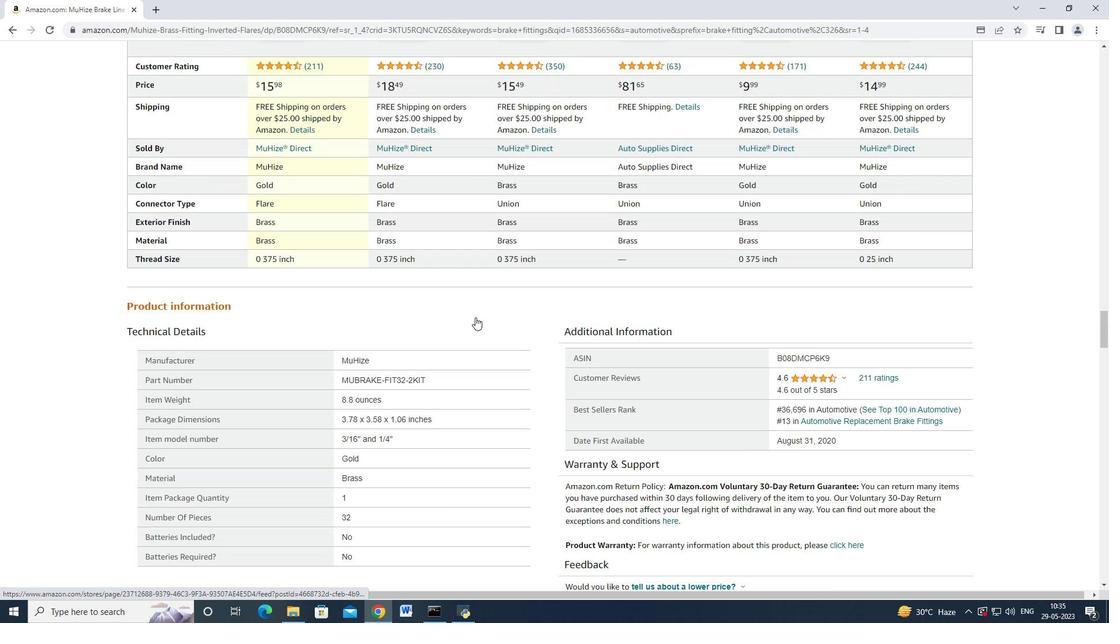 
Action: Mouse scrolled (475, 318) with delta (0, 0)
Screenshot: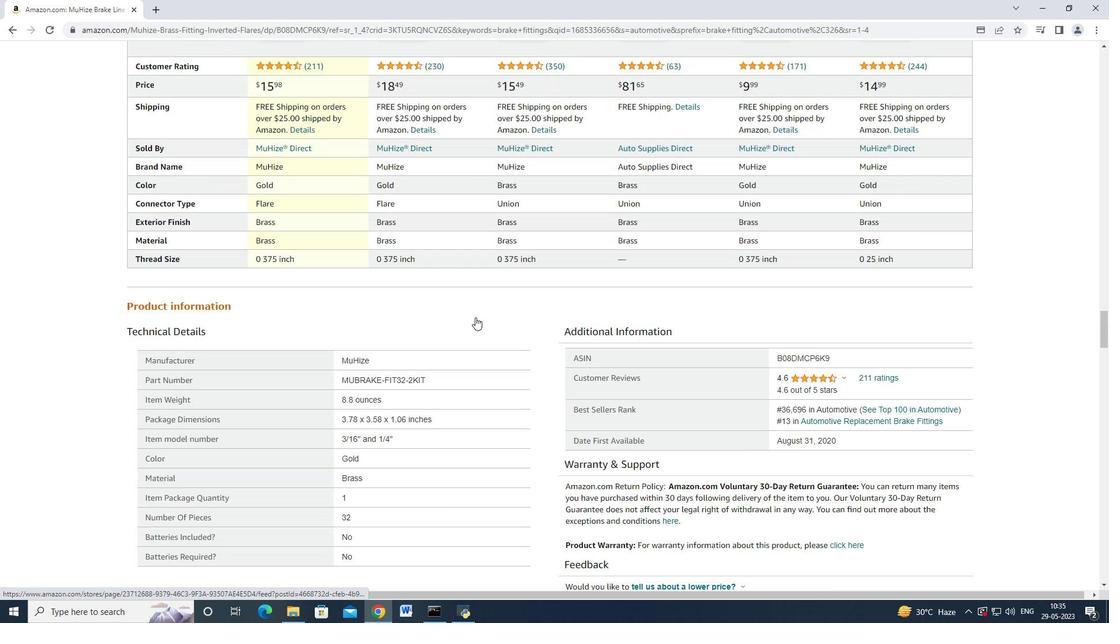 
Action: Mouse scrolled (475, 318) with delta (0, 0)
Screenshot: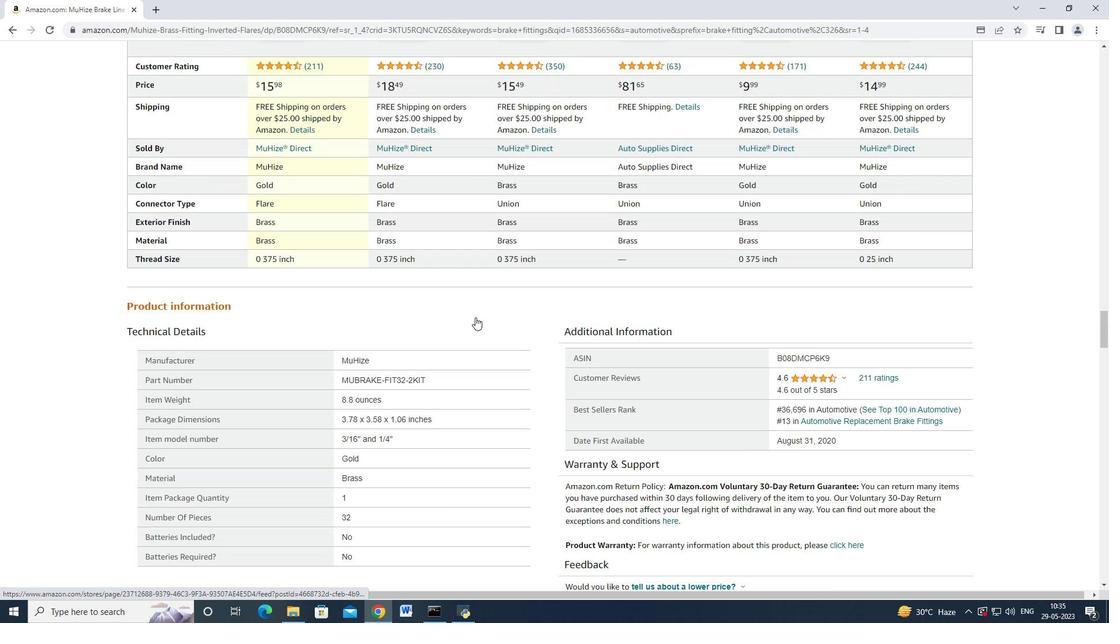 
Action: Mouse scrolled (475, 318) with delta (0, 0)
Screenshot: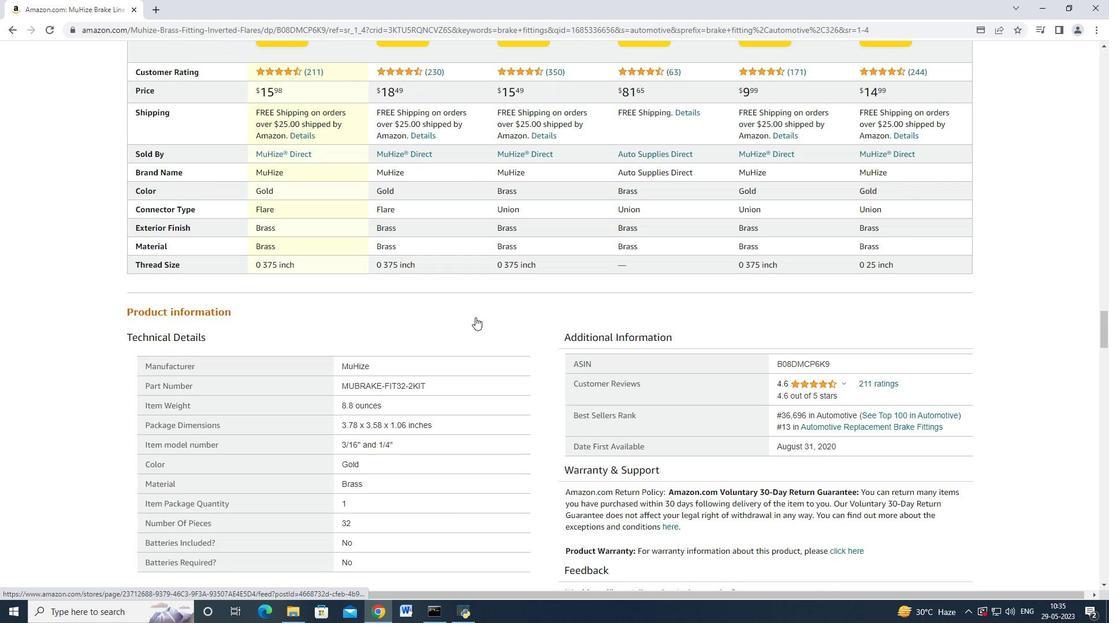 
Action: Mouse scrolled (475, 318) with delta (0, 0)
Screenshot: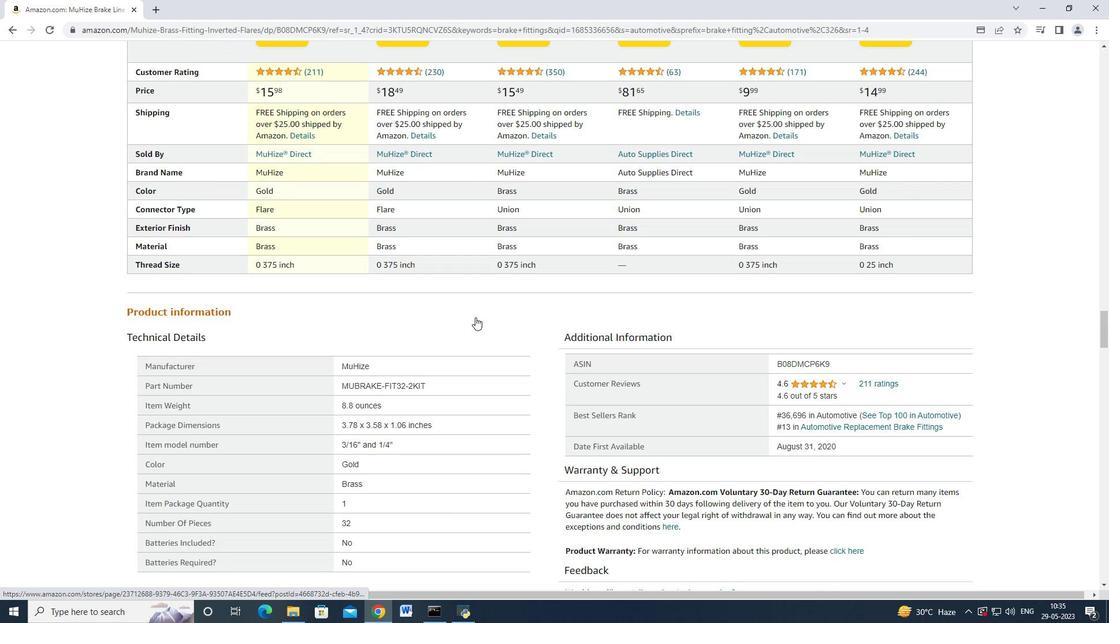 
Action: Mouse scrolled (475, 318) with delta (0, 0)
Screenshot: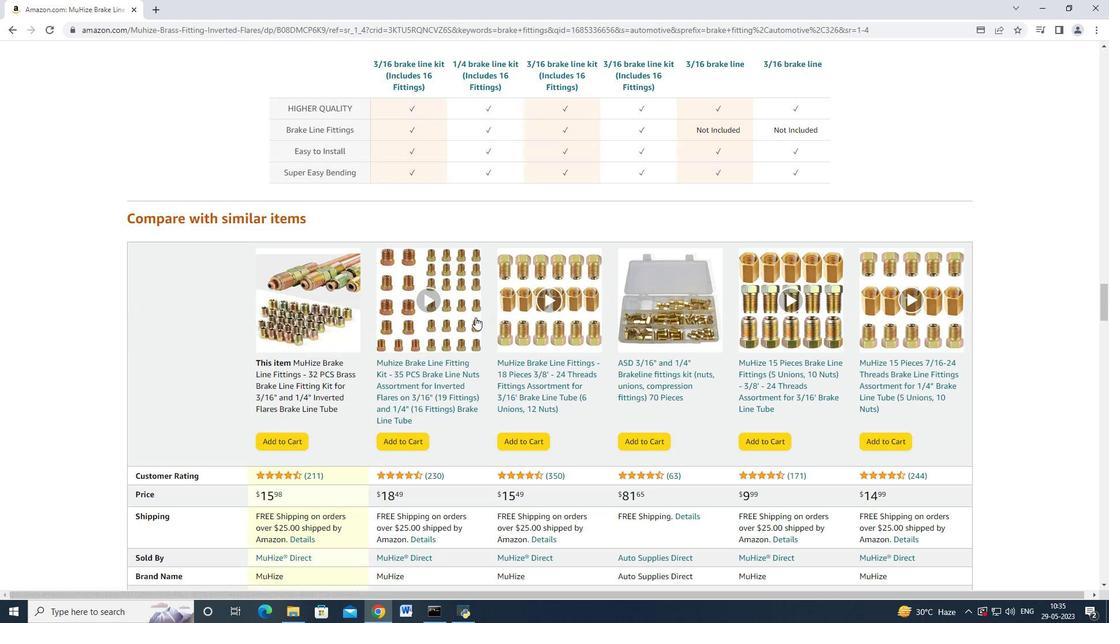 
Action: Mouse scrolled (475, 318) with delta (0, 0)
Screenshot: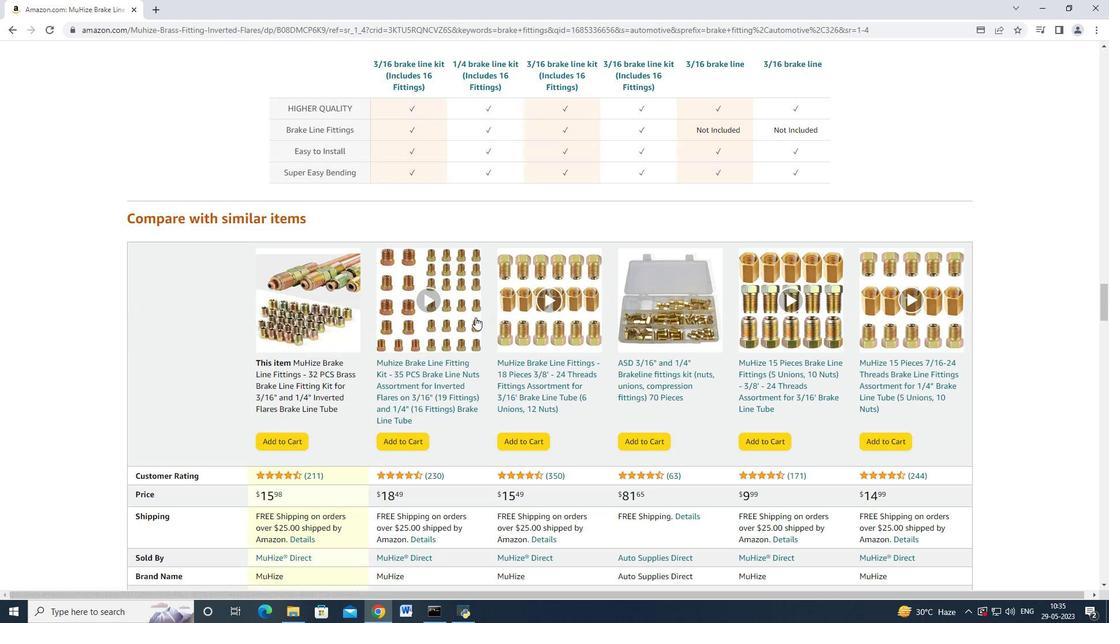 
Action: Mouse scrolled (475, 318) with delta (0, 0)
Screenshot: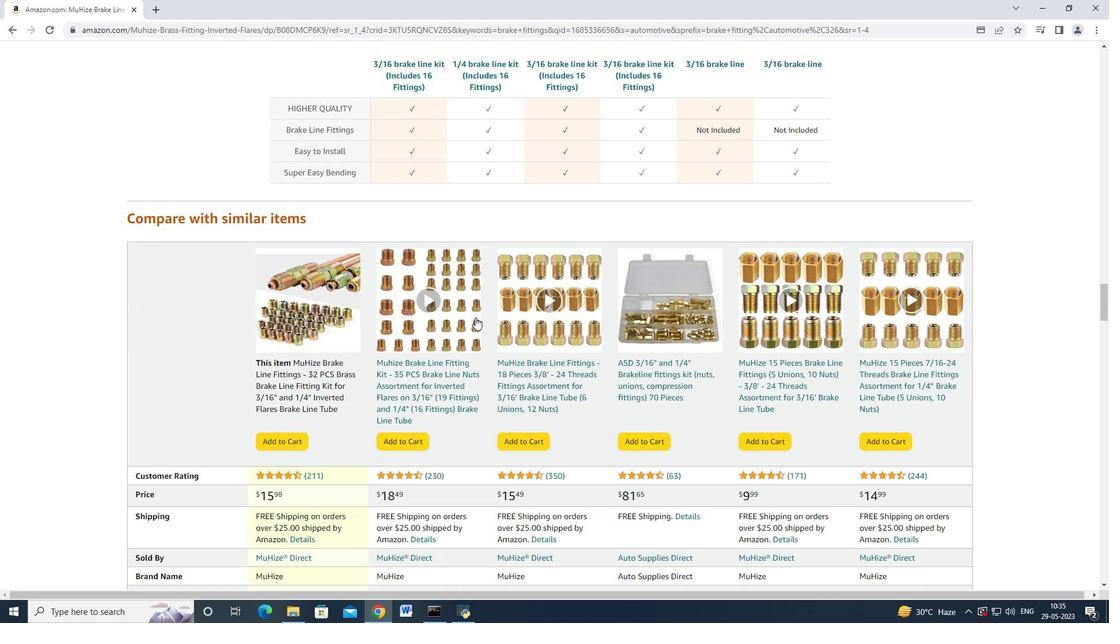 
Action: Mouse scrolled (475, 318) with delta (0, 0)
Screenshot: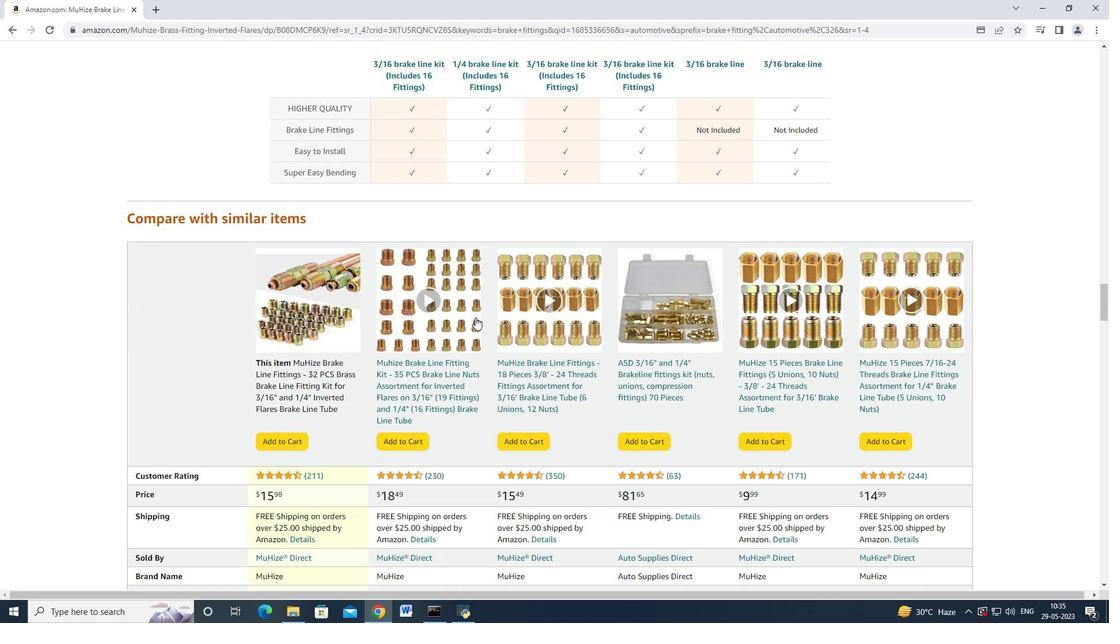 
Action: Mouse scrolled (475, 318) with delta (0, 0)
Screenshot: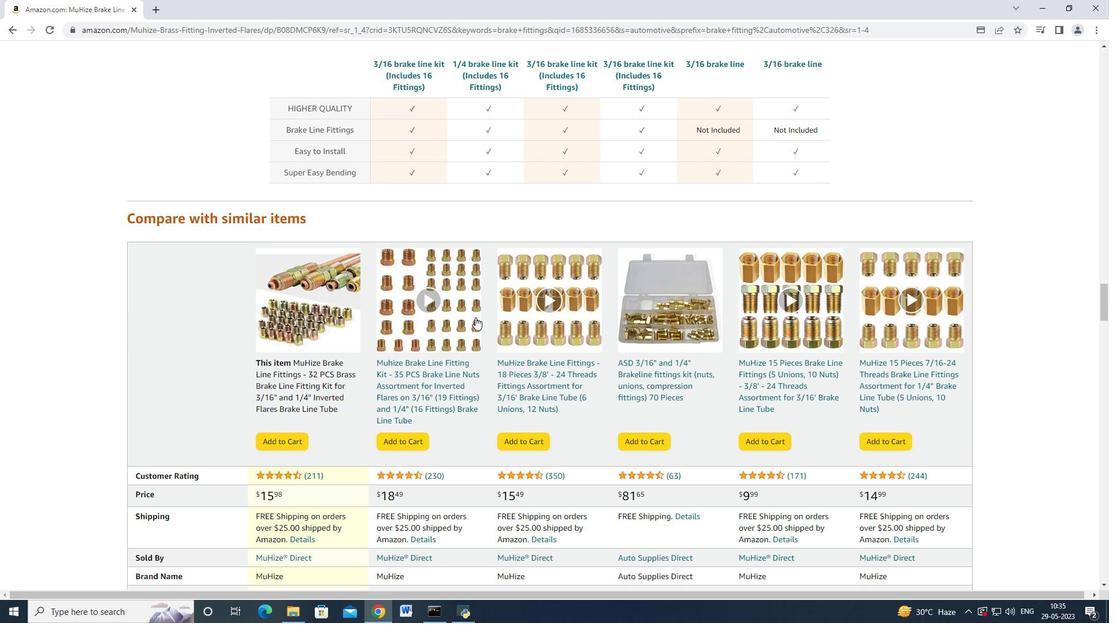 
Action: Mouse scrolled (475, 318) with delta (0, 0)
Screenshot: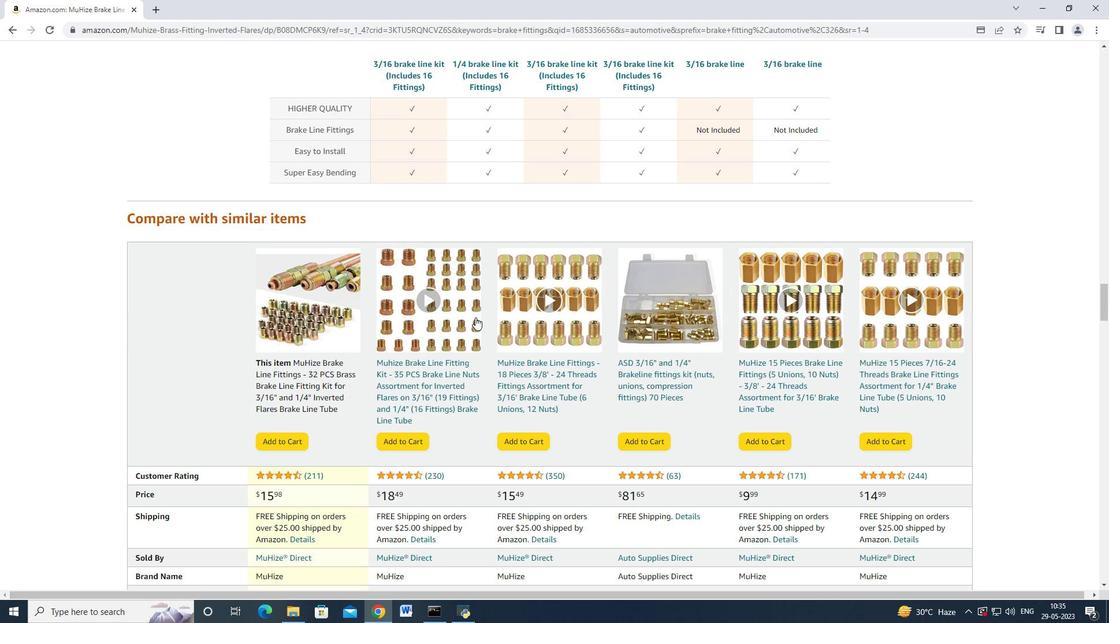 
Action: Mouse scrolled (475, 318) with delta (0, 0)
Screenshot: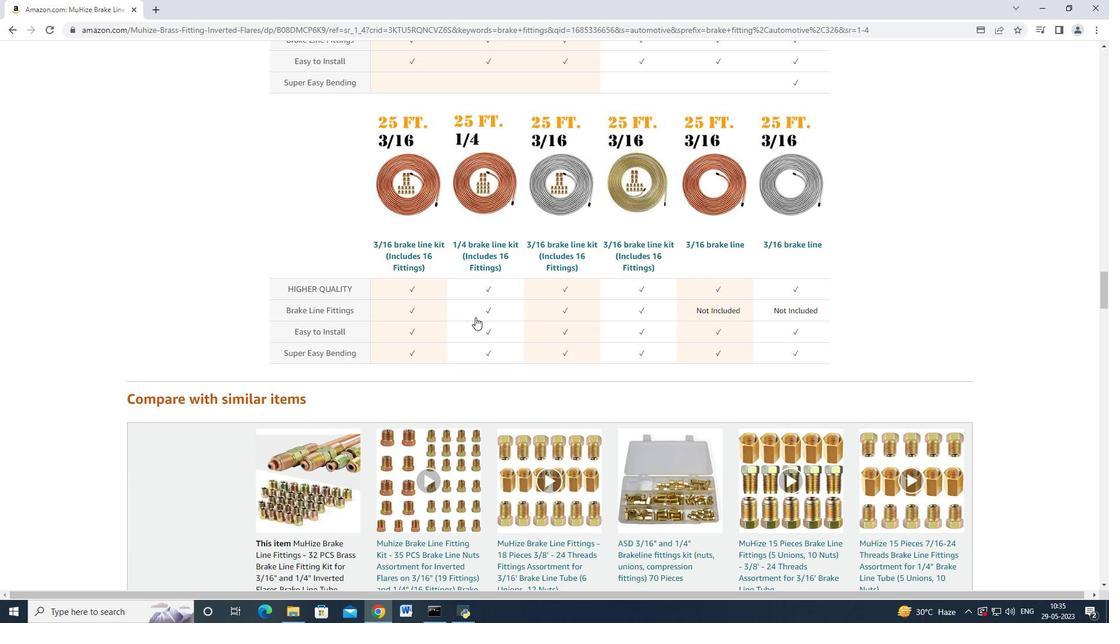 
Action: Mouse scrolled (475, 318) with delta (0, 0)
Screenshot: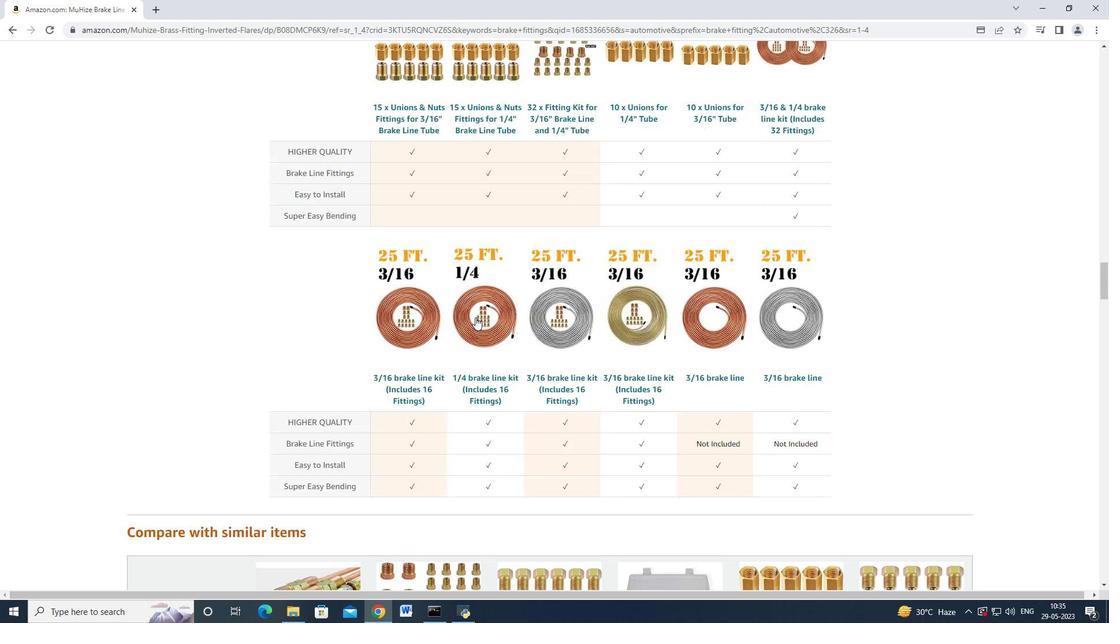 
Action: Mouse scrolled (475, 318) with delta (0, 0)
Screenshot: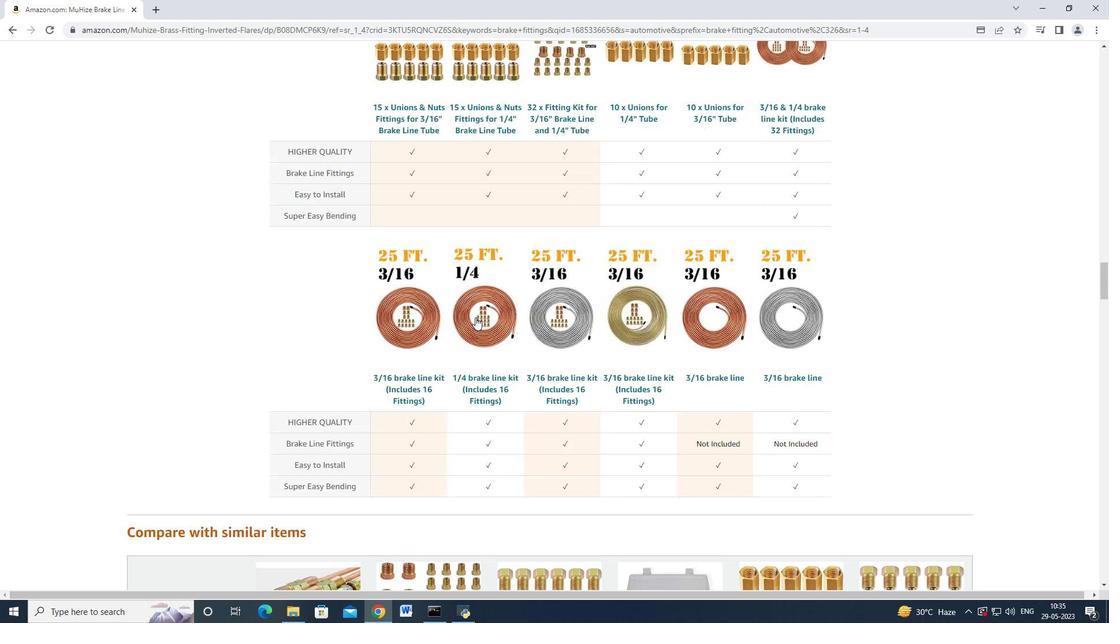 
Action: Mouse scrolled (475, 318) with delta (0, 0)
Screenshot: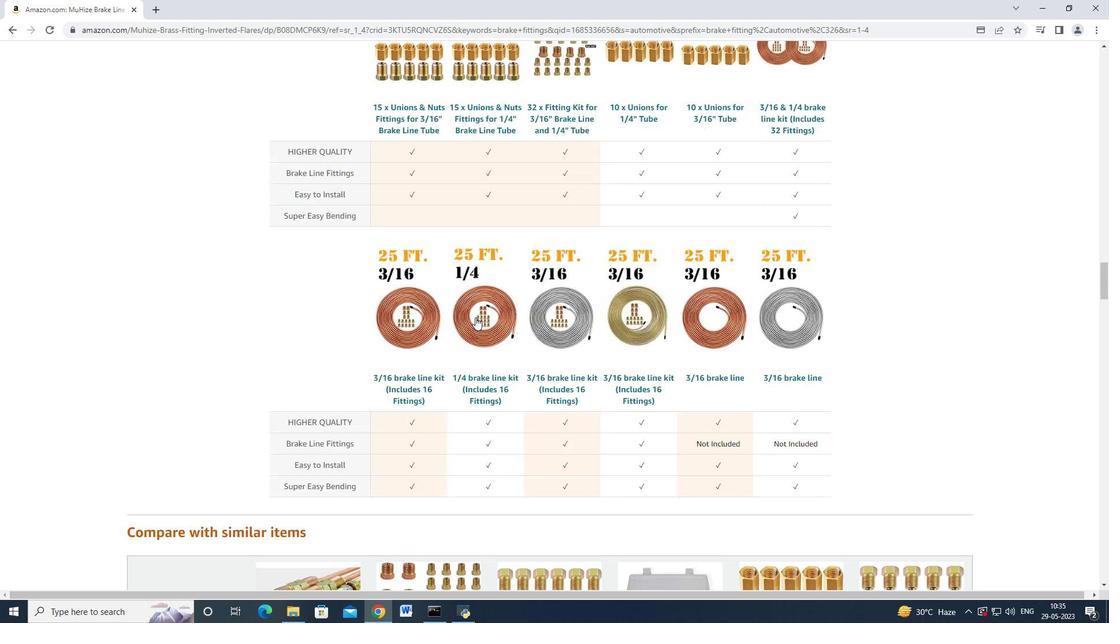 
Action: Mouse scrolled (475, 318) with delta (0, 0)
Screenshot: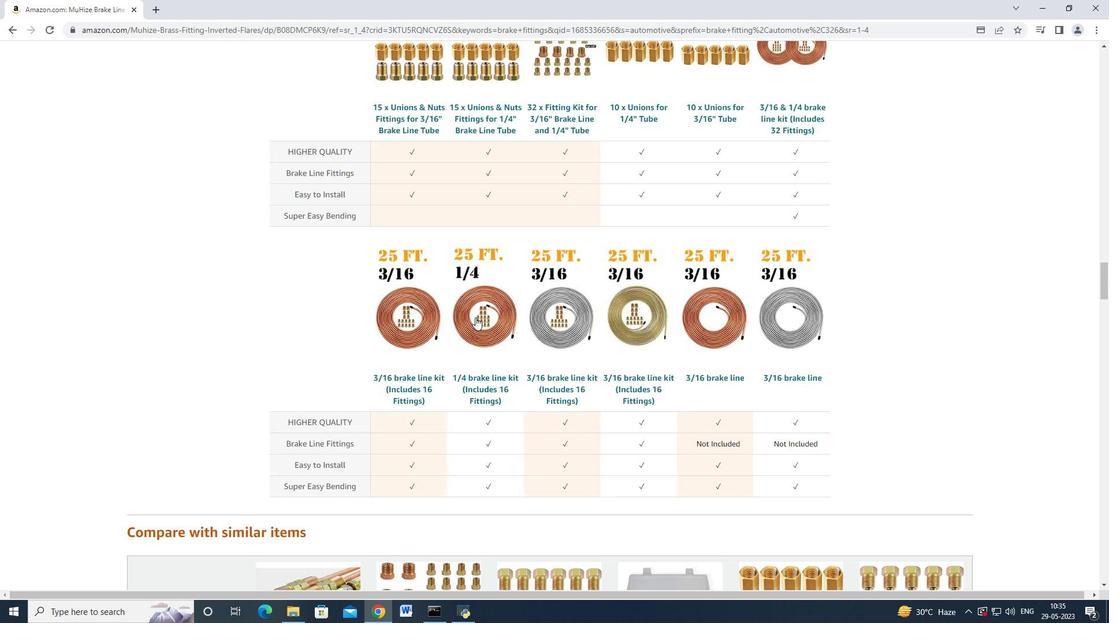 
Action: Mouse scrolled (475, 318) with delta (0, 0)
Screenshot: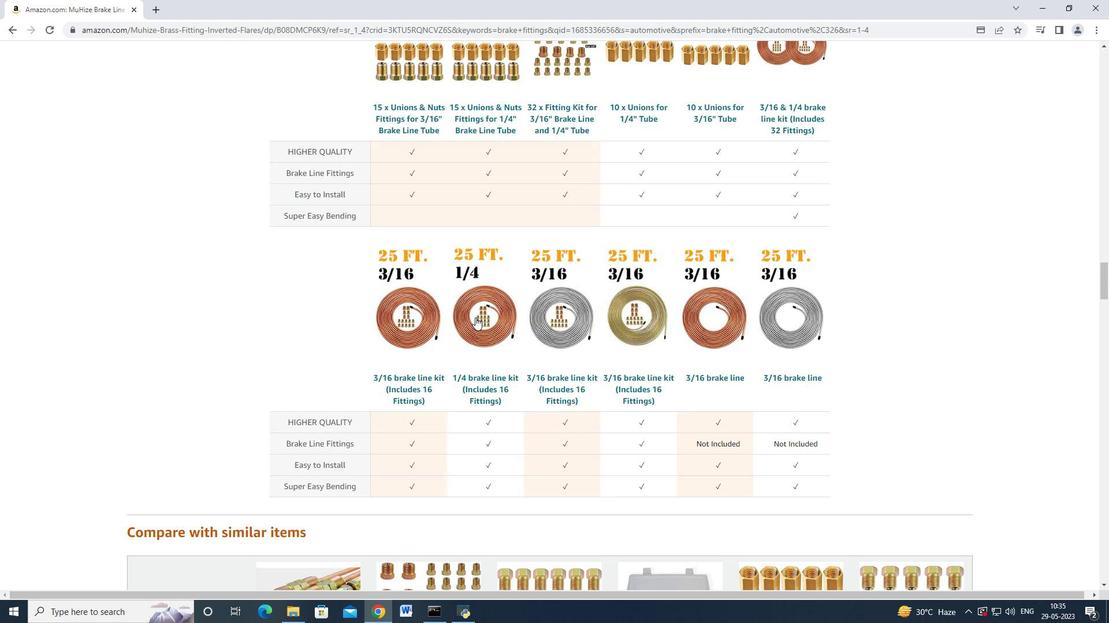 
Action: Mouse scrolled (475, 318) with delta (0, 0)
Screenshot: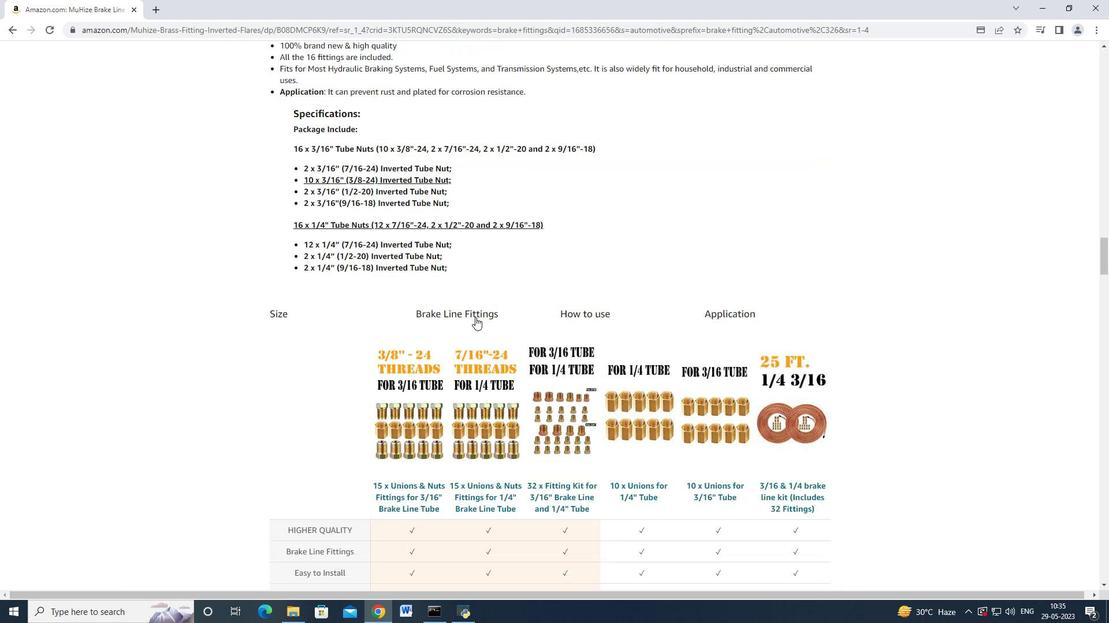 
Action: Mouse scrolled (475, 318) with delta (0, 0)
Screenshot: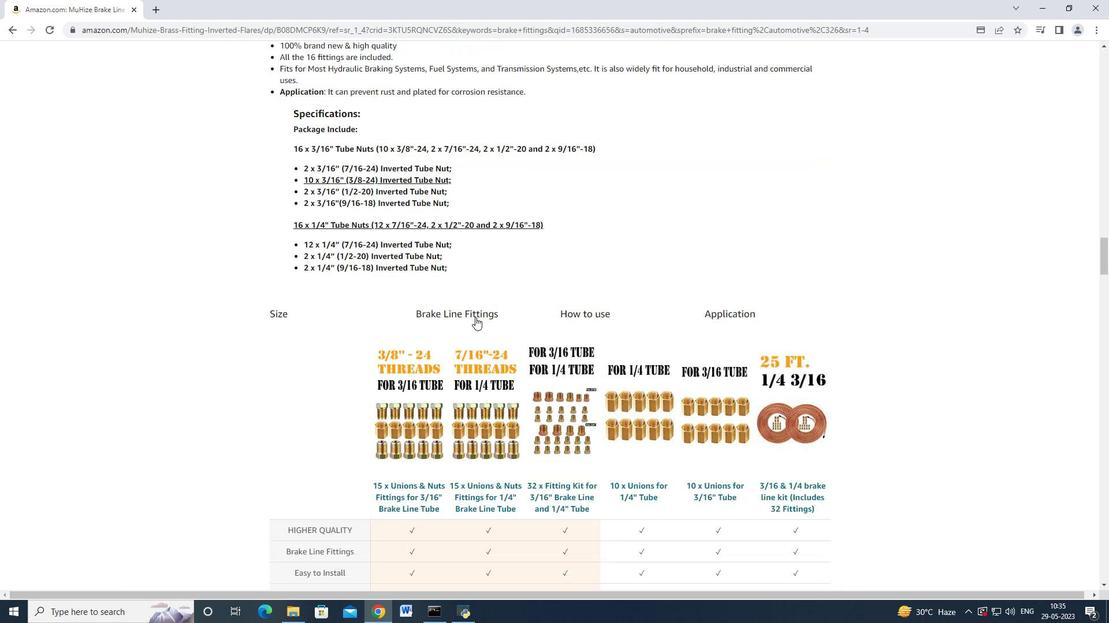 
Action: Mouse scrolled (475, 318) with delta (0, 0)
Screenshot: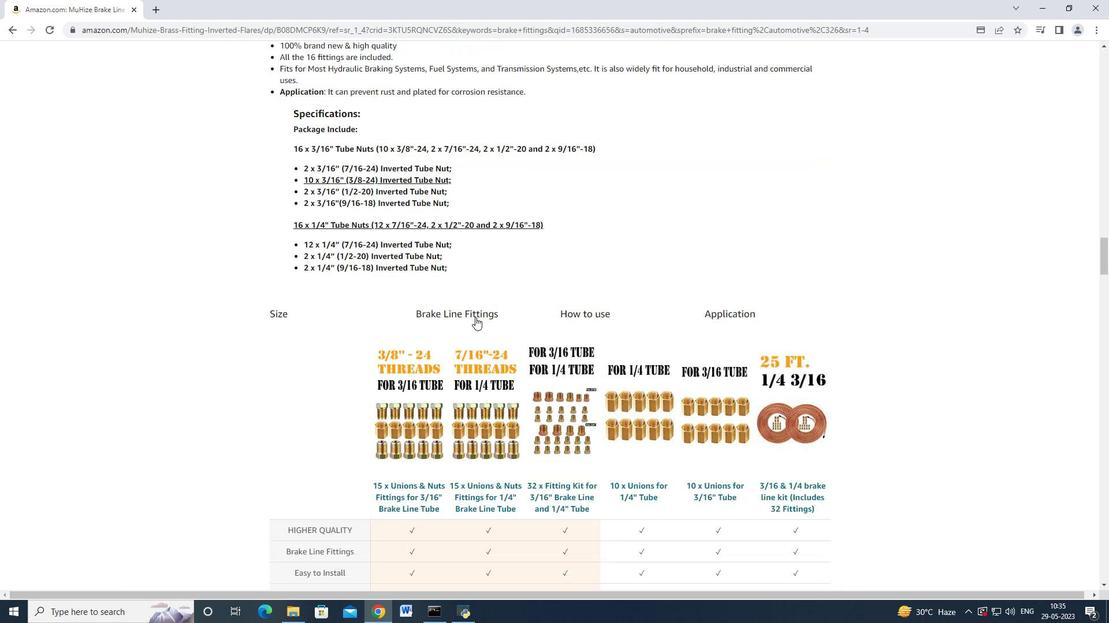 
Action: Mouse scrolled (475, 318) with delta (0, 0)
Screenshot: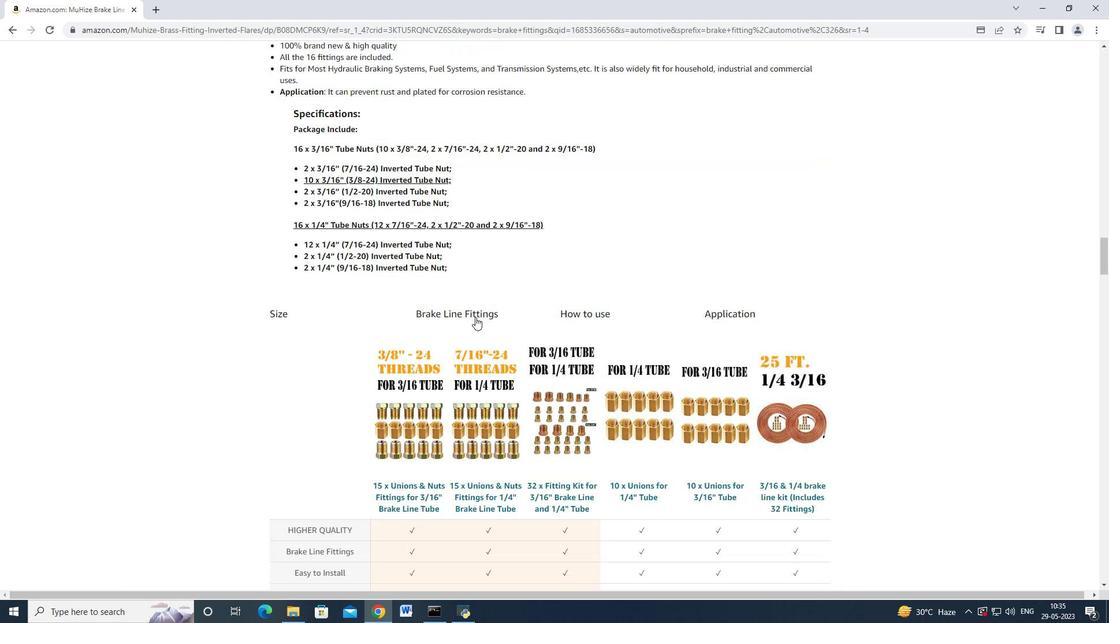
Action: Mouse scrolled (475, 318) with delta (0, 0)
Screenshot: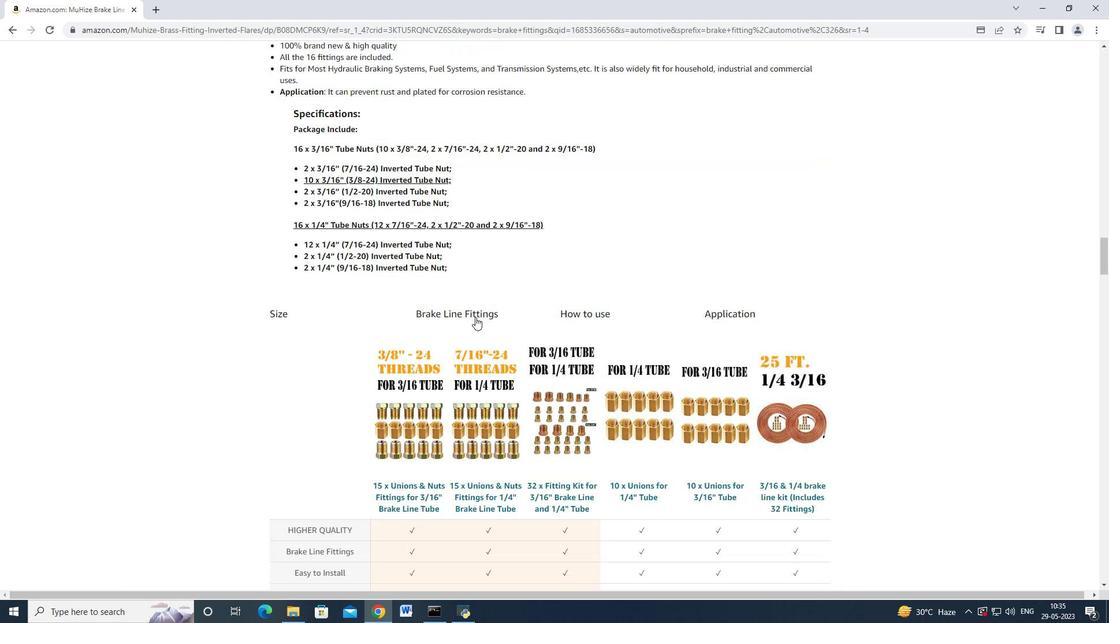 
Action: Mouse scrolled (475, 318) with delta (0, 0)
Screenshot: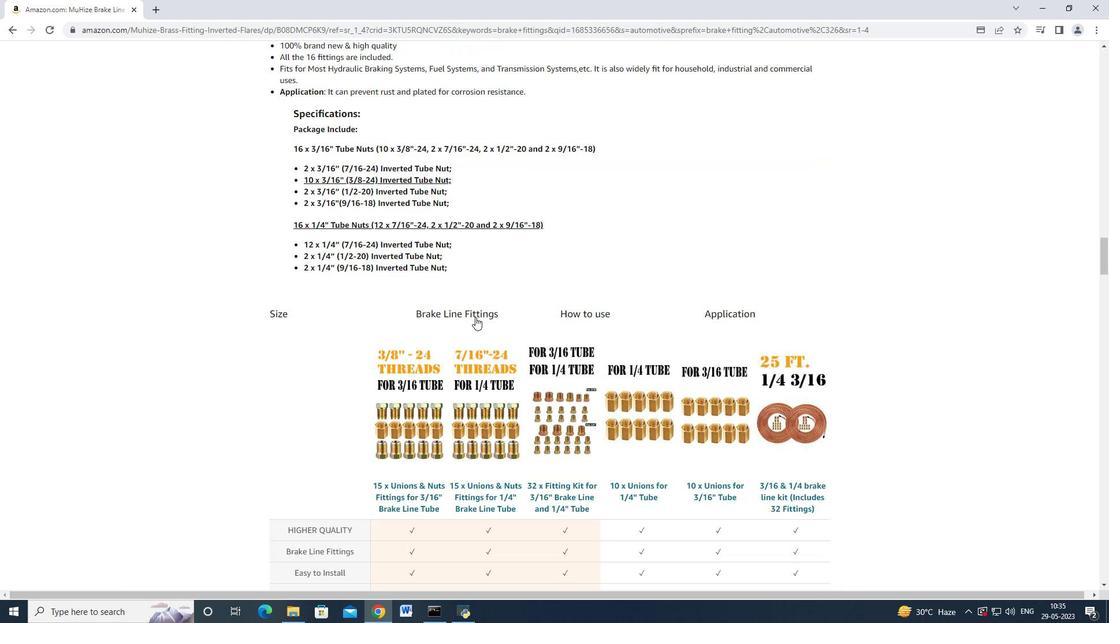 
Action: Mouse scrolled (475, 318) with delta (0, 0)
Screenshot: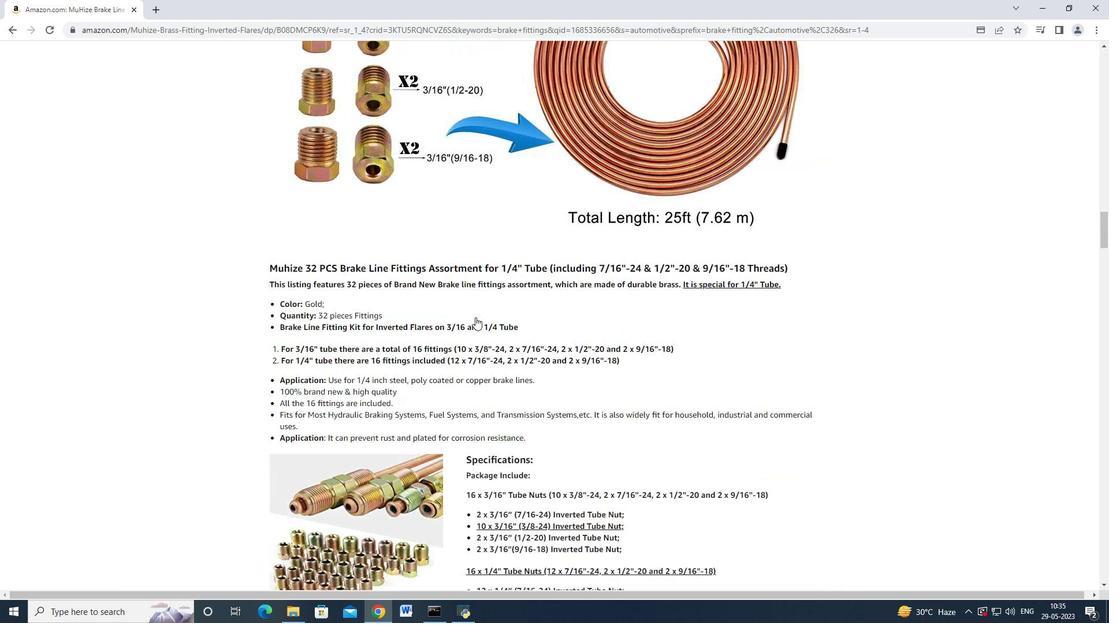 
Action: Mouse scrolled (475, 318) with delta (0, 0)
Screenshot: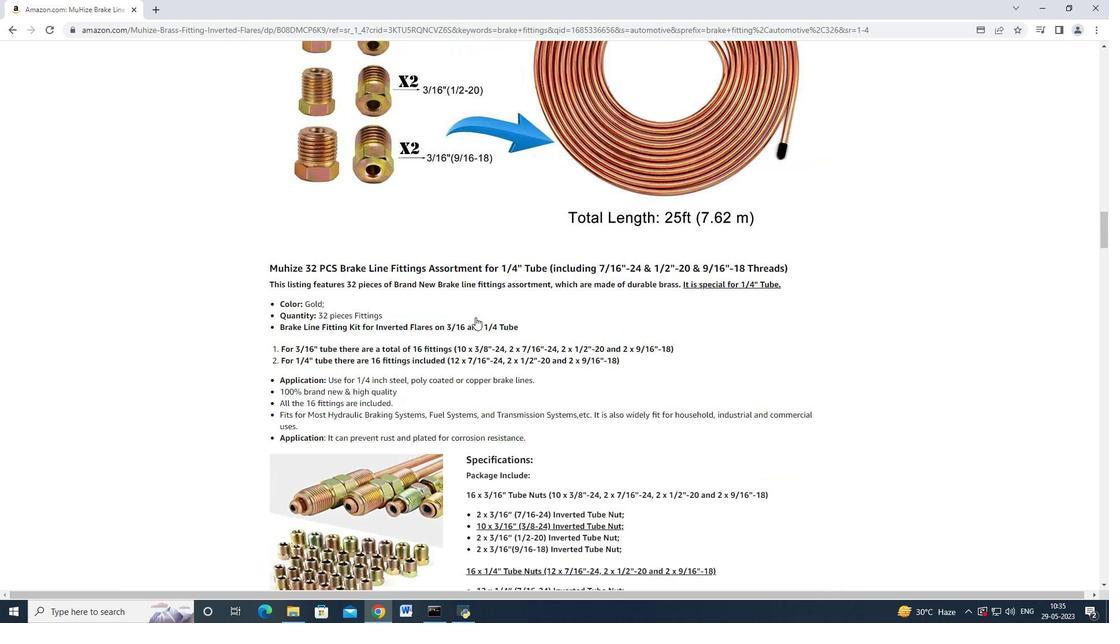 
Action: Mouse scrolled (475, 318) with delta (0, 0)
Screenshot: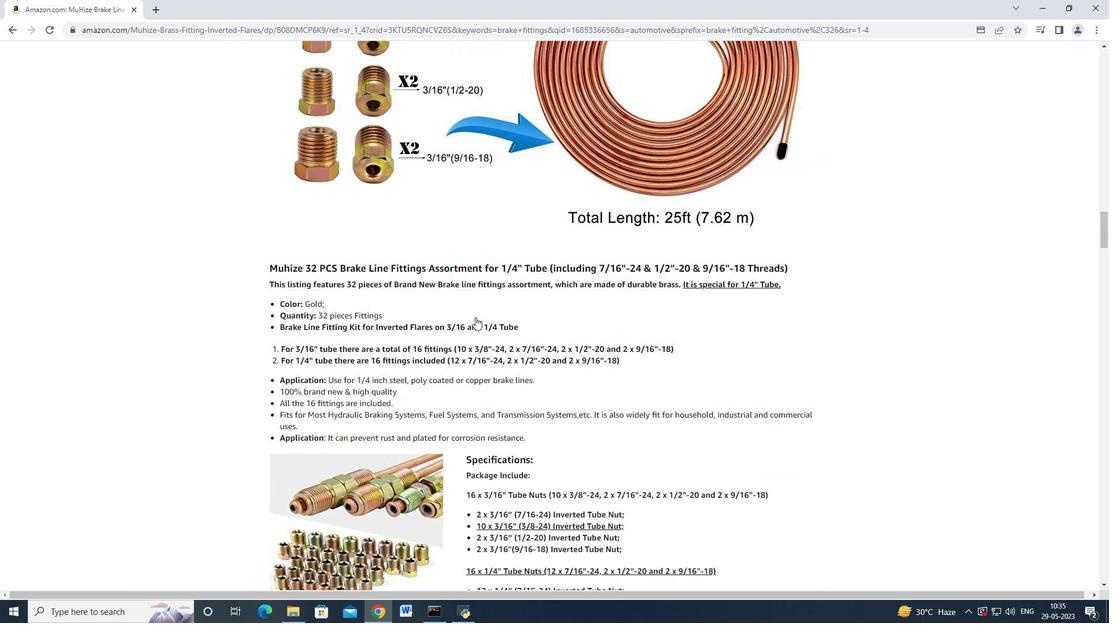
Action: Mouse scrolled (475, 318) with delta (0, 0)
Screenshot: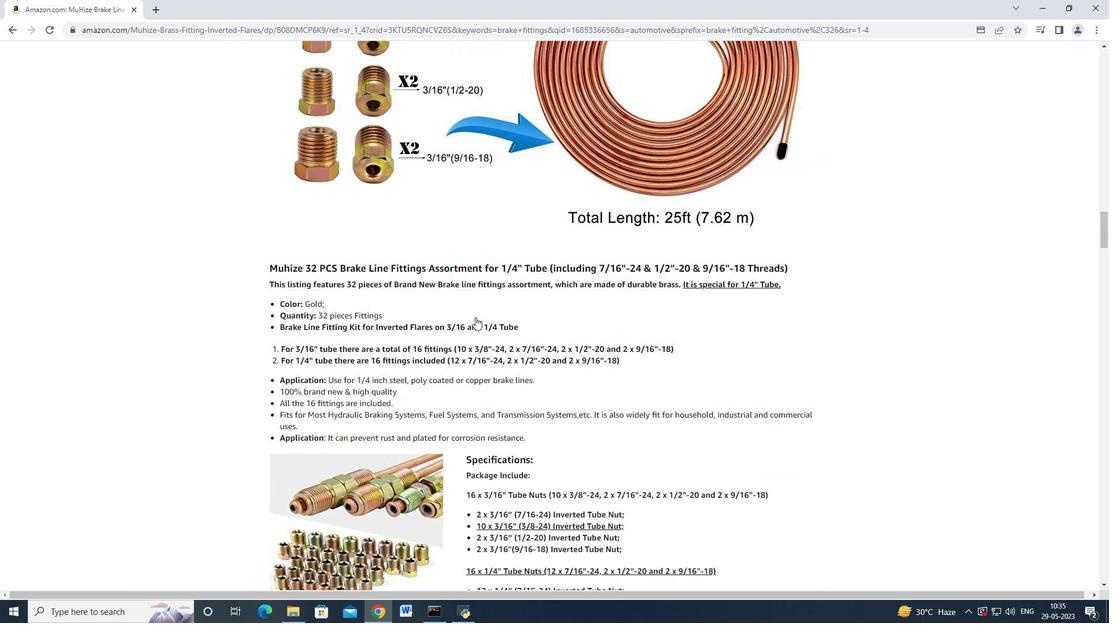 
Action: Mouse scrolled (475, 318) with delta (0, 0)
Screenshot: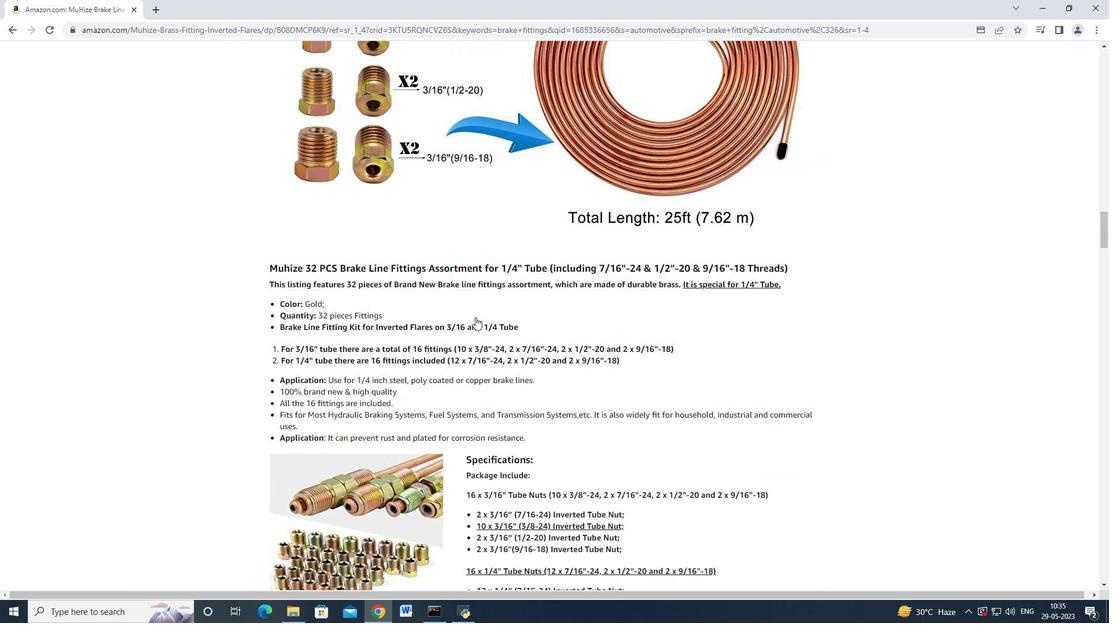 
Action: Mouse scrolled (475, 318) with delta (0, 0)
Screenshot: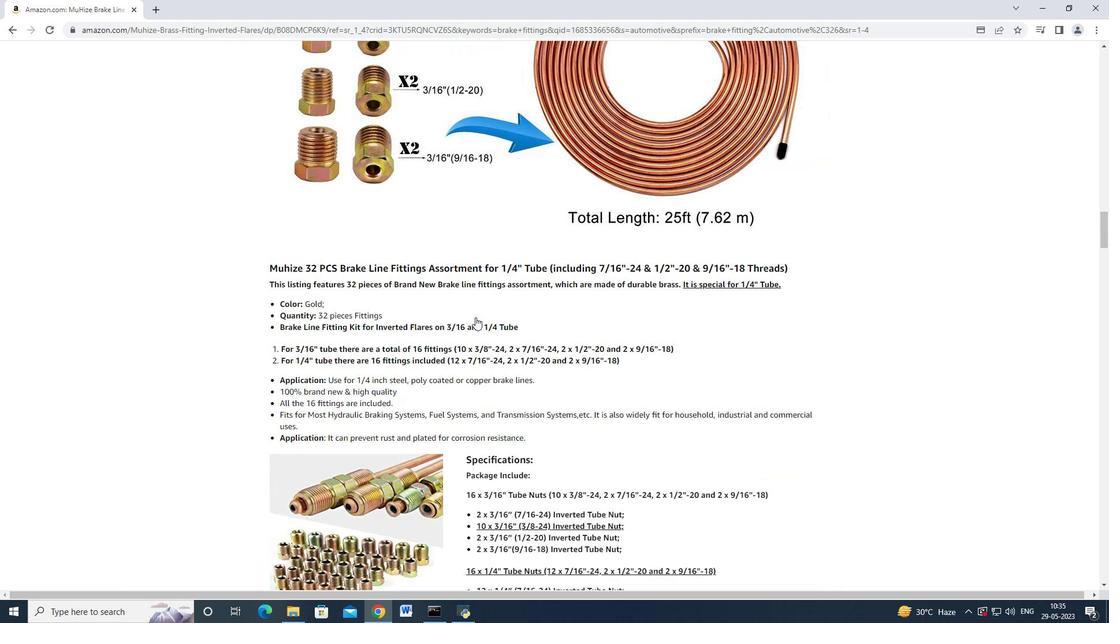 
Action: Mouse moved to (474, 318)
Screenshot: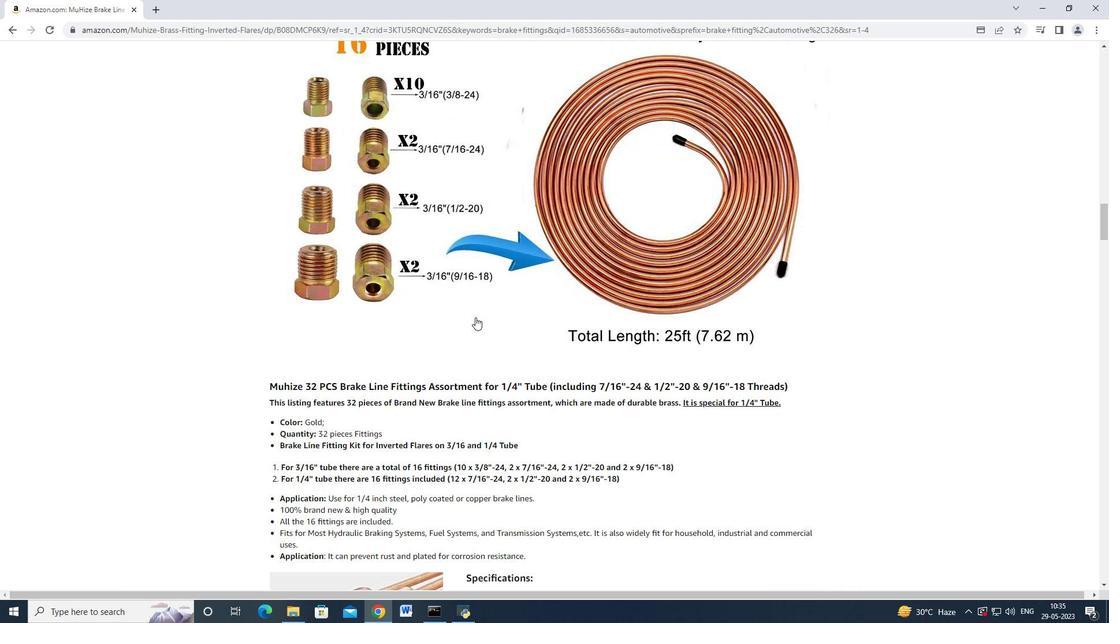 
Action: Mouse scrolled (474, 318) with delta (0, 0)
Screenshot: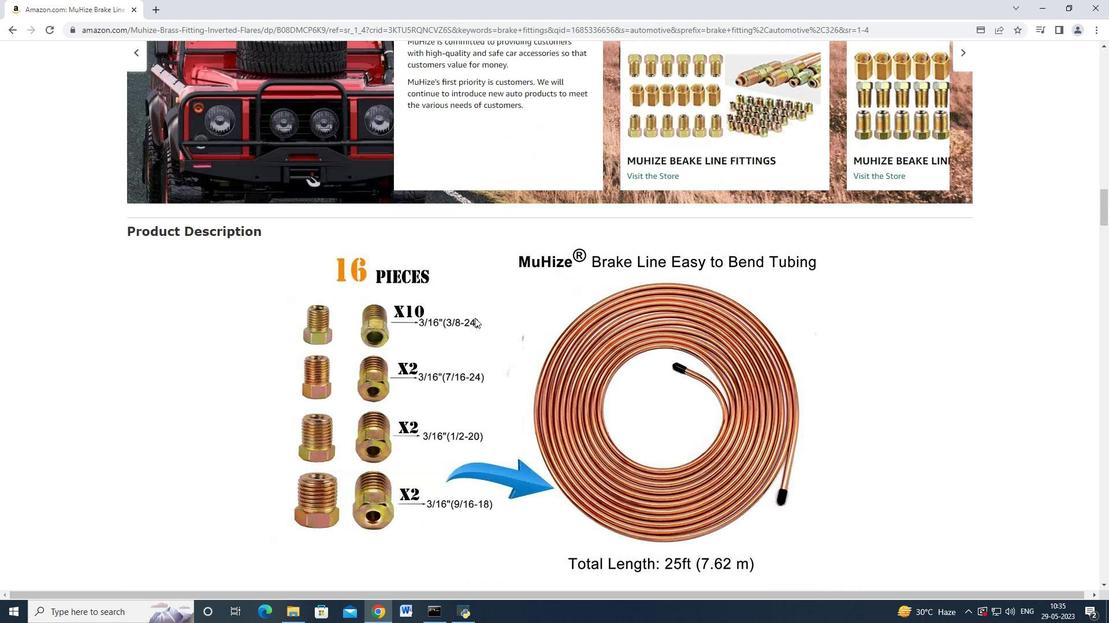 
Action: Mouse scrolled (474, 318) with delta (0, 0)
Screenshot: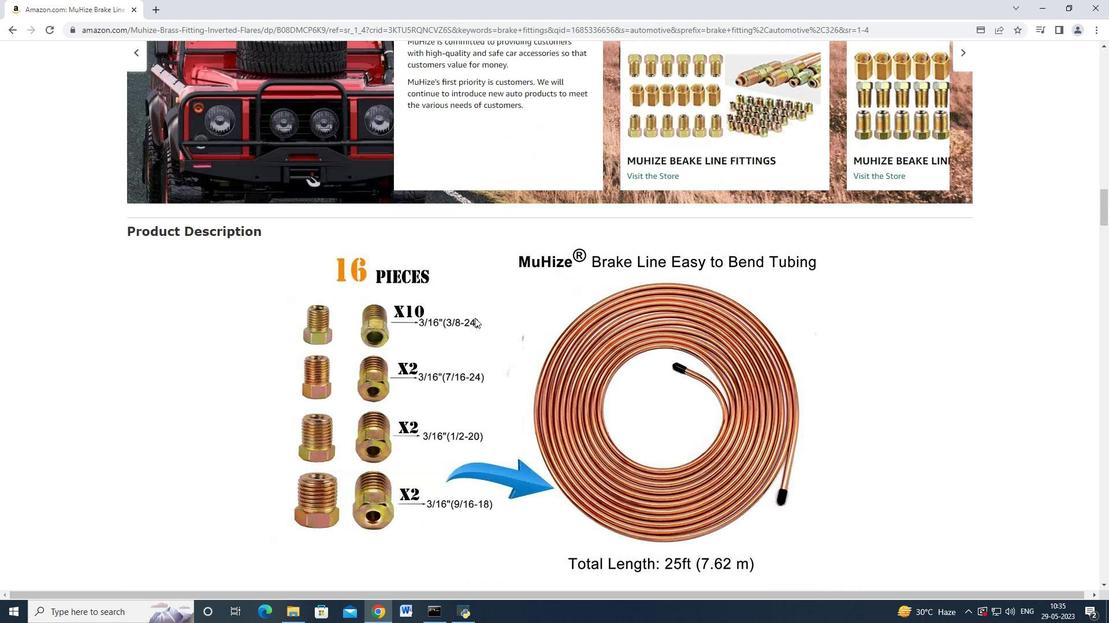 
Action: Mouse scrolled (474, 318) with delta (0, 0)
Screenshot: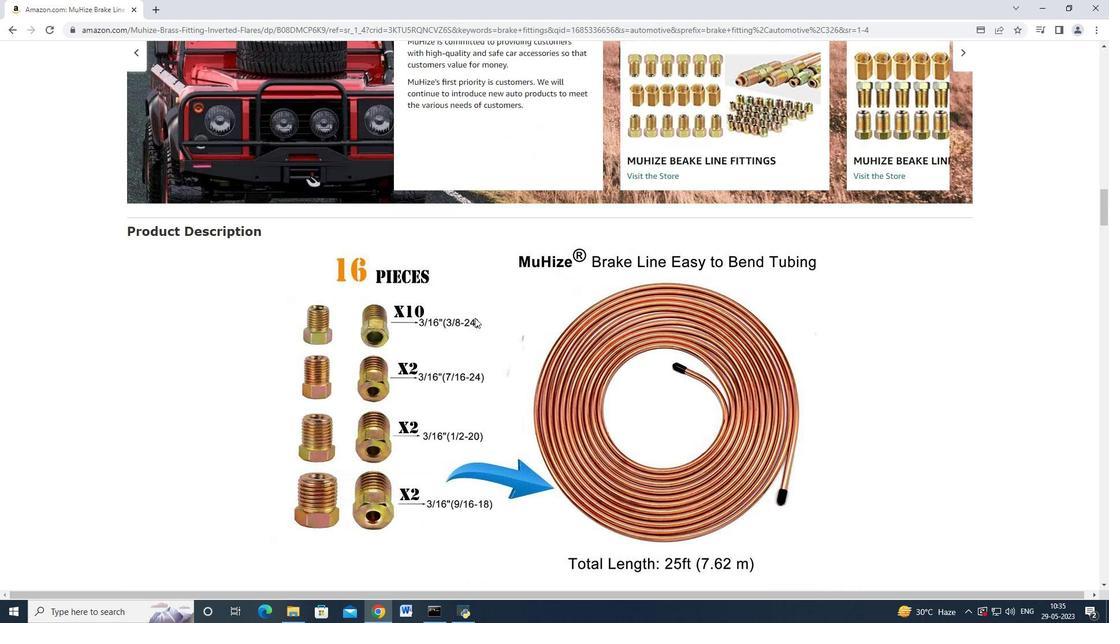 
Action: Mouse scrolled (474, 318) with delta (0, 0)
Screenshot: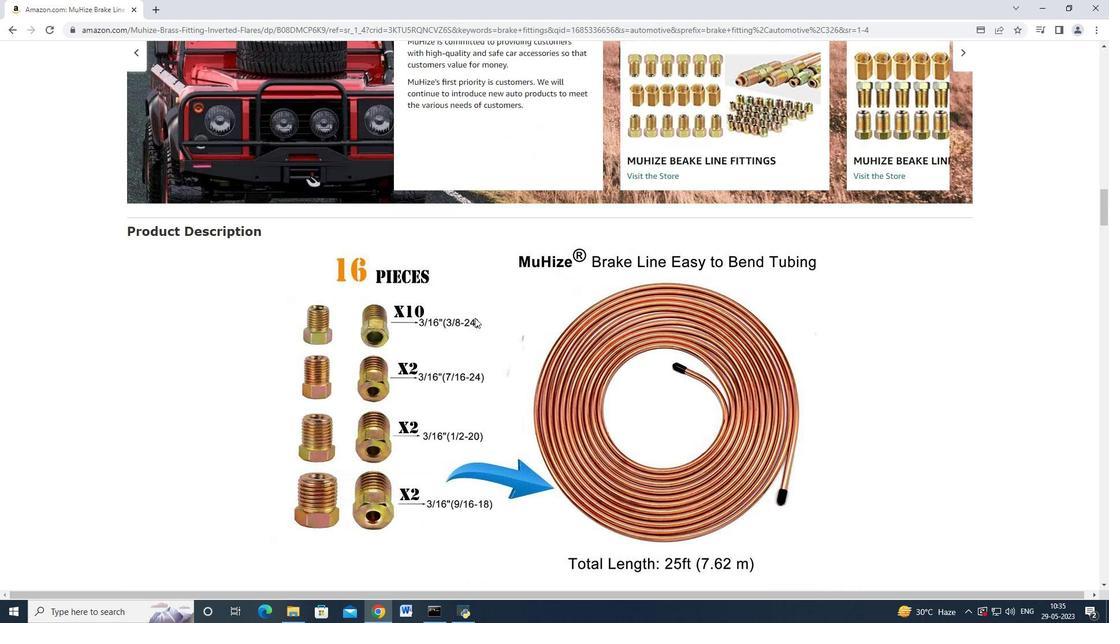 
Action: Mouse scrolled (474, 318) with delta (0, 0)
Screenshot: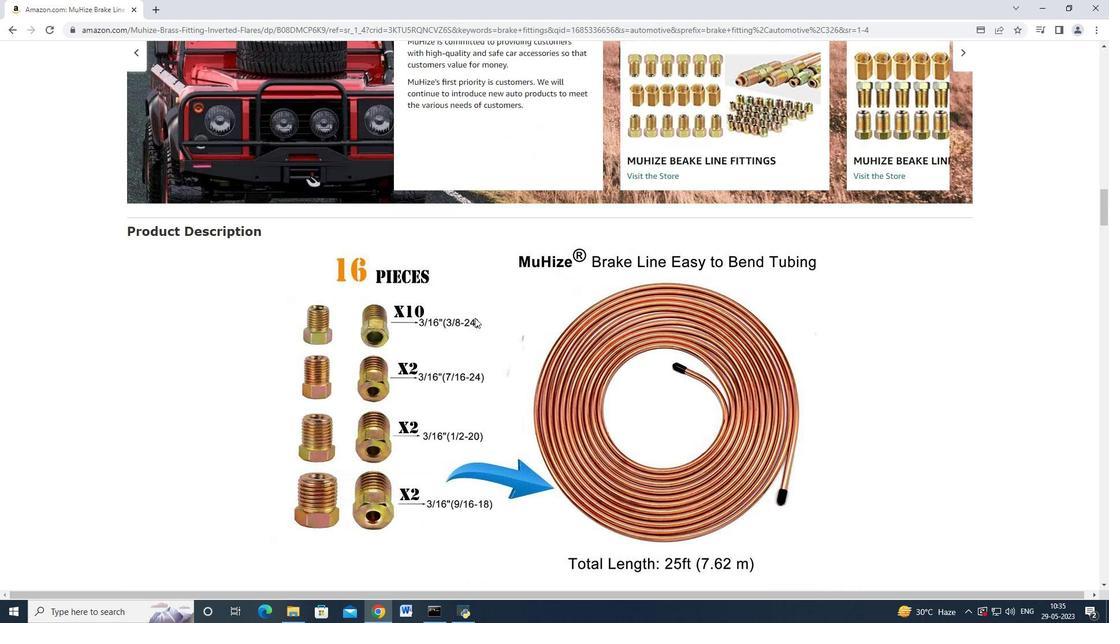 
Action: Mouse moved to (474, 317)
Screenshot: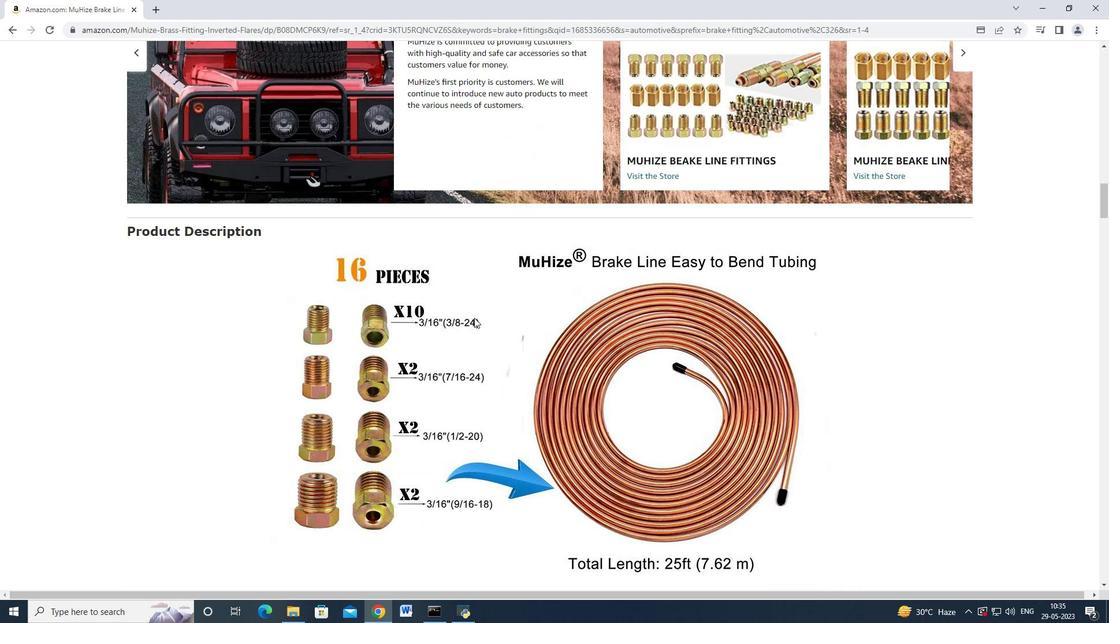 
Action: Mouse scrolled (474, 318) with delta (0, 0)
Screenshot: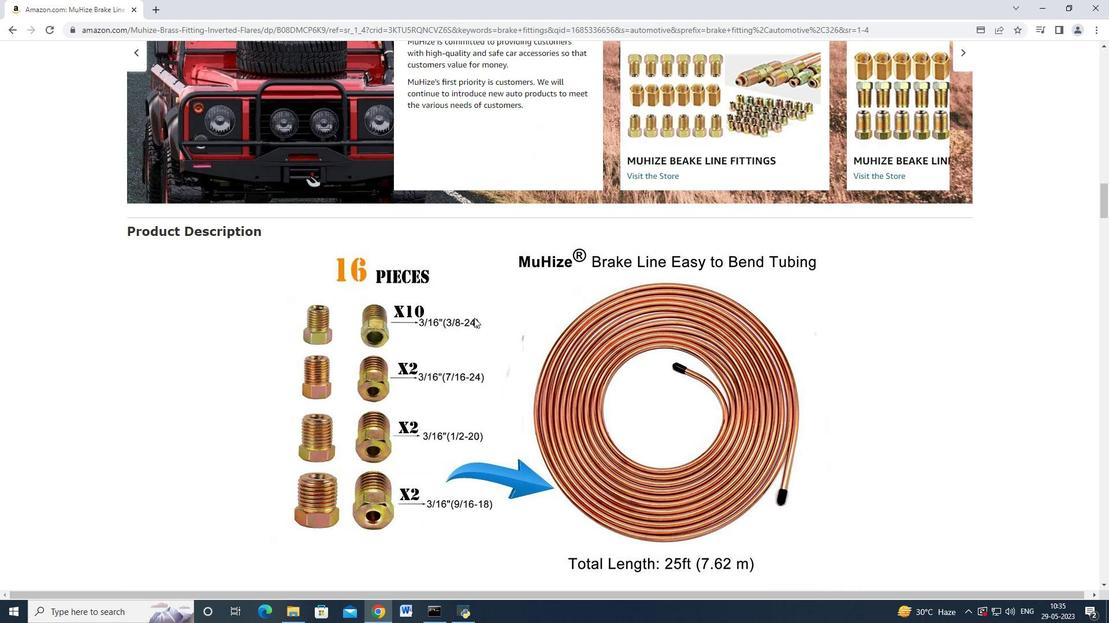 
Action: Mouse moved to (474, 314)
Screenshot: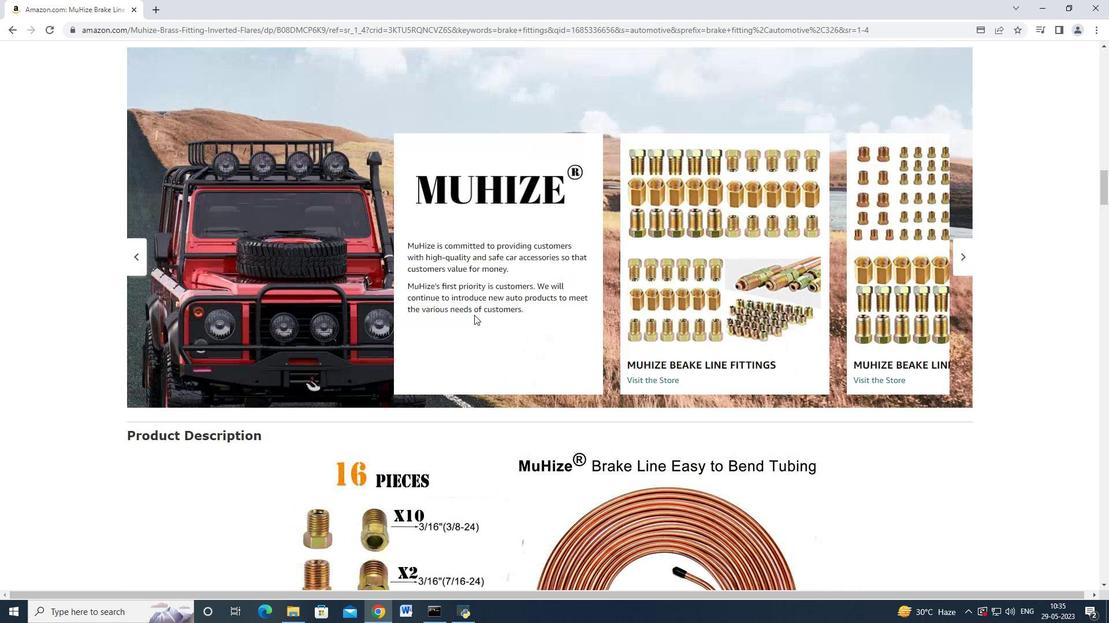 
Action: Mouse scrolled (474, 315) with delta (0, 0)
Screenshot: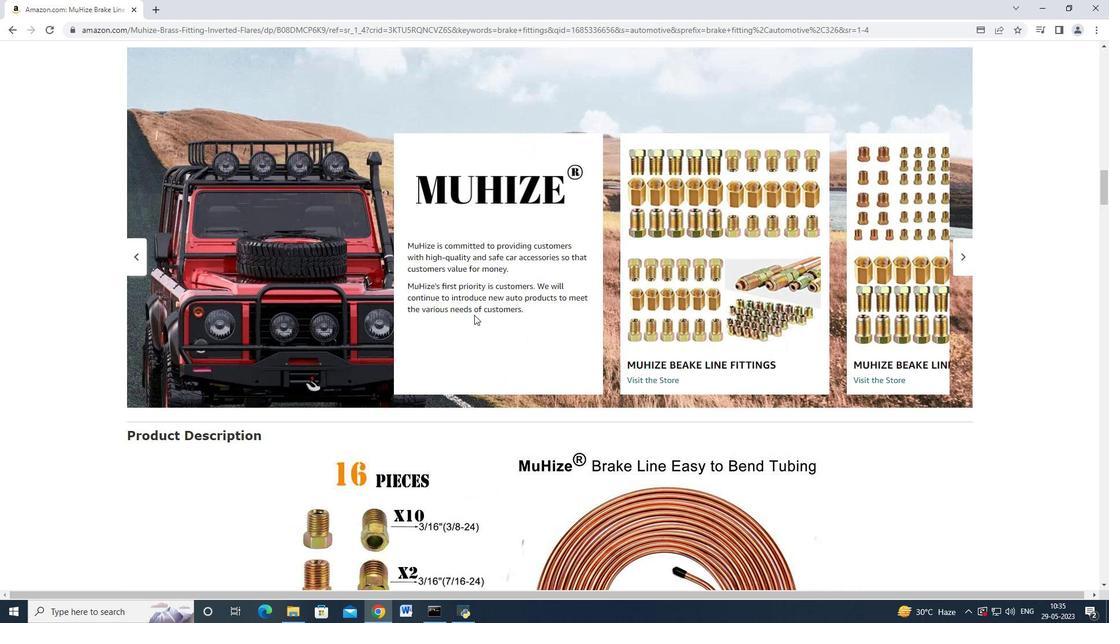 
Action: Mouse scrolled (474, 315) with delta (0, 0)
Screenshot: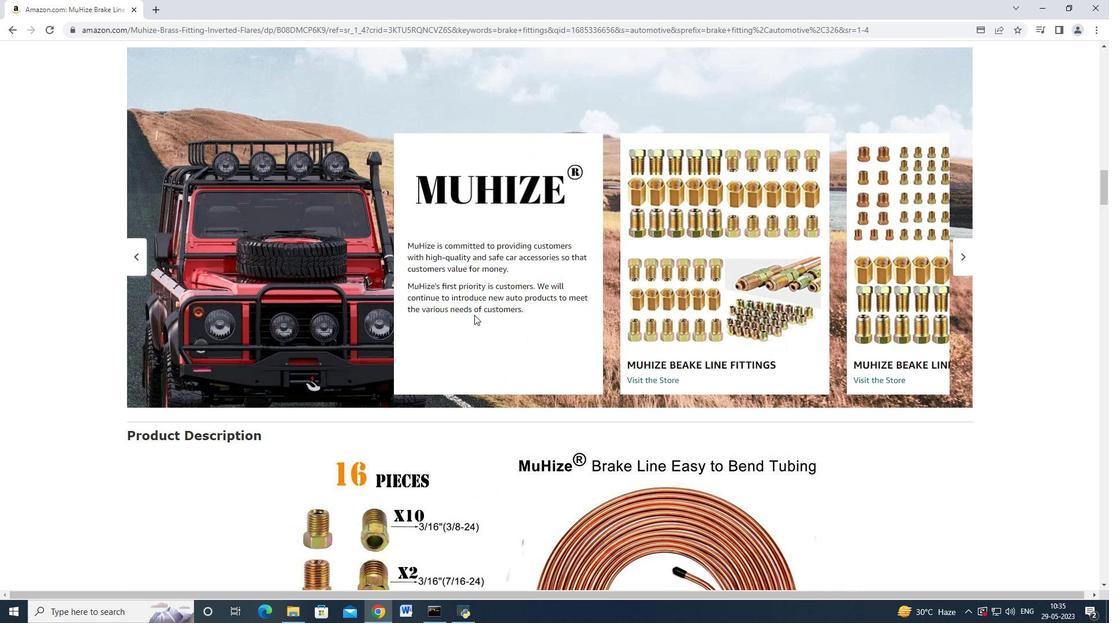 
Action: Mouse scrolled (474, 315) with delta (0, 0)
Screenshot: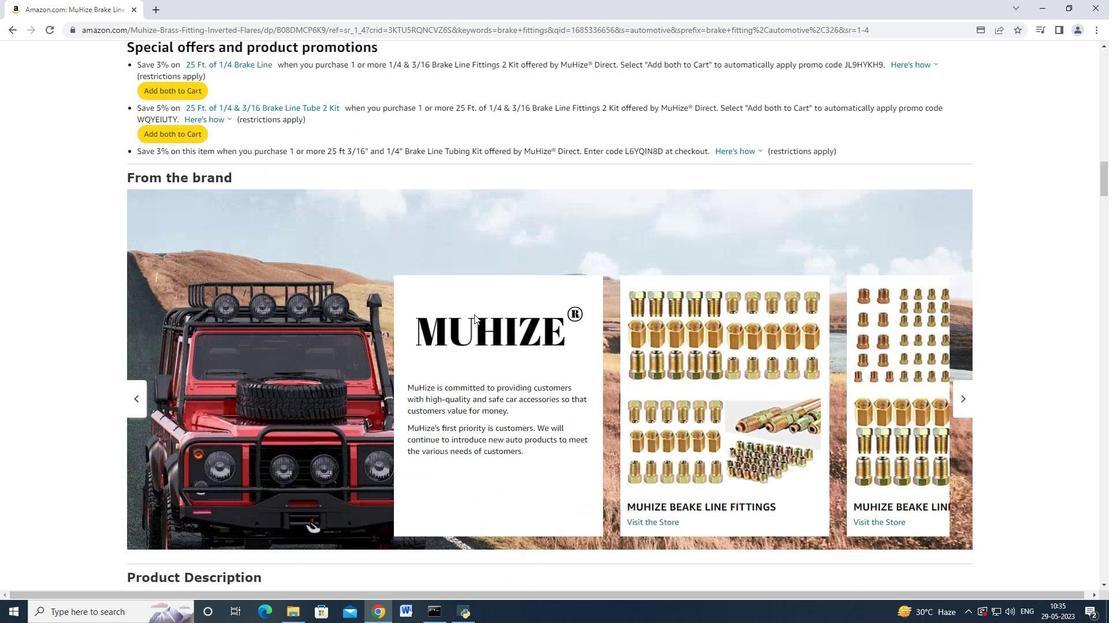 
Action: Mouse scrolled (474, 315) with delta (0, 0)
Screenshot: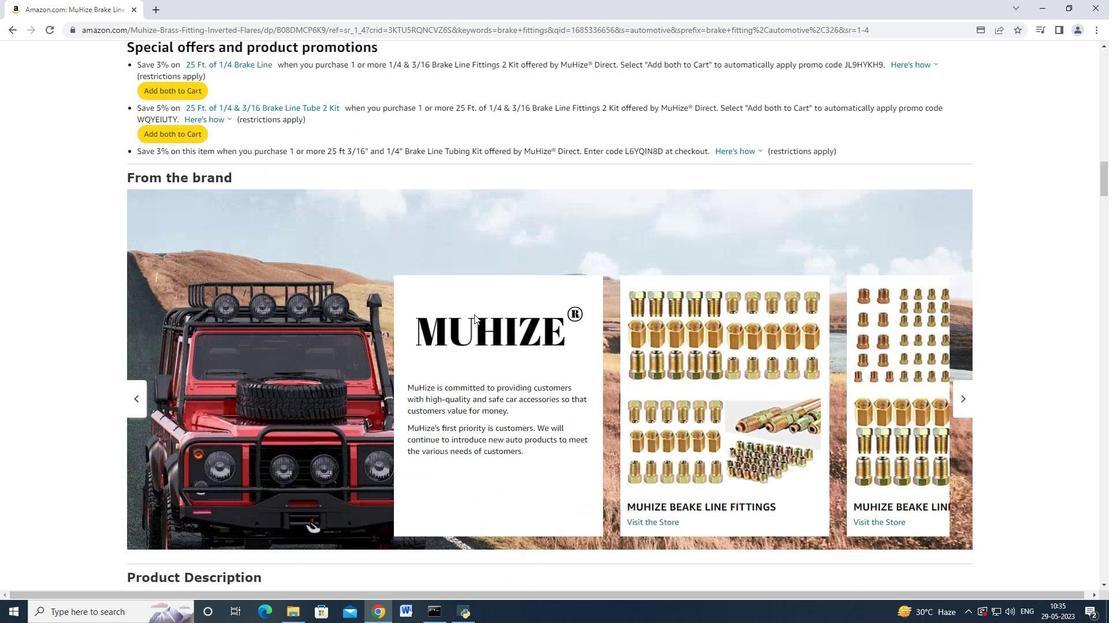 
Action: Mouse scrolled (474, 315) with delta (0, 0)
Screenshot: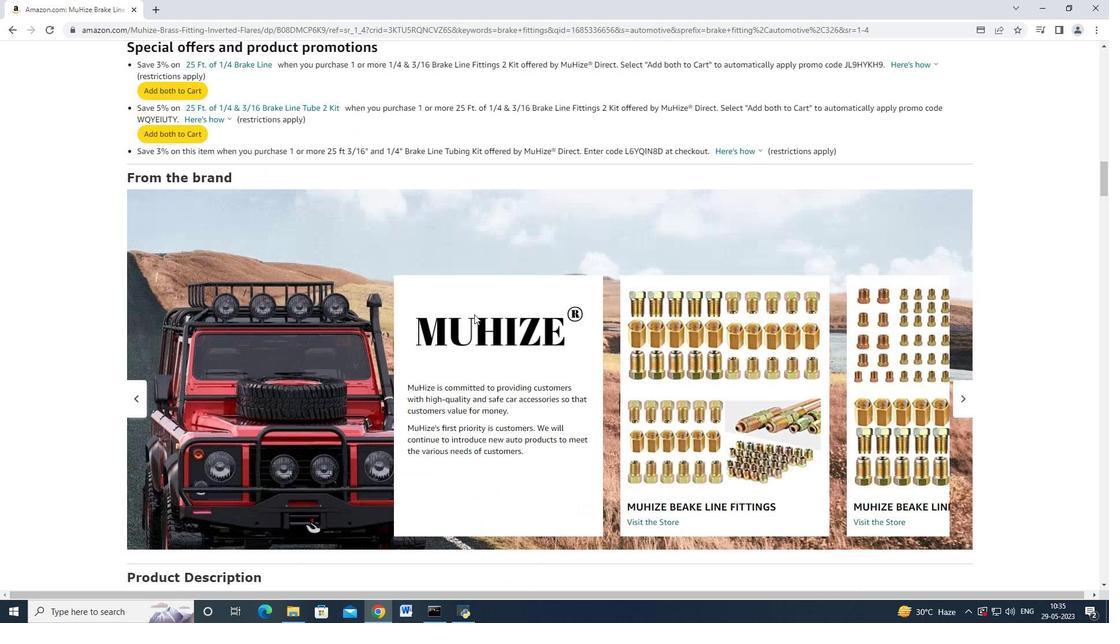 
Action: Mouse scrolled (474, 315) with delta (0, 0)
Screenshot: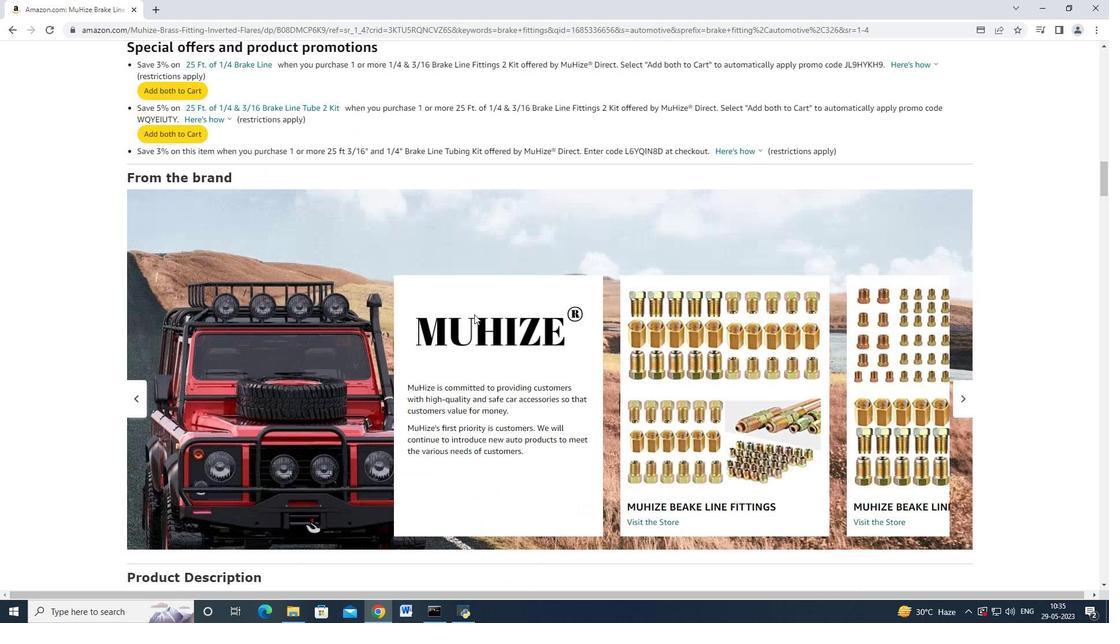 
Action: Mouse moved to (474, 314)
Screenshot: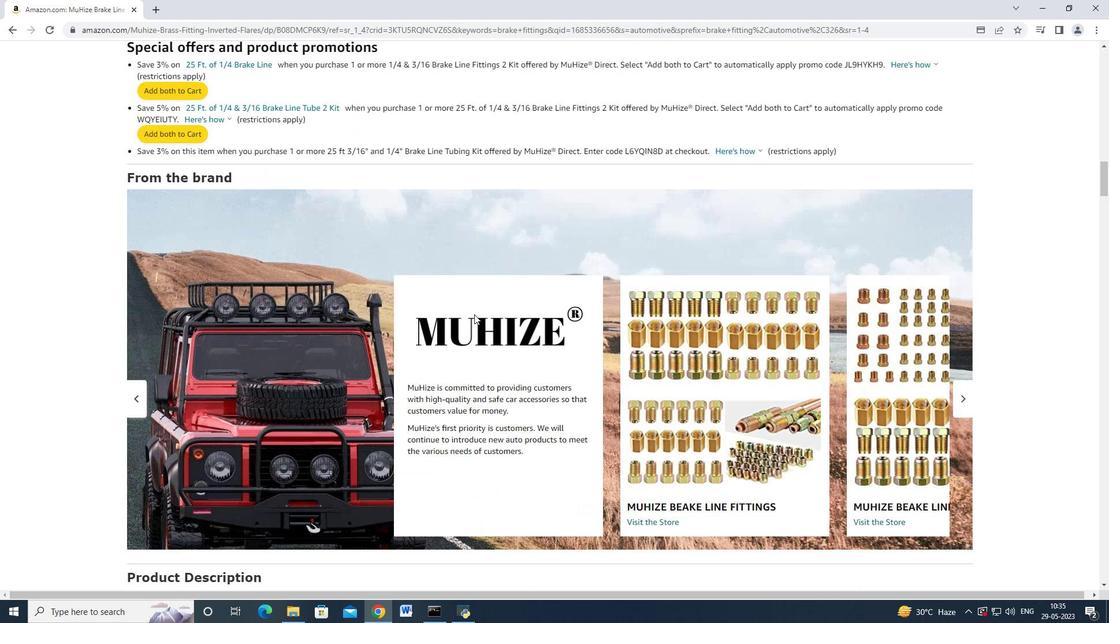 
Action: Mouse scrolled (474, 314) with delta (0, 0)
Screenshot: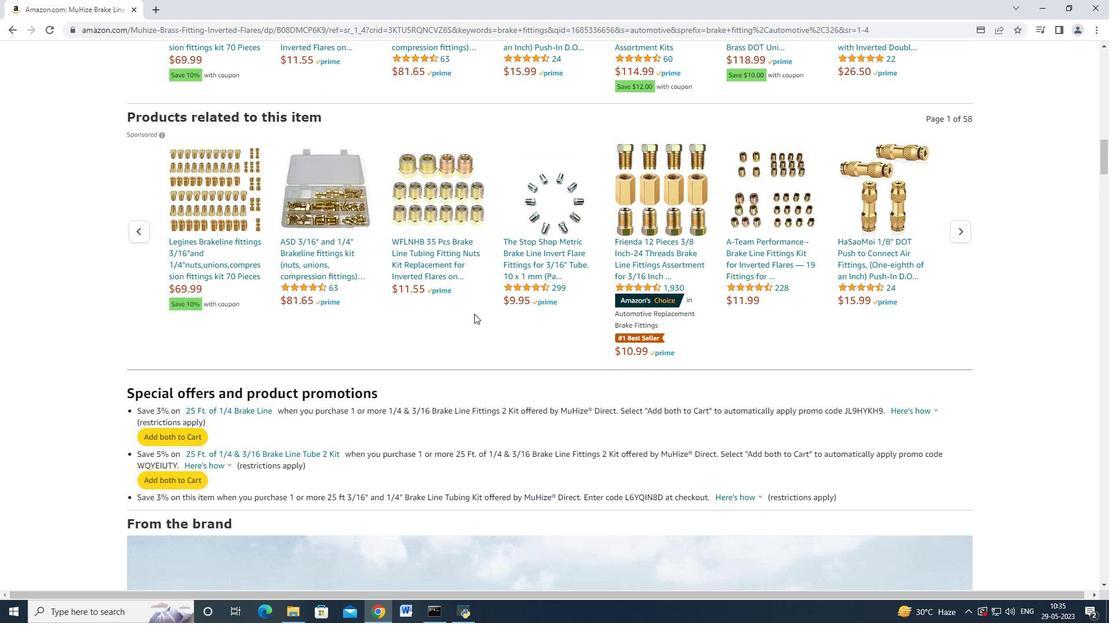 
Action: Mouse scrolled (474, 314) with delta (0, 0)
Screenshot: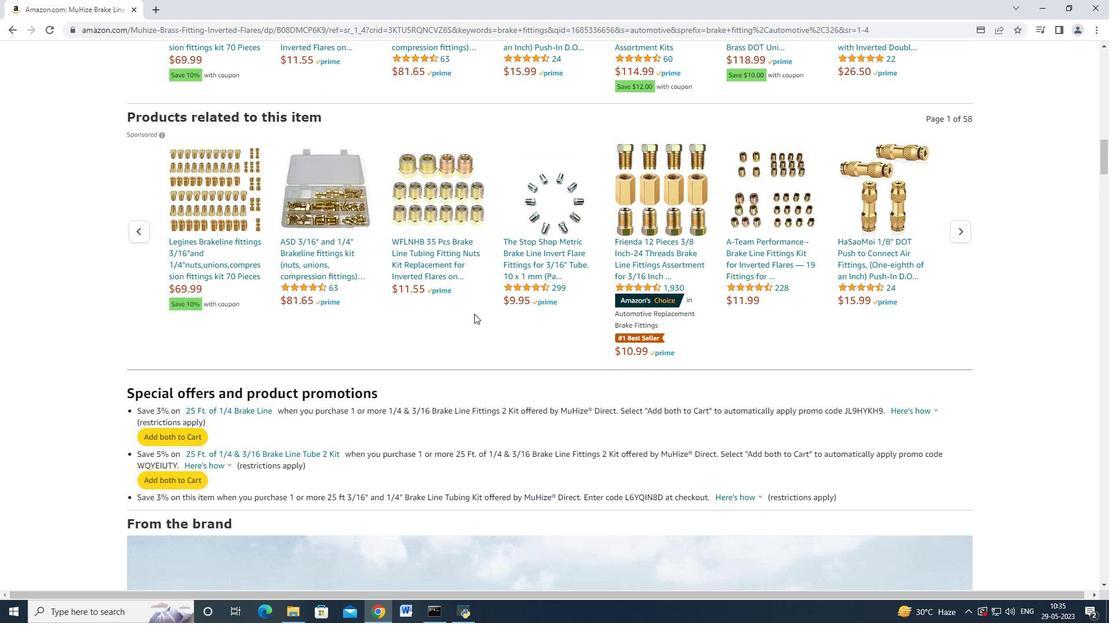 
Action: Mouse scrolled (474, 314) with delta (0, 0)
Screenshot: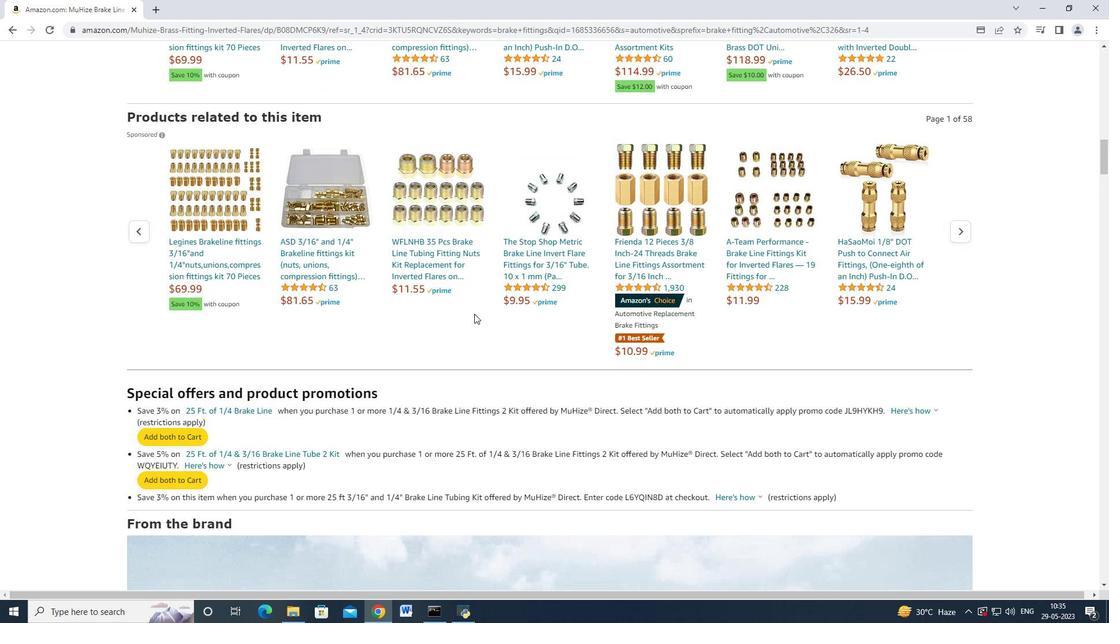 
Action: Mouse moved to (474, 313)
Screenshot: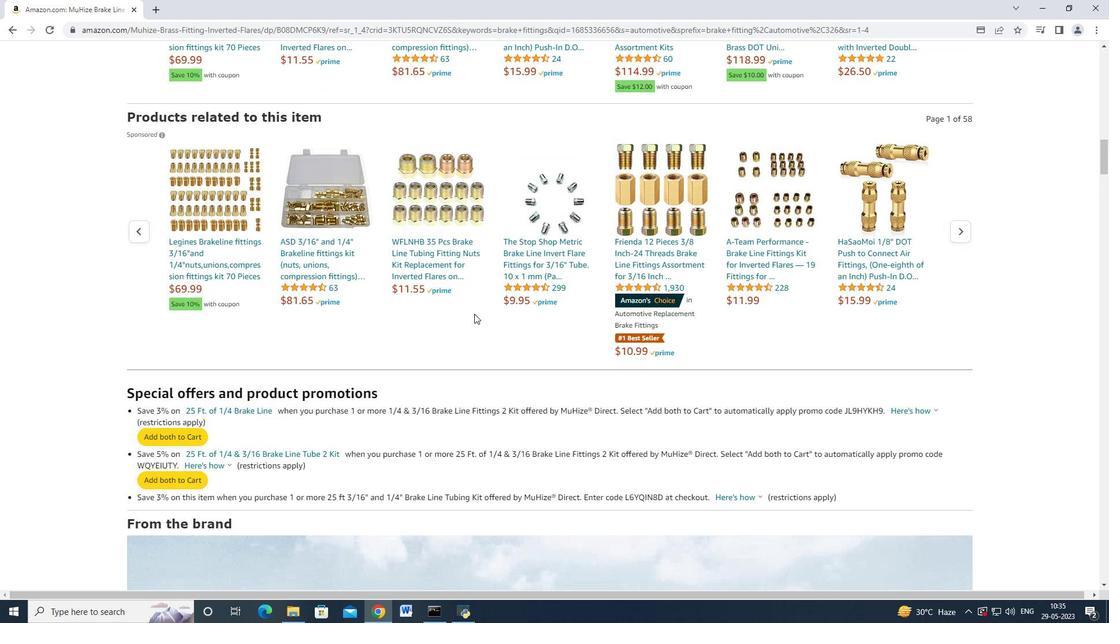 
Action: Mouse scrolled (474, 314) with delta (0, 0)
Screenshot: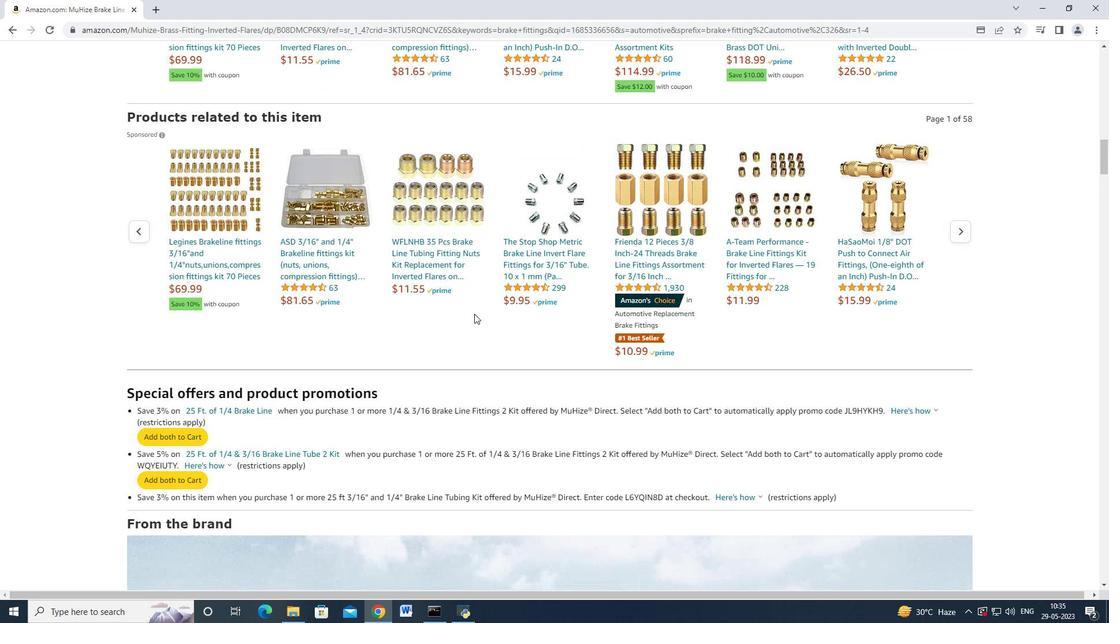
Action: Mouse moved to (474, 313)
Screenshot: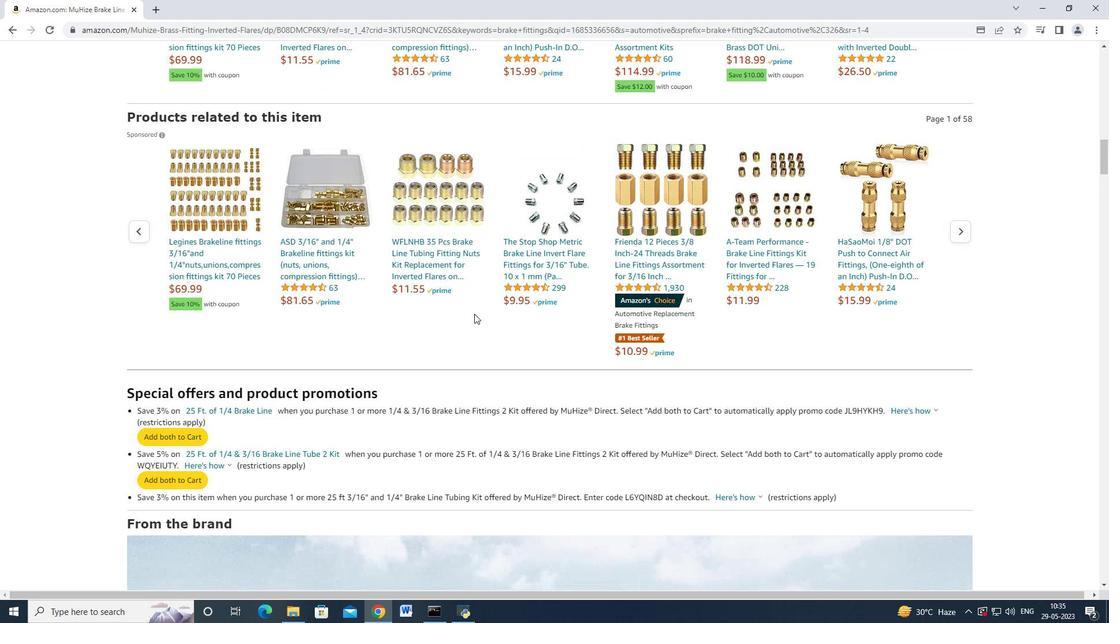 
Action: Mouse scrolled (474, 314) with delta (0, 0)
Screenshot: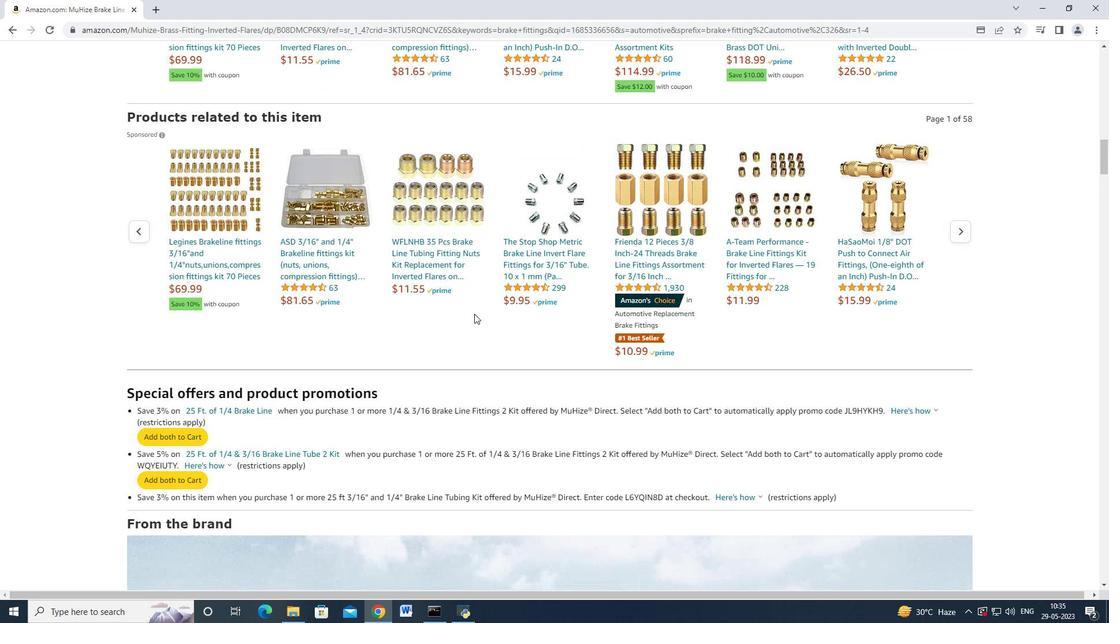 
Action: Mouse moved to (474, 313)
